 Task: Research Airbnb accommodation in Kamachumu, Tanzania from 5th December, 2023 to 16th December, 2023 for 2 adults. Place can be entire room with 1  bedroom having 1 bed and 1 bathroom. Property type can be hotel.
Action: Mouse moved to (511, 377)
Screenshot: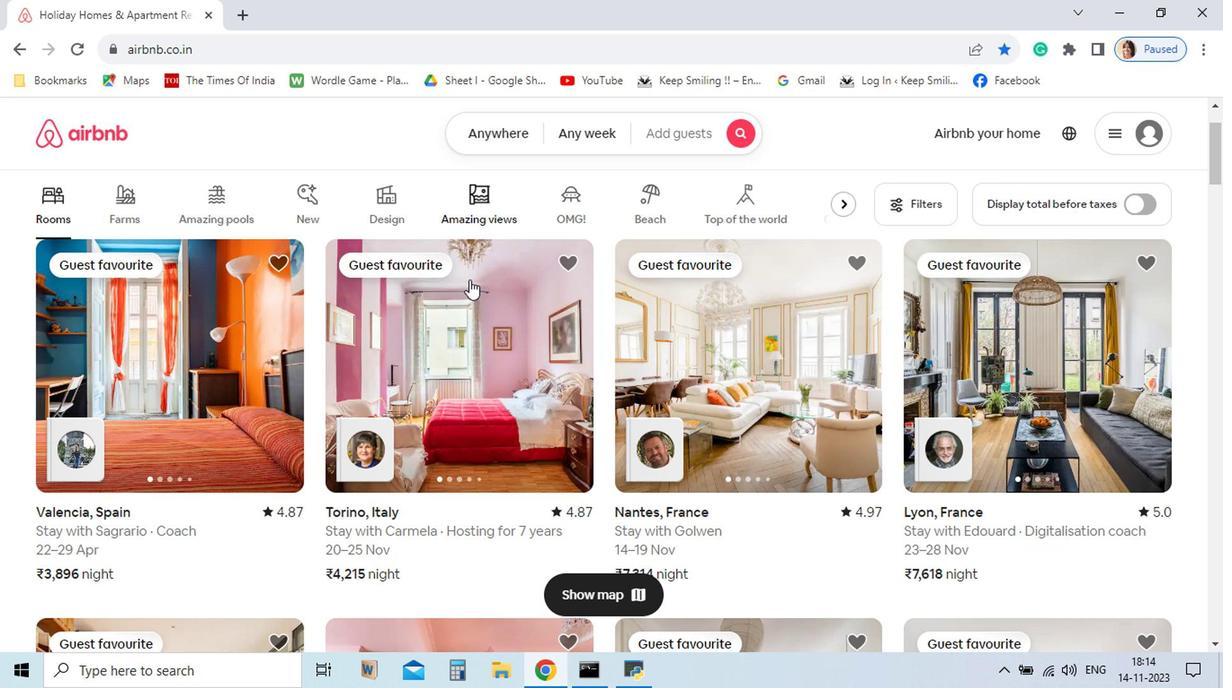 
Action: Mouse scrolled (511, 376) with delta (0, 0)
Screenshot: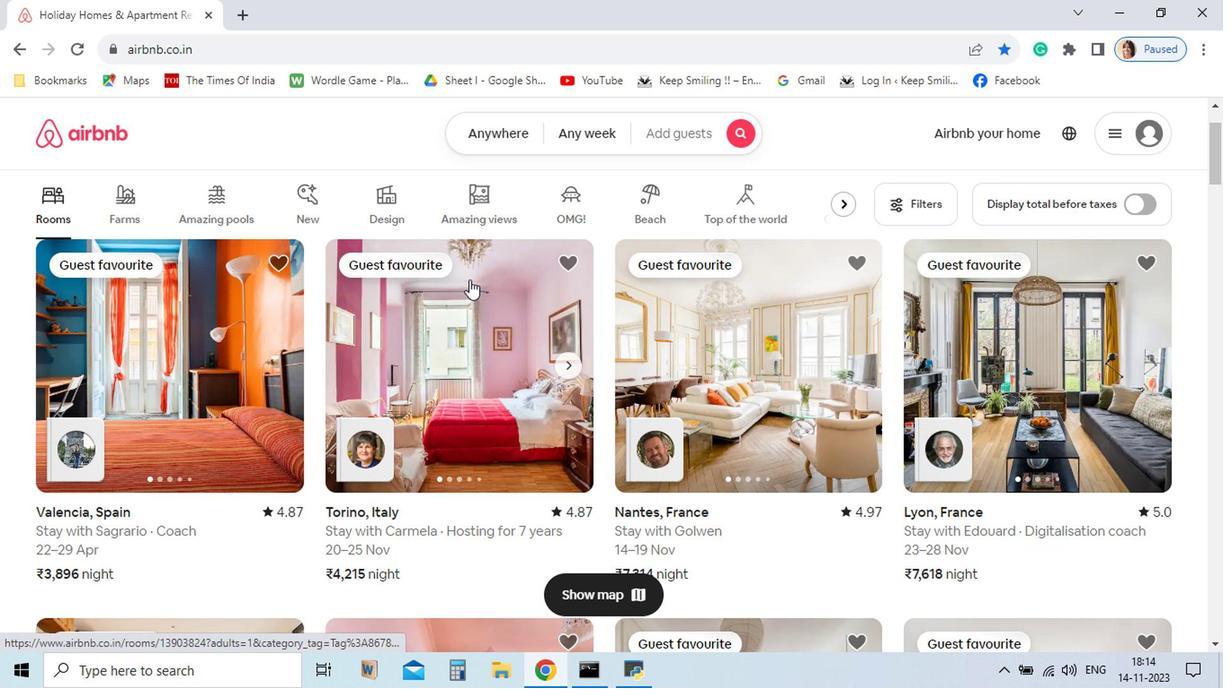 
Action: Mouse moved to (520, 274)
Screenshot: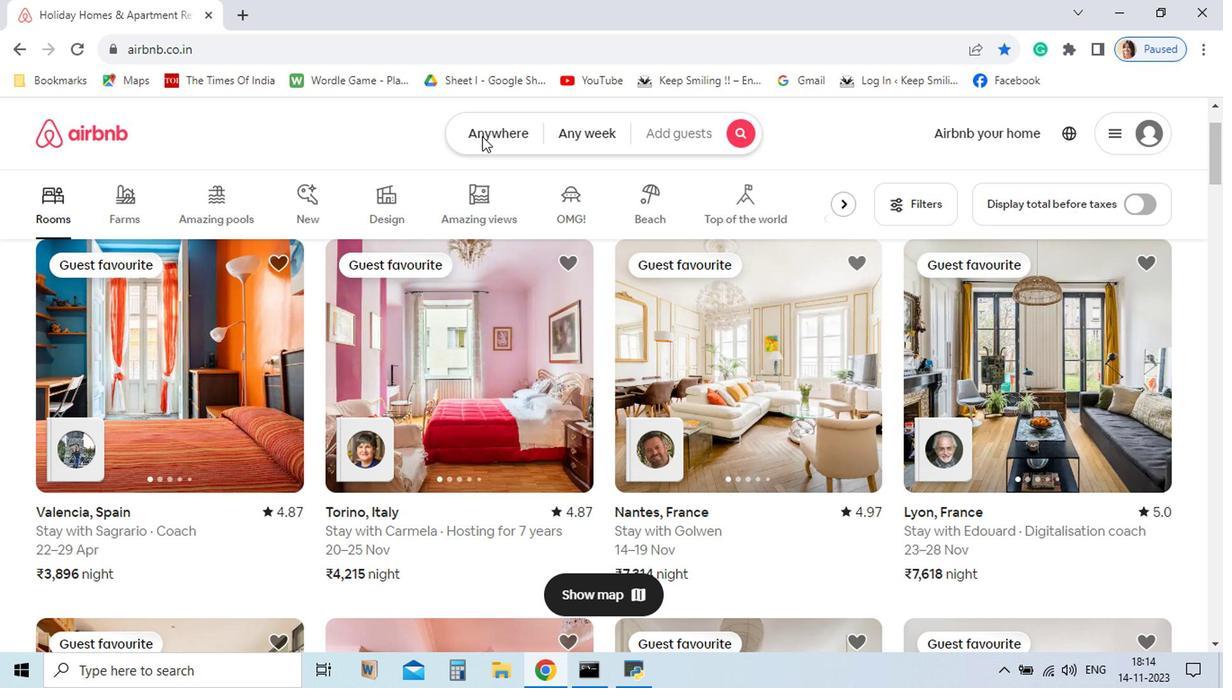 
Action: Mouse pressed left at (520, 274)
Screenshot: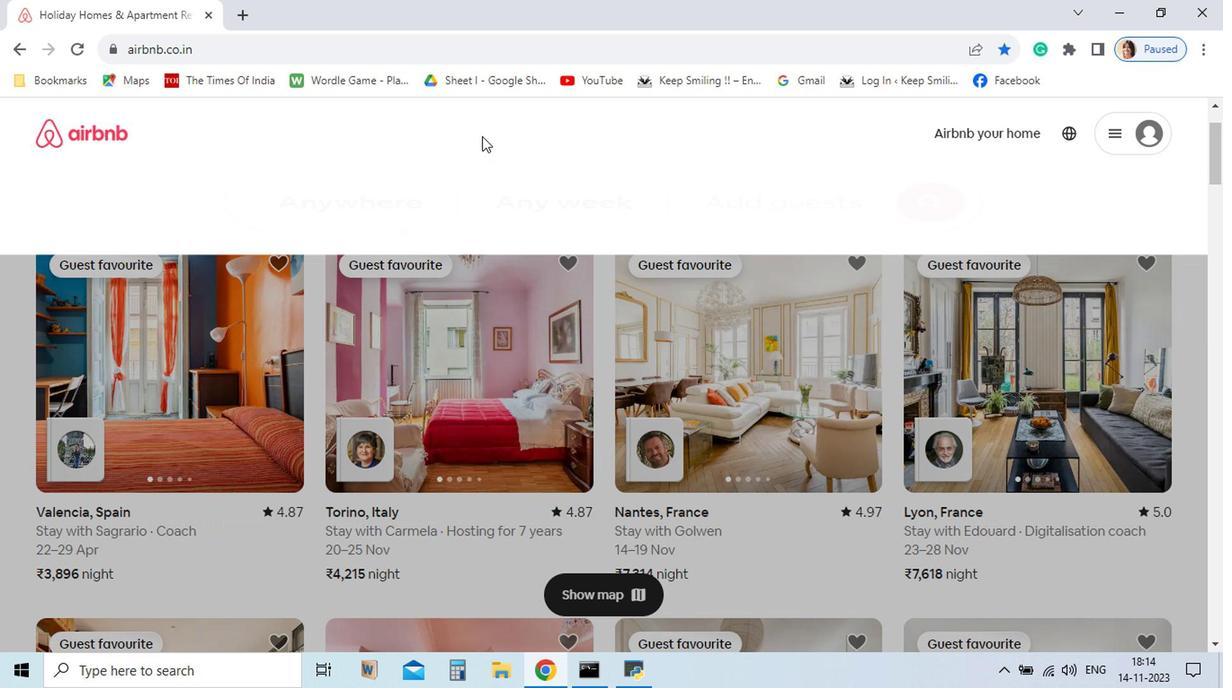 
Action: Mouse moved to (520, 275)
Screenshot: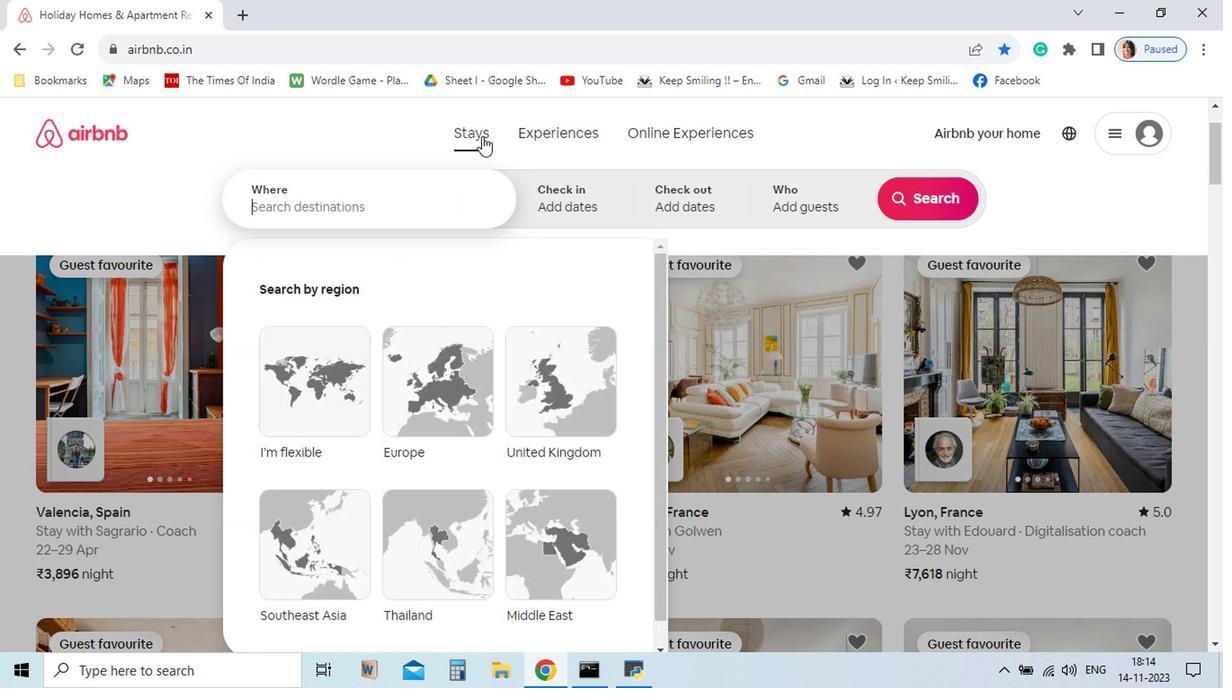 
Action: Key pressed kkkkkkkkkkkkkkkkkkkkkkka<Key.backspace><Key.backspace><Key.backspace><Key.backspace><Key.backspace><Key.backspace><Key.backspace><Key.backspace><Key.backspace><Key.backspace><Key.backspace><Key.backspace><Key.backspace><Key.backspace><Key.backspace><Key.backspace><Key.backspace><Key.backspace><Key.backspace><Key.backspace><Key.backspace><Key.backspace><Key.backspace>amachumu
Screenshot: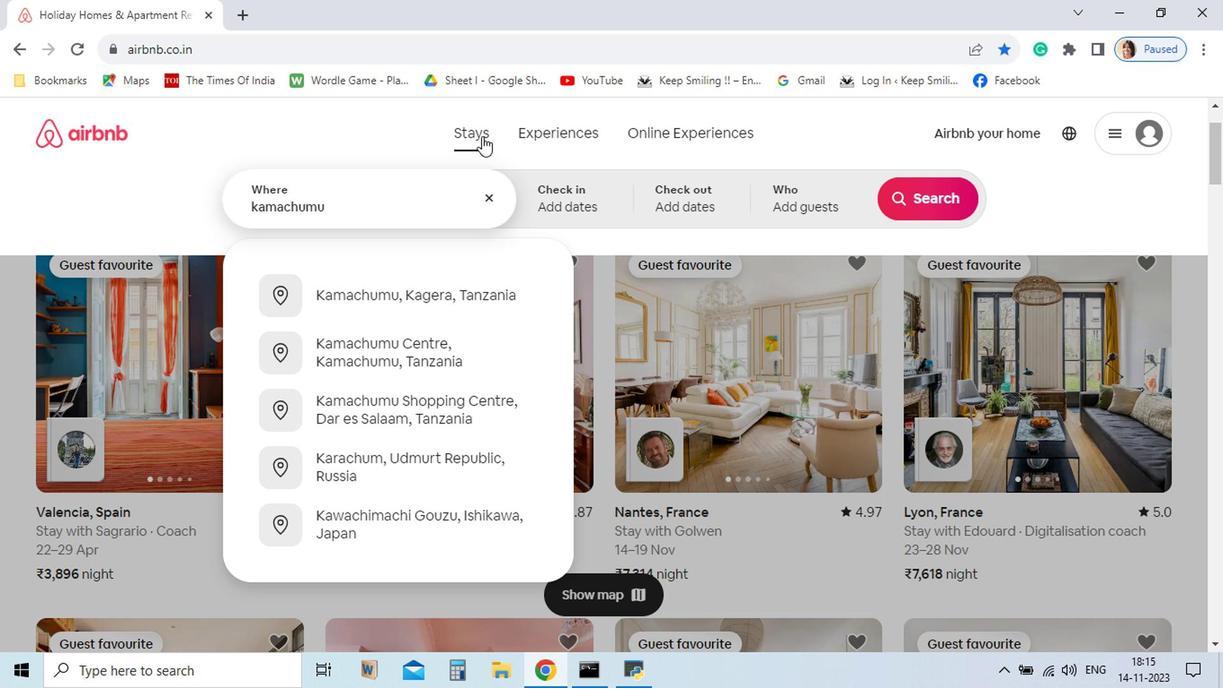 
Action: Mouse moved to (462, 390)
Screenshot: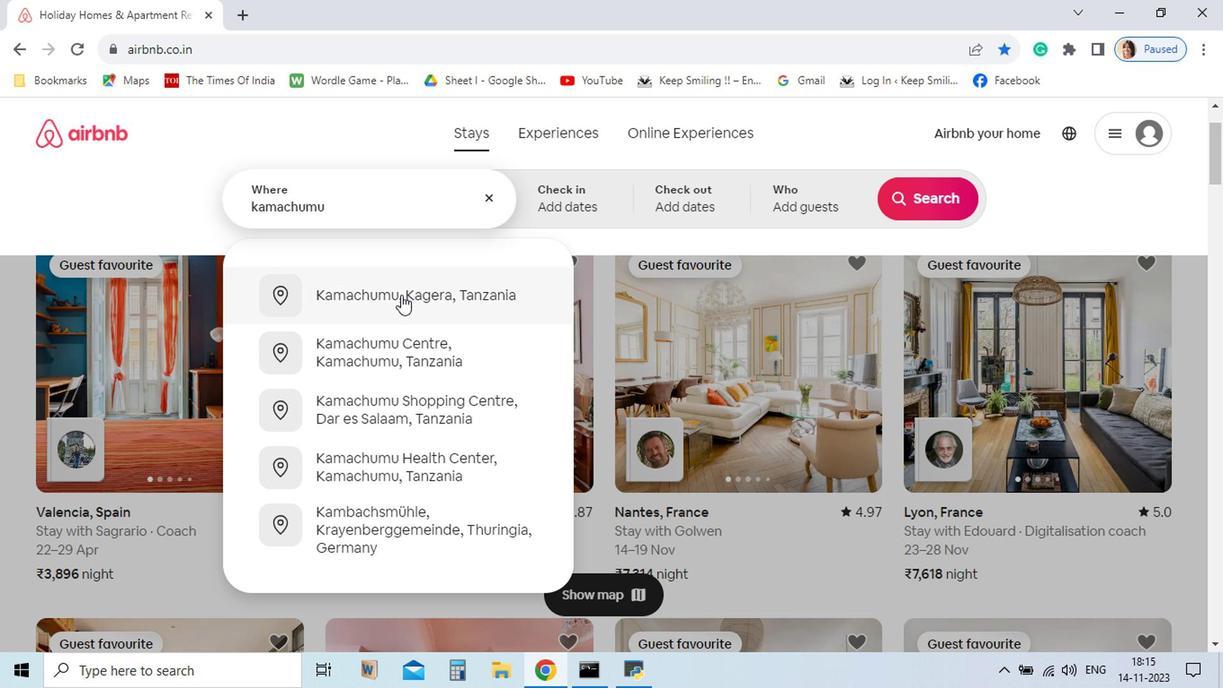 
Action: Mouse pressed left at (462, 390)
Screenshot: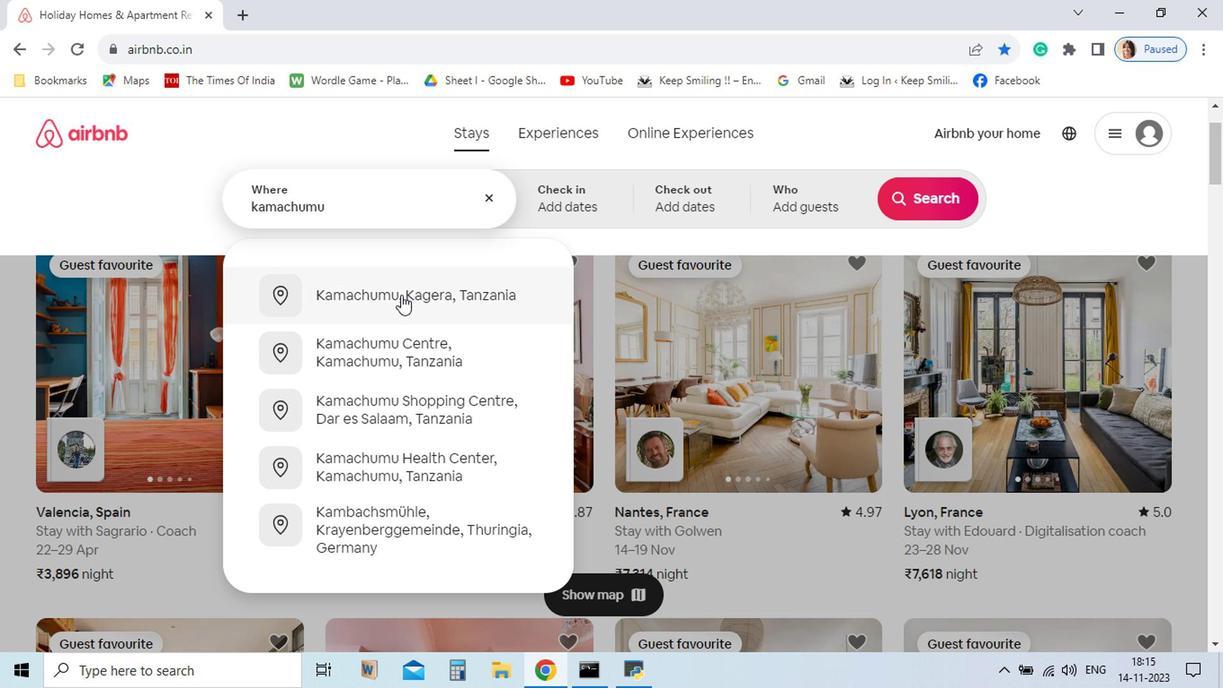 
Action: Mouse moved to (445, 326)
Screenshot: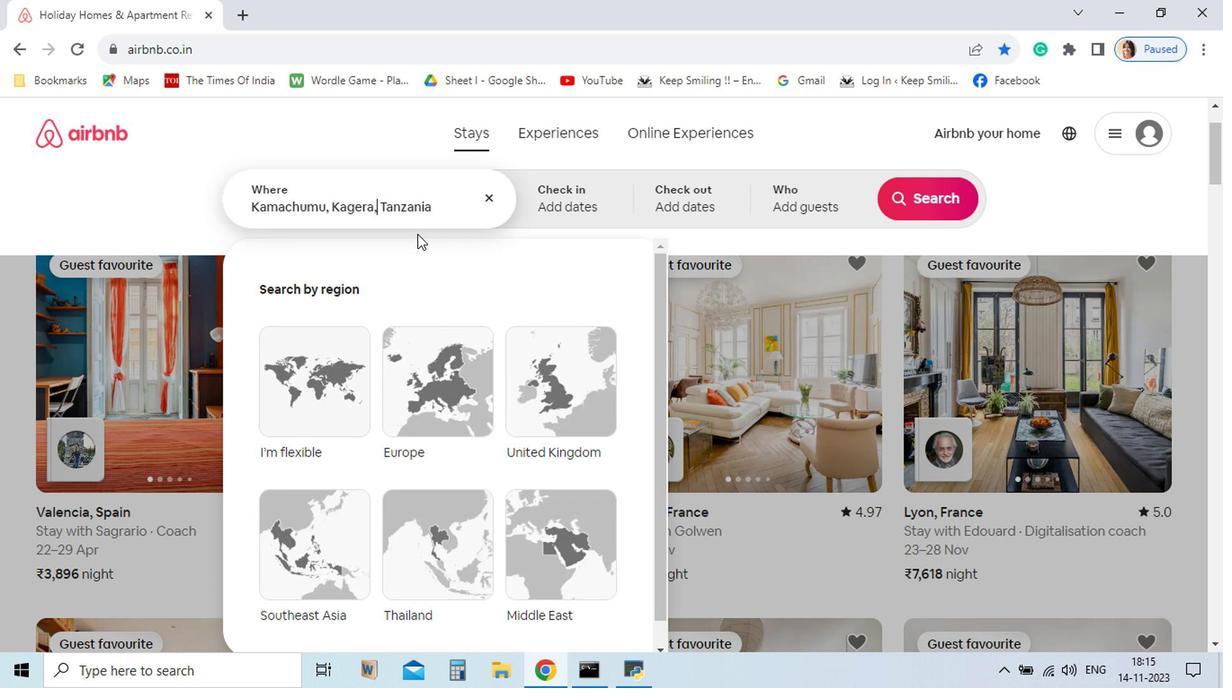 
Action: Mouse pressed left at (445, 326)
Screenshot: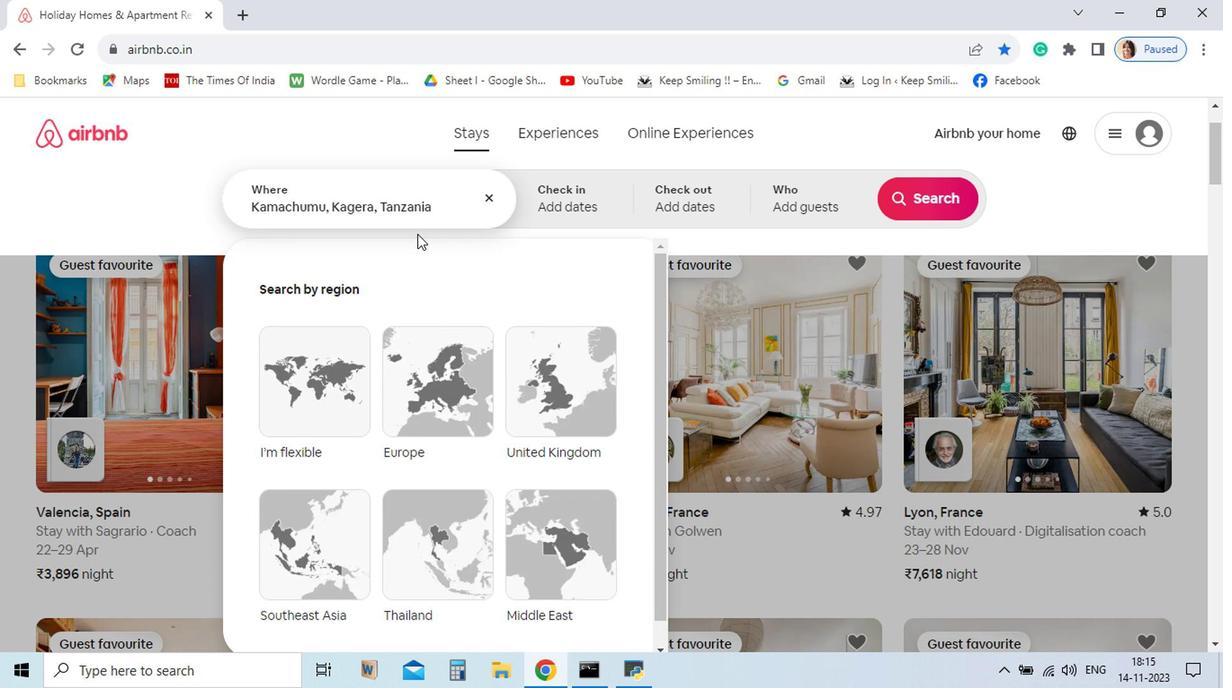 
Action: Mouse moved to (474, 344)
Screenshot: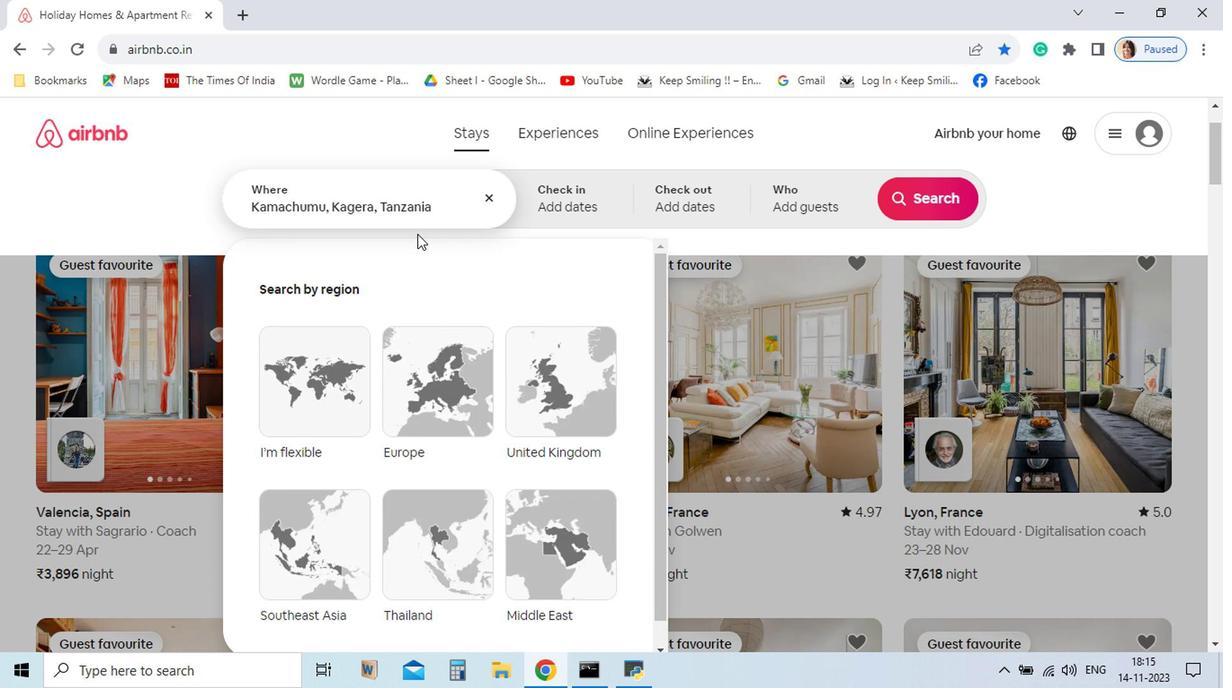 
Action: Key pressed <Key.backspace><Key.backspace><Key.backspace><Key.backspace><Key.backspace><Key.backspace><Key.backspace><Key.delete>
Screenshot: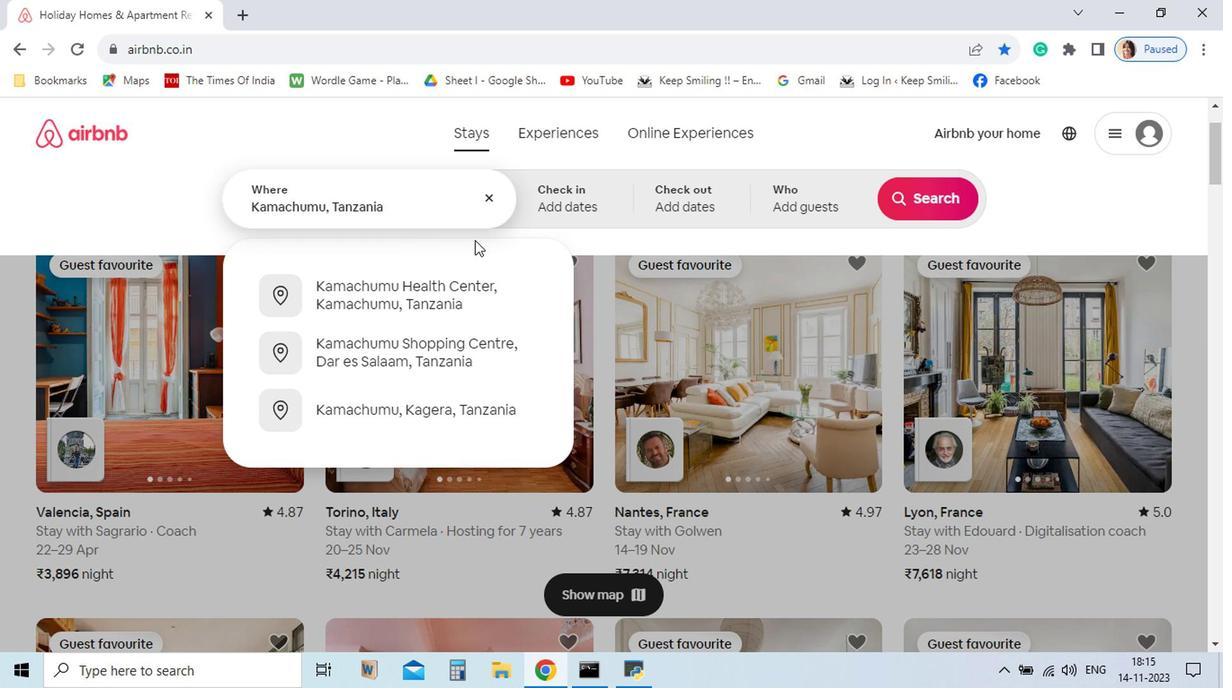 
Action: Mouse moved to (467, 328)
Screenshot: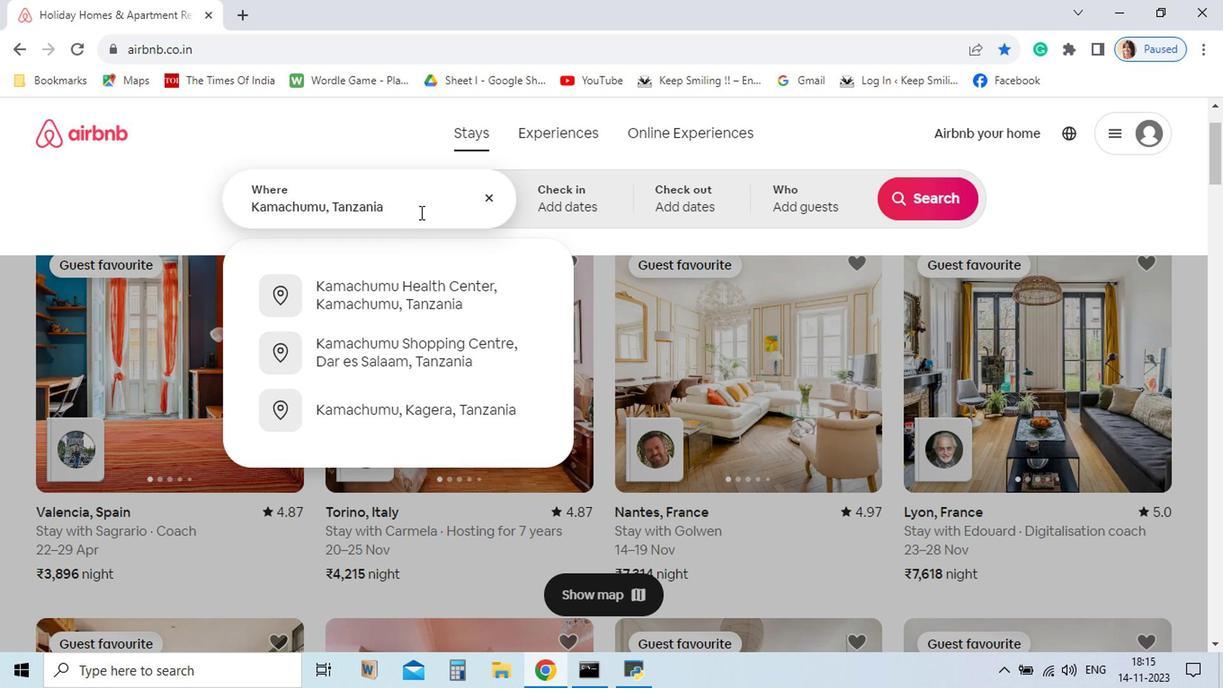 
Action: Mouse pressed left at (467, 328)
Screenshot: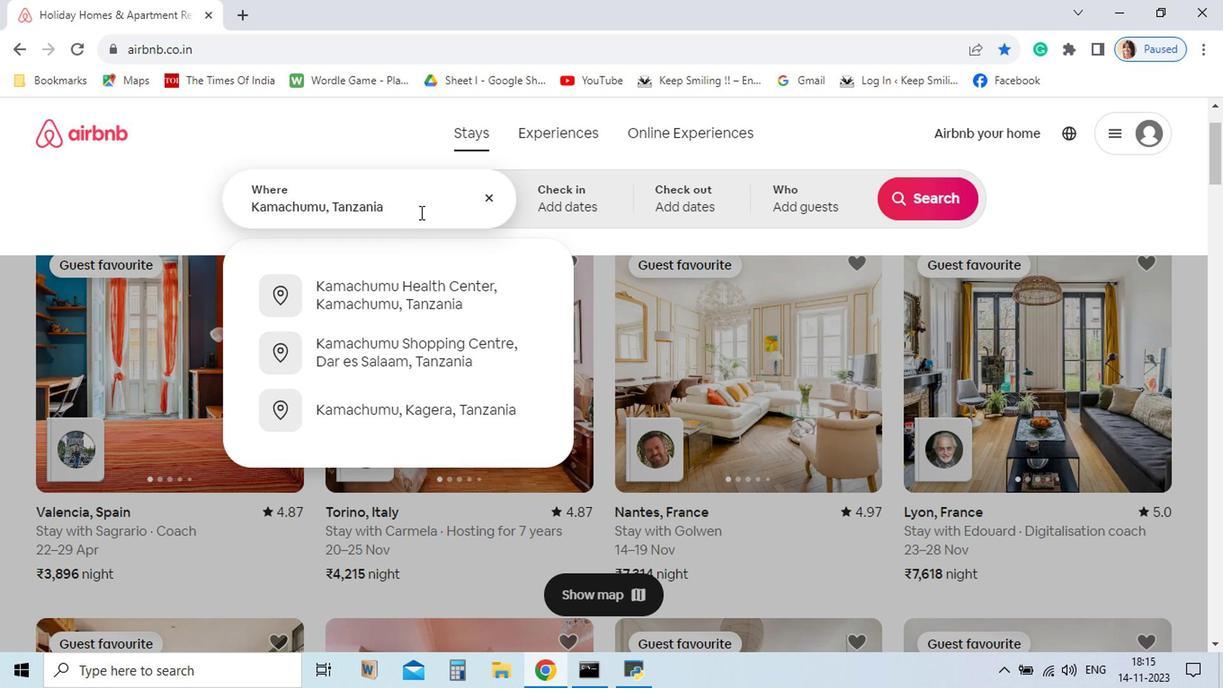 
Action: Mouse moved to (476, 329)
Screenshot: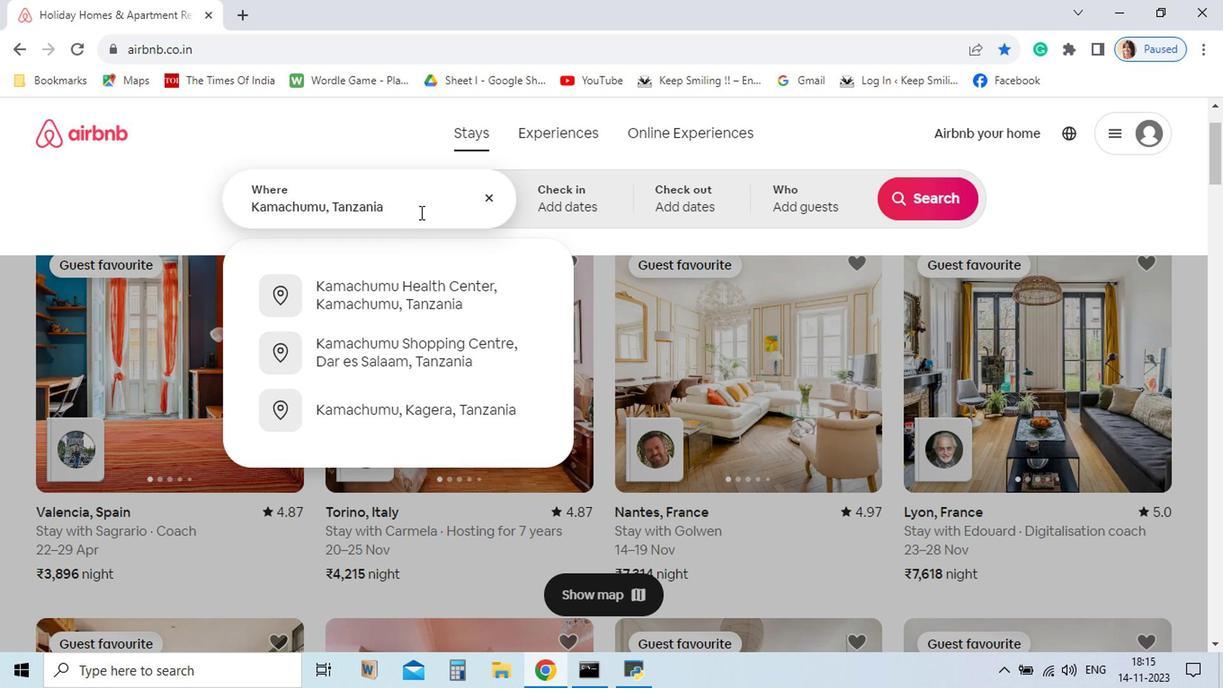 
Action: Key pressed <Key.enter>
Screenshot: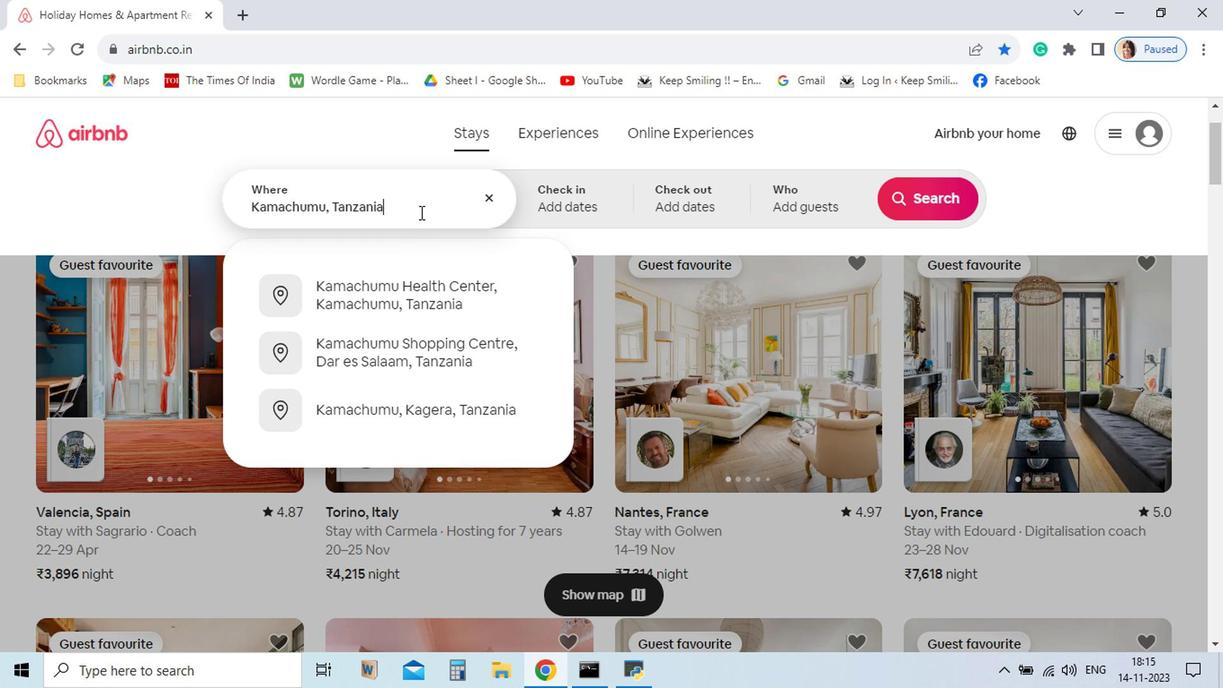 
Action: Mouse moved to (686, 511)
Screenshot: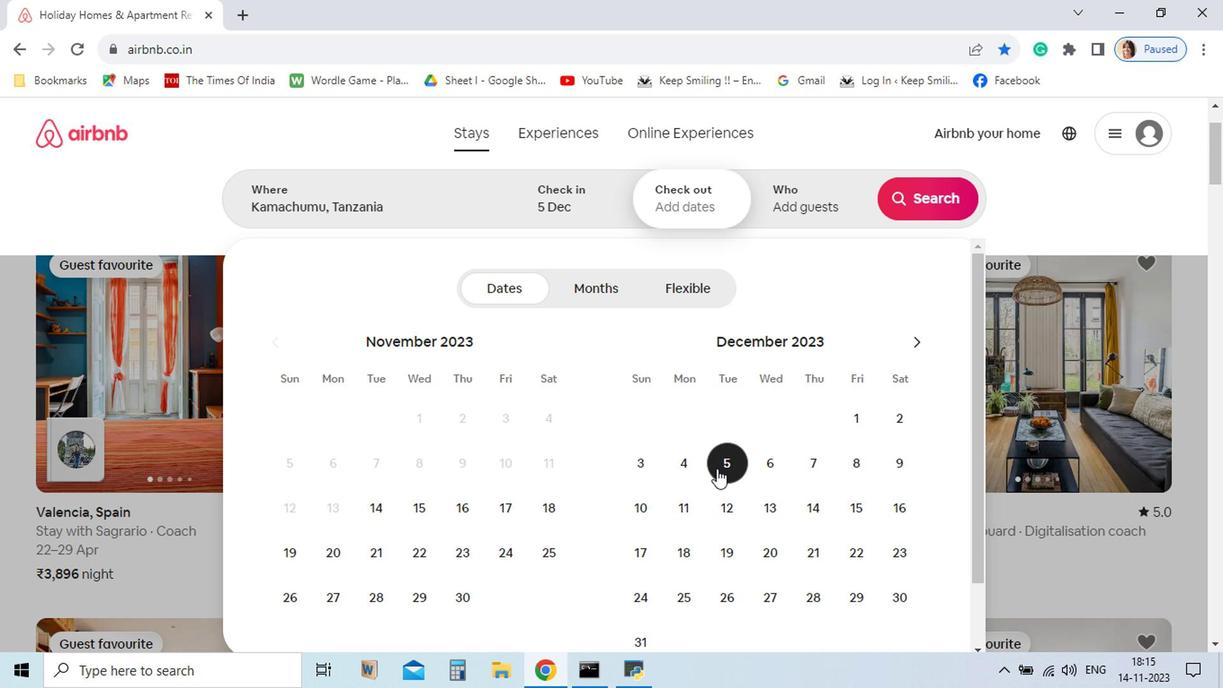 
Action: Mouse pressed left at (686, 511)
Screenshot: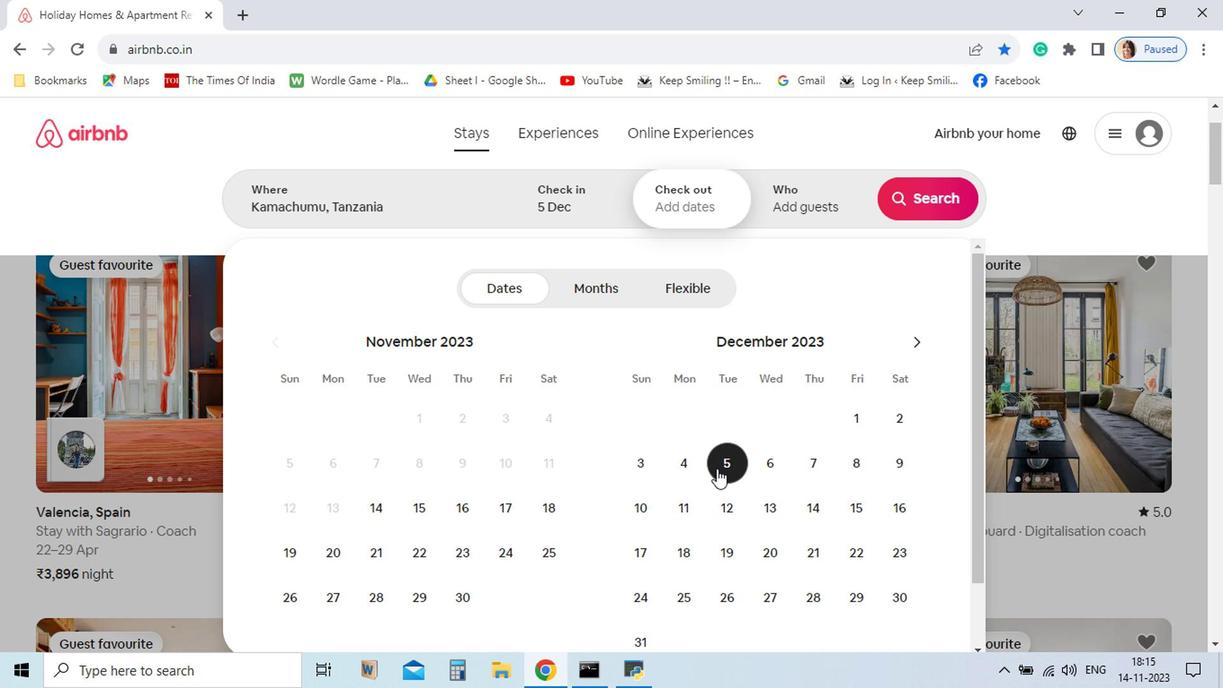 
Action: Mouse moved to (818, 537)
Screenshot: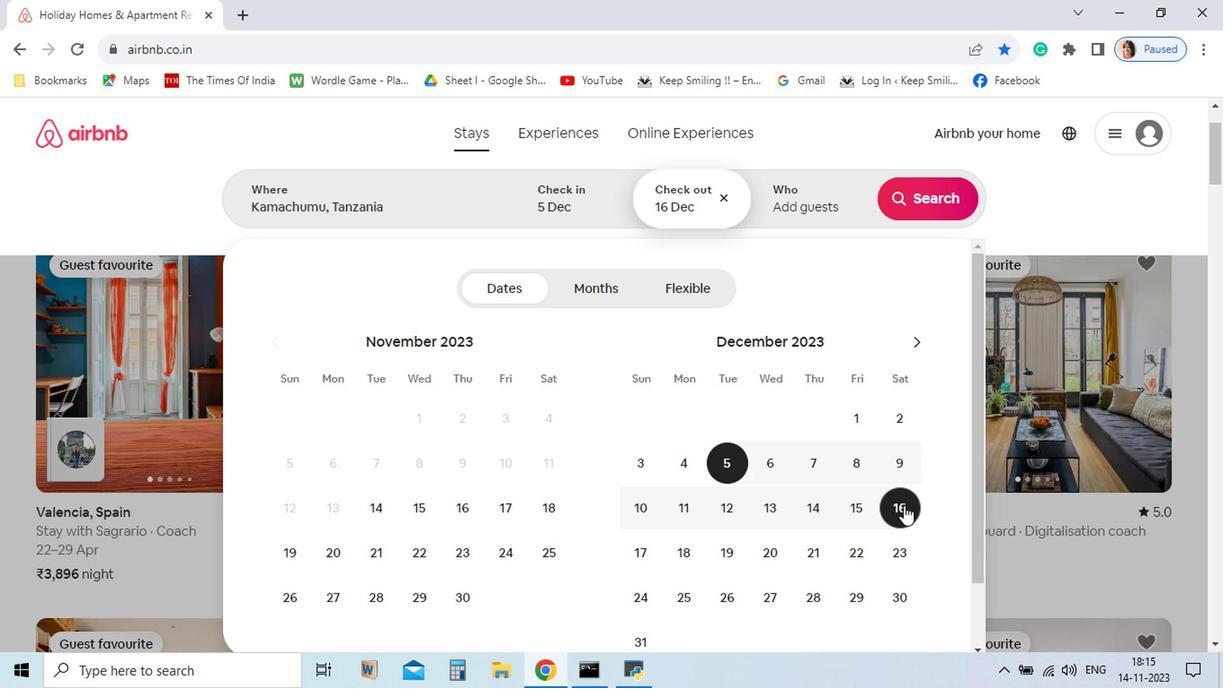 
Action: Mouse pressed left at (818, 537)
Screenshot: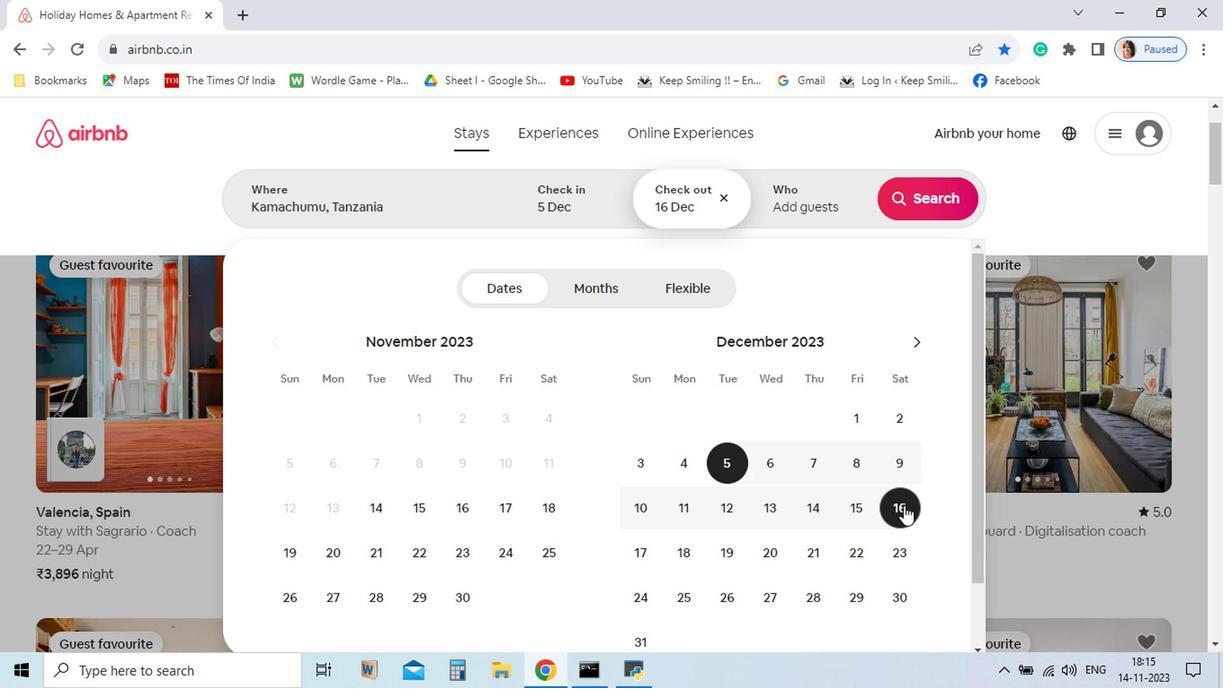 
Action: Mouse moved to (761, 323)
Screenshot: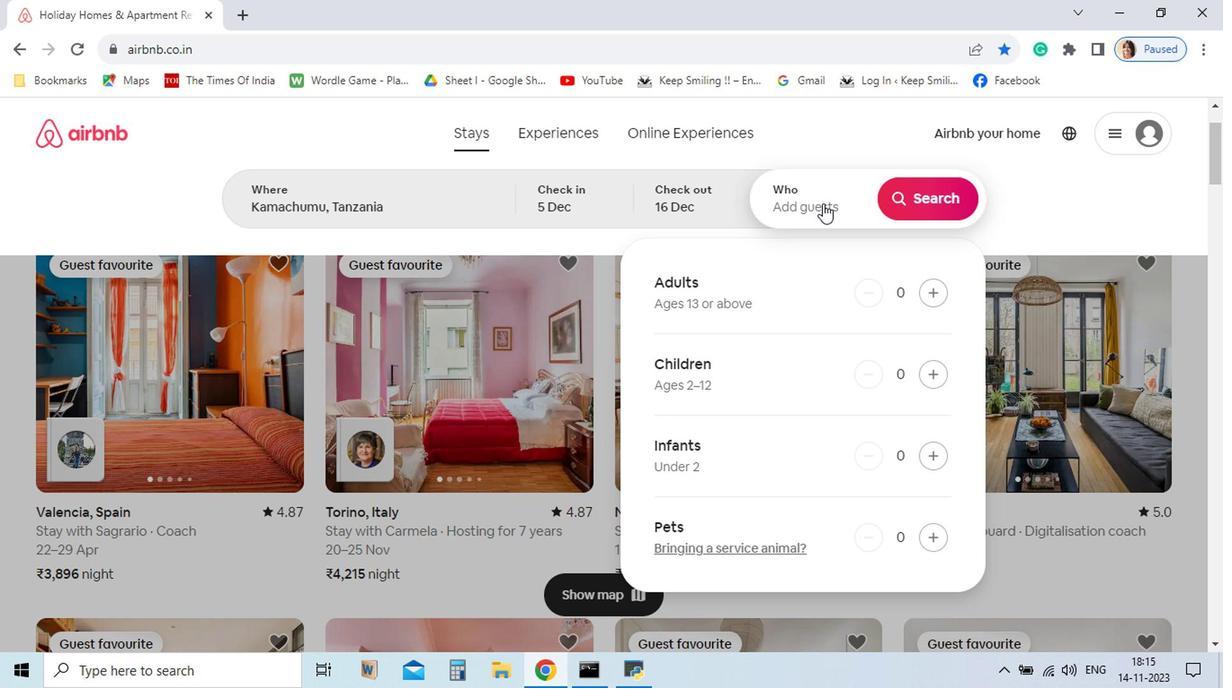 
Action: Mouse pressed left at (761, 323)
Screenshot: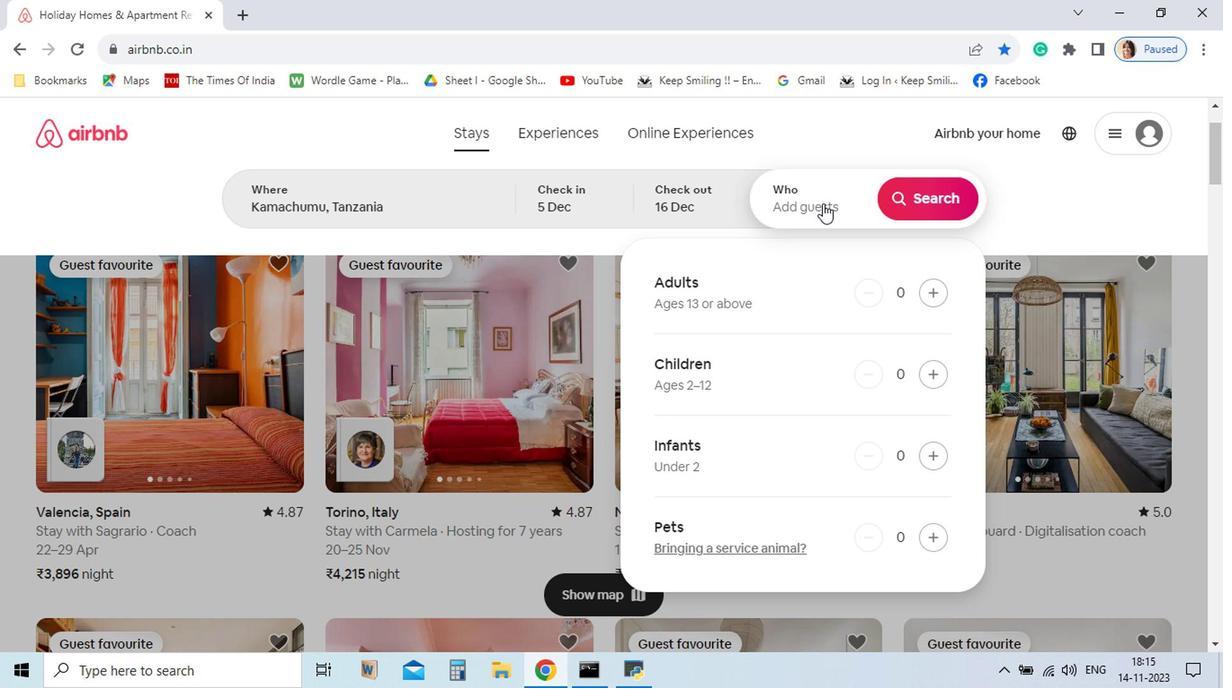 
Action: Mouse moved to (832, 388)
Screenshot: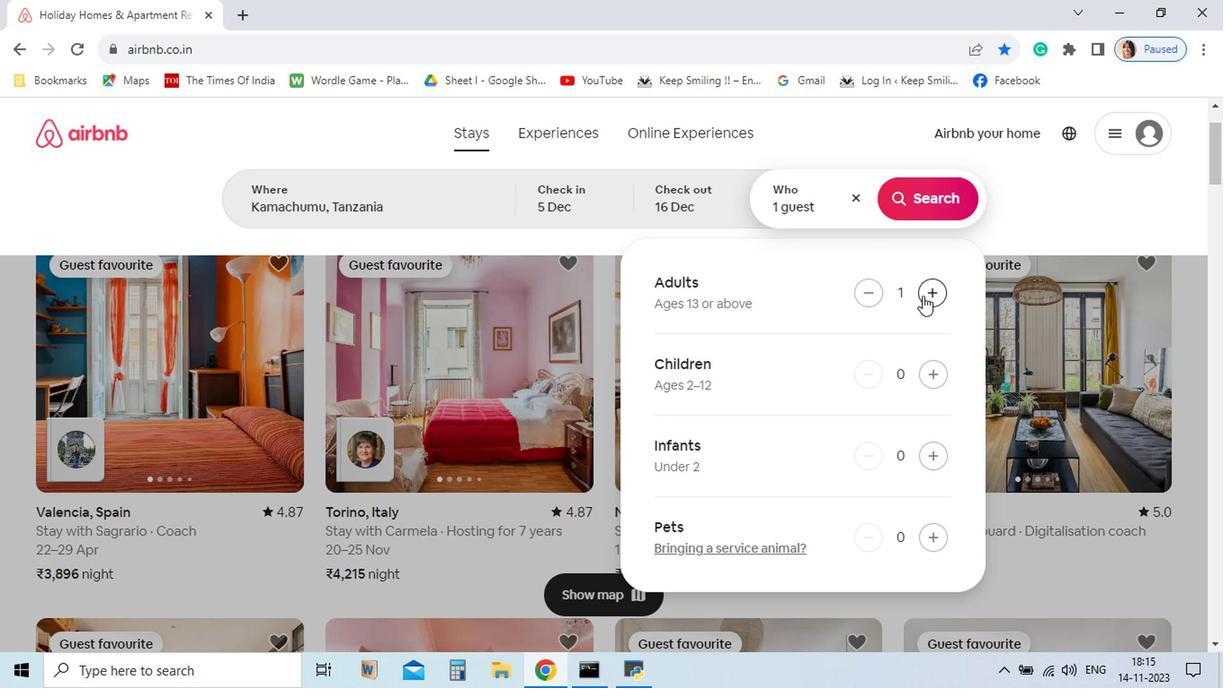
Action: Mouse pressed left at (832, 388)
Screenshot: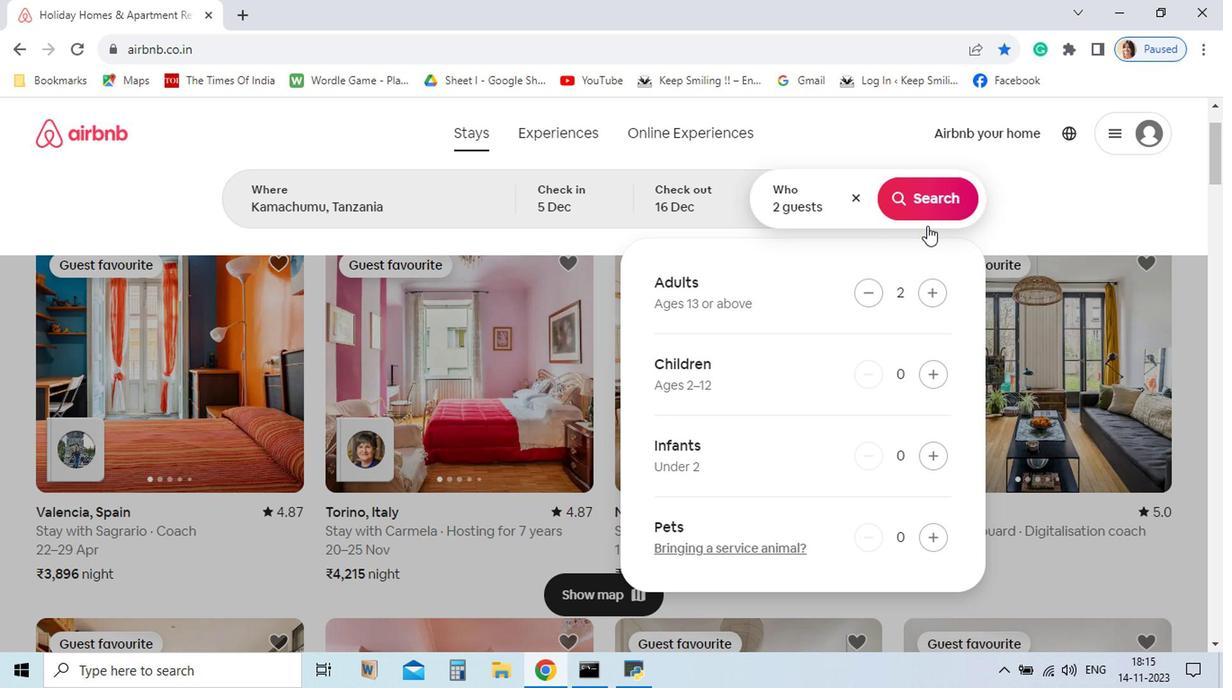 
Action: Mouse pressed left at (832, 388)
Screenshot: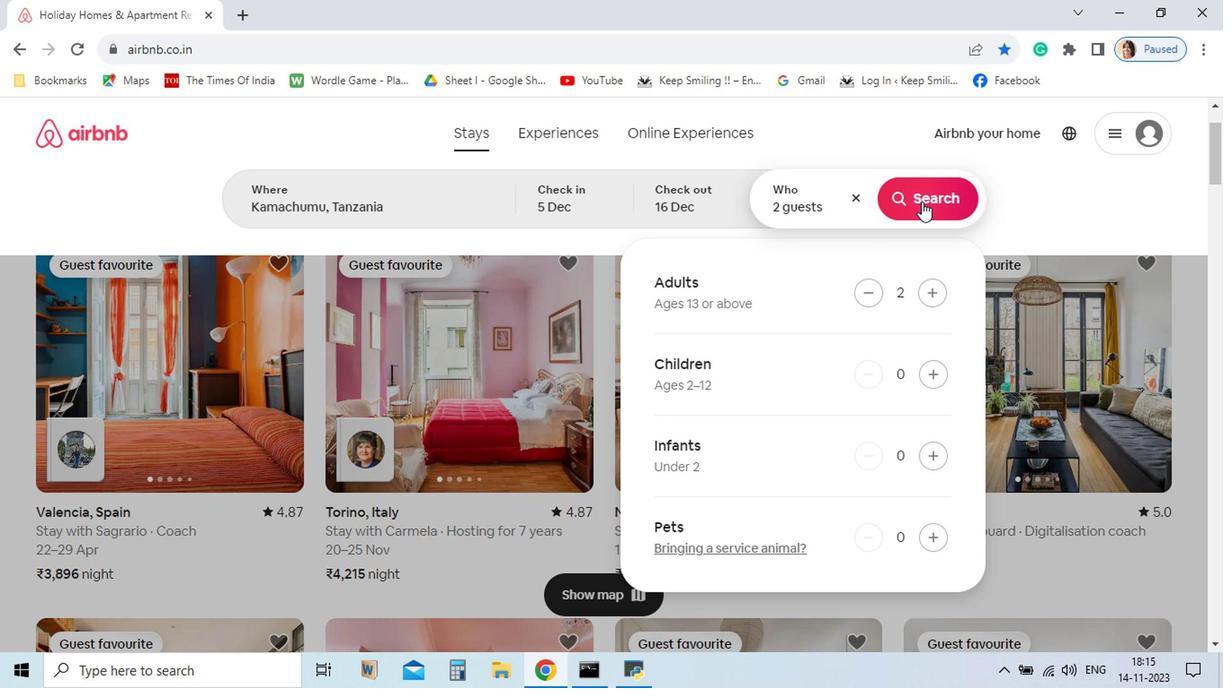 
Action: Mouse moved to (831, 321)
Screenshot: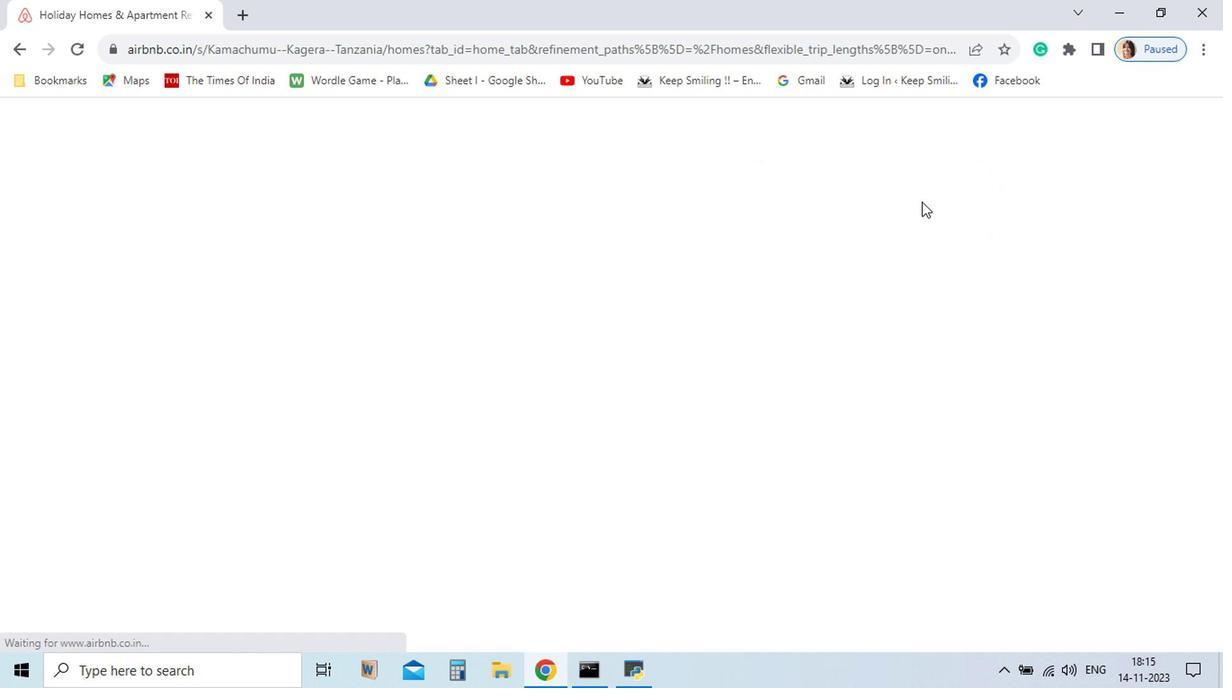 
Action: Mouse pressed left at (831, 321)
Screenshot: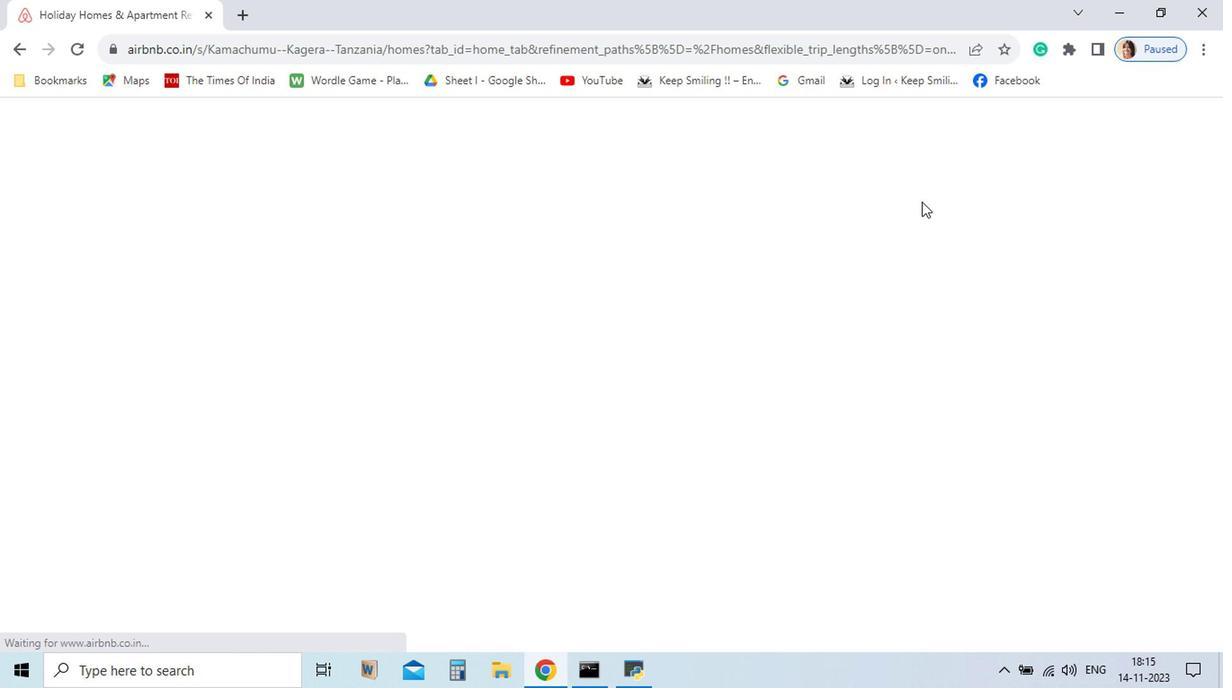 
Action: Mouse moved to (822, 339)
Screenshot: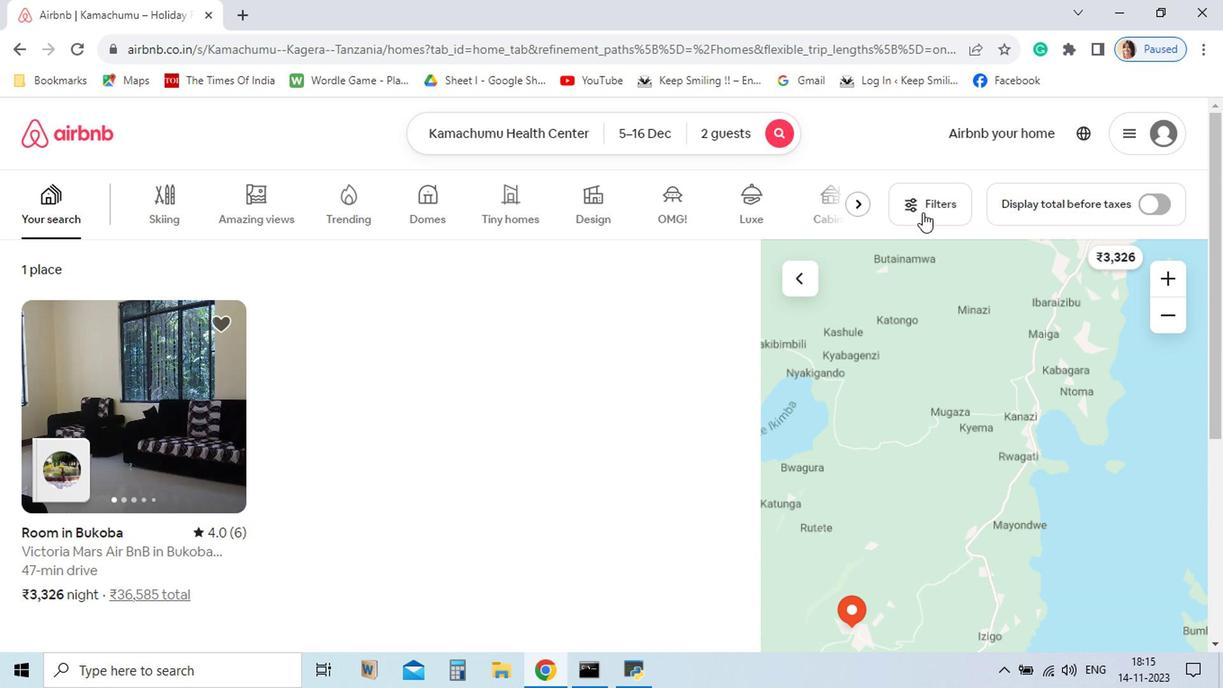 
Action: Mouse pressed left at (822, 339)
Screenshot: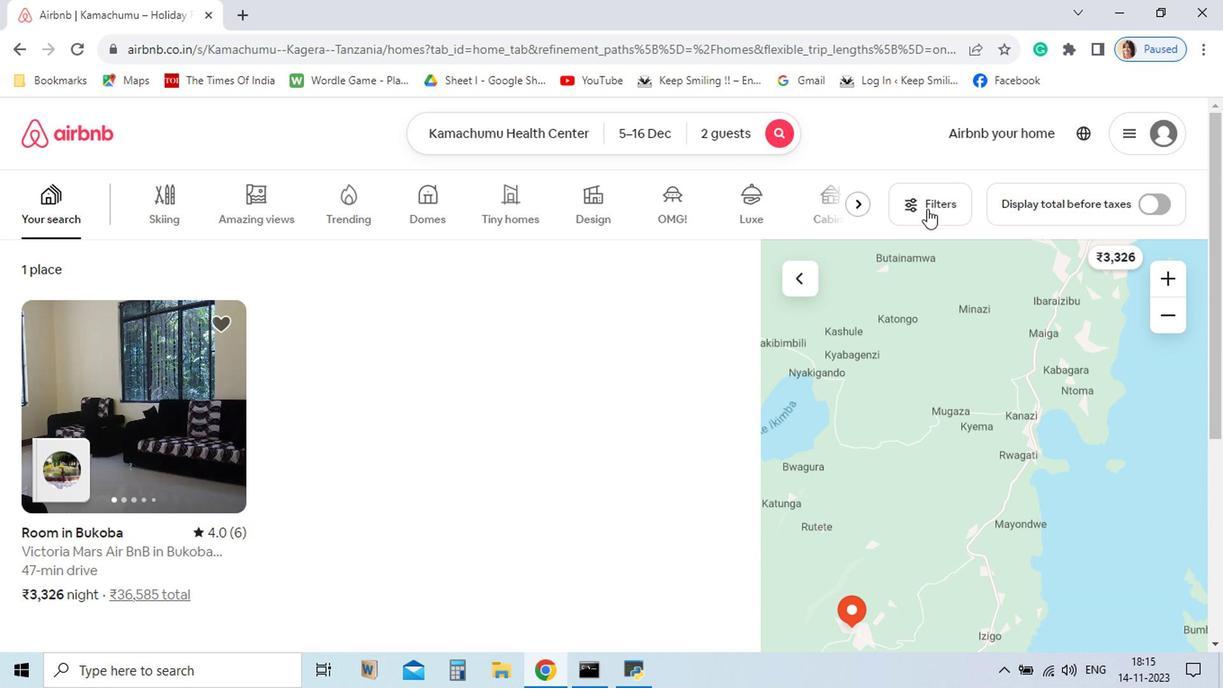 
Action: Mouse moved to (835, 326)
Screenshot: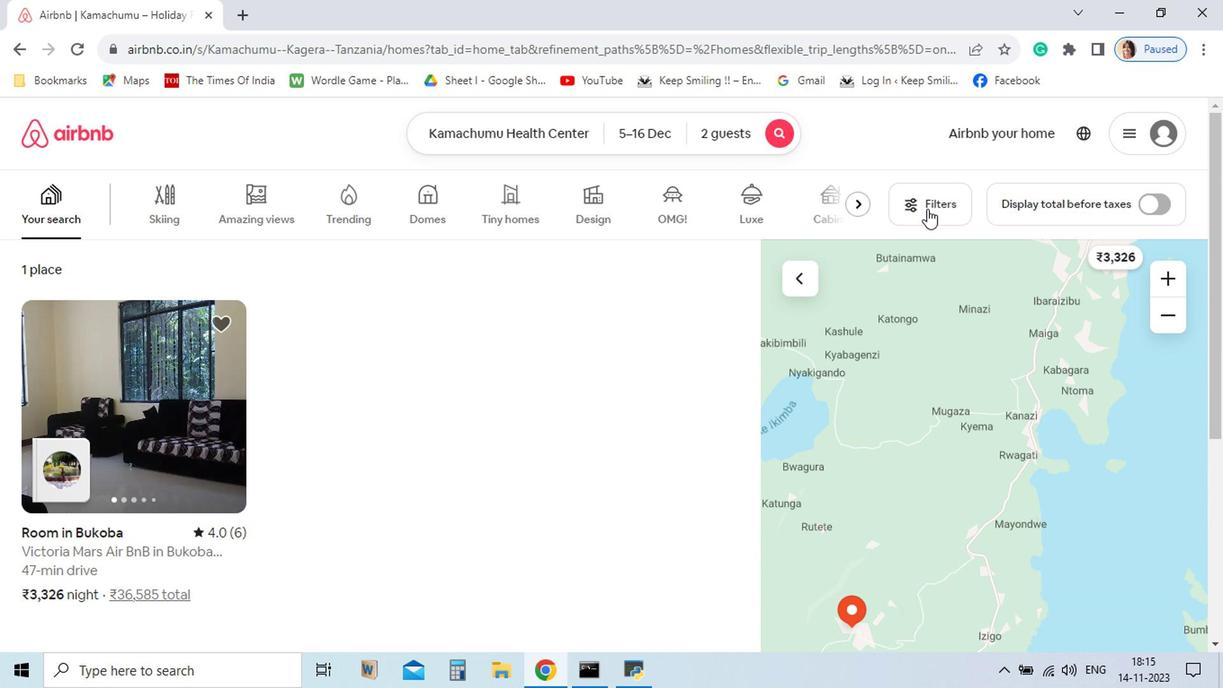 
Action: Mouse pressed left at (835, 326)
Screenshot: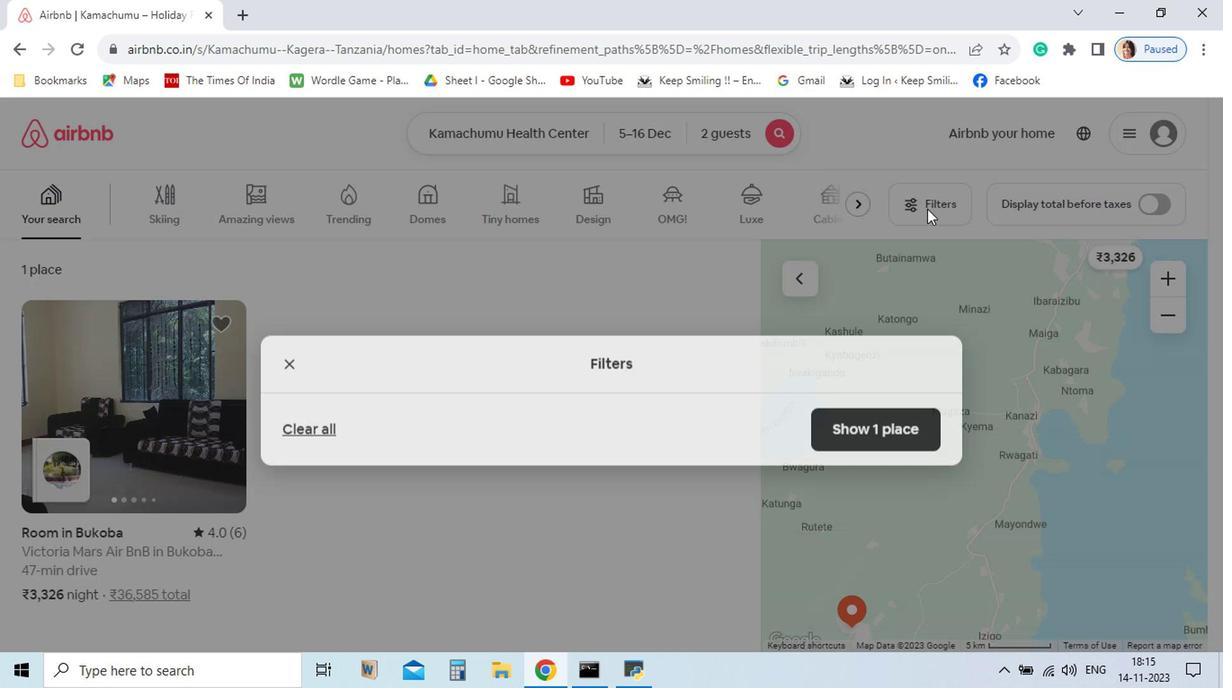 
Action: Mouse moved to (850, 558)
Screenshot: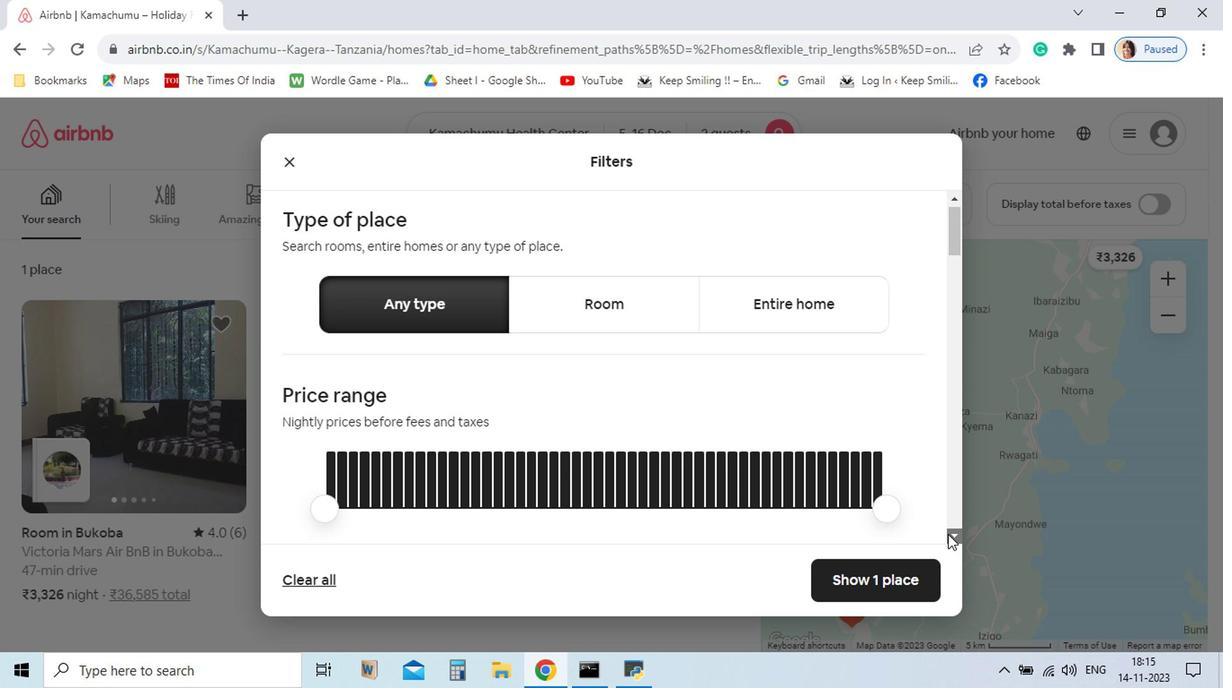 
Action: Mouse pressed left at (850, 558)
Screenshot: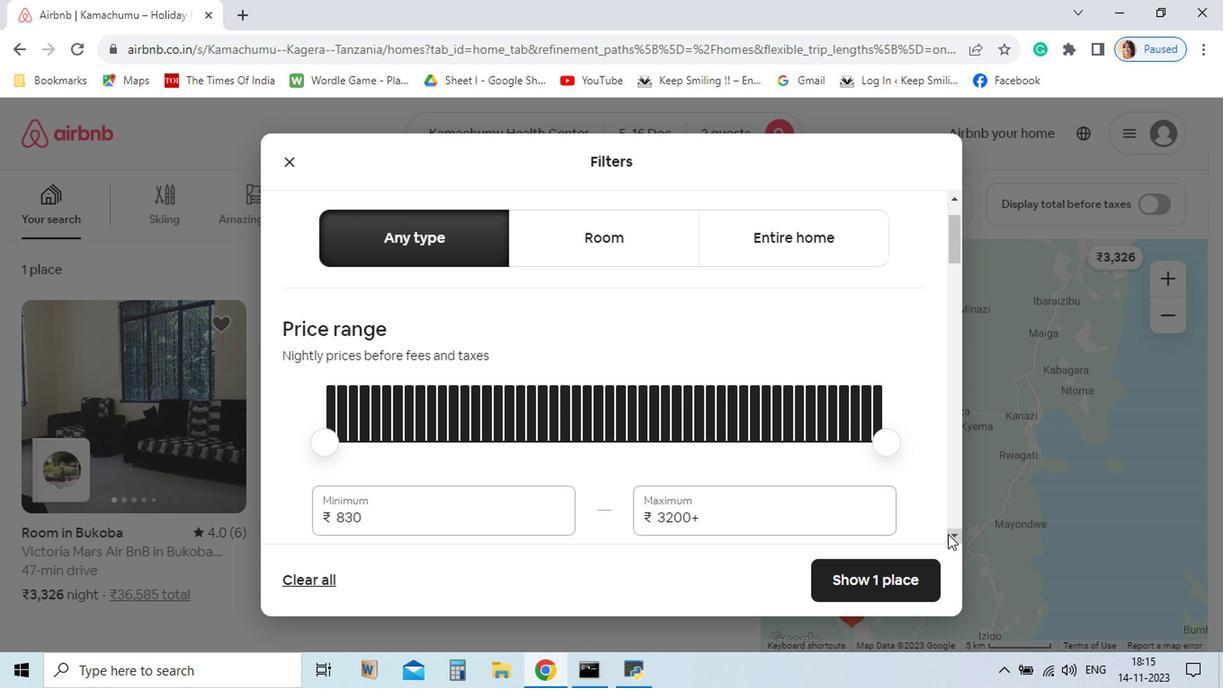 
Action: Mouse pressed left at (850, 558)
Screenshot: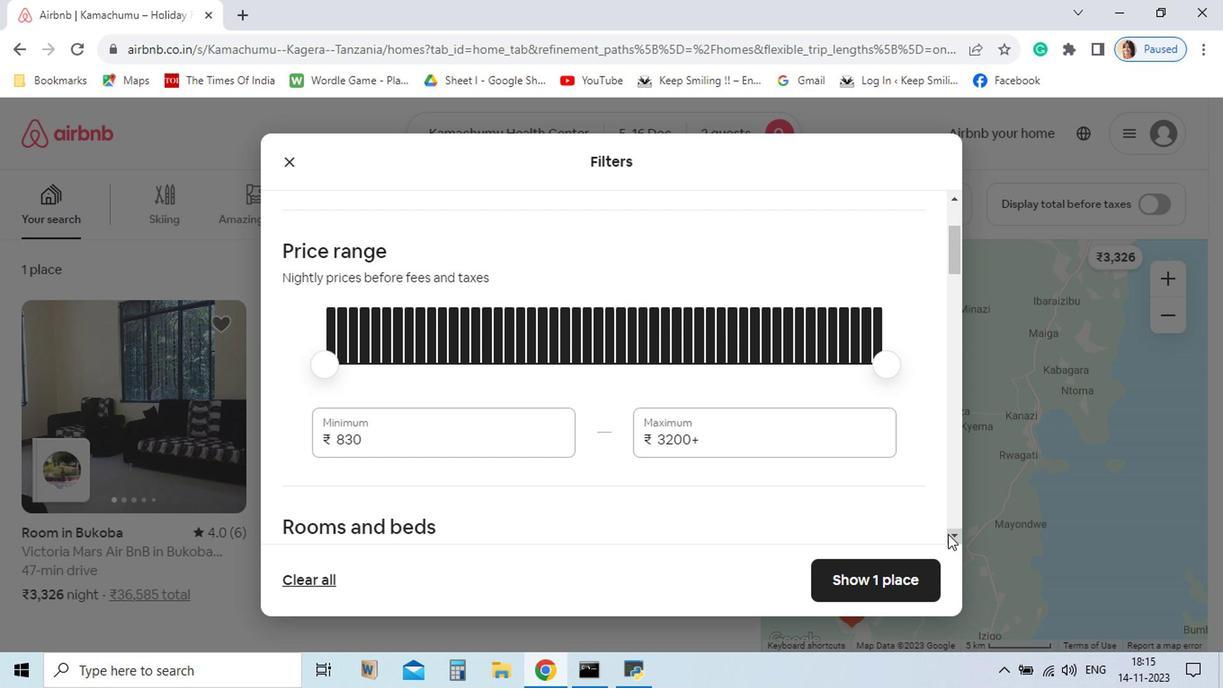 
Action: Mouse pressed left at (850, 558)
Screenshot: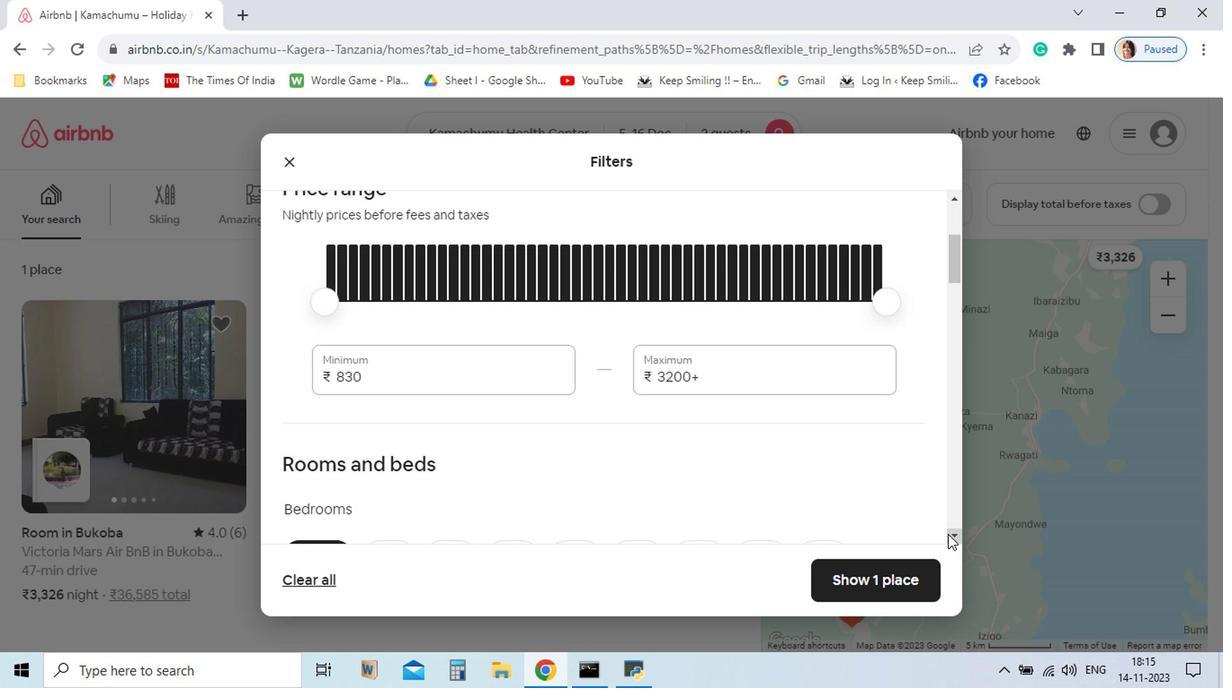 
Action: Mouse pressed left at (850, 558)
Screenshot: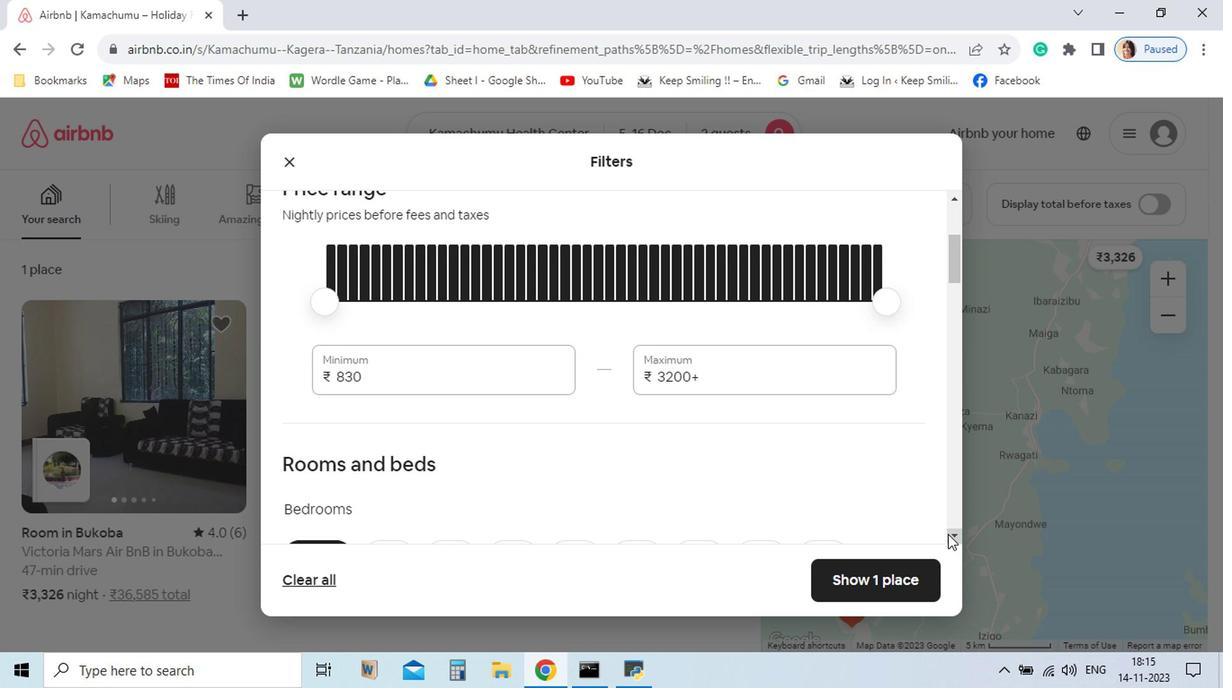 
Action: Mouse pressed left at (850, 558)
Screenshot: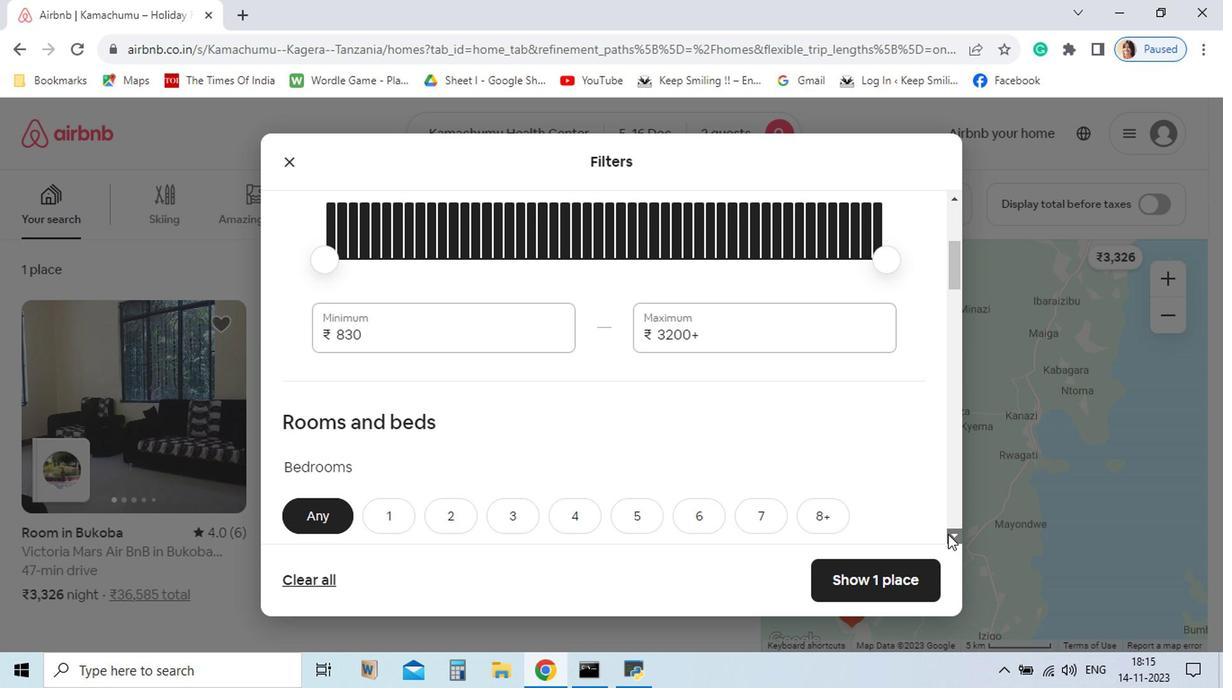 
Action: Mouse pressed left at (850, 558)
Screenshot: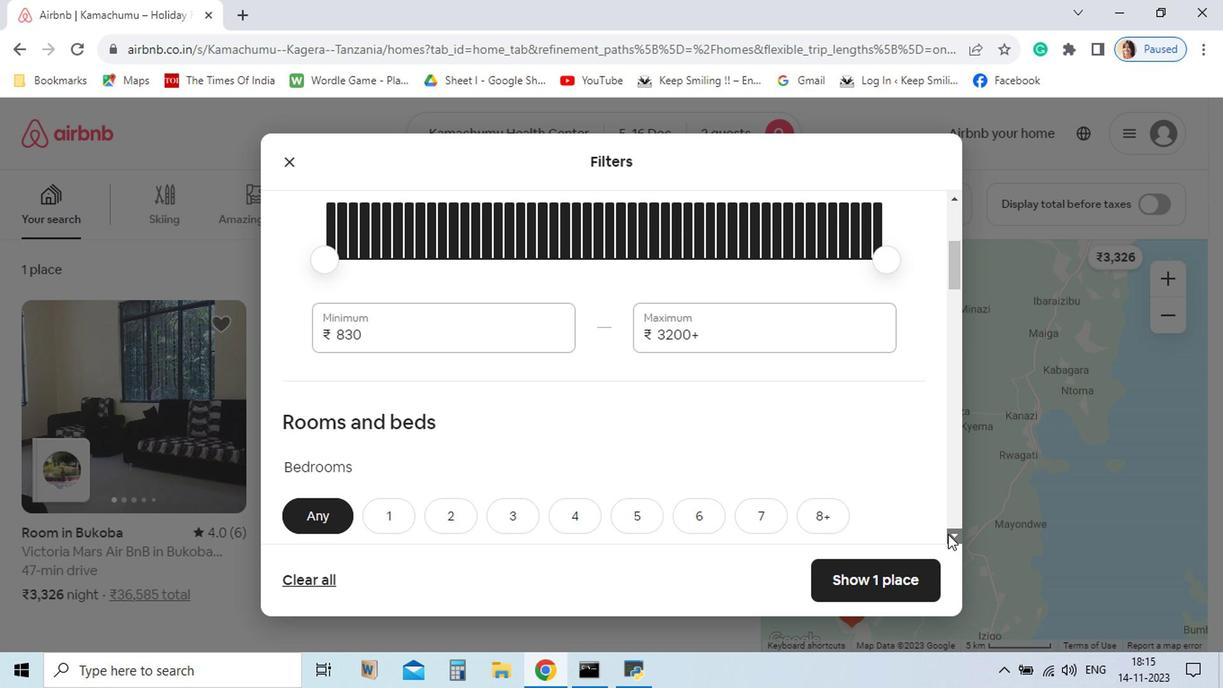 
Action: Mouse pressed left at (850, 558)
Screenshot: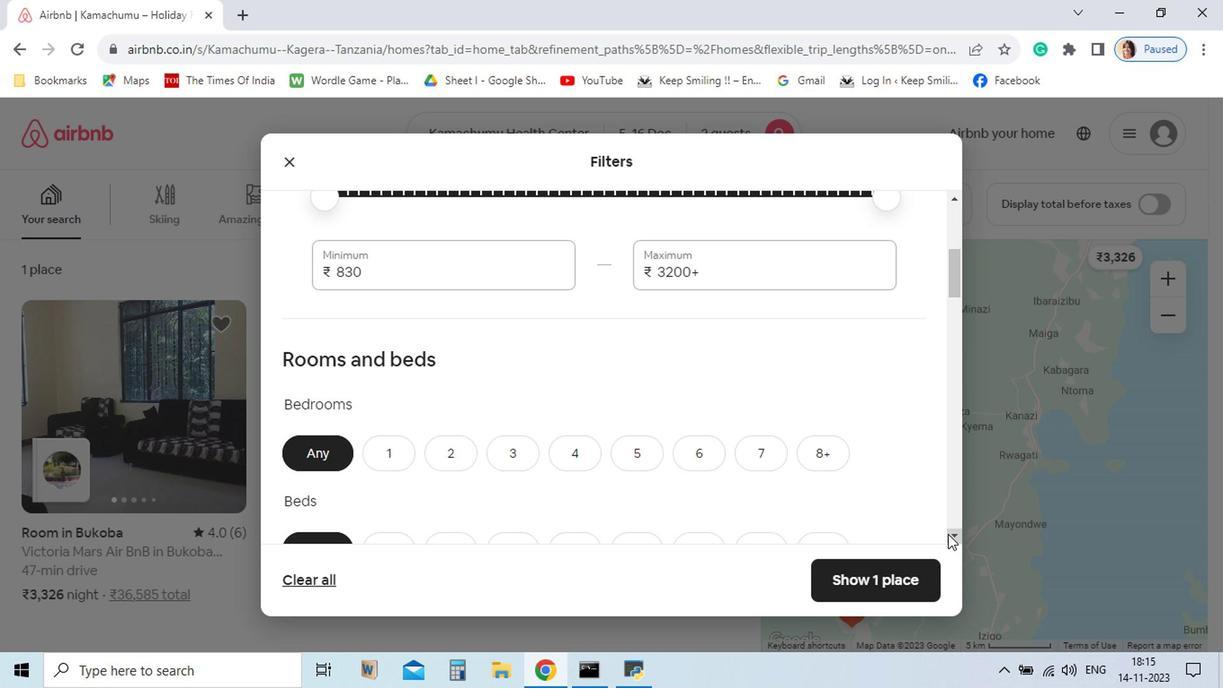 
Action: Mouse pressed left at (850, 558)
Screenshot: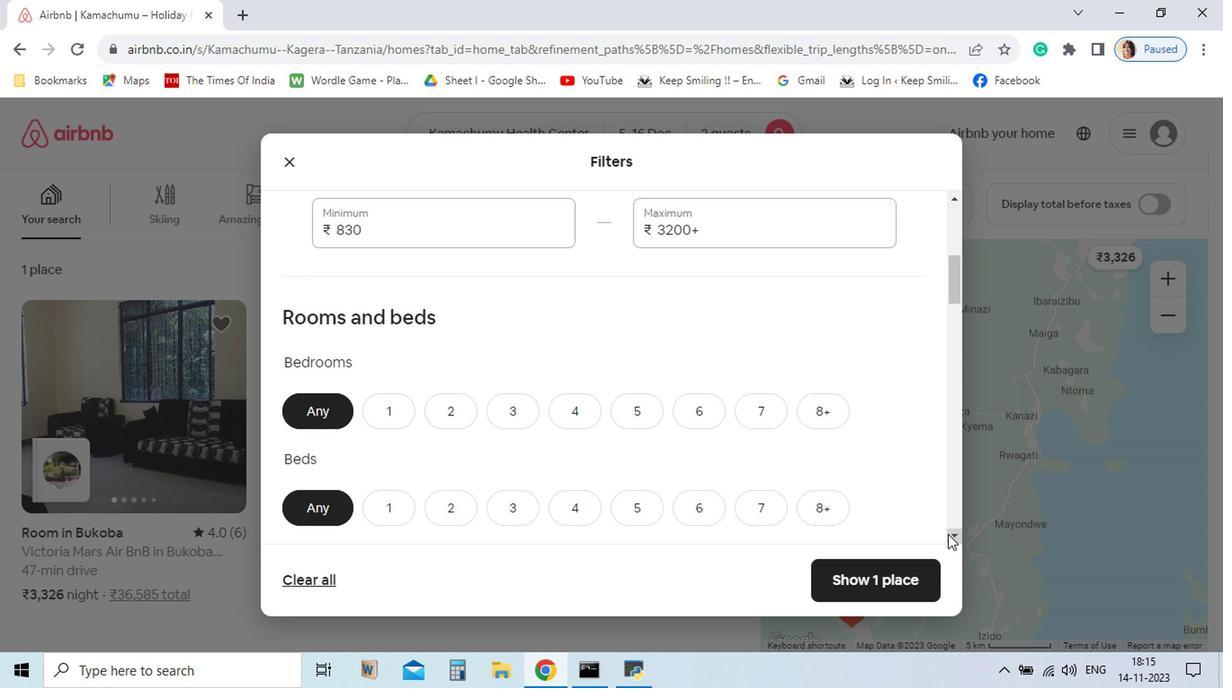 
Action: Mouse pressed left at (850, 558)
Screenshot: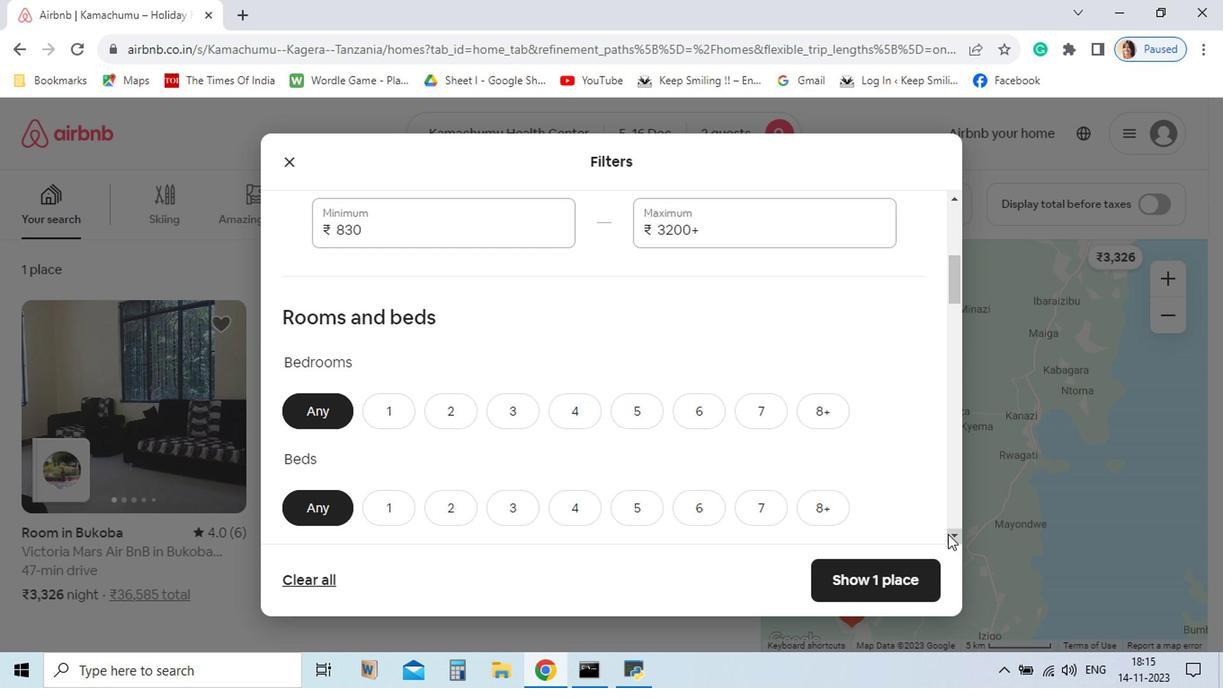 
Action: Mouse pressed left at (850, 558)
Screenshot: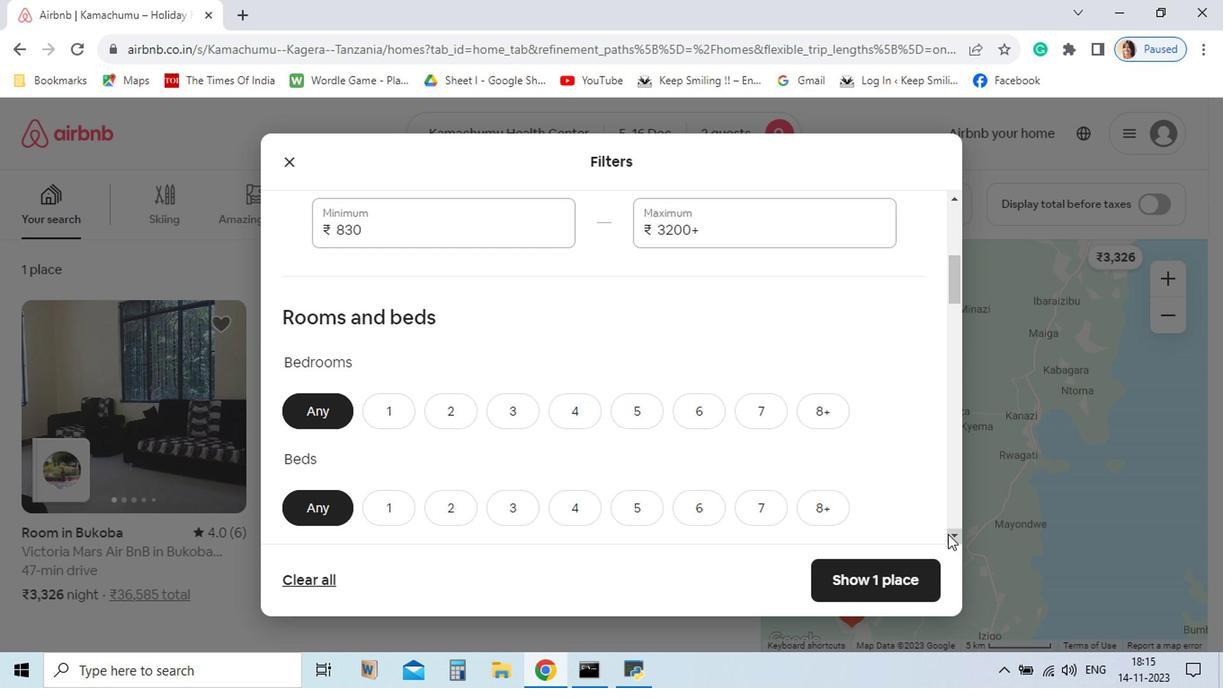 
Action: Mouse pressed left at (850, 558)
Screenshot: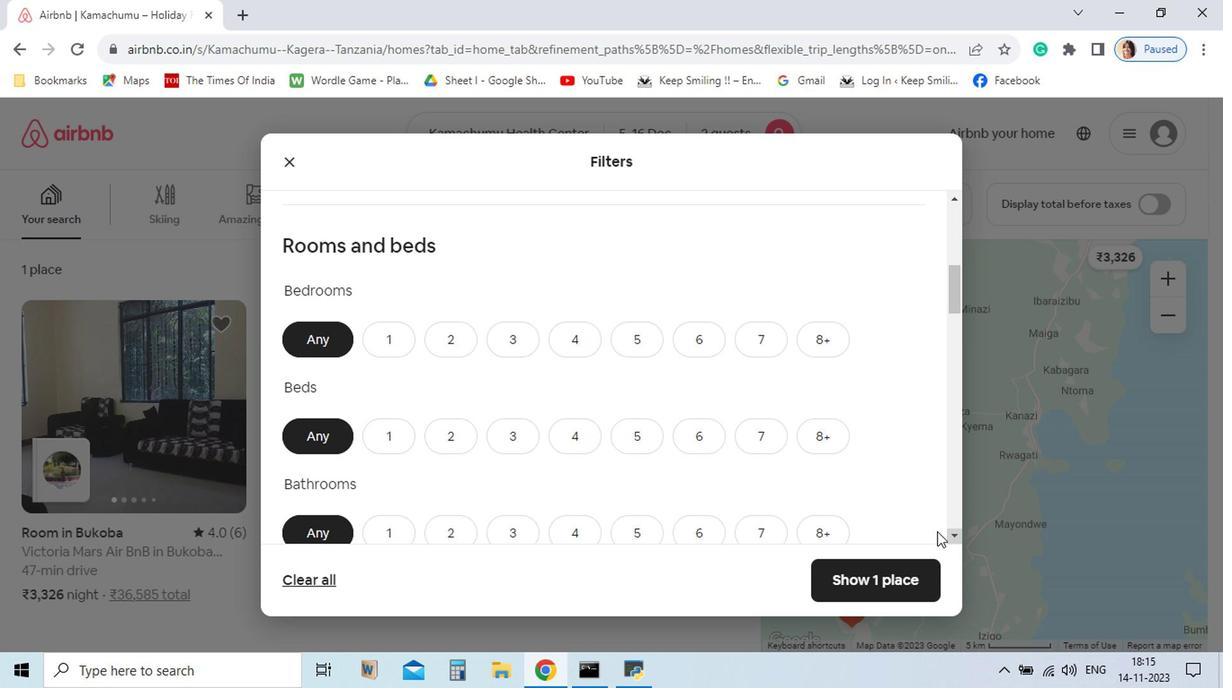 
Action: Mouse pressed left at (850, 558)
Screenshot: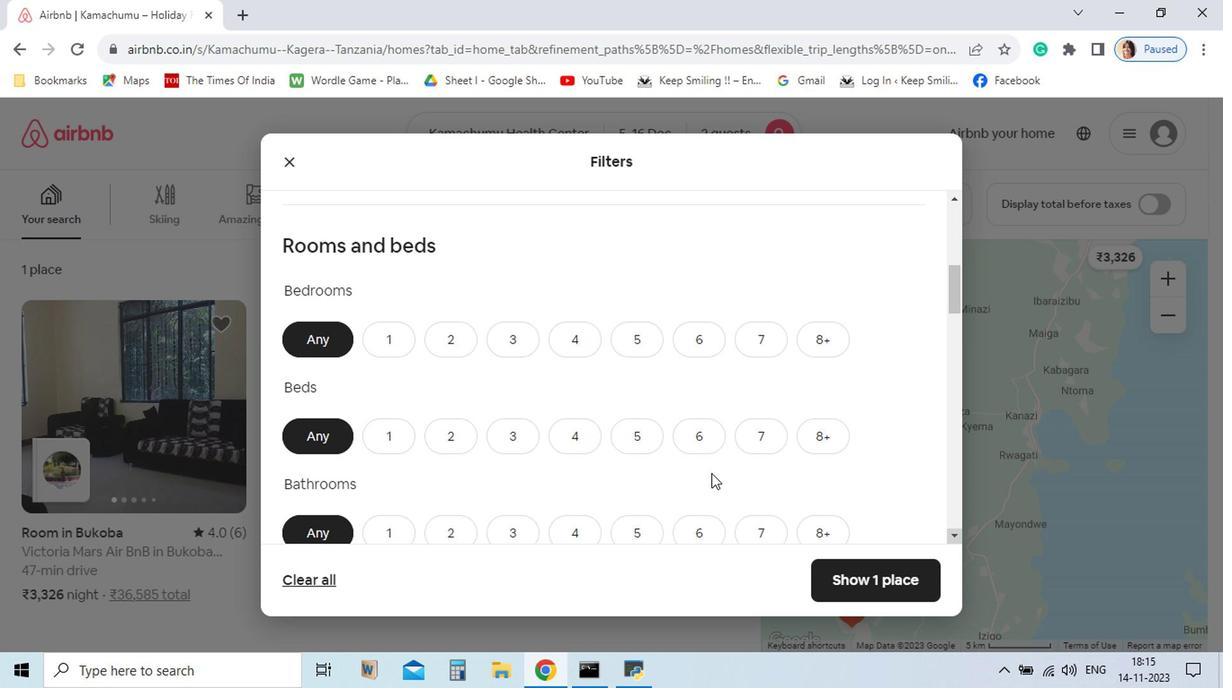 
Action: Mouse moved to (451, 418)
Screenshot: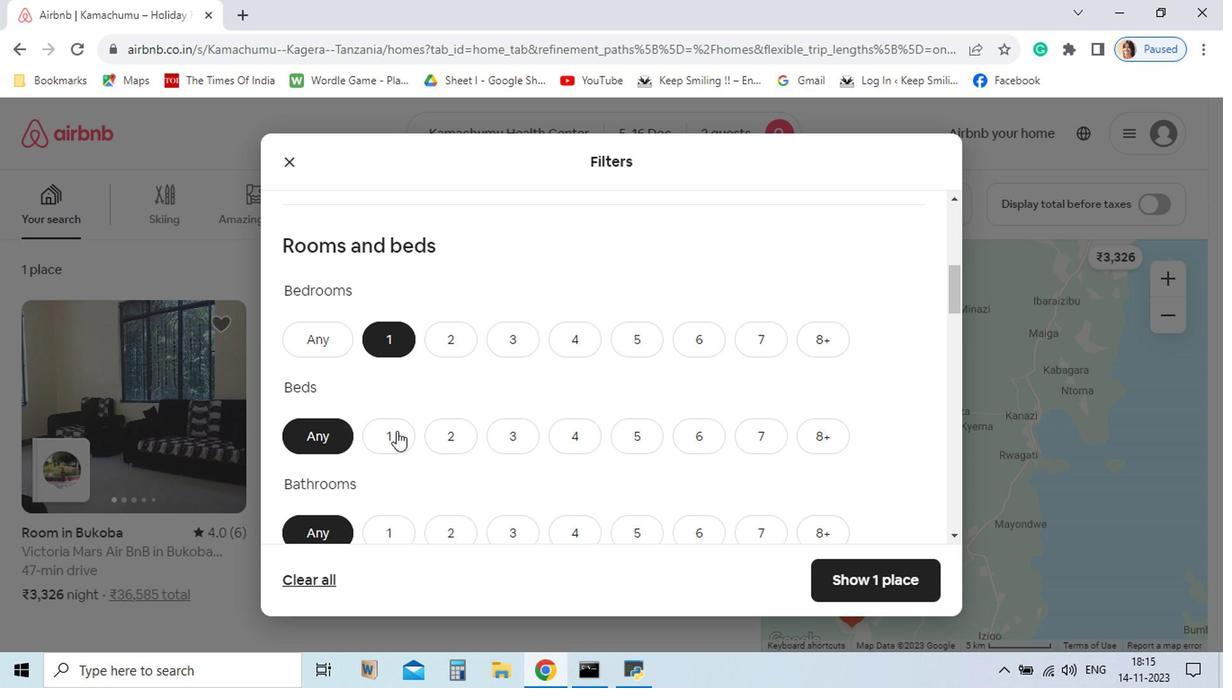 
Action: Mouse pressed left at (451, 418)
Screenshot: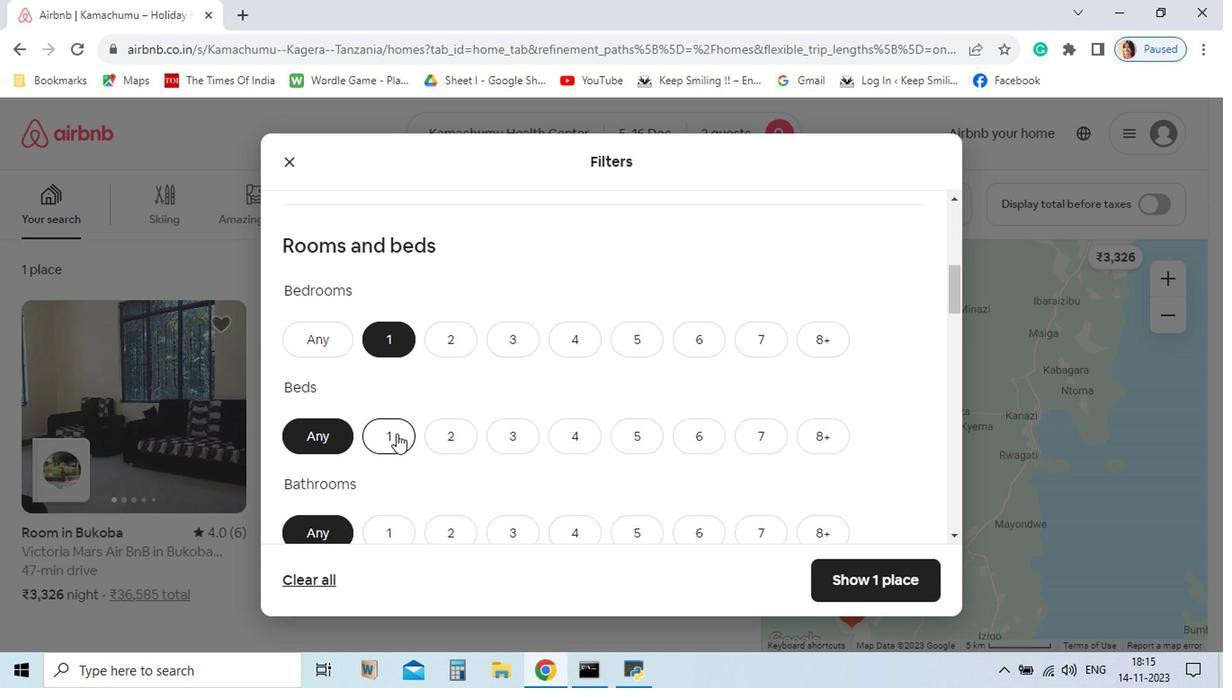 
Action: Mouse moved to (459, 486)
Screenshot: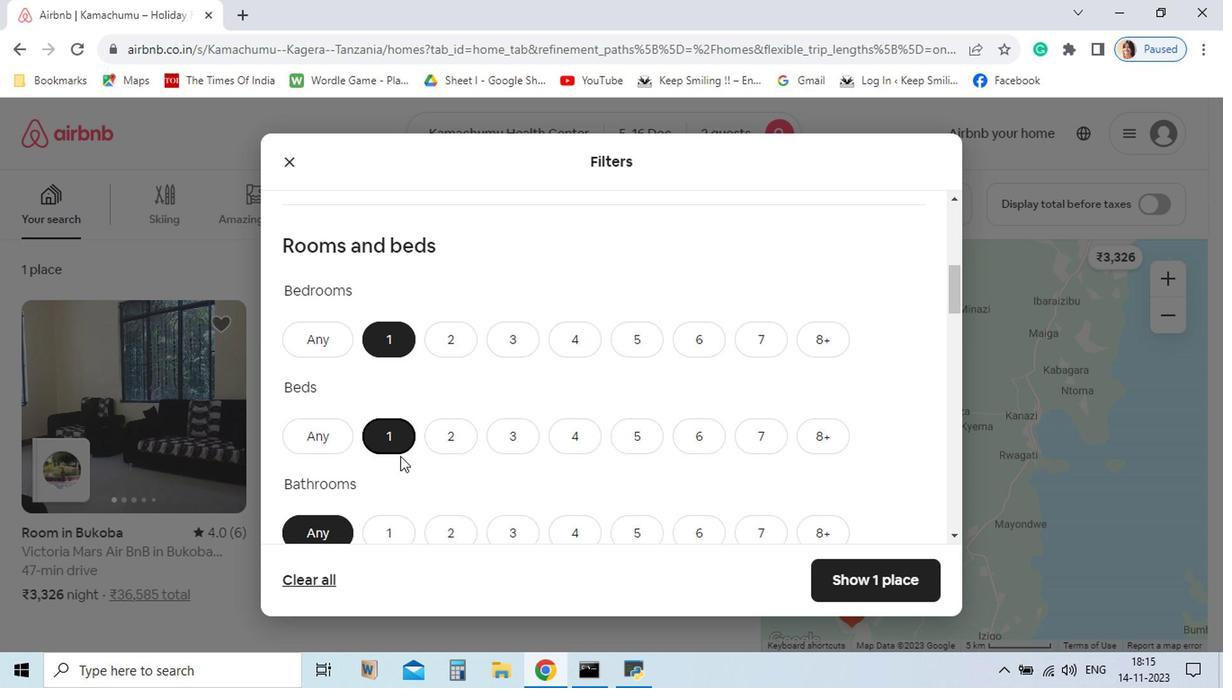 
Action: Mouse pressed left at (459, 486)
Screenshot: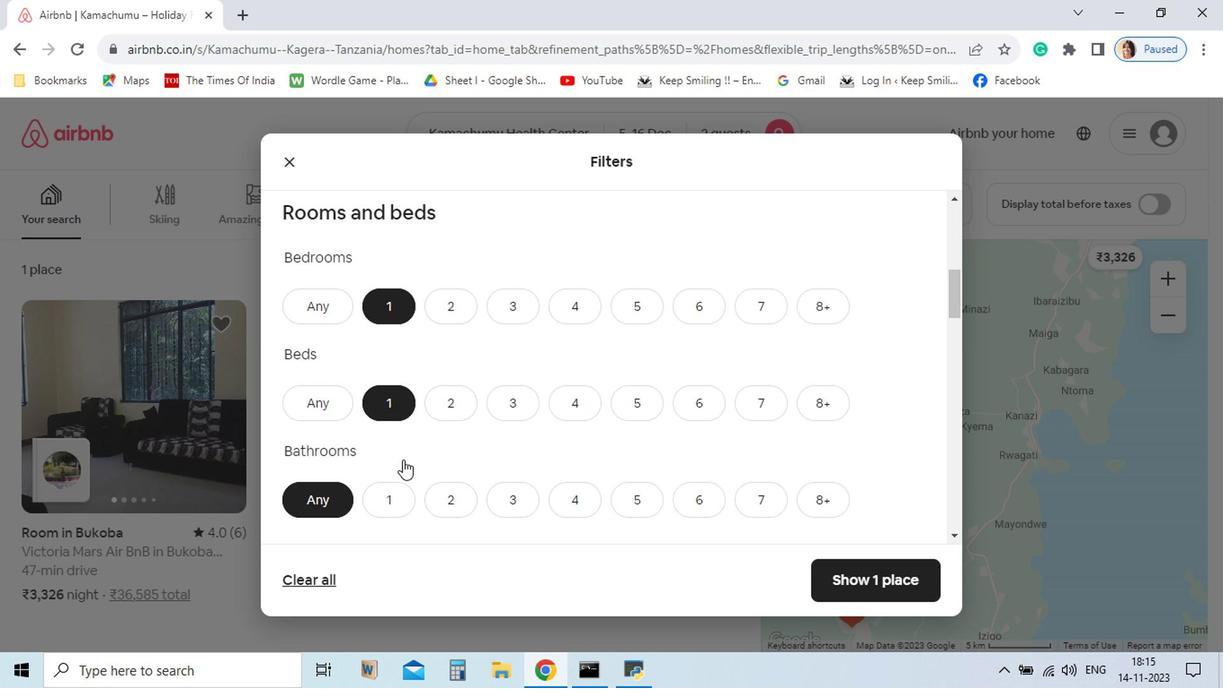 
Action: Mouse moved to (463, 505)
Screenshot: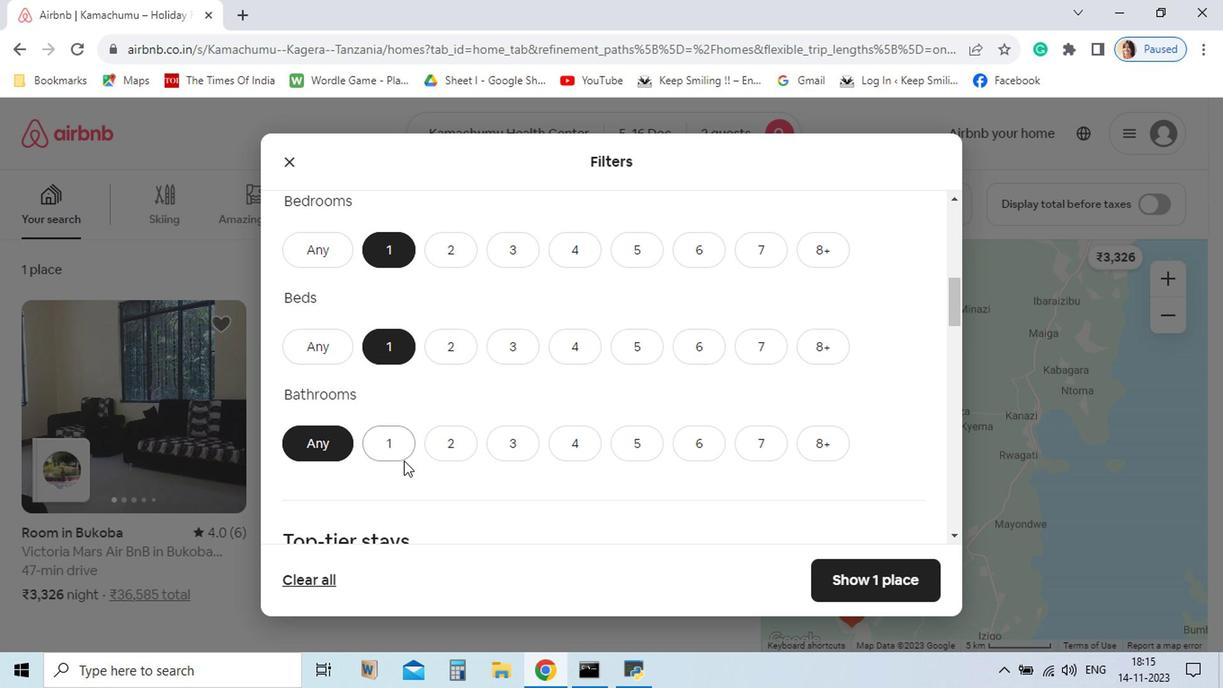 
Action: Mouse scrolled (463, 504) with delta (0, 0)
Screenshot: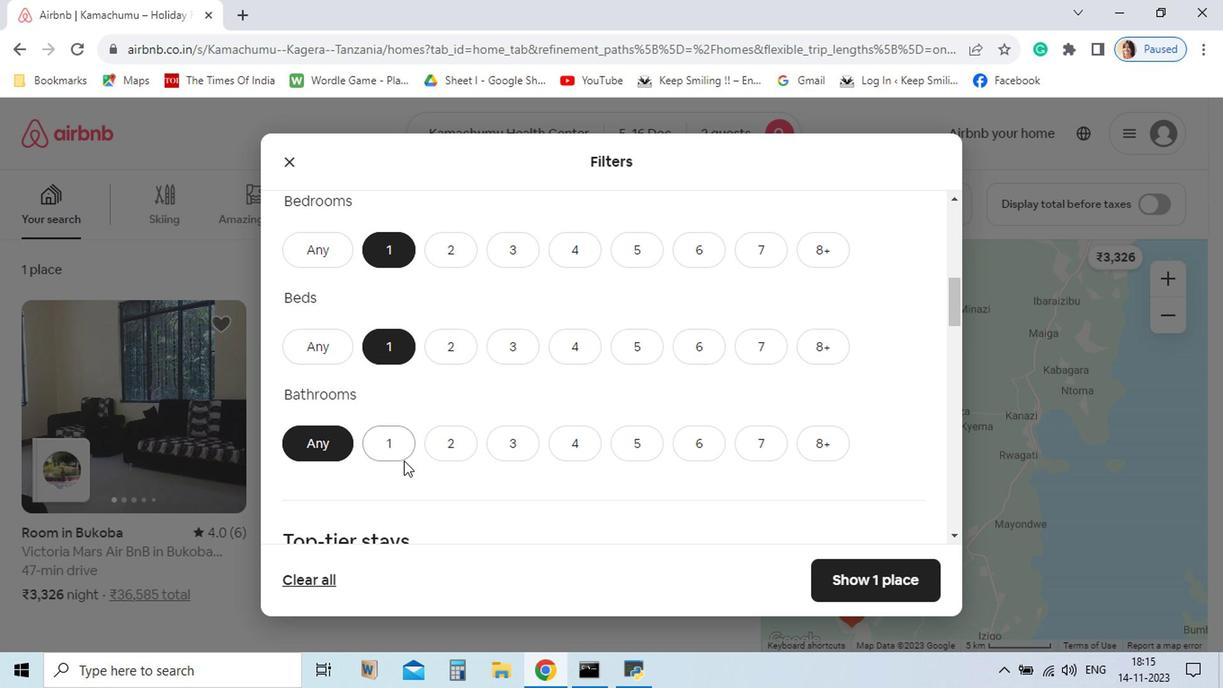 
Action: Mouse moved to (463, 483)
Screenshot: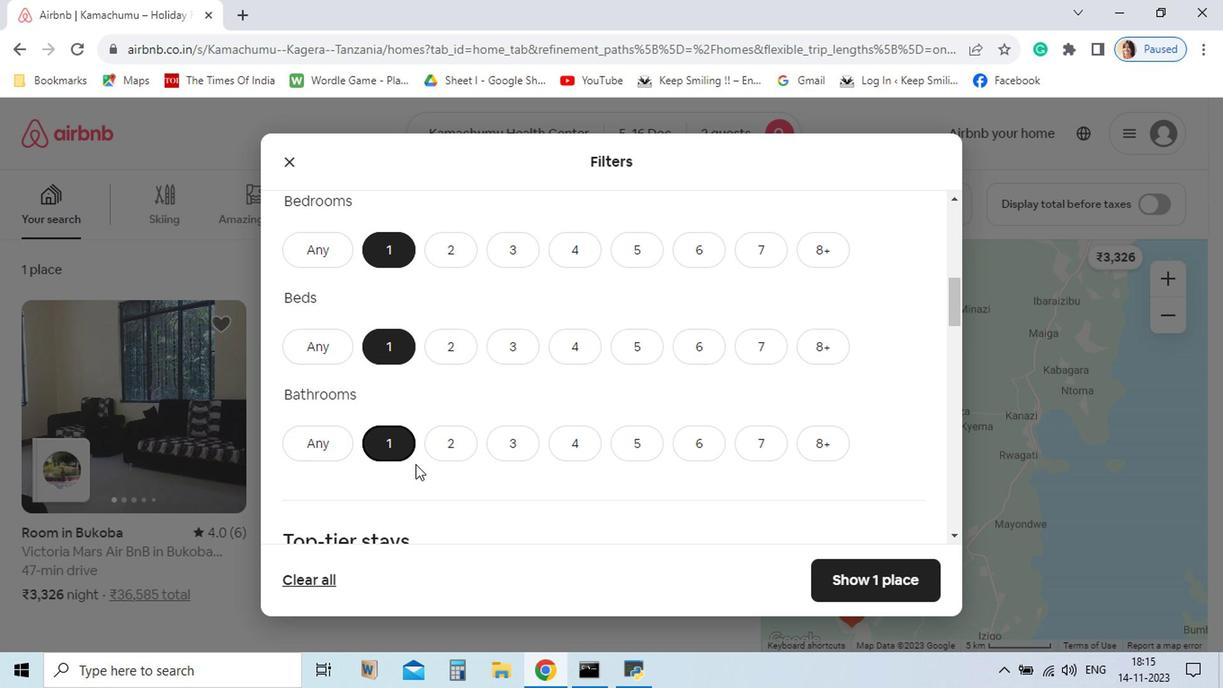 
Action: Mouse pressed left at (463, 483)
Screenshot: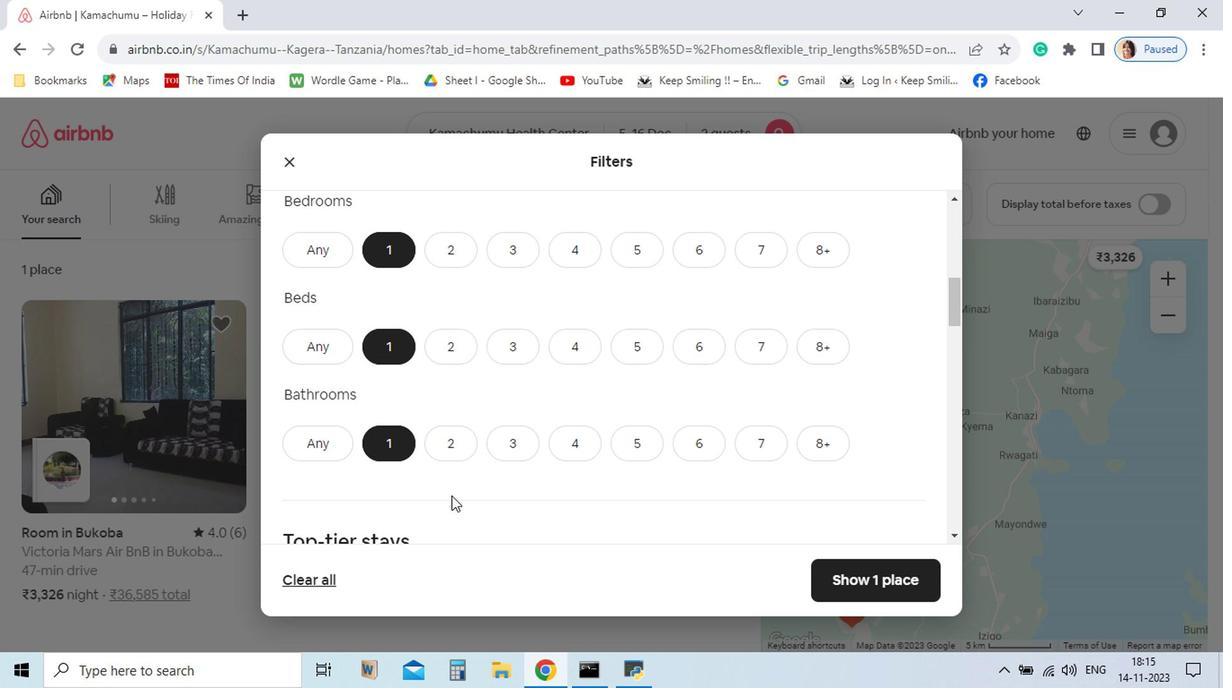 
Action: Mouse moved to (545, 525)
Screenshot: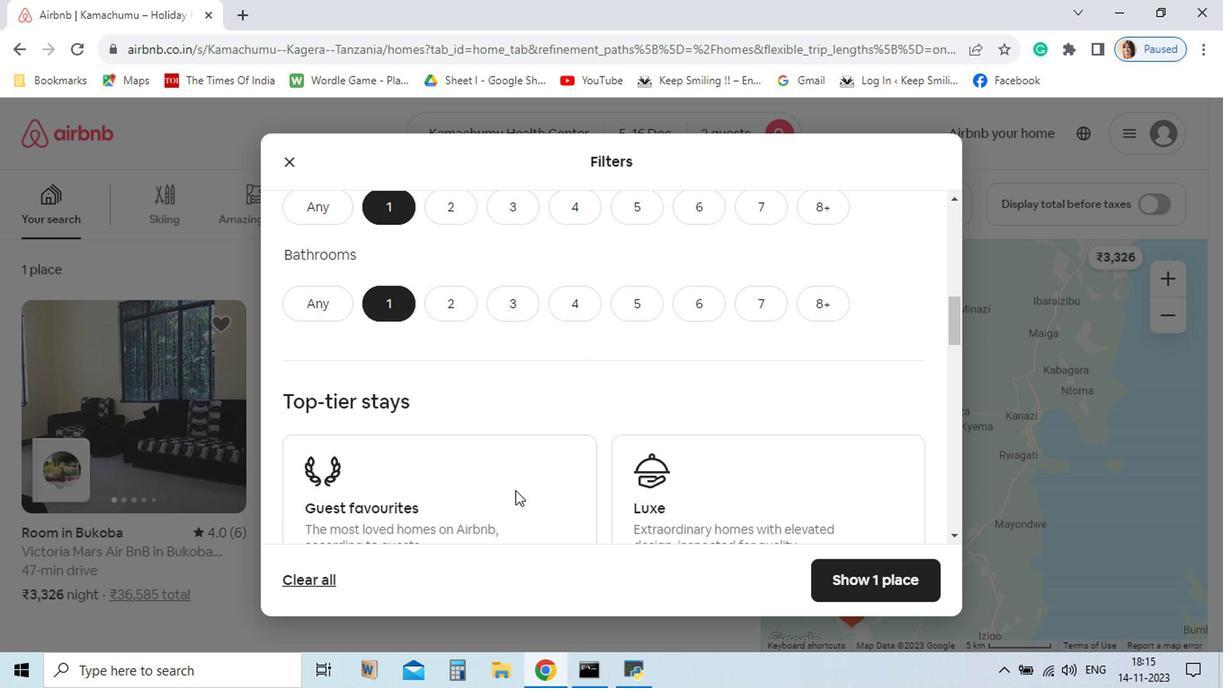 
Action: Mouse scrolled (545, 524) with delta (0, 0)
Screenshot: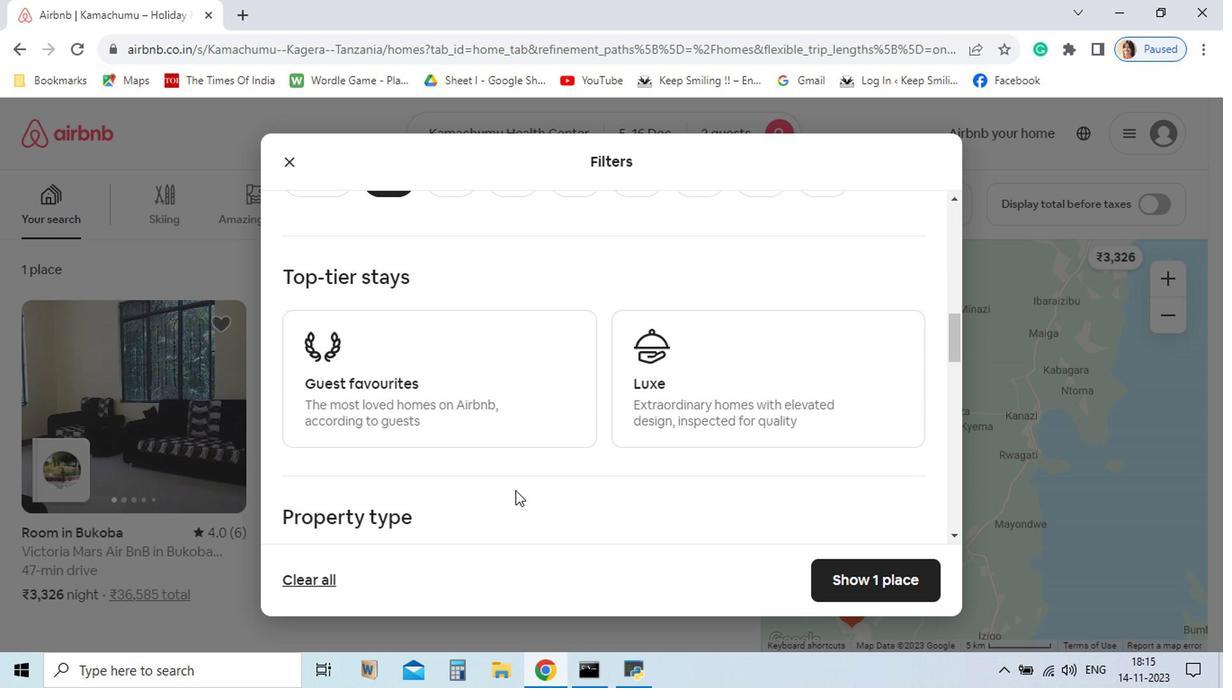
Action: Mouse moved to (543, 527)
Screenshot: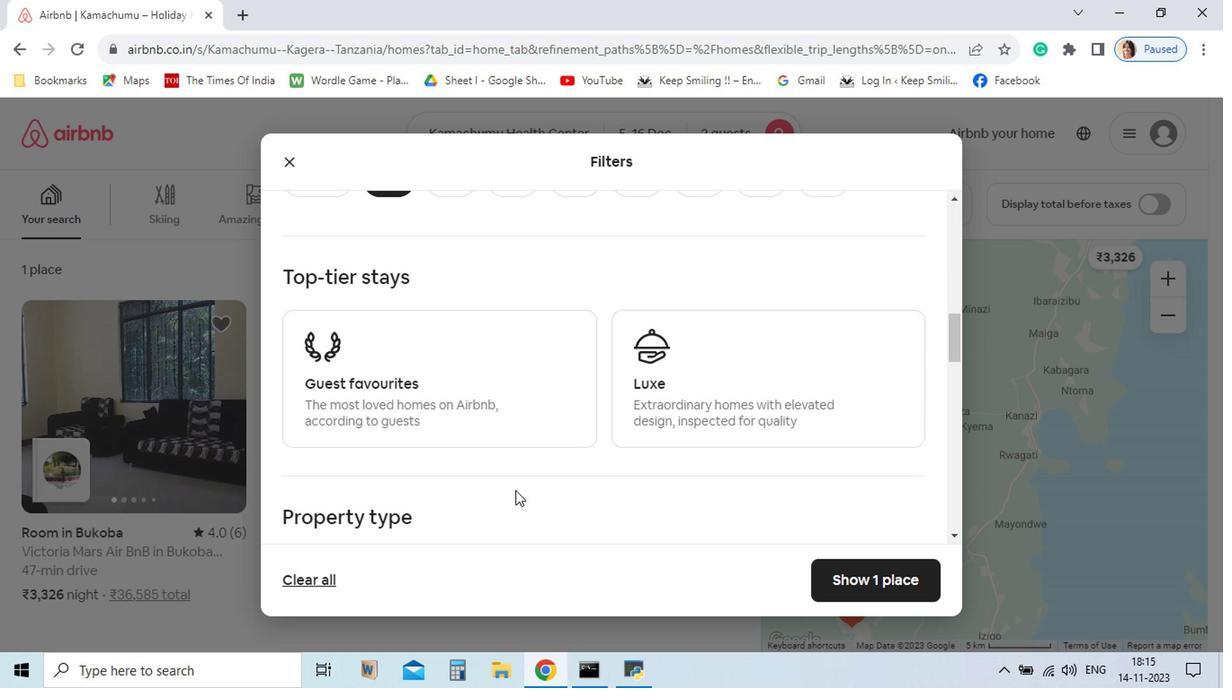 
Action: Mouse scrolled (543, 526) with delta (0, 0)
Screenshot: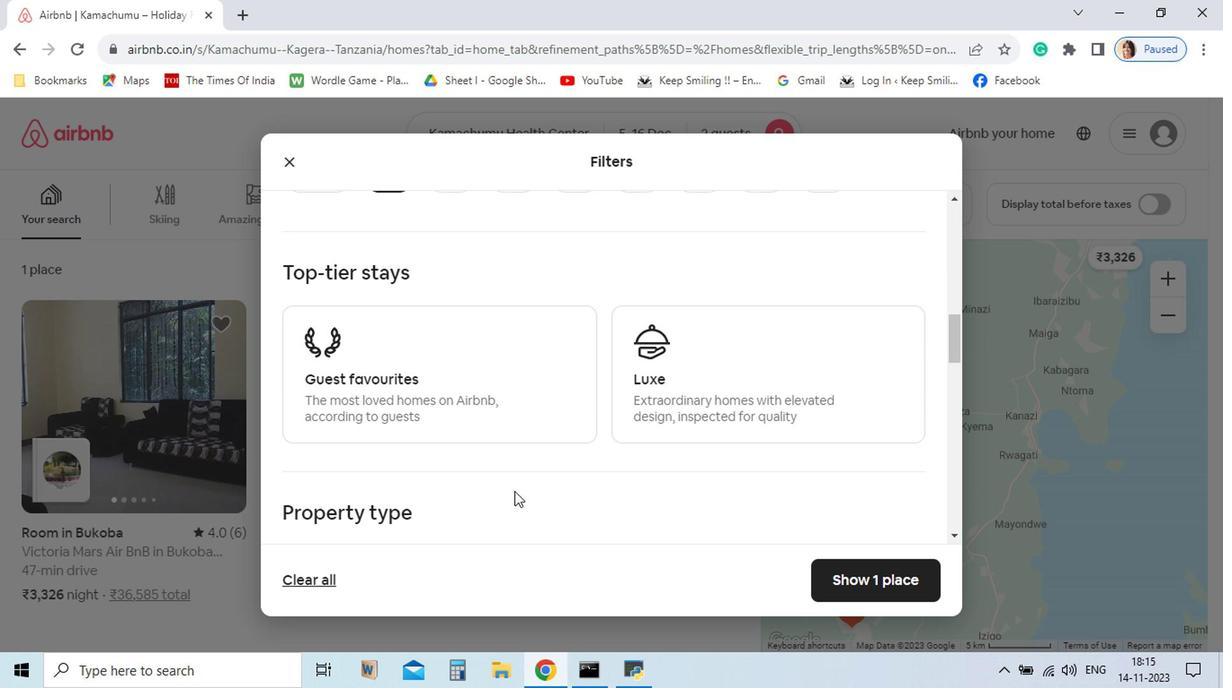 
Action: Mouse scrolled (543, 526) with delta (0, 0)
Screenshot: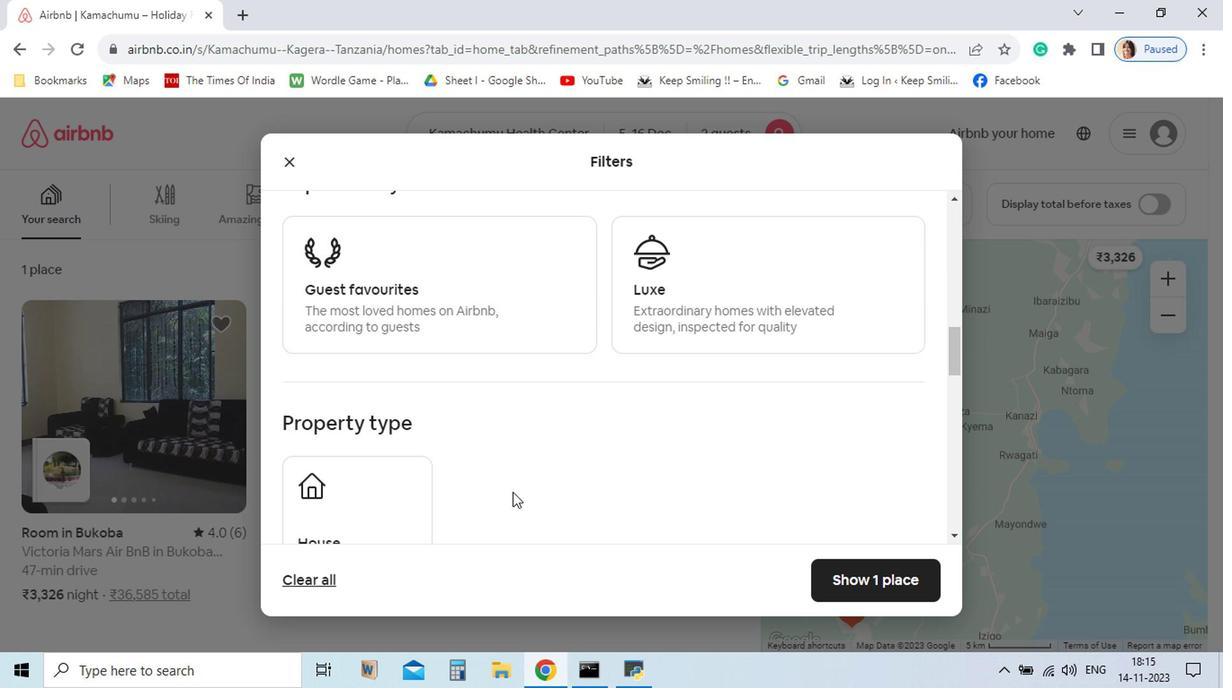 
Action: Mouse moved to (542, 527)
Screenshot: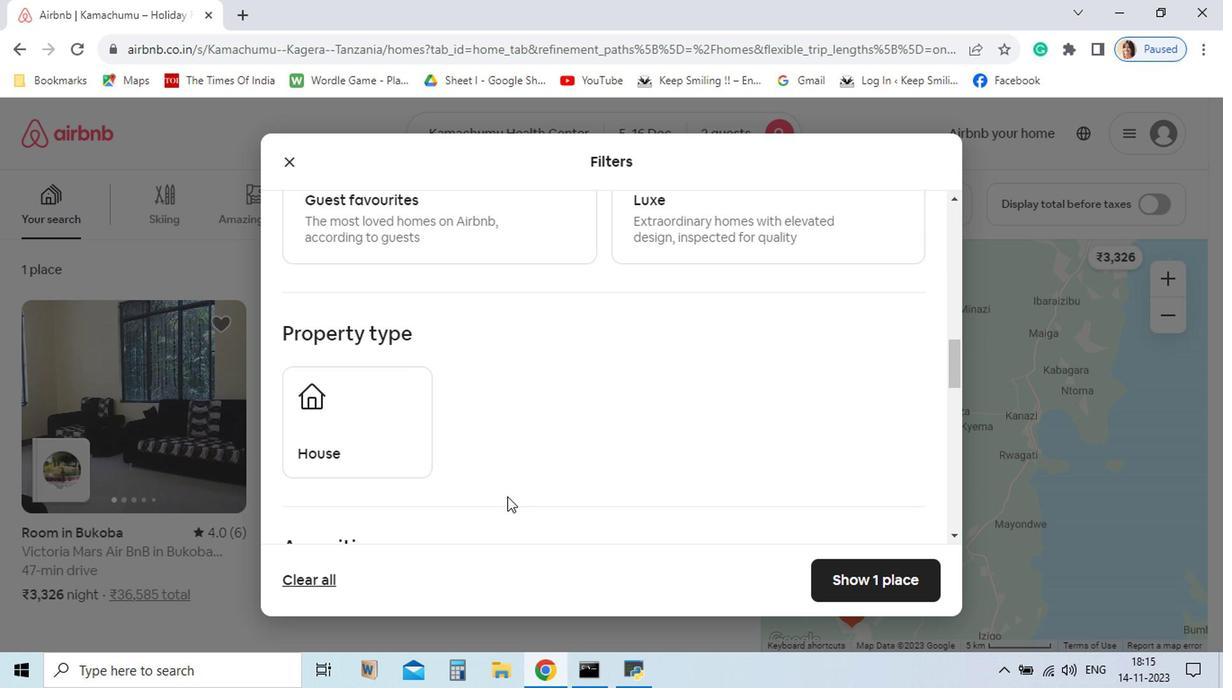 
Action: Mouse scrolled (542, 527) with delta (0, 0)
Screenshot: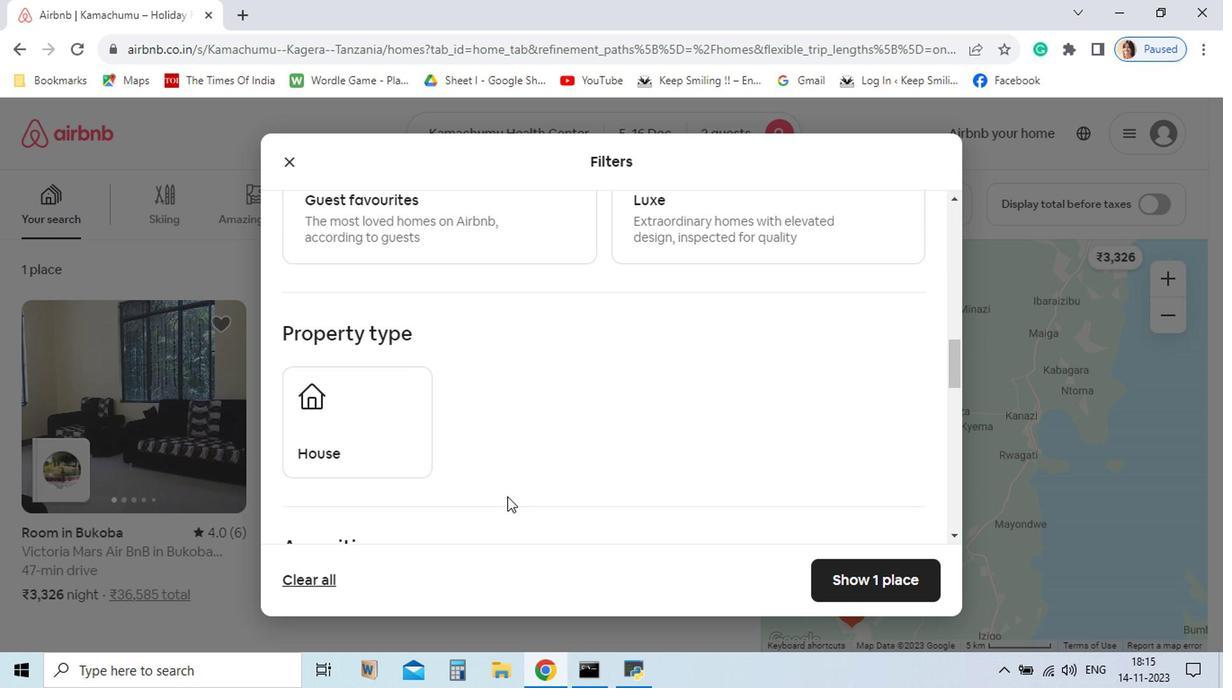 
Action: Mouse moved to (541, 528)
Screenshot: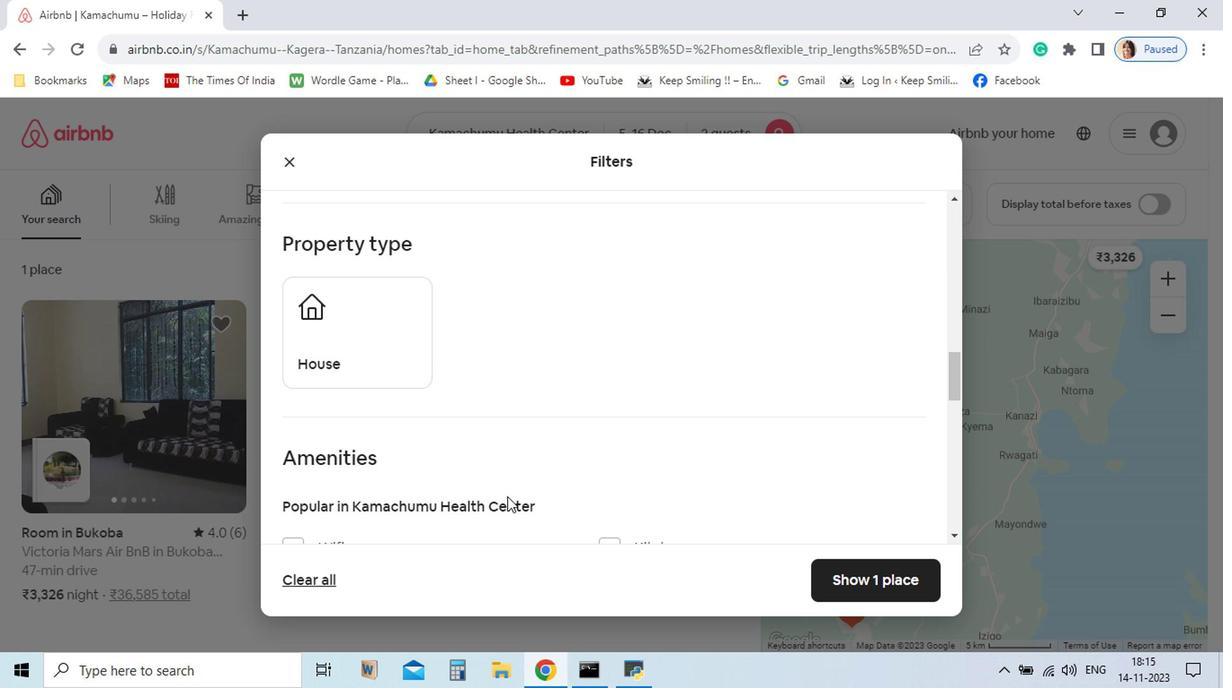 
Action: Mouse scrolled (541, 527) with delta (0, 0)
Screenshot: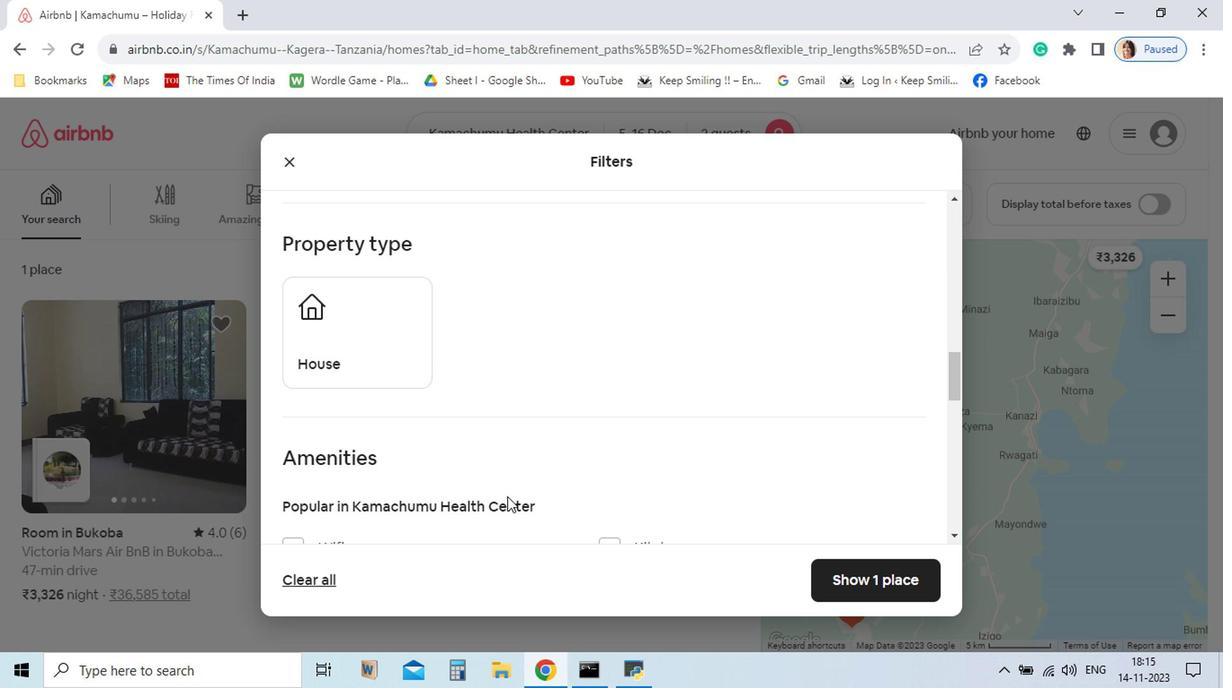 
Action: Mouse moved to (537, 531)
Screenshot: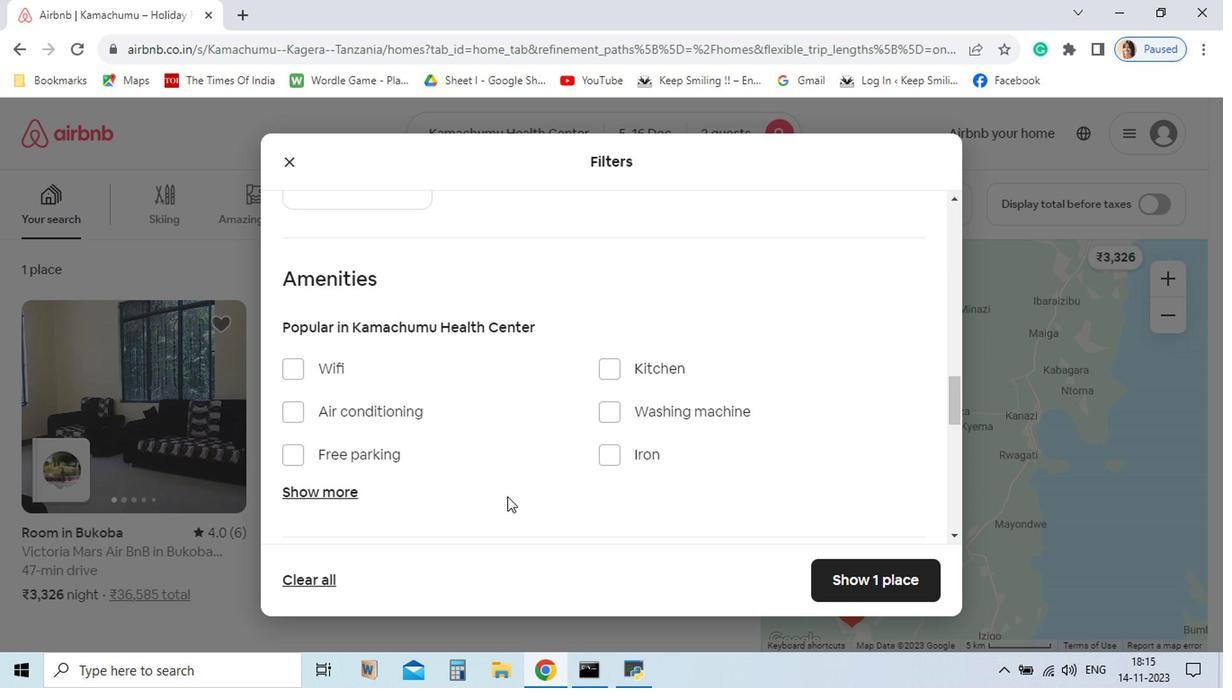 
Action: Mouse scrolled (537, 530) with delta (0, 0)
Screenshot: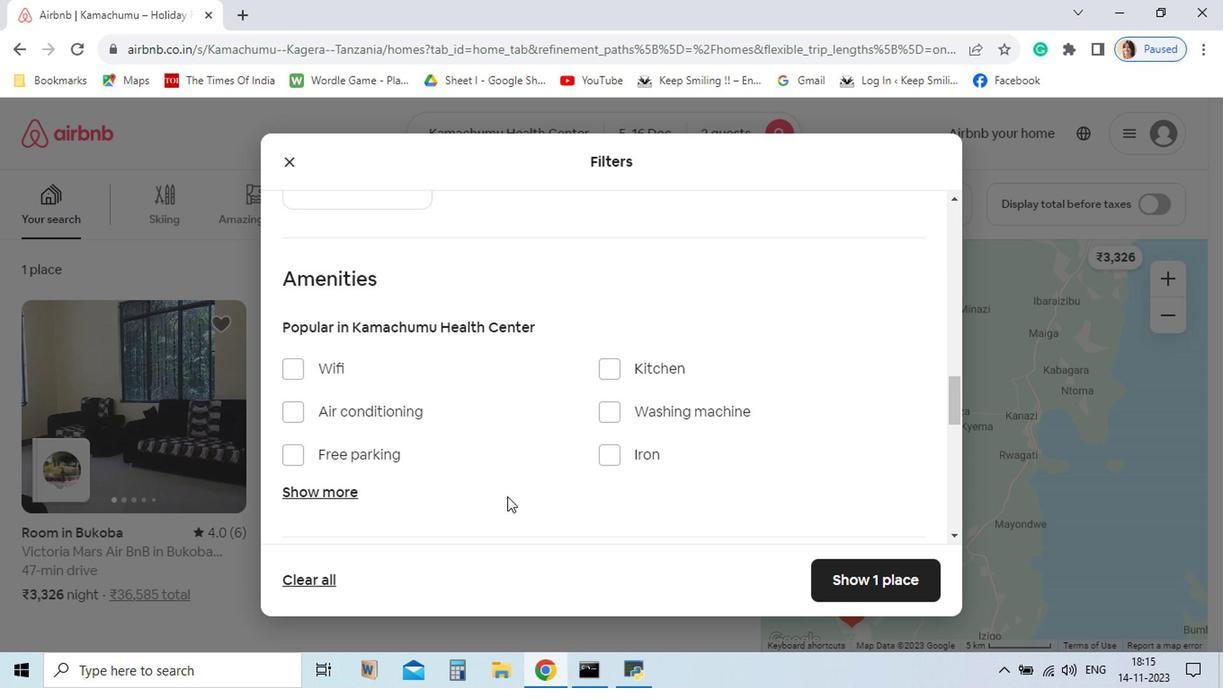 
Action: Mouse scrolled (537, 530) with delta (0, 0)
Screenshot: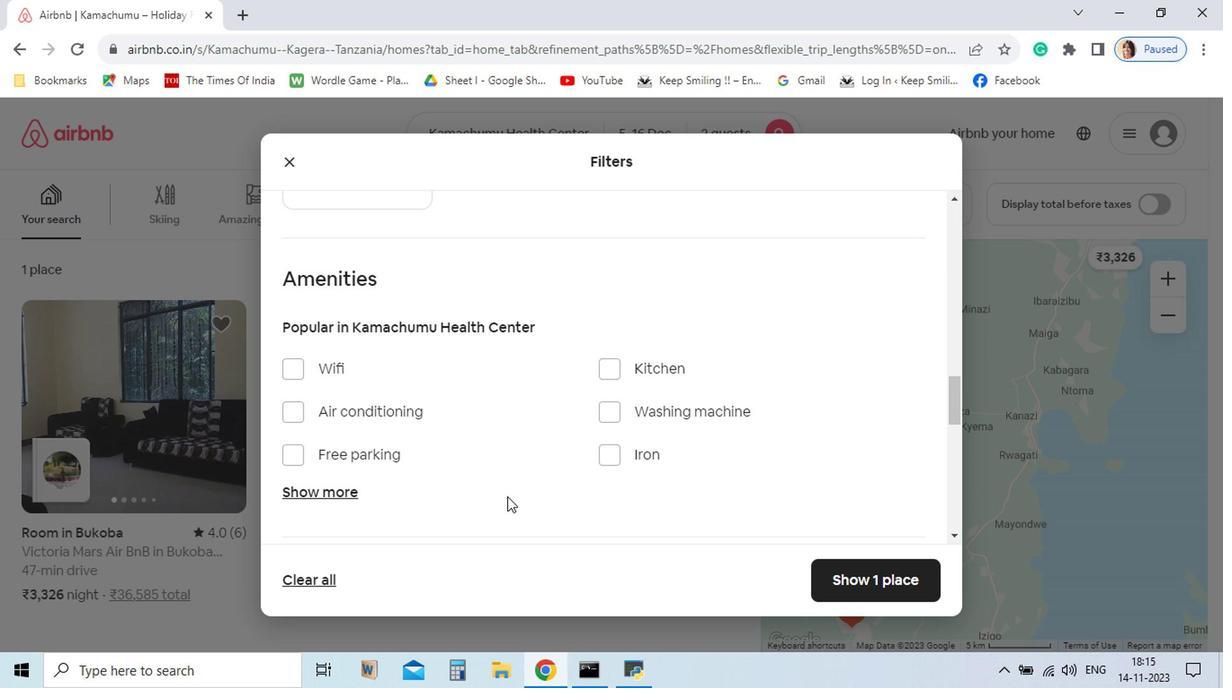 
Action: Mouse scrolled (537, 530) with delta (0, 0)
Screenshot: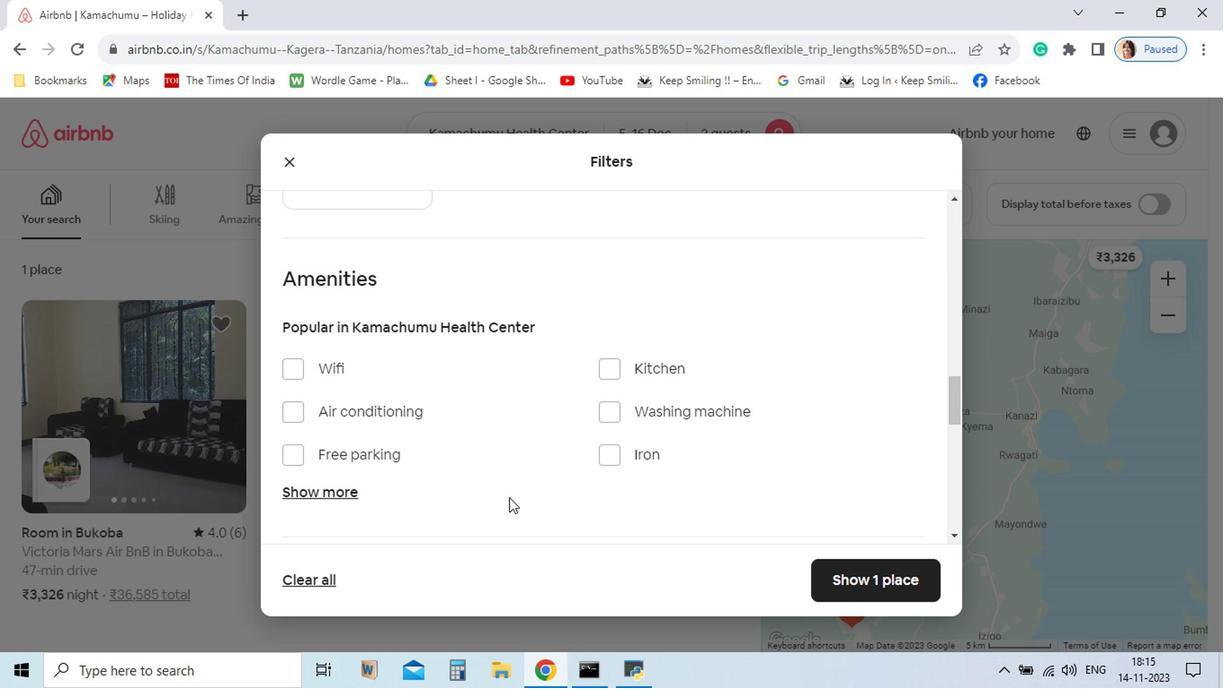 
Action: Mouse moved to (787, 589)
Screenshot: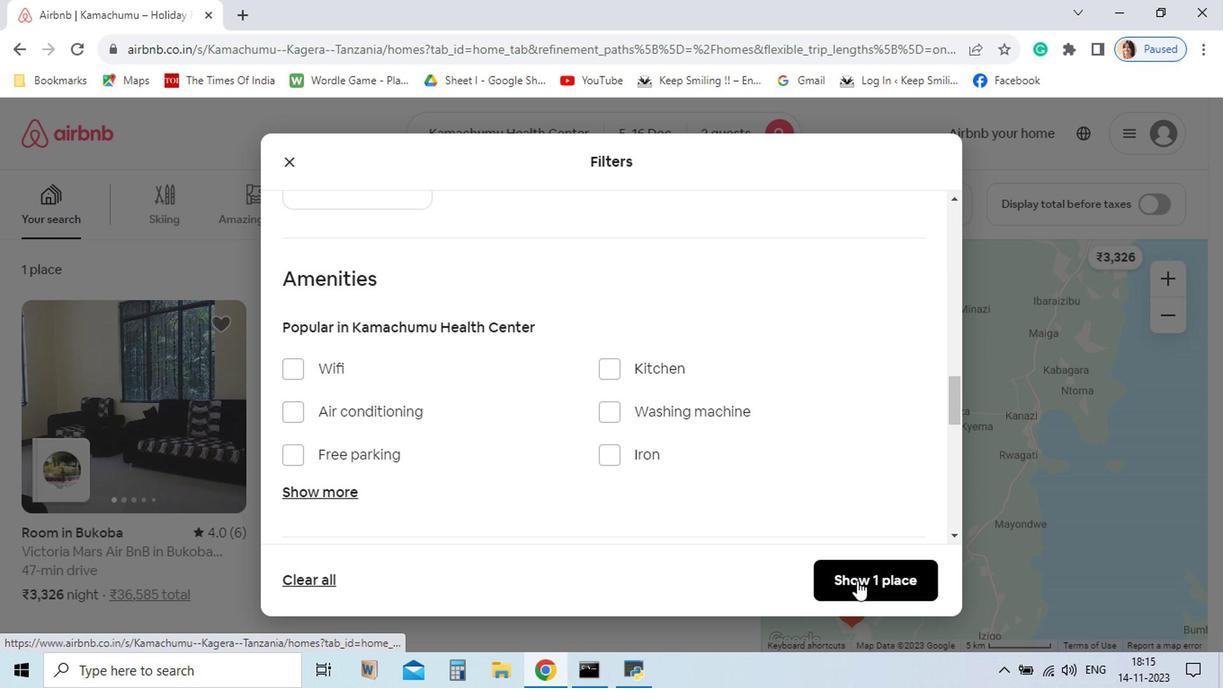 
Action: Mouse pressed left at (787, 589)
Screenshot: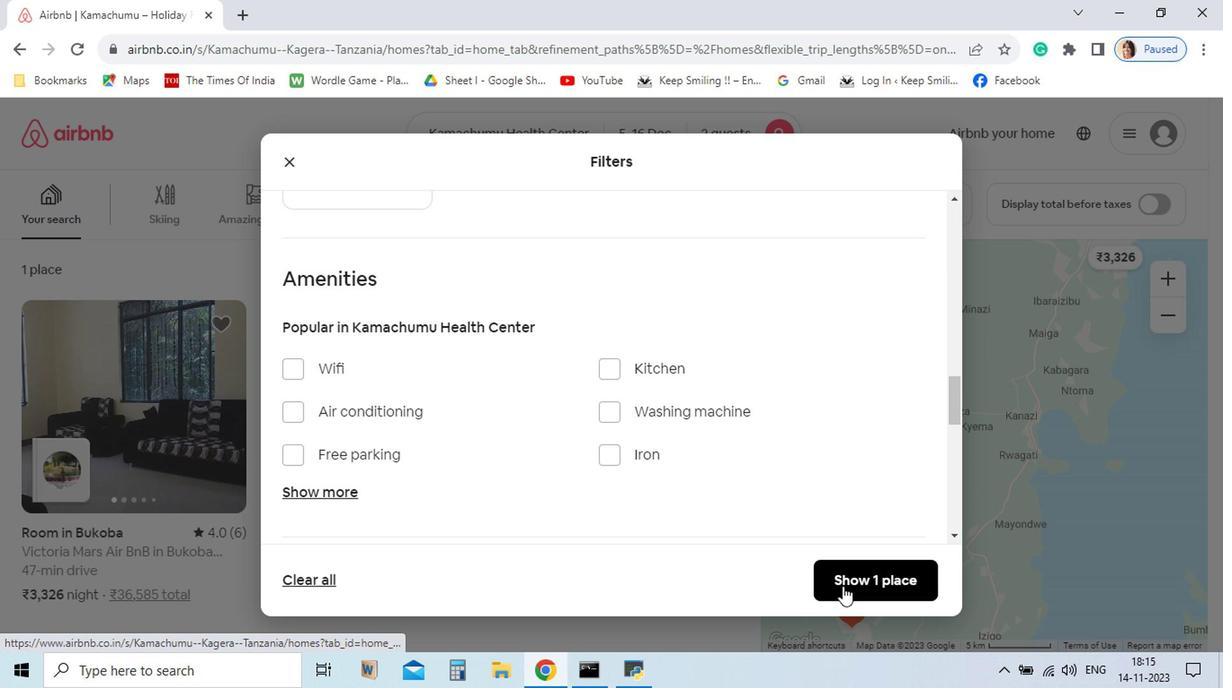 
Action: Mouse moved to (205, 550)
Screenshot: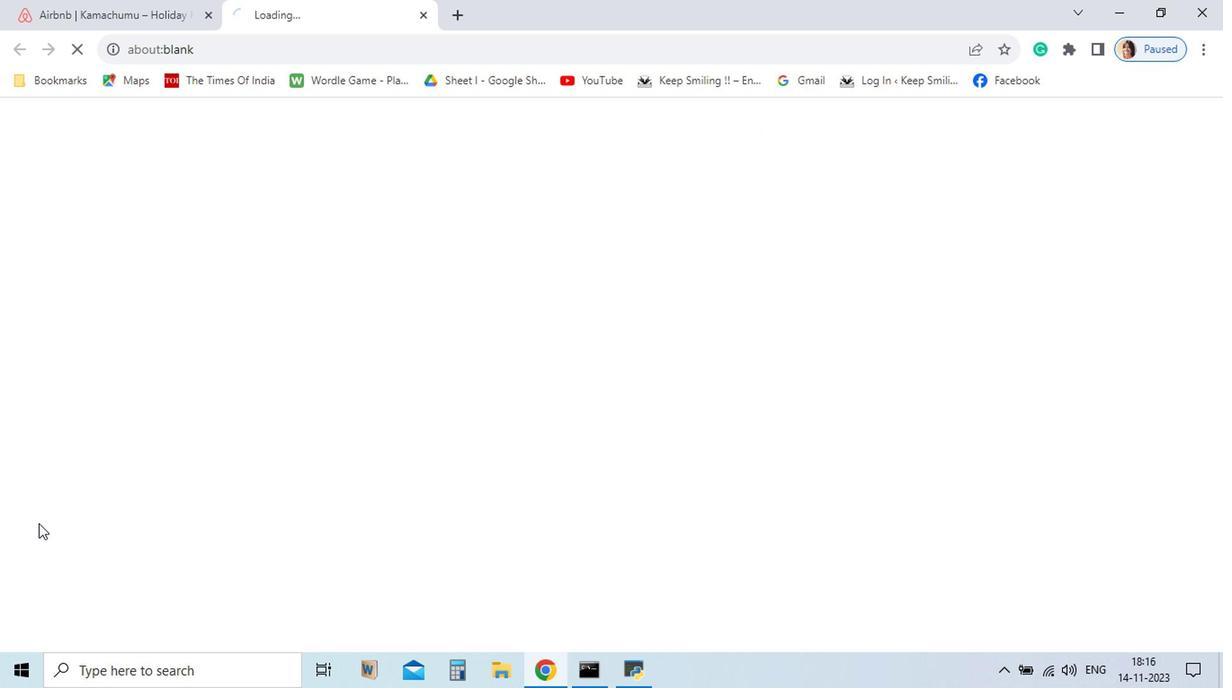 
Action: Mouse pressed left at (205, 550)
Screenshot: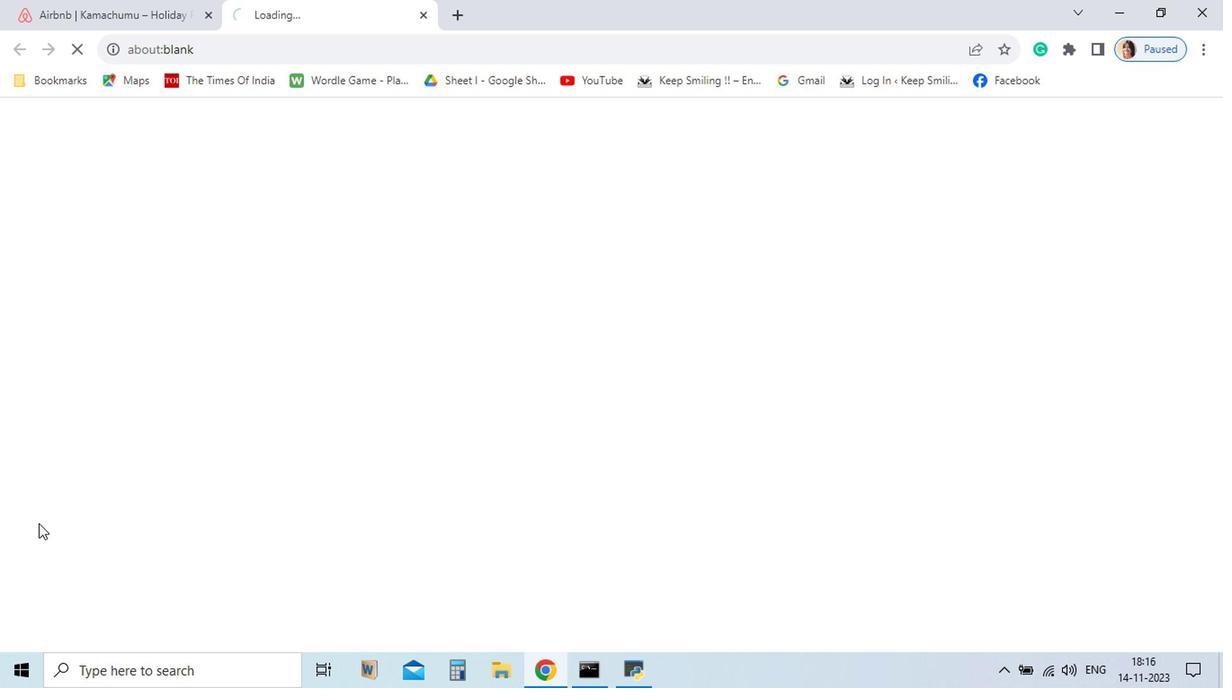 
Action: Mouse moved to (905, 500)
Screenshot: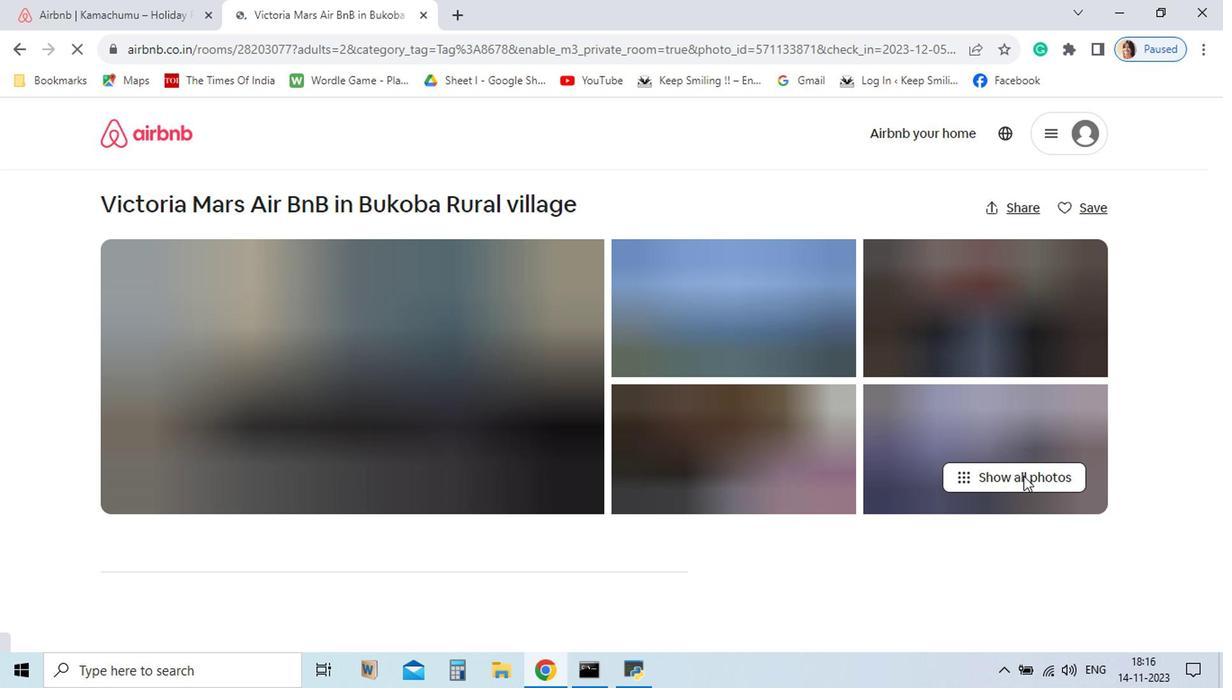 
Action: Mouse pressed left at (905, 500)
Screenshot: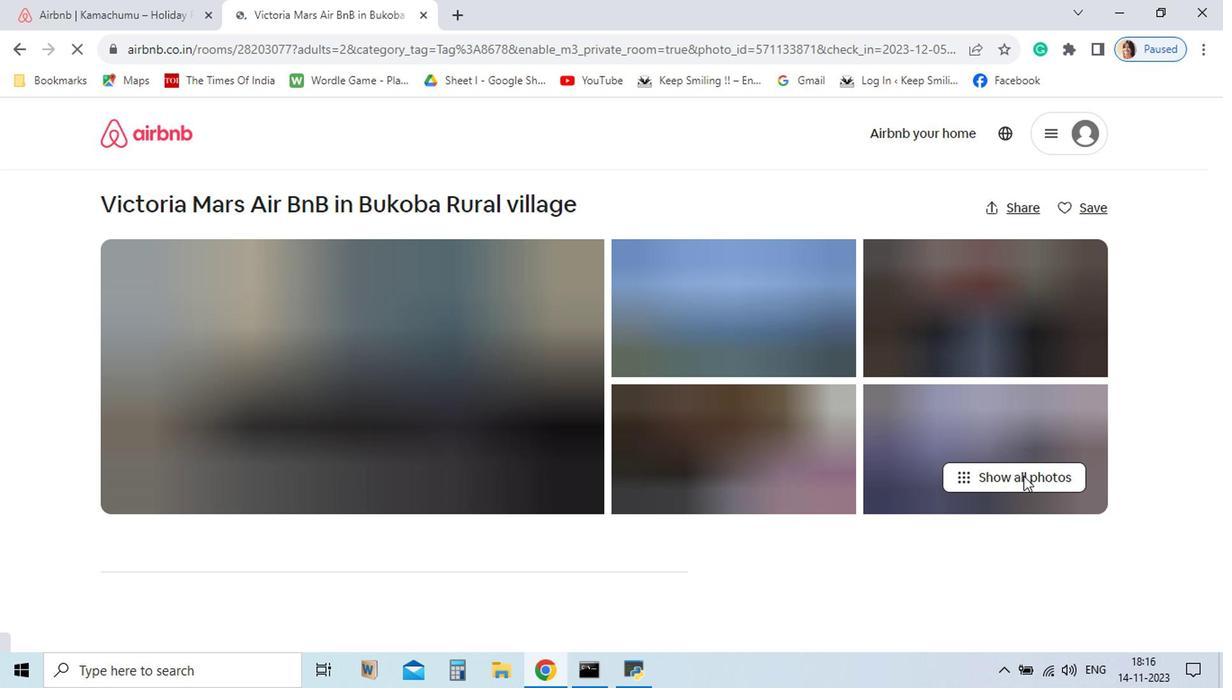 
Action: Mouse moved to (903, 516)
Screenshot: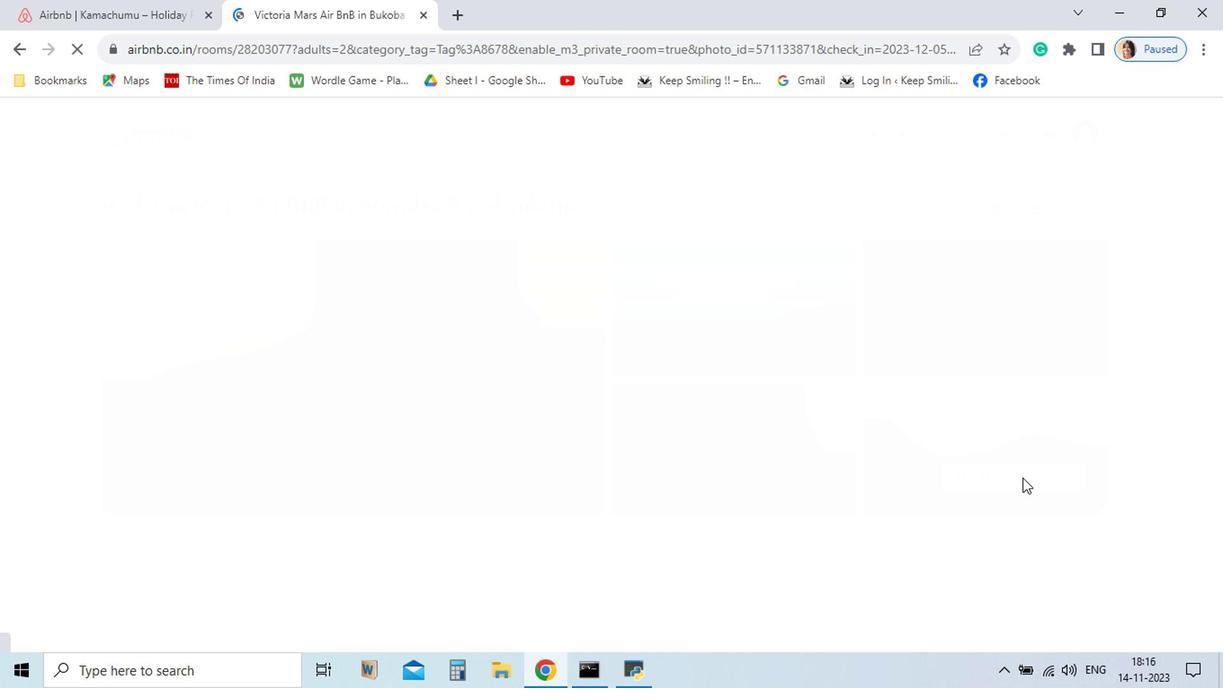 
Action: Mouse pressed left at (903, 516)
Screenshot: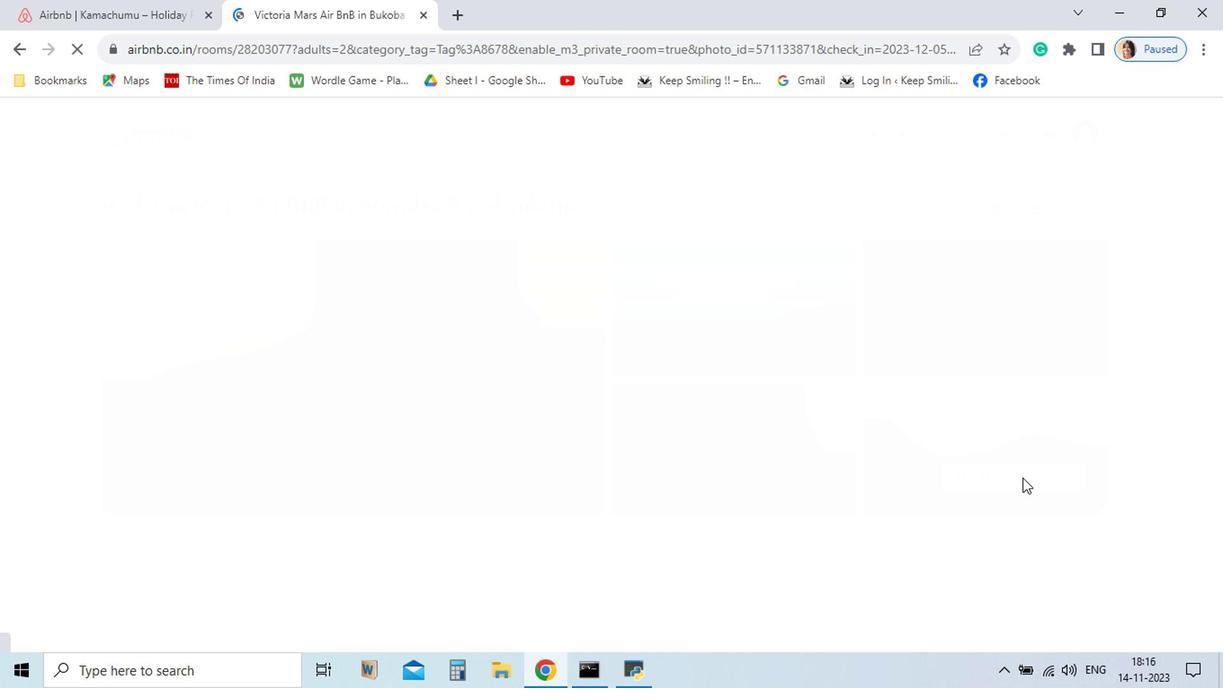 
Action: Mouse moved to (718, 595)
Screenshot: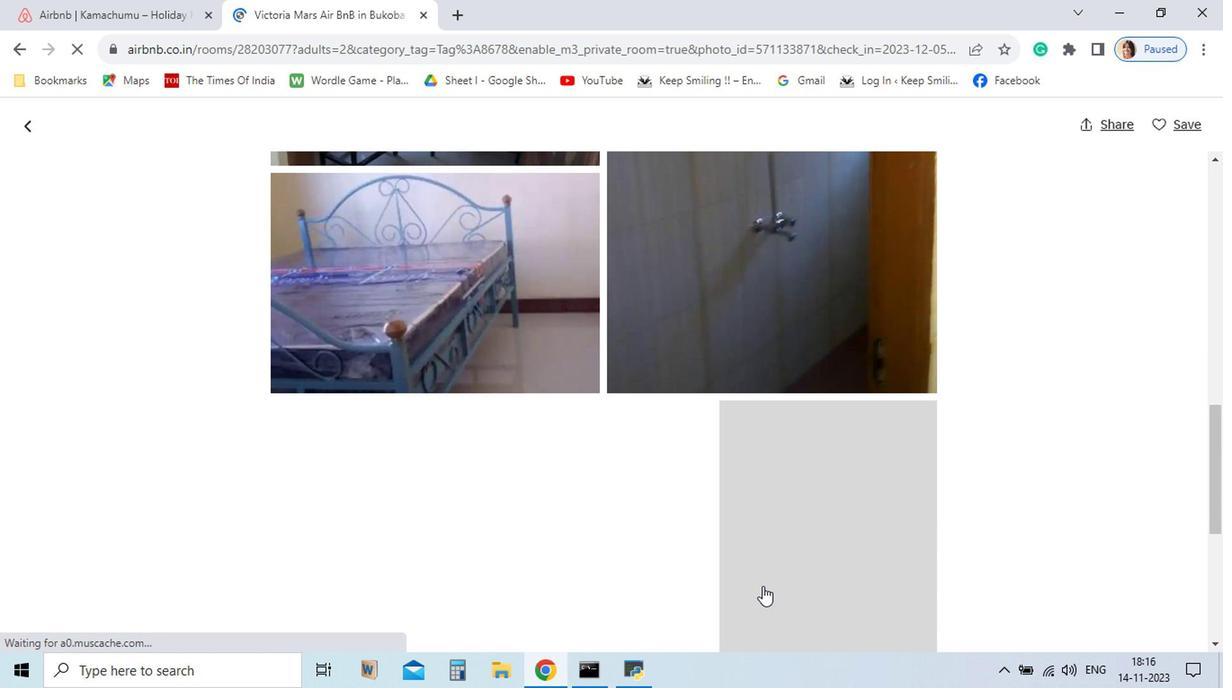 
Action: Mouse scrolled (718, 595) with delta (0, 0)
Screenshot: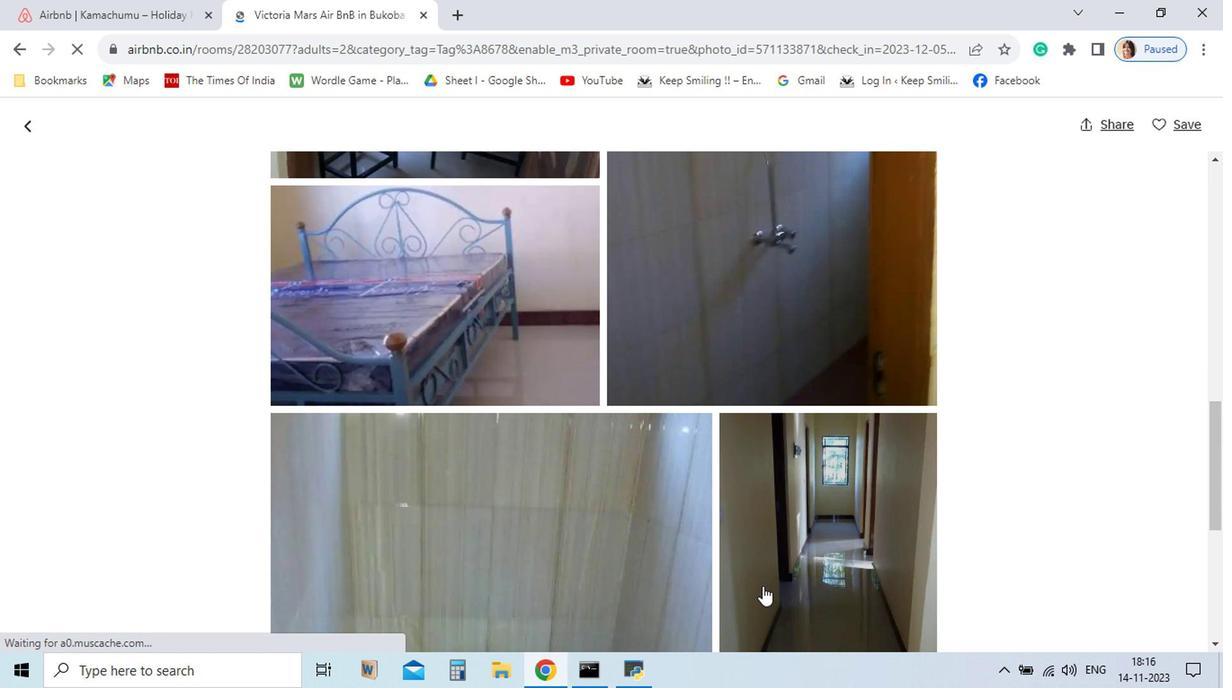 
Action: Mouse scrolled (718, 595) with delta (0, 0)
Screenshot: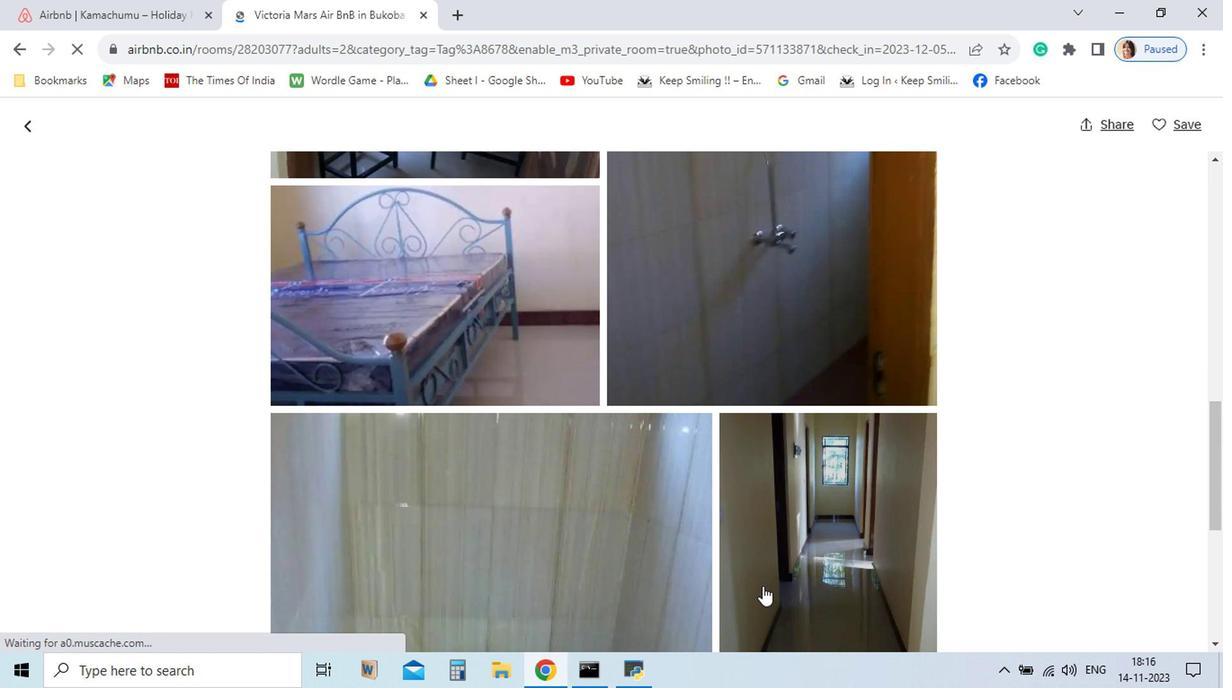 
Action: Mouse scrolled (718, 595) with delta (0, 0)
Screenshot: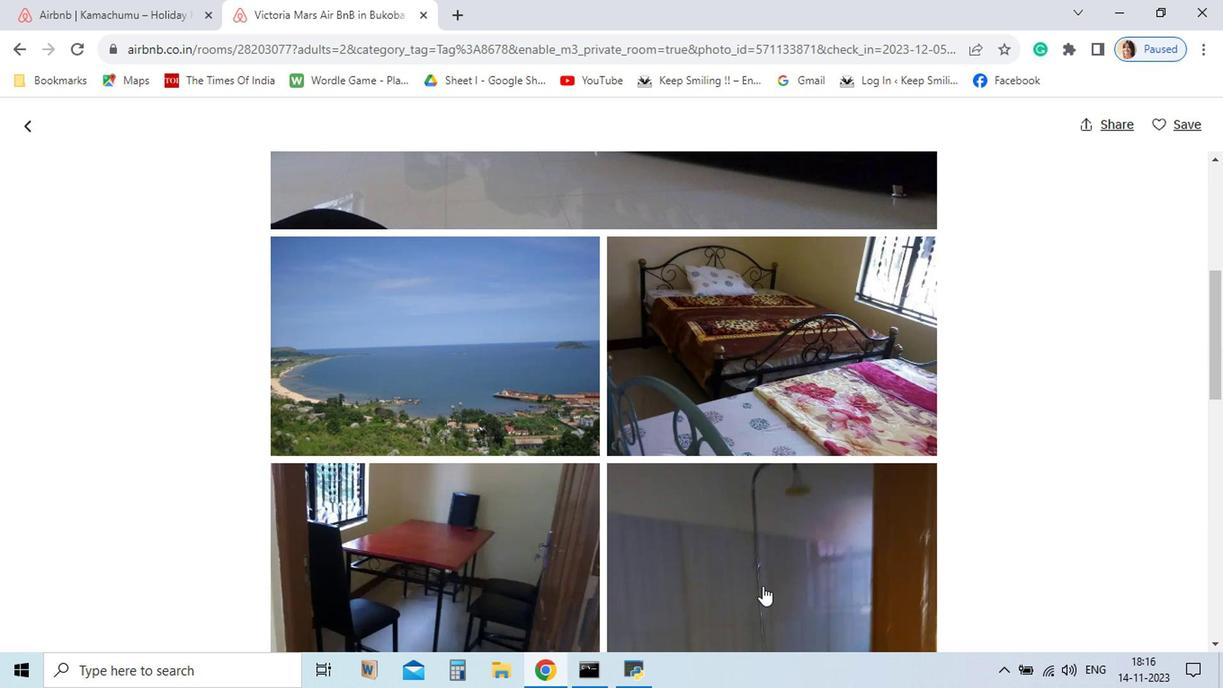
Action: Mouse scrolled (718, 595) with delta (0, 0)
Screenshot: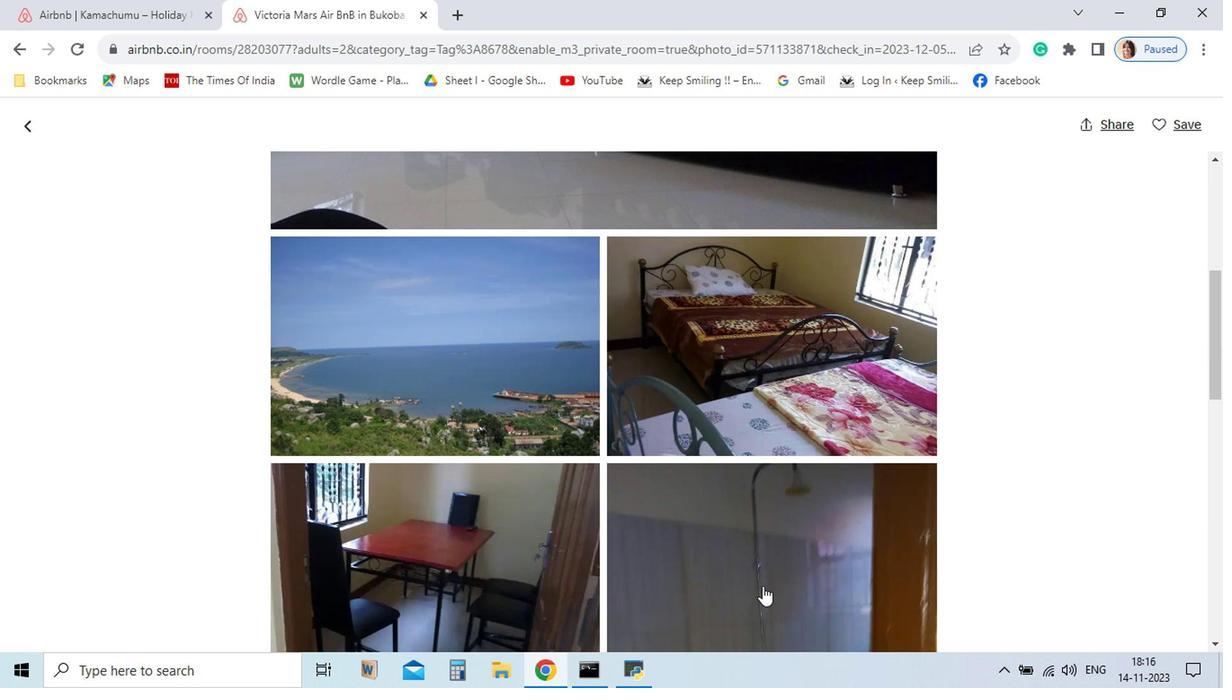 
Action: Mouse scrolled (718, 595) with delta (0, 0)
Screenshot: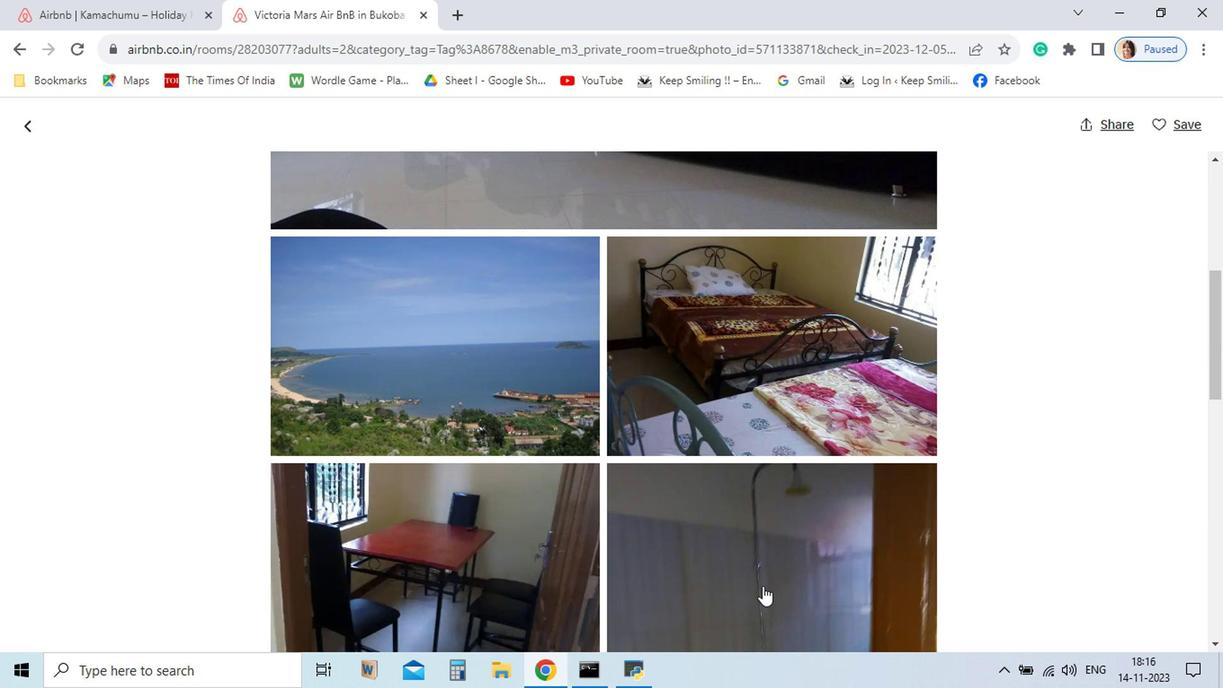 
Action: Mouse scrolled (718, 595) with delta (0, 0)
Screenshot: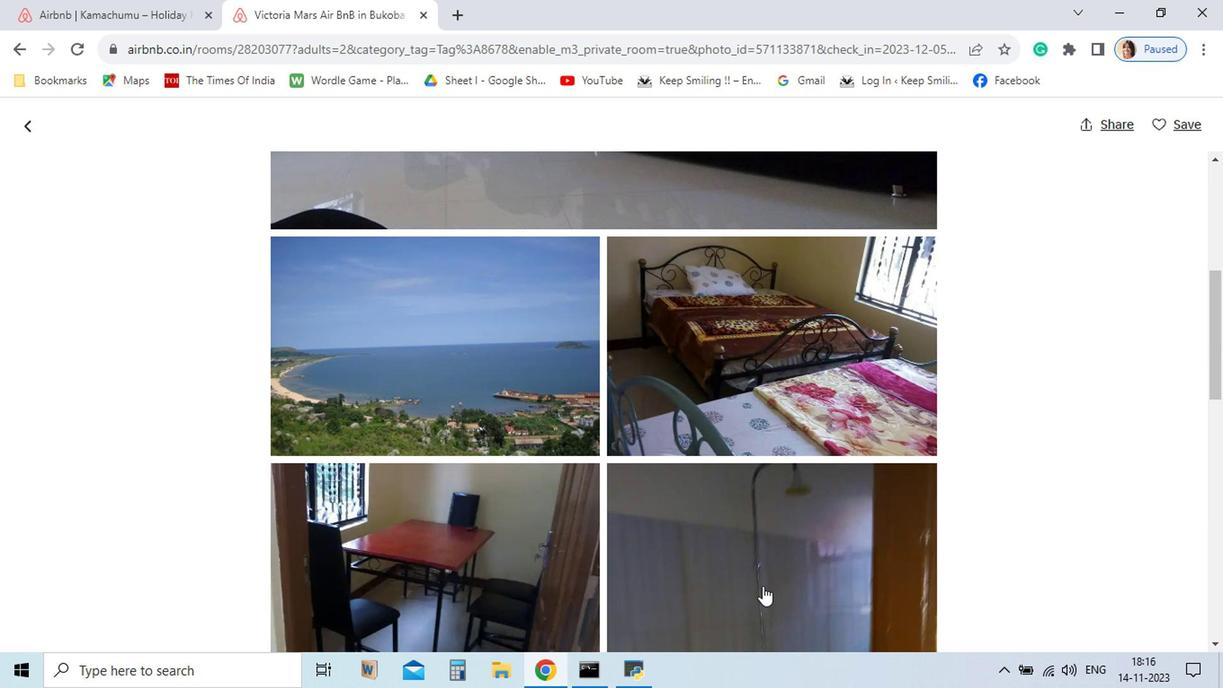
Action: Mouse scrolled (718, 595) with delta (0, 0)
Screenshot: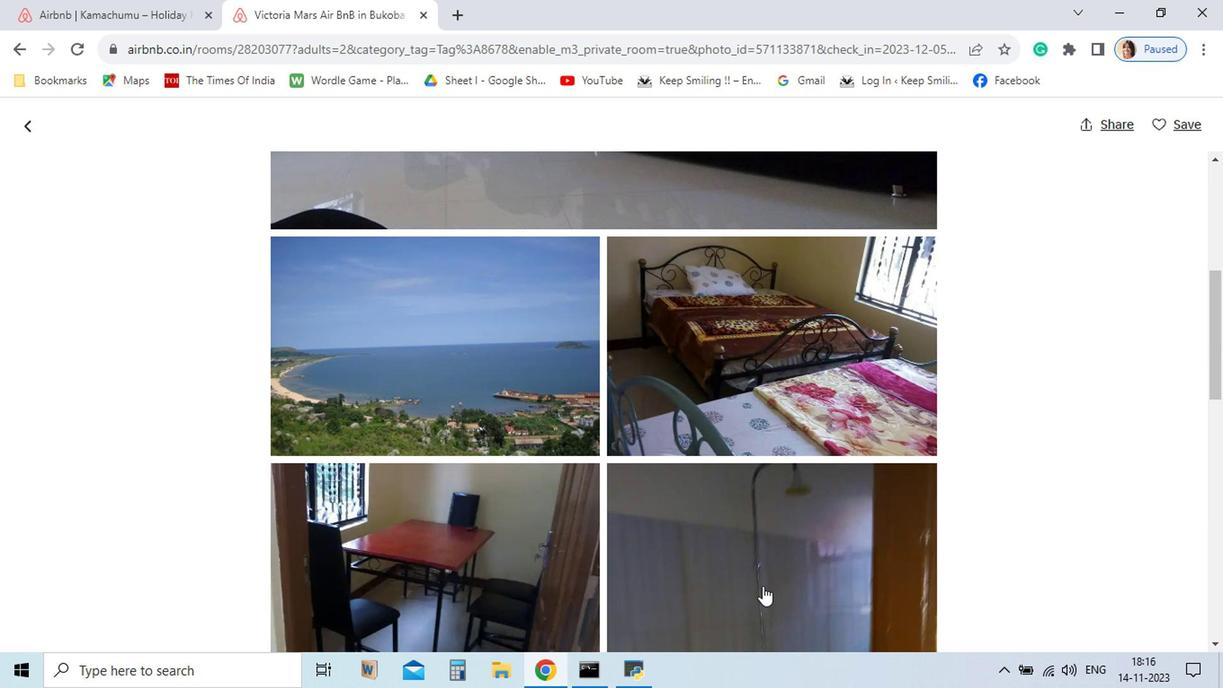 
Action: Mouse scrolled (718, 595) with delta (0, 0)
Screenshot: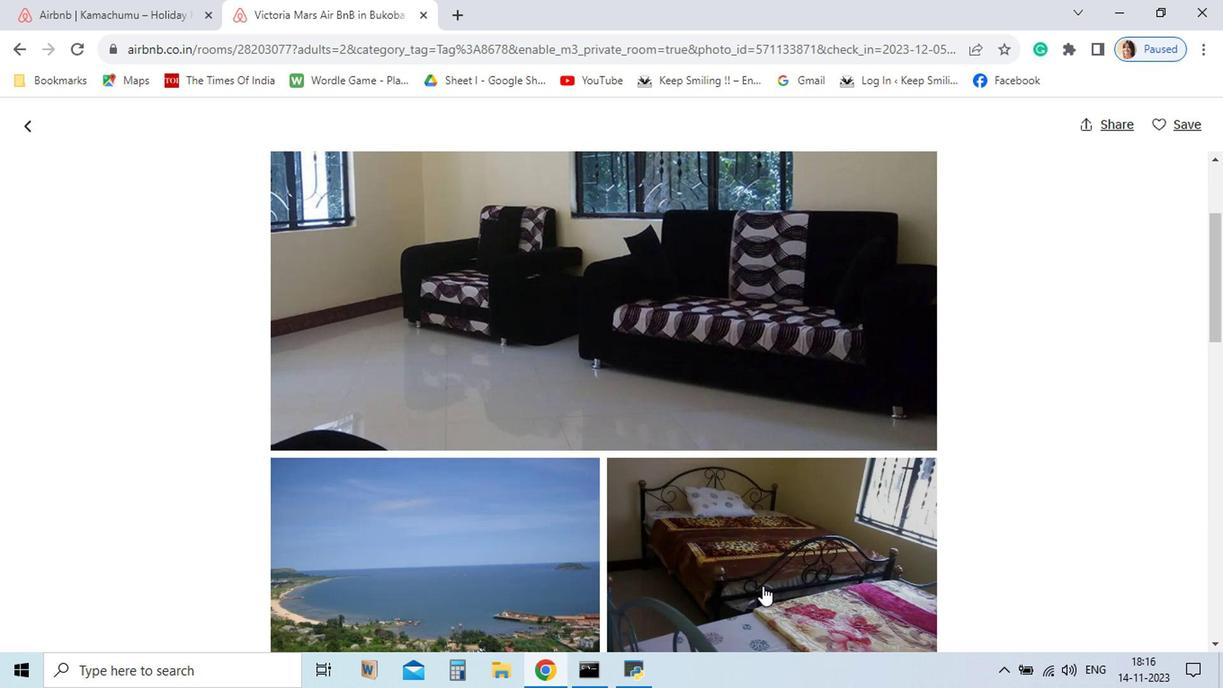 
Action: Mouse scrolled (718, 595) with delta (0, 0)
Screenshot: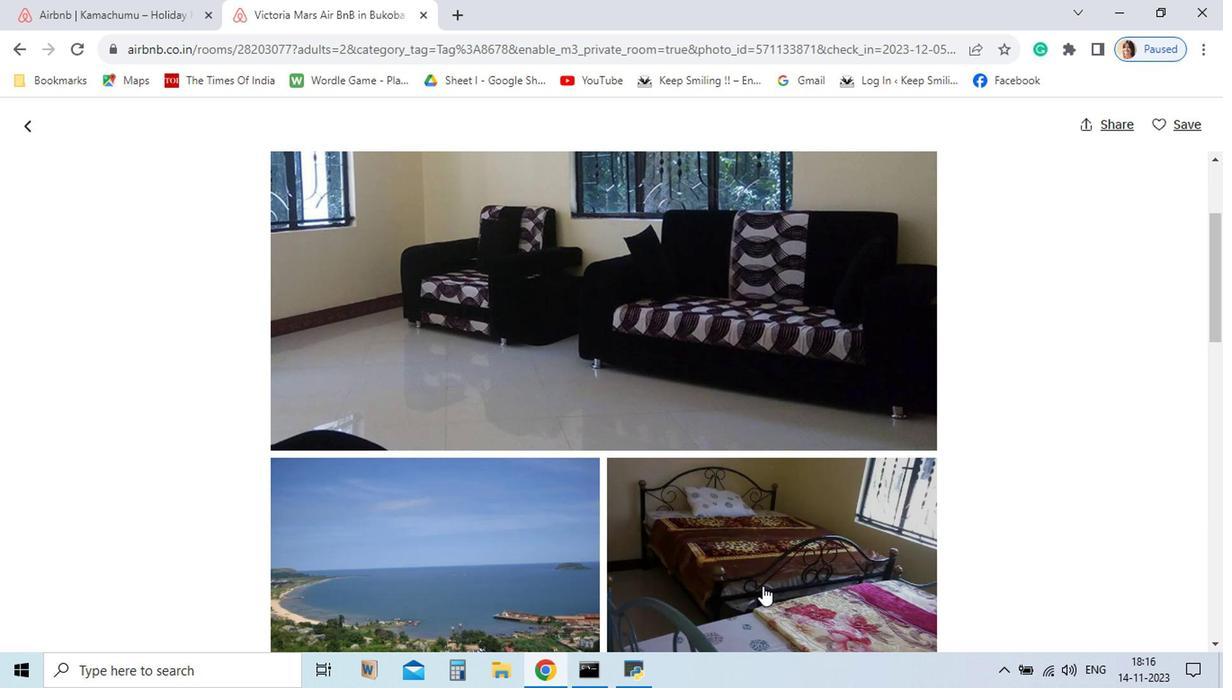 
Action: Mouse moved to (718, 594)
Screenshot: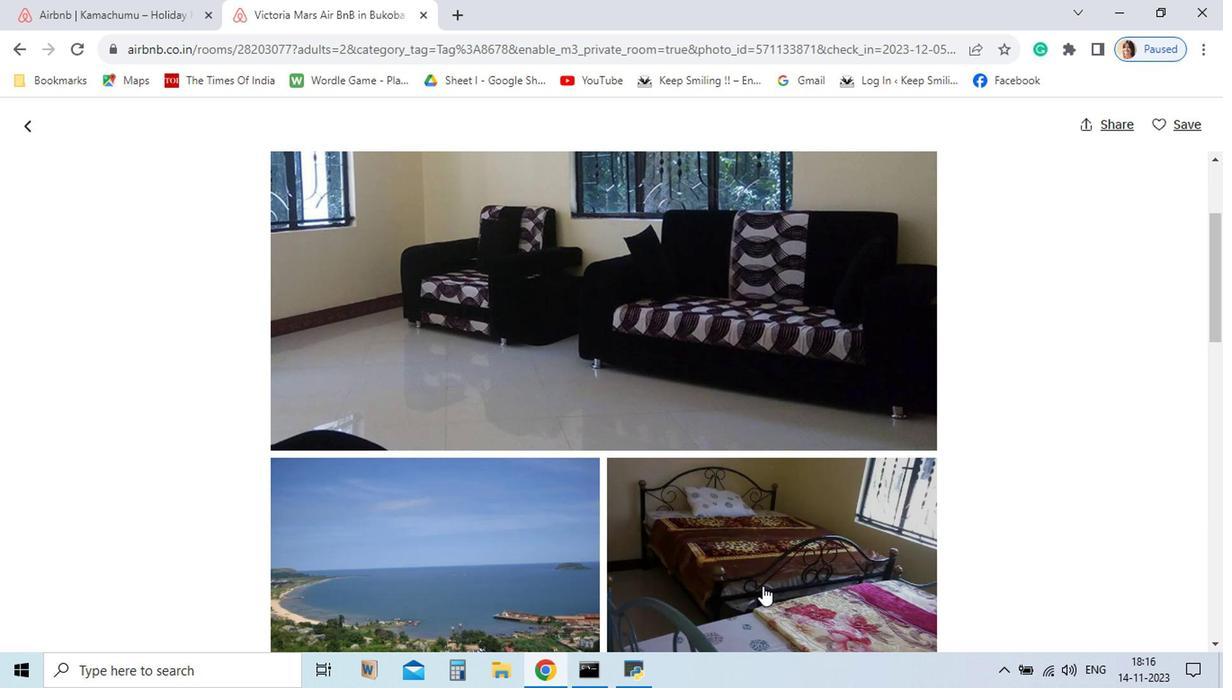 
Action: Mouse scrolled (718, 595) with delta (0, 0)
Screenshot: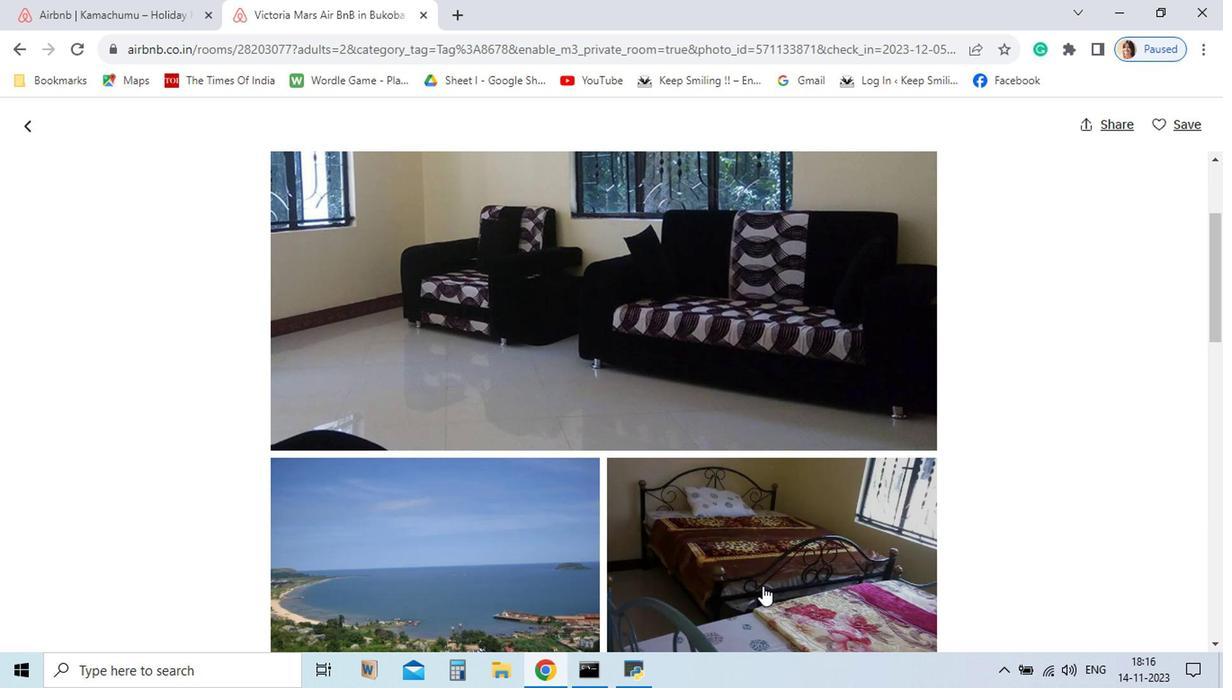 
Action: Mouse moved to (717, 593)
Screenshot: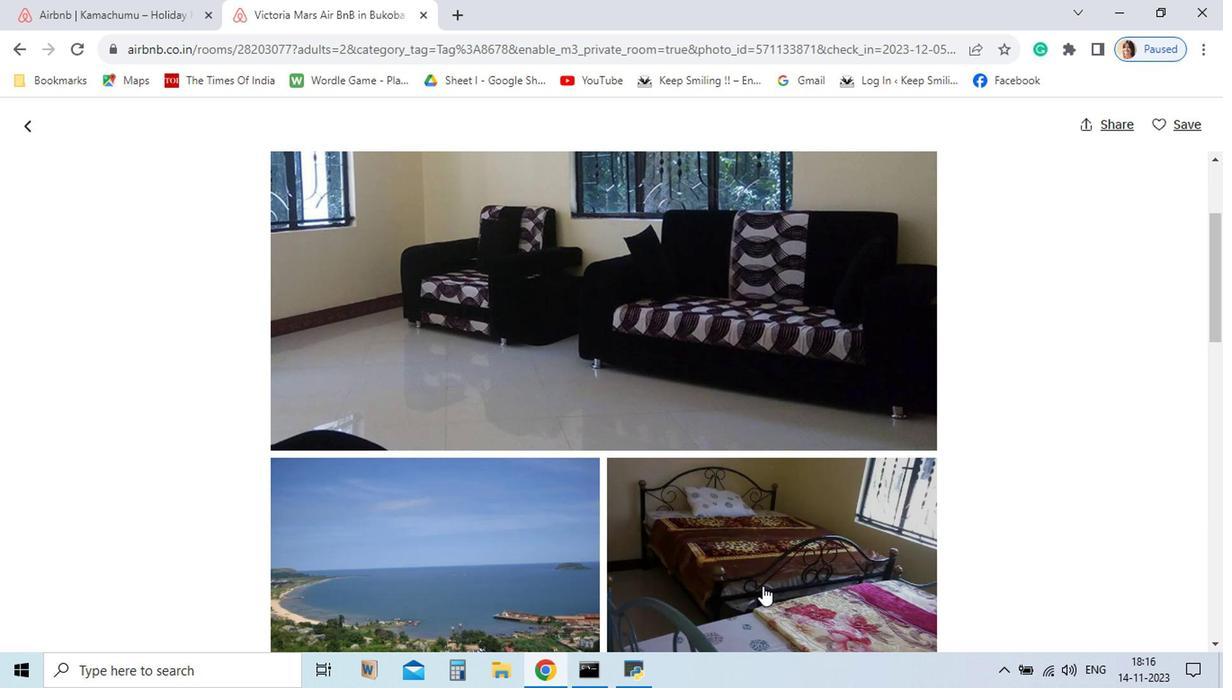 
Action: Mouse scrolled (718, 595) with delta (0, 0)
Screenshot: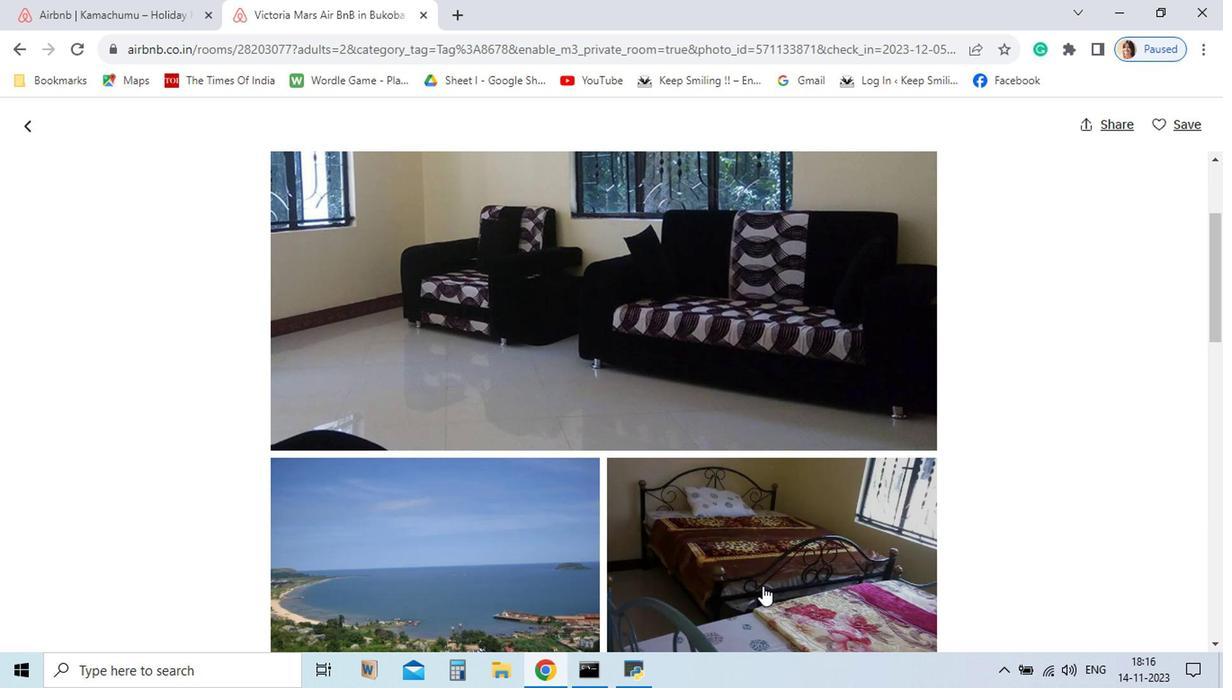 
Action: Mouse scrolled (718, 595) with delta (0, 0)
Screenshot: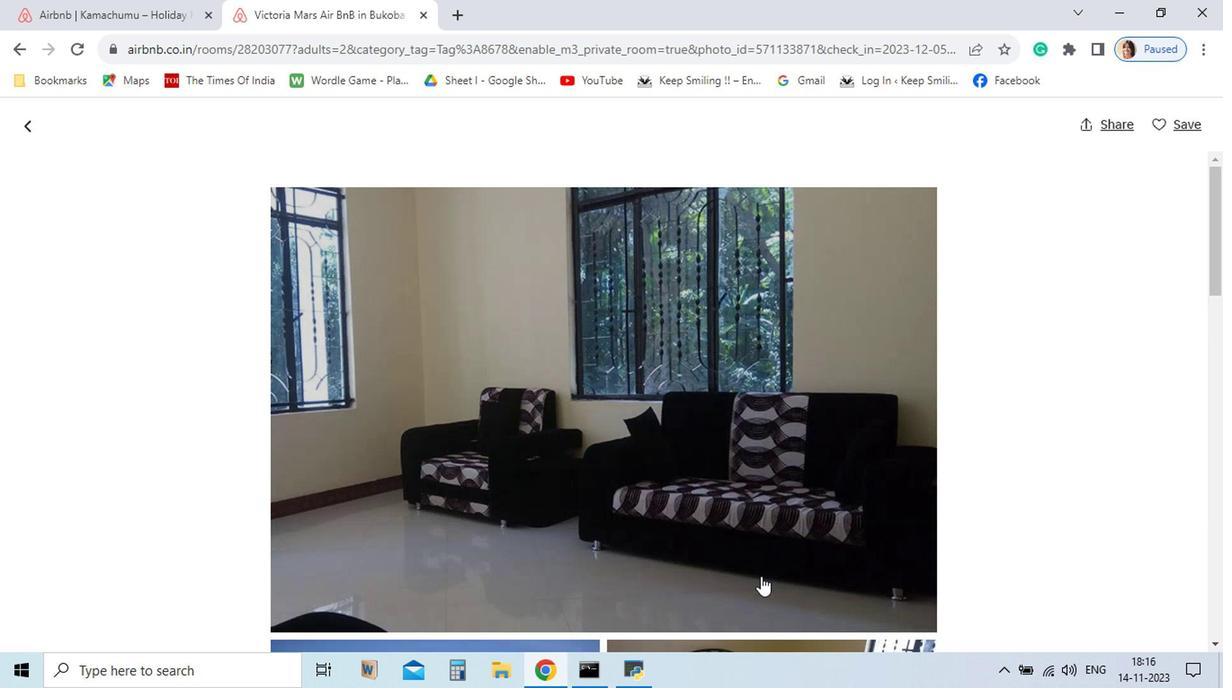
Action: Mouse moved to (717, 589)
Screenshot: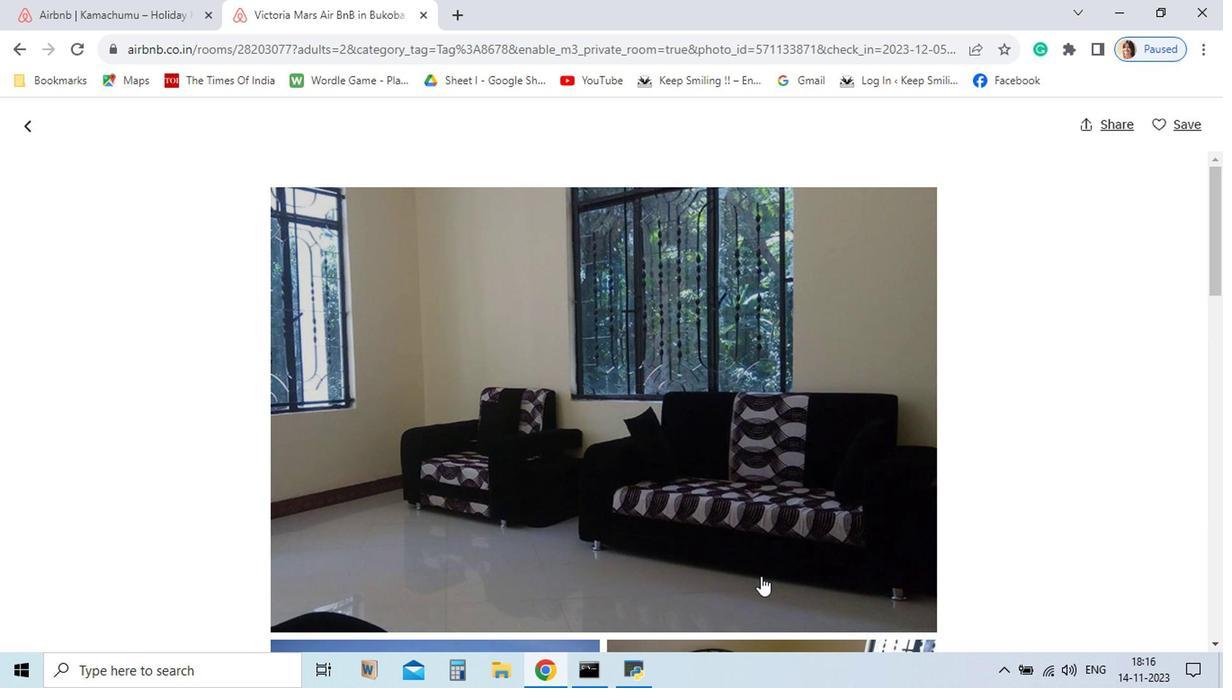 
Action: Mouse scrolled (718, 595) with delta (0, 0)
Screenshot: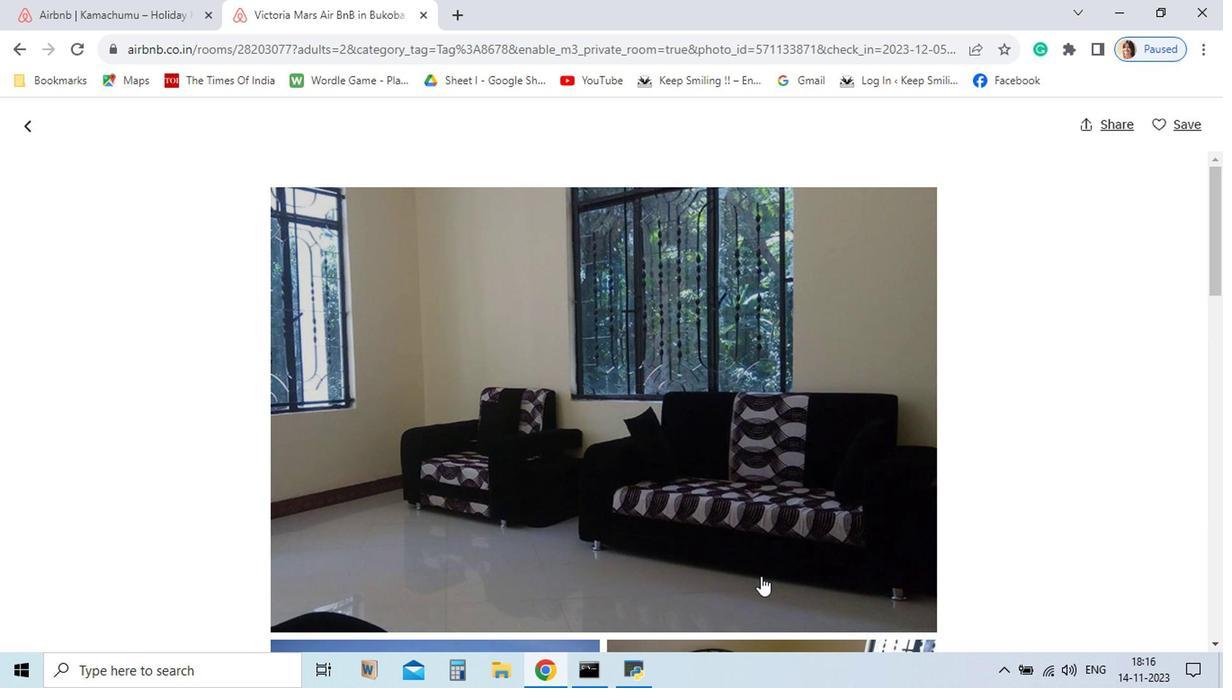 
Action: Mouse scrolled (717, 592) with delta (0, 0)
Screenshot: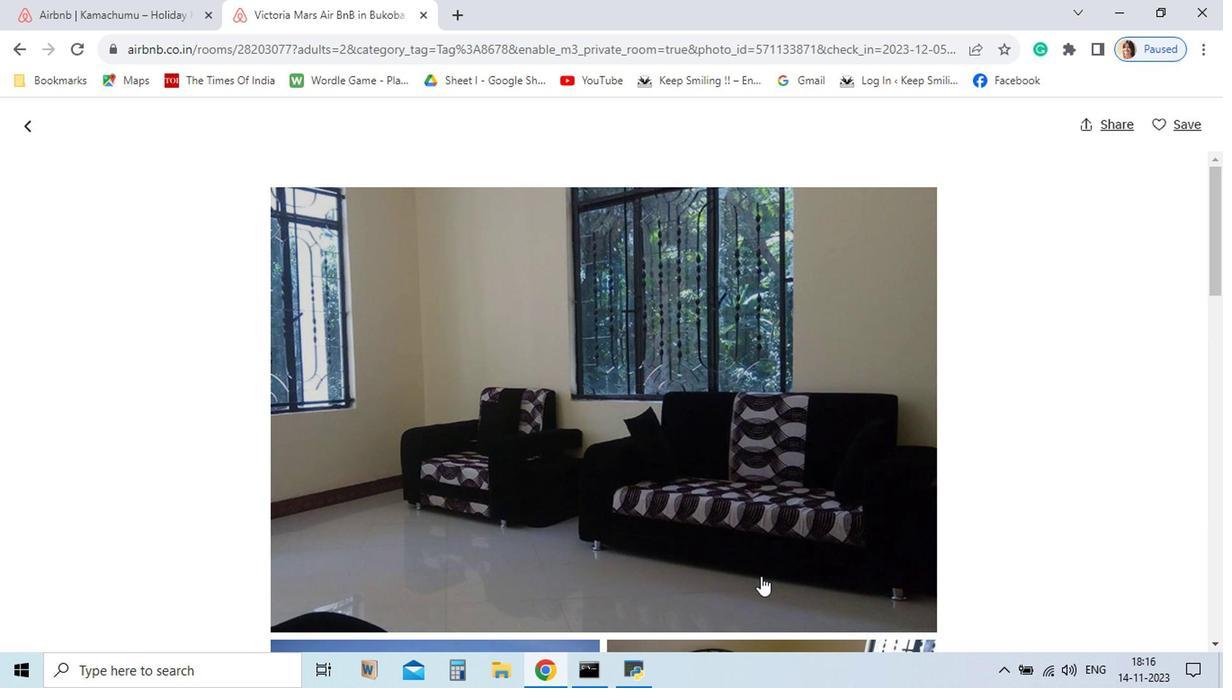 
Action: Mouse scrolled (717, 592) with delta (0, 0)
Screenshot: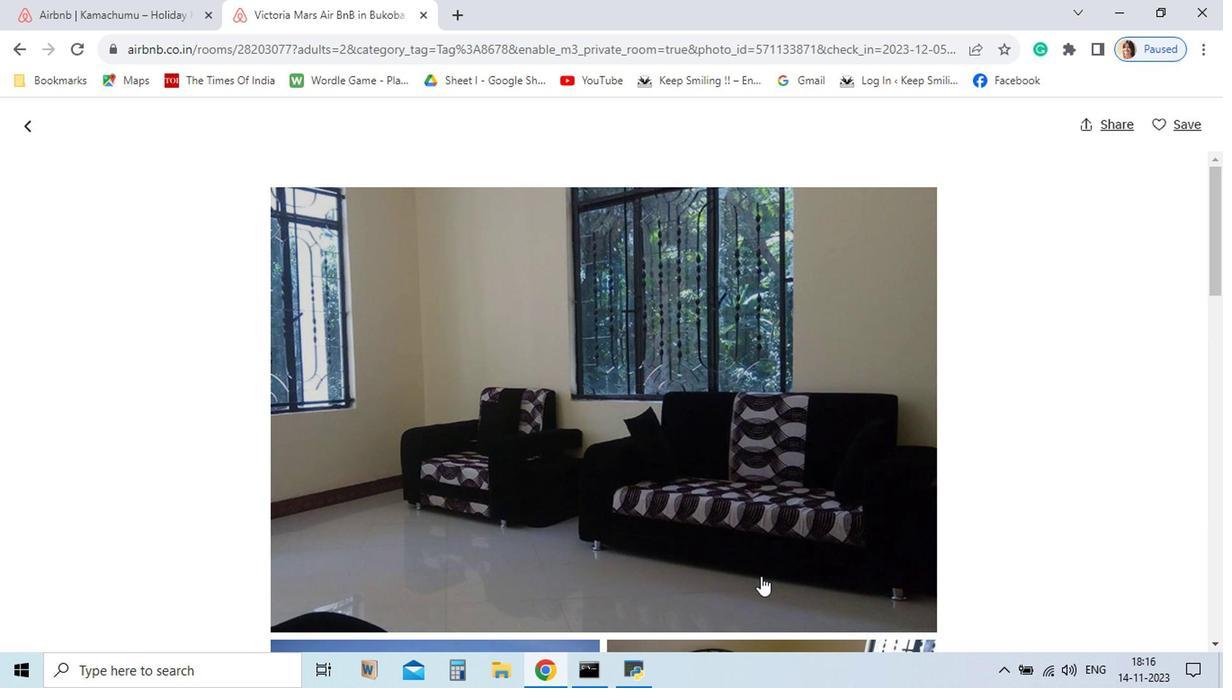 
Action: Mouse scrolled (717, 590) with delta (0, 0)
Screenshot: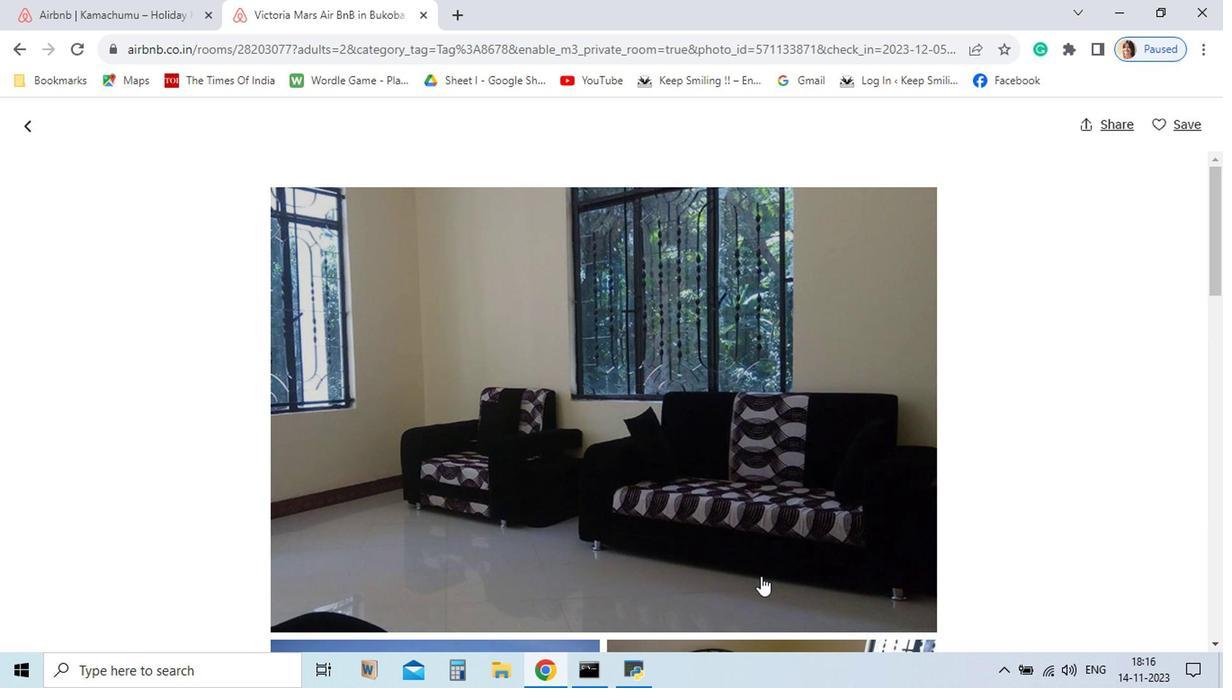 
Action: Mouse scrolled (717, 588) with delta (0, 0)
Screenshot: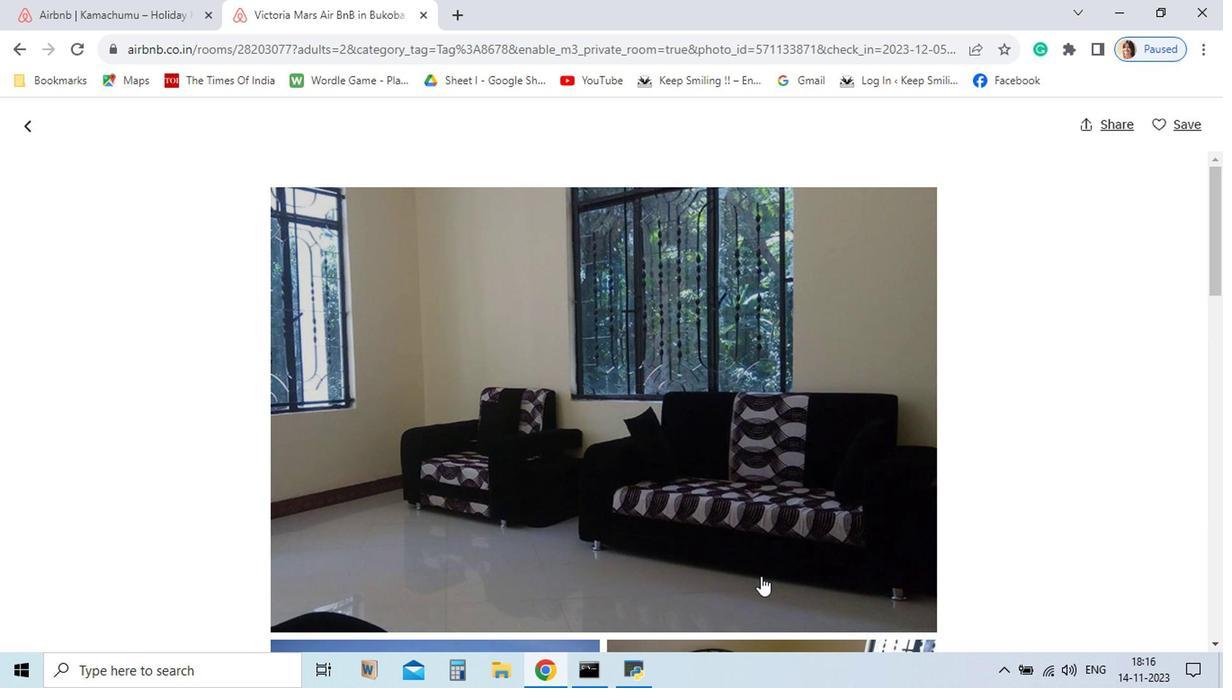 
Action: Mouse scrolled (717, 587) with delta (0, 0)
Screenshot: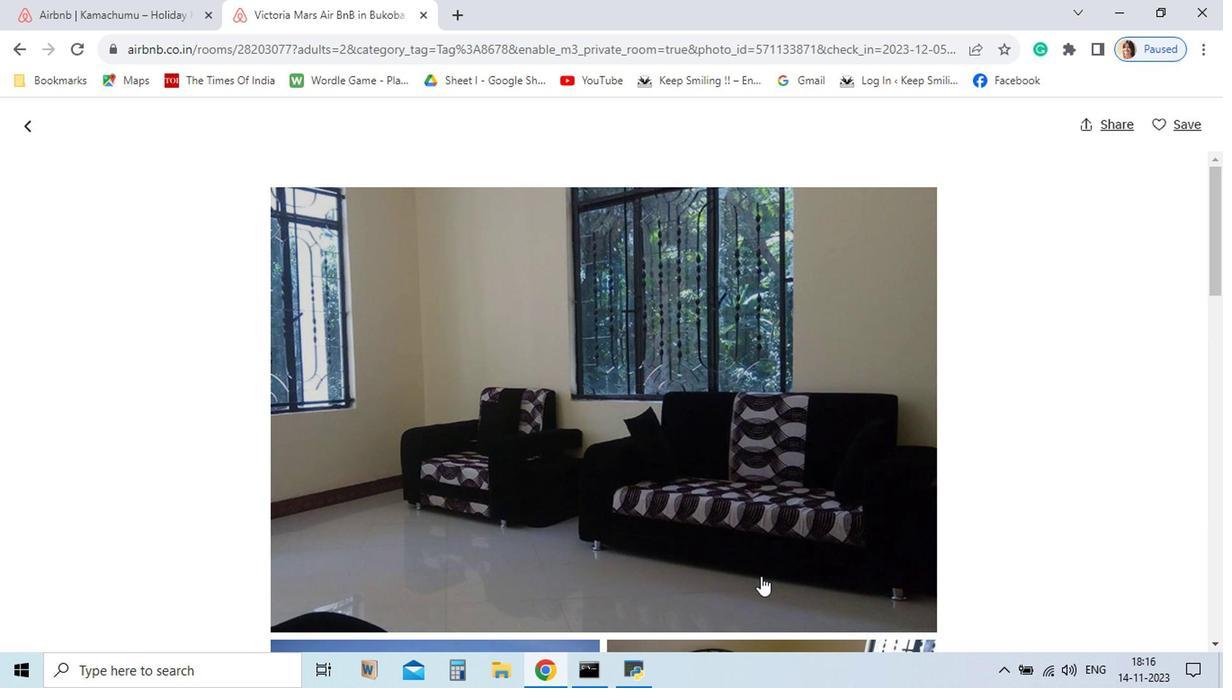 
Action: Mouse scrolled (717, 587) with delta (0, 0)
Screenshot: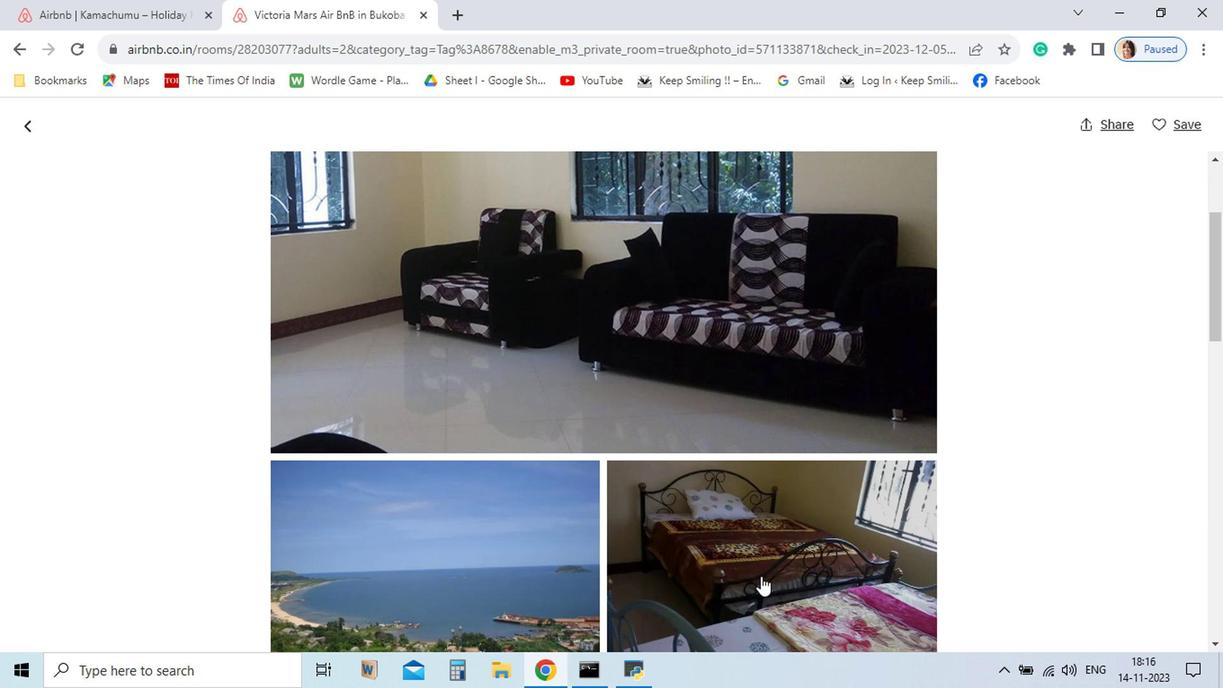 
Action: Mouse scrolled (717, 587) with delta (0, 0)
Screenshot: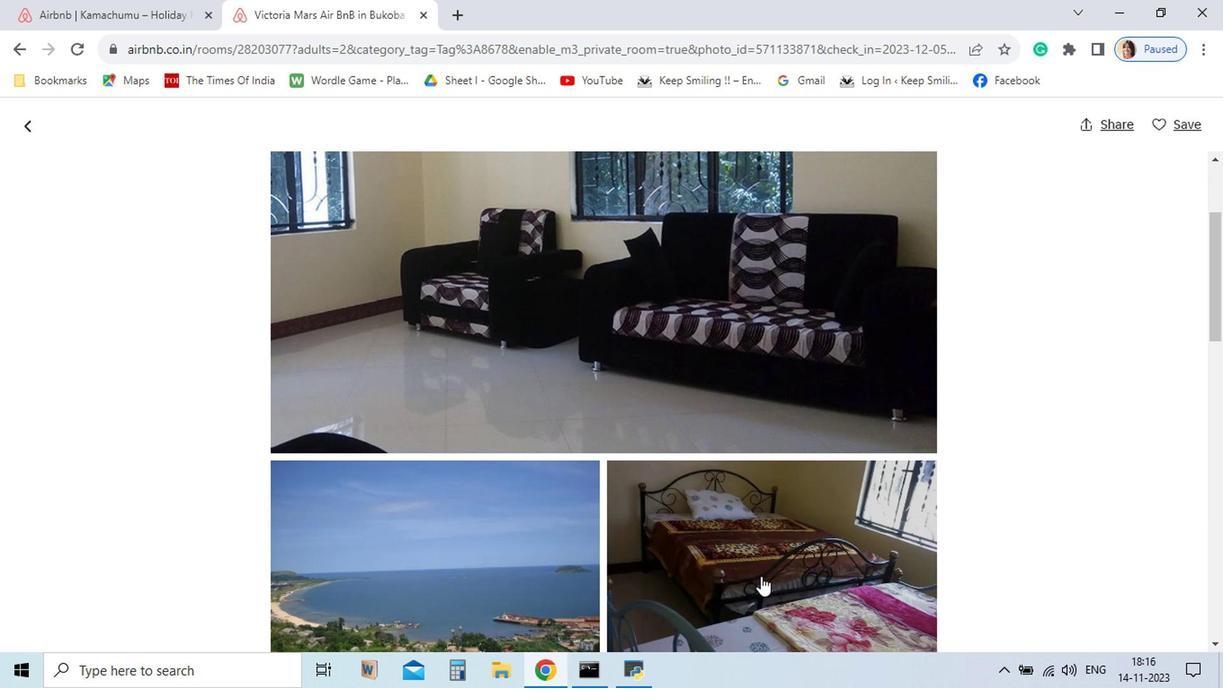 
Action: Mouse moved to (717, 588)
Screenshot: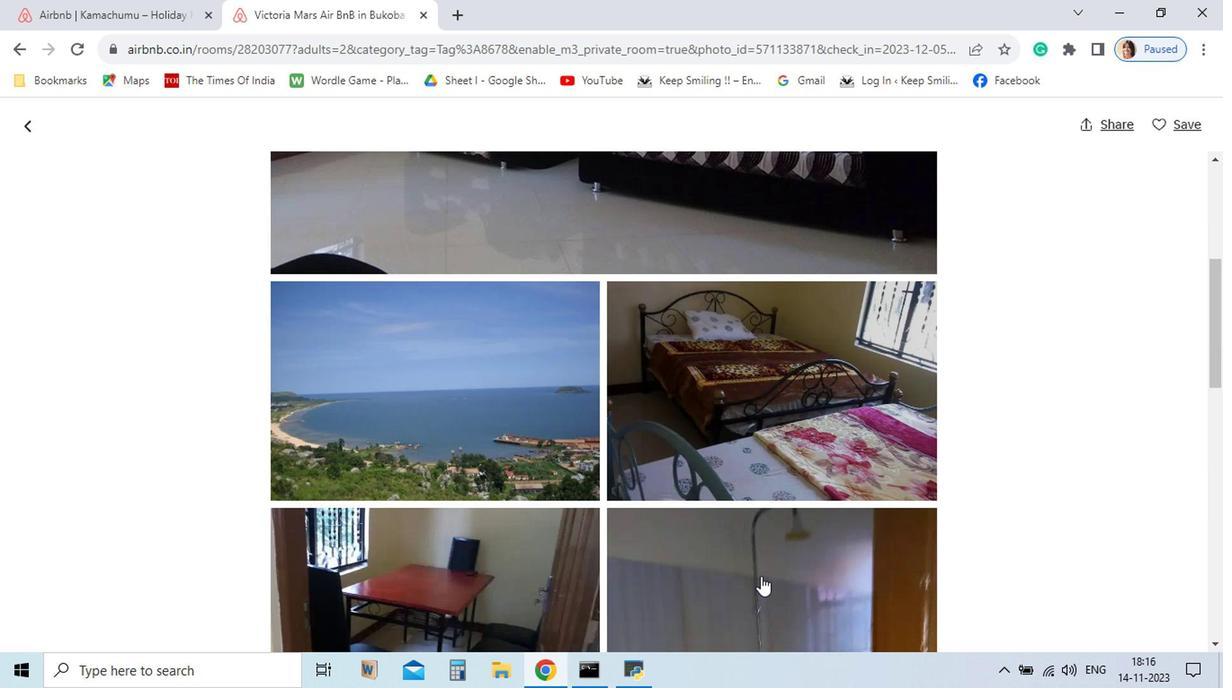 
Action: Mouse scrolled (717, 587) with delta (0, 0)
Screenshot: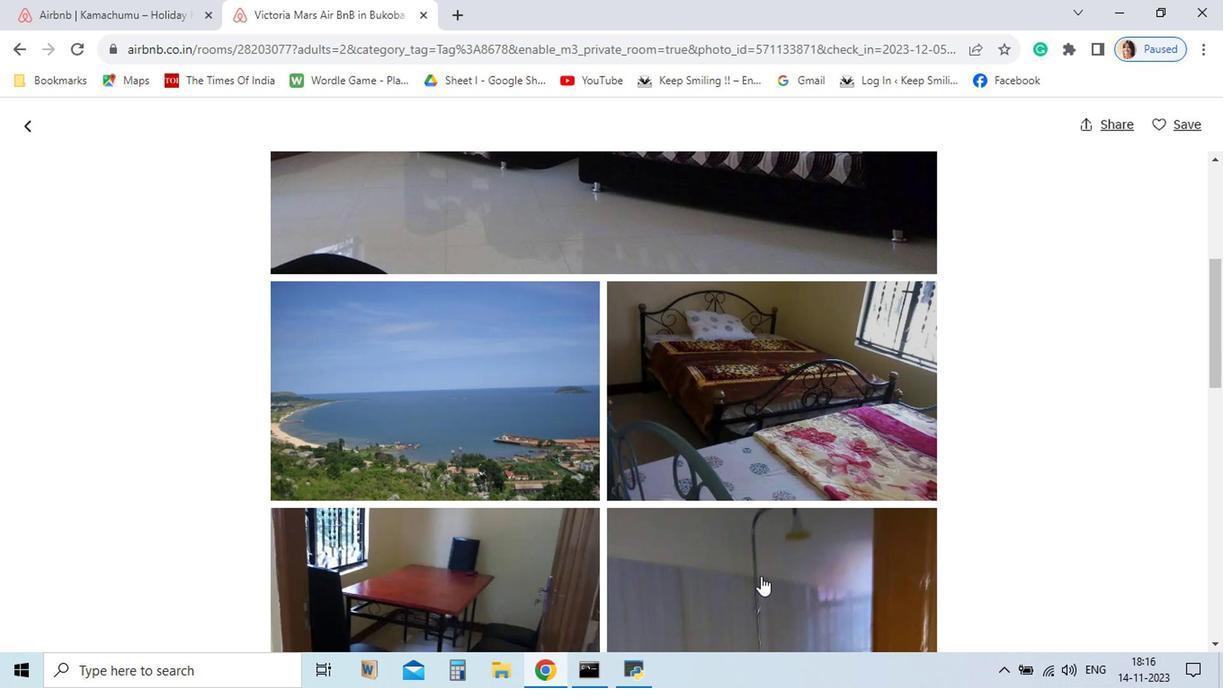 
Action: Mouse scrolled (717, 587) with delta (0, 0)
Screenshot: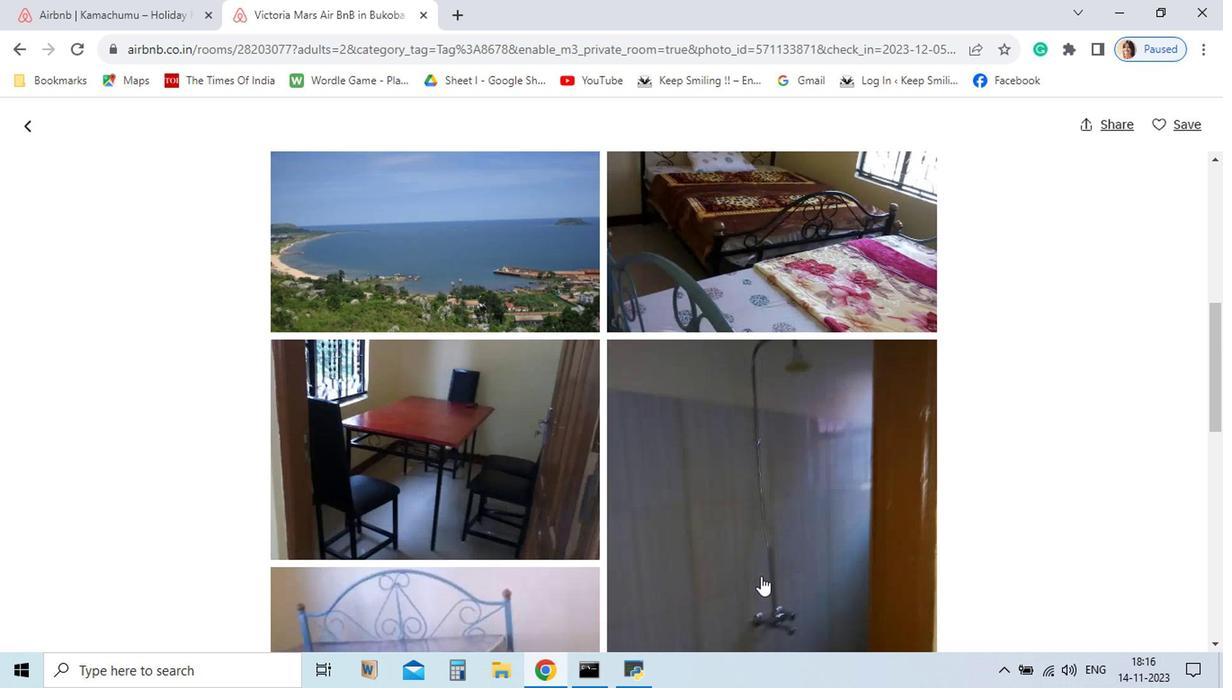 
Action: Mouse scrolled (717, 587) with delta (0, 0)
Screenshot: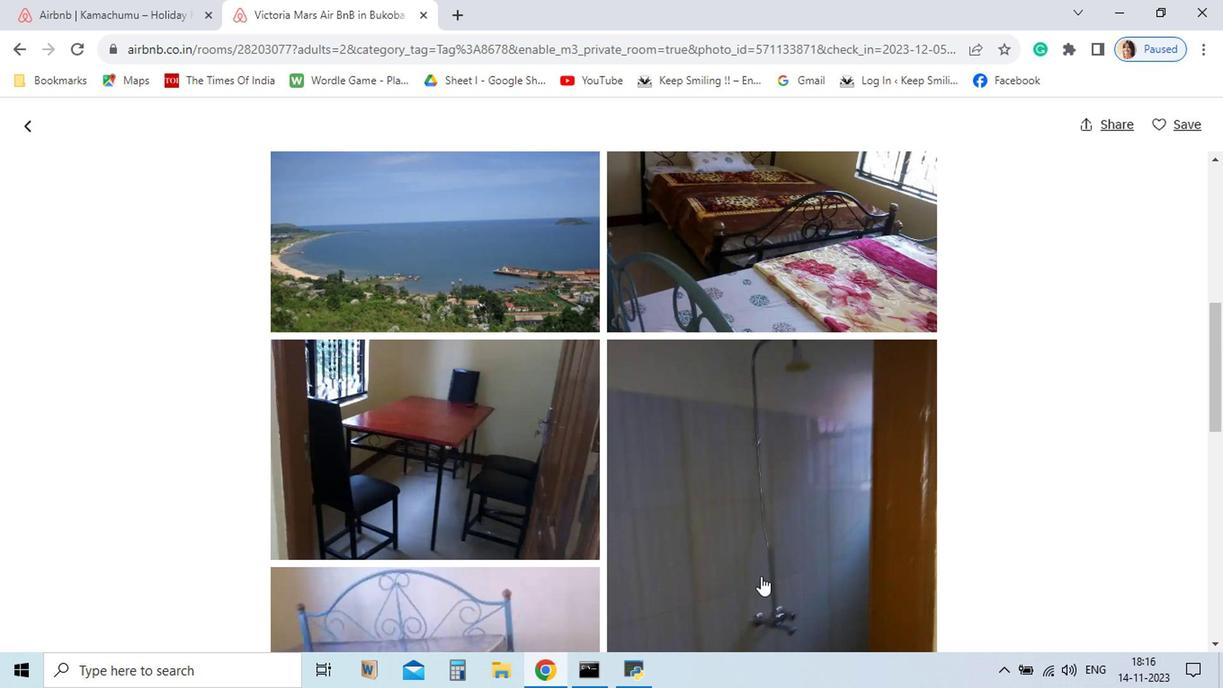 
Action: Mouse scrolled (717, 587) with delta (0, 0)
Screenshot: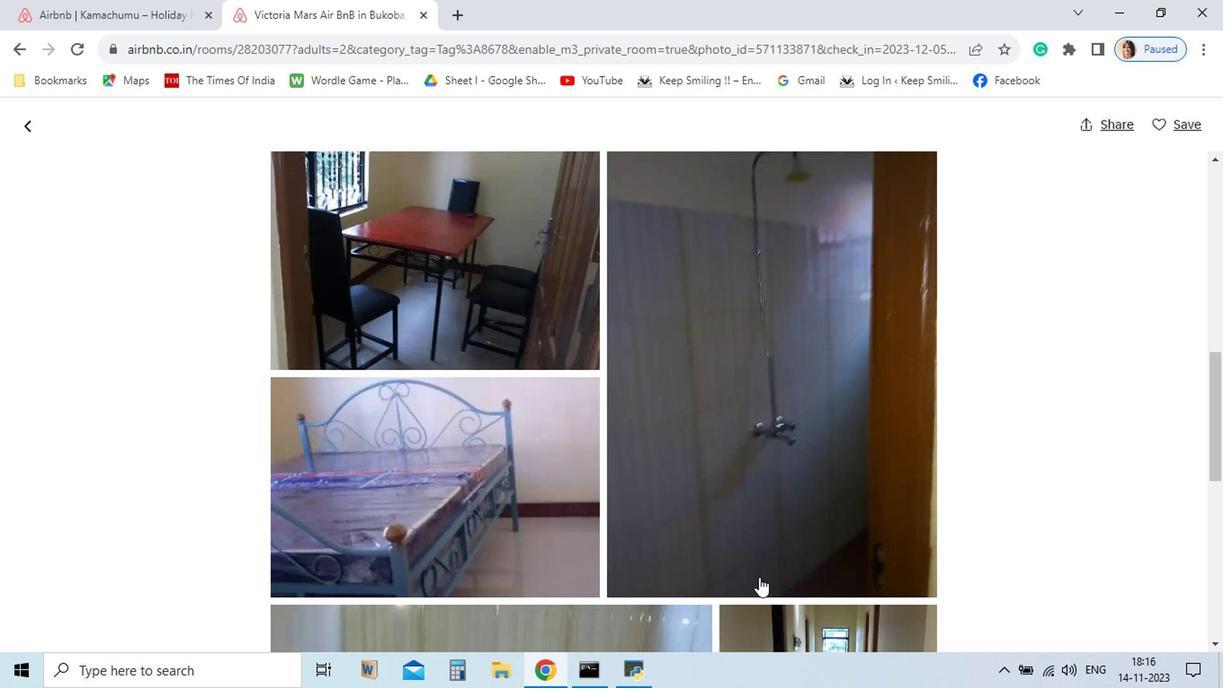 
Action: Mouse moved to (716, 588)
Screenshot: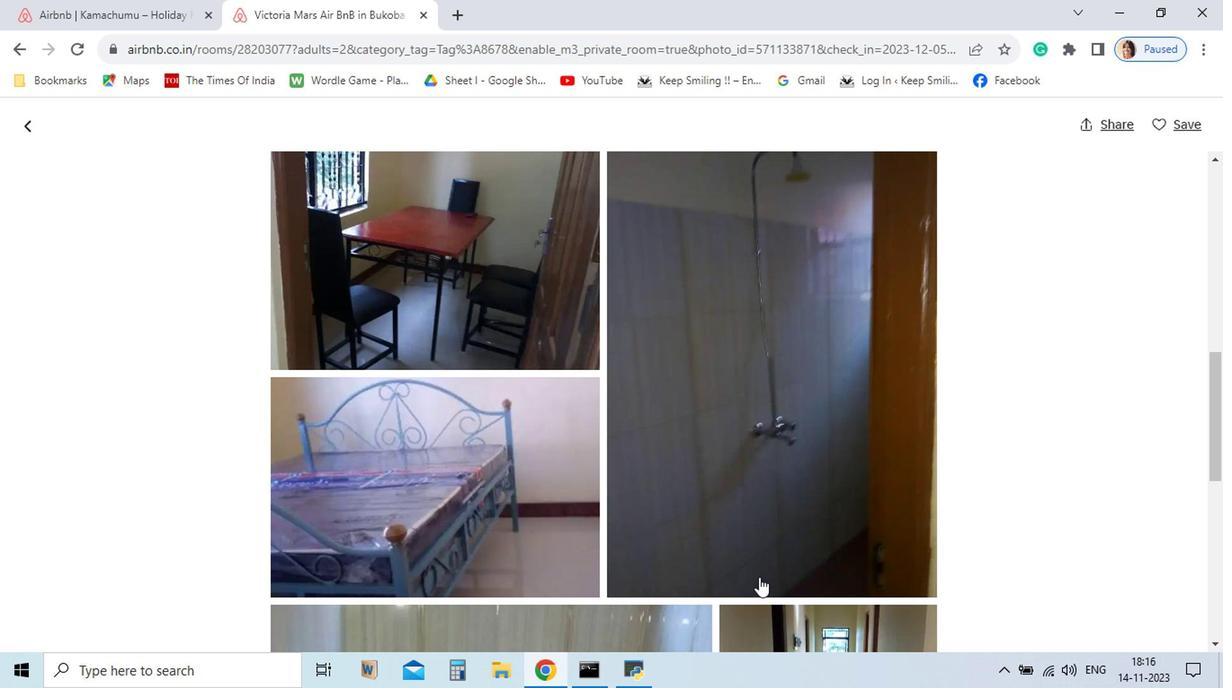 
Action: Mouse scrolled (716, 587) with delta (0, 0)
Screenshot: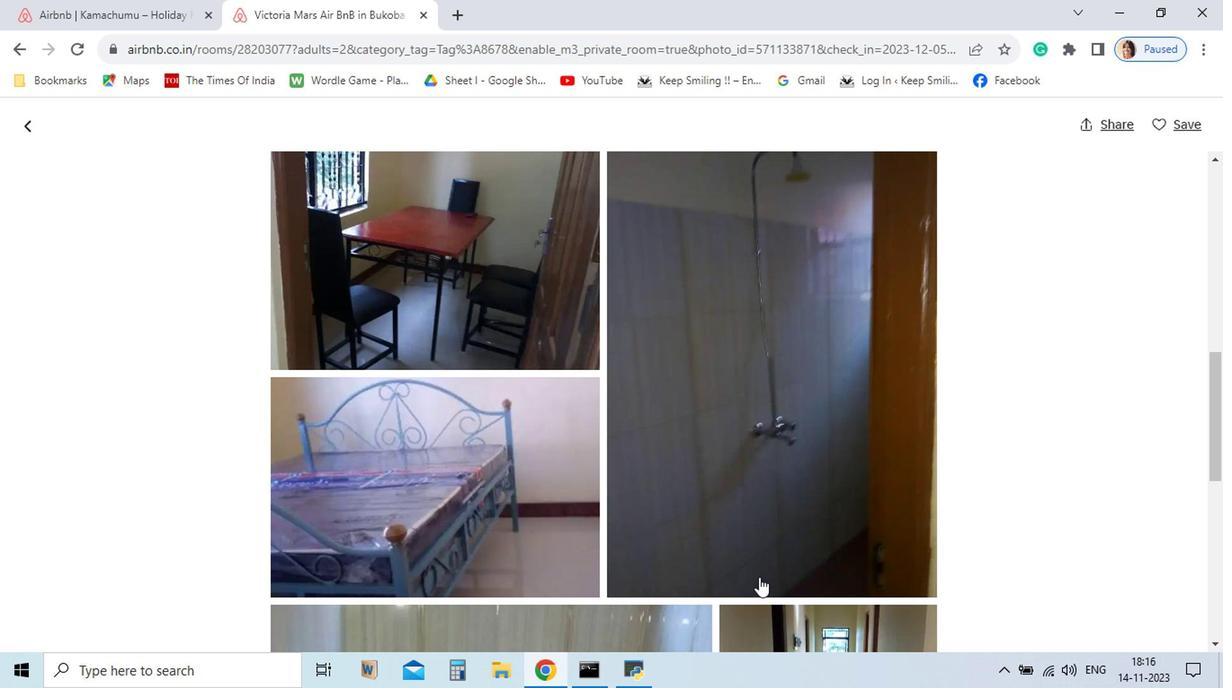 
Action: Mouse moved to (716, 588)
Screenshot: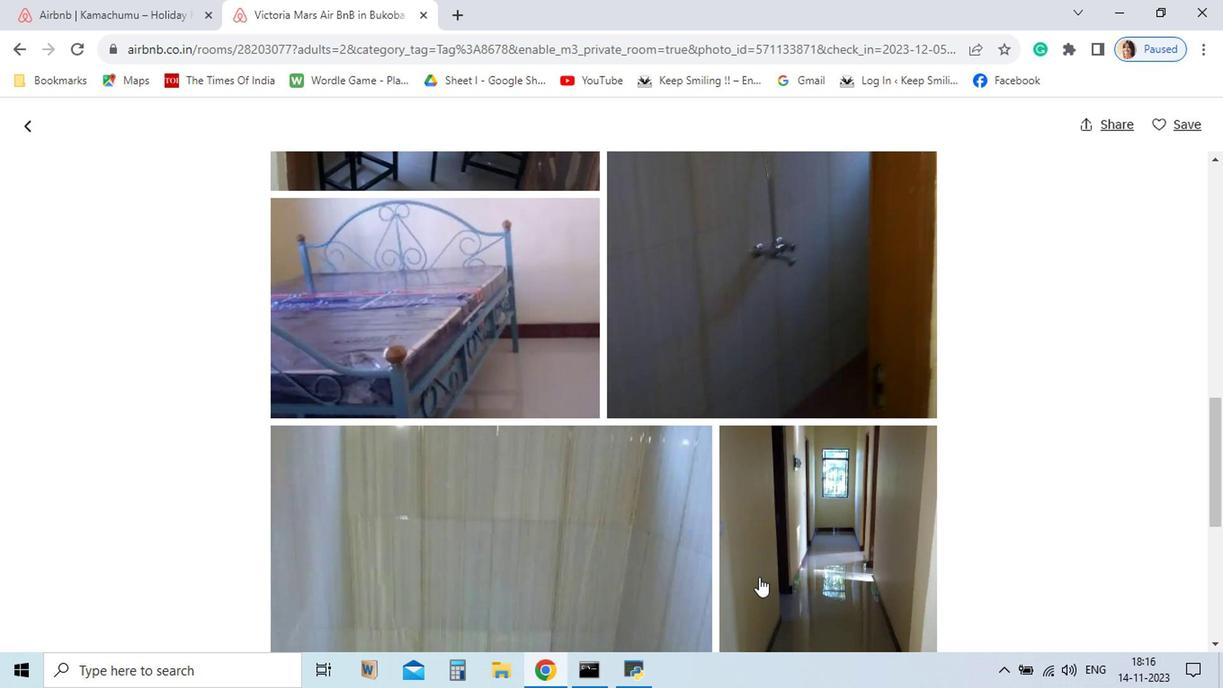 
Action: Mouse scrolled (716, 588) with delta (0, 0)
Screenshot: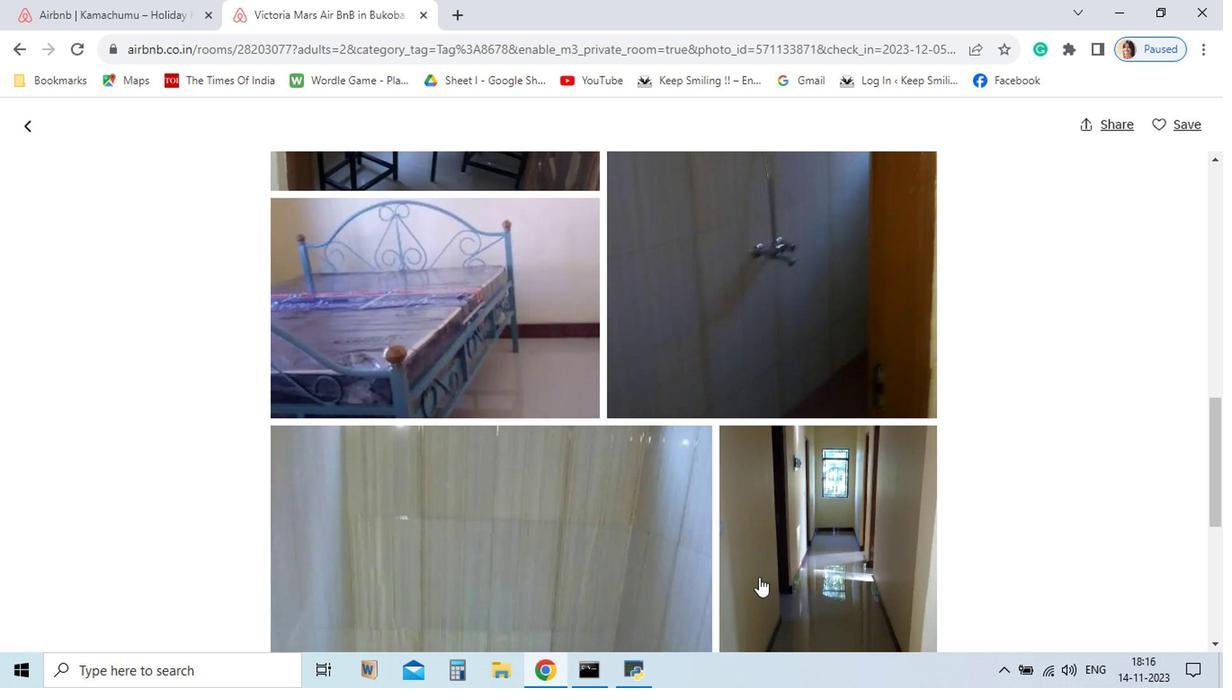 
Action: Mouse scrolled (716, 588) with delta (0, 0)
Screenshot: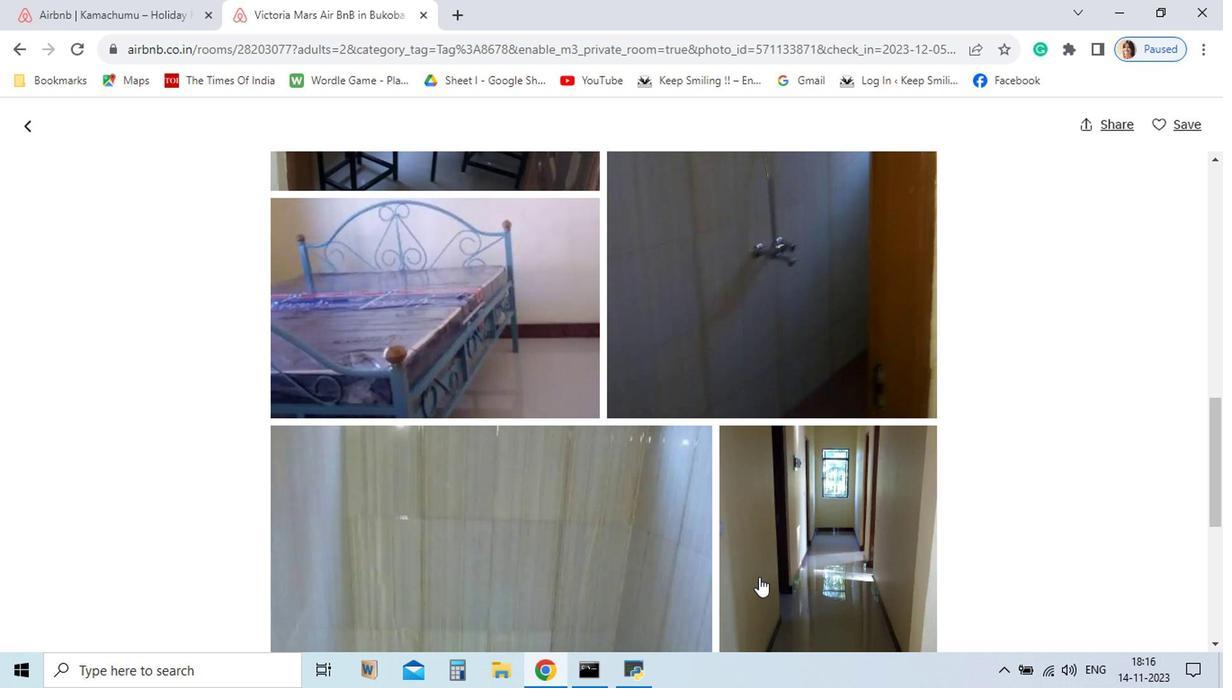 
Action: Mouse scrolled (716, 588) with delta (0, 0)
Screenshot: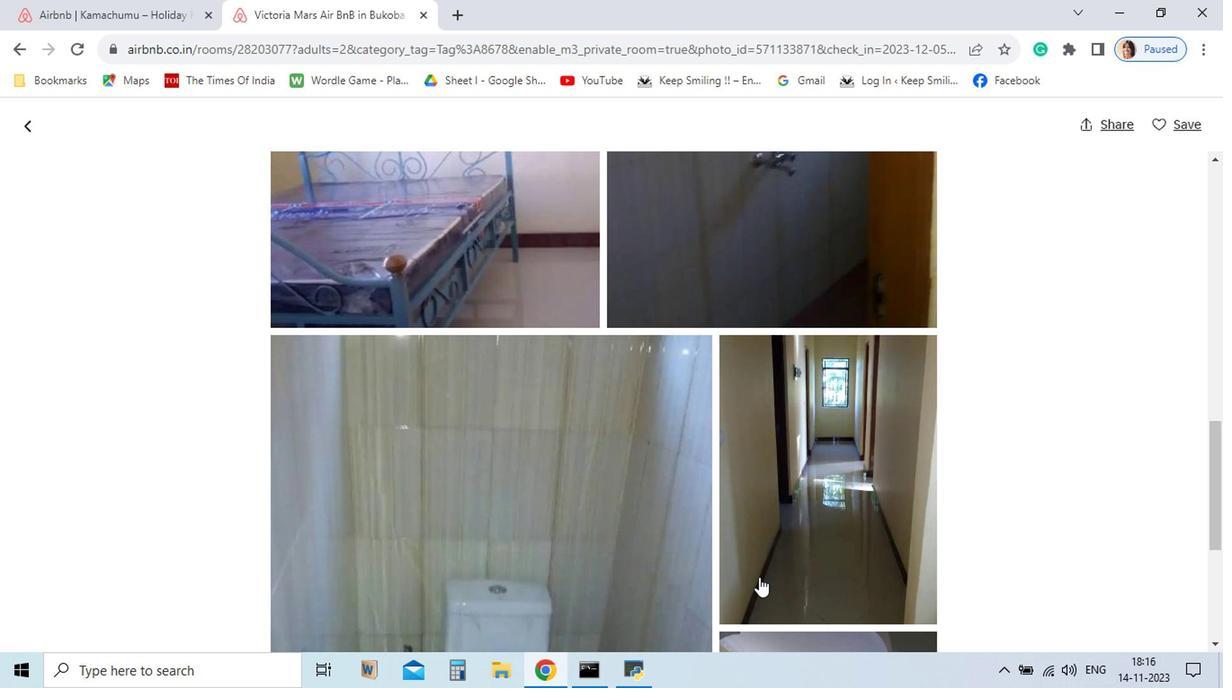 
Action: Mouse scrolled (716, 588) with delta (0, 0)
Screenshot: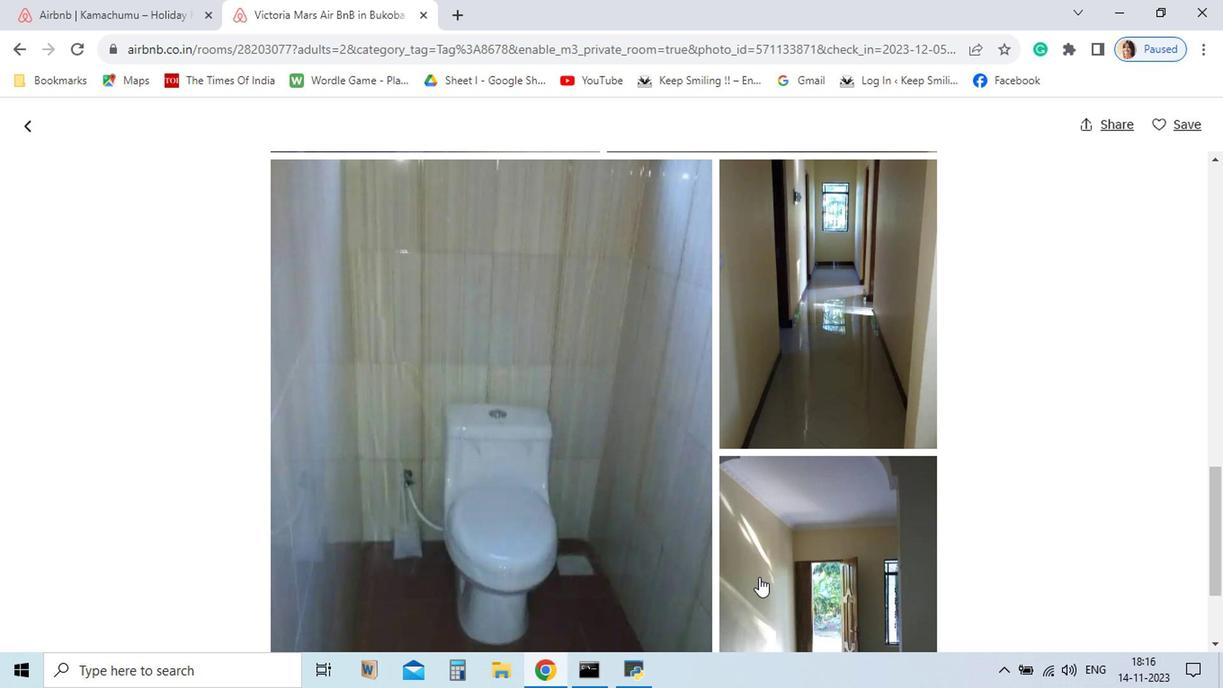 
Action: Mouse scrolled (716, 588) with delta (0, 0)
Screenshot: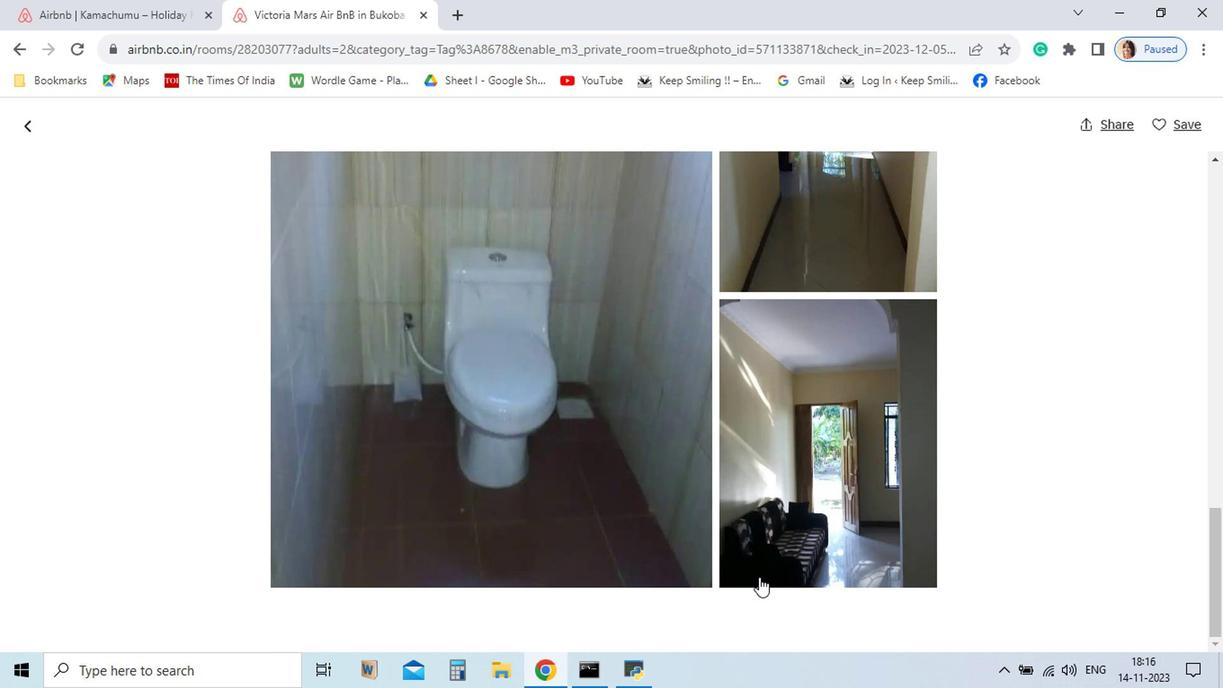 
Action: Mouse scrolled (716, 588) with delta (0, 0)
Screenshot: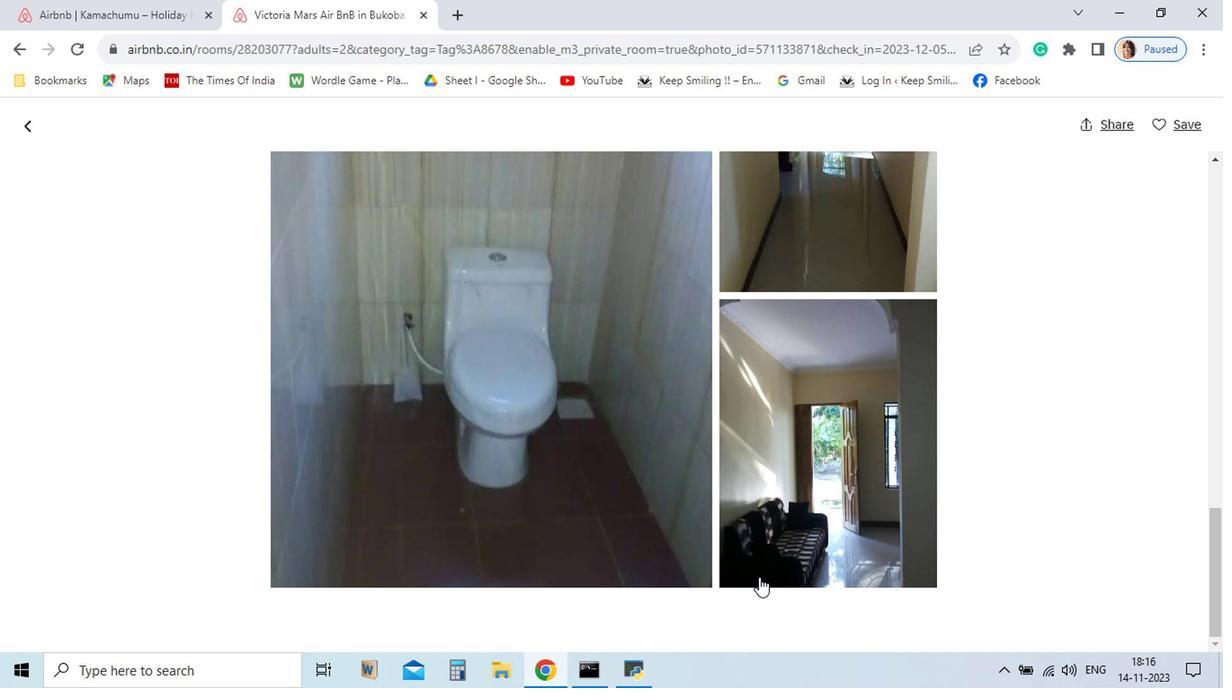 
Action: Mouse scrolled (716, 588) with delta (0, 0)
Screenshot: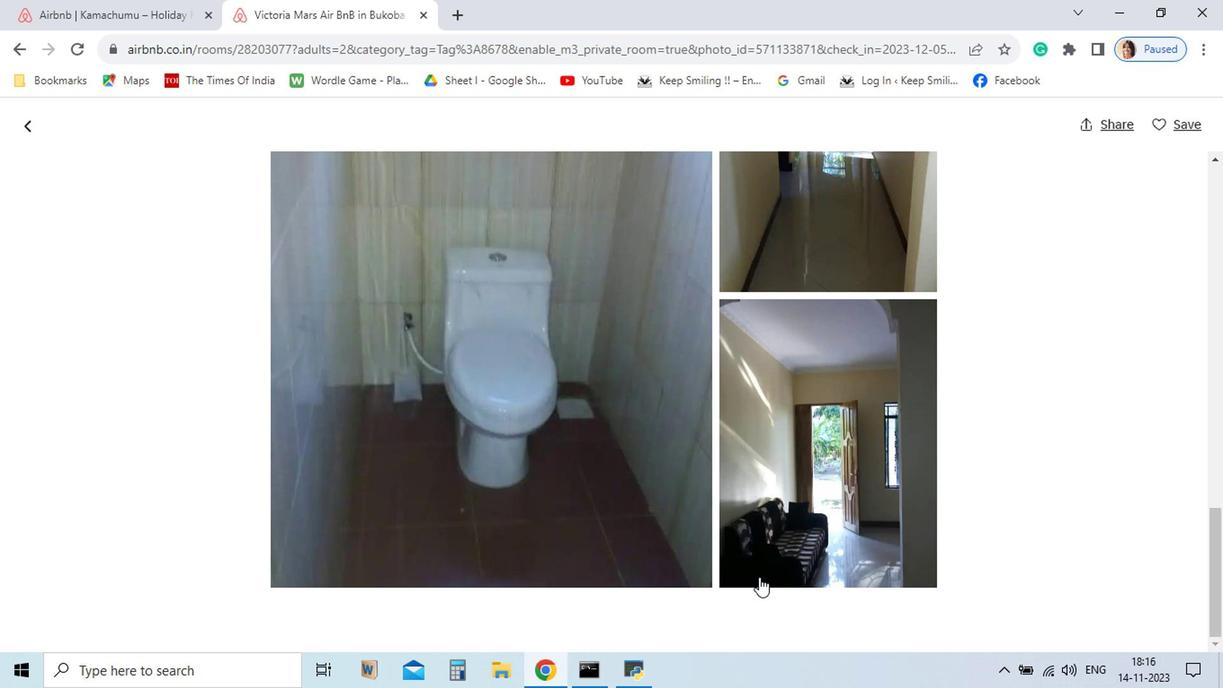 
Action: Mouse scrolled (716, 588) with delta (0, 0)
Screenshot: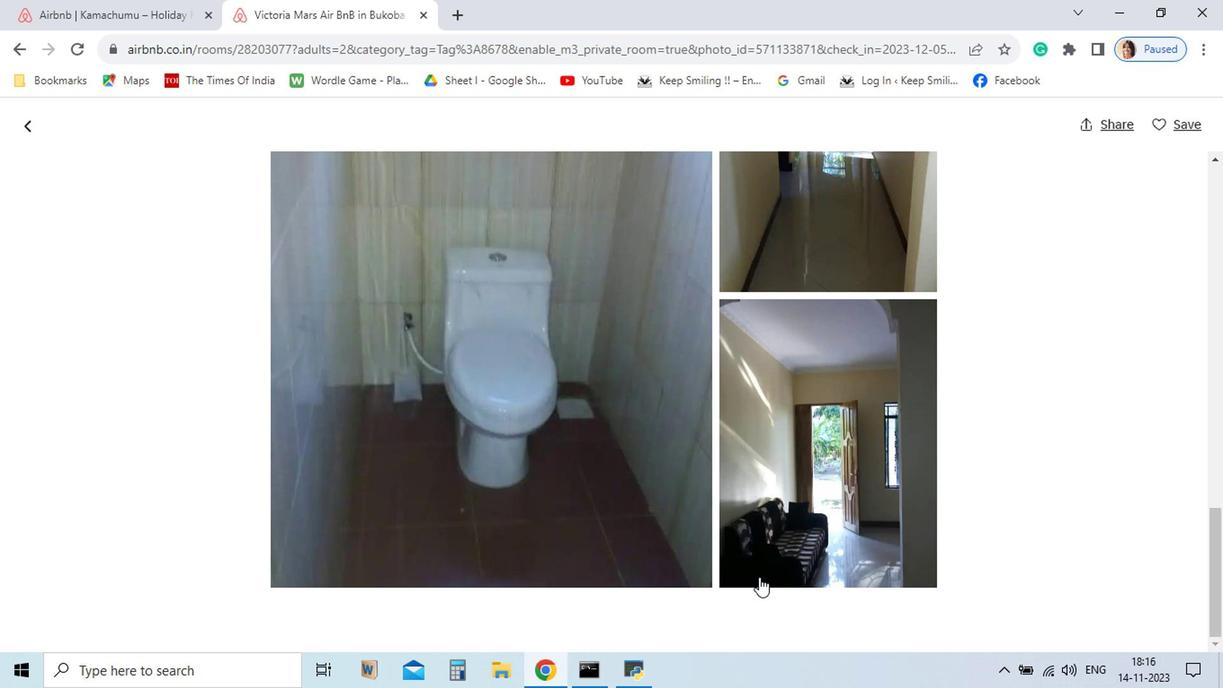 
Action: Mouse scrolled (716, 588) with delta (0, 0)
Screenshot: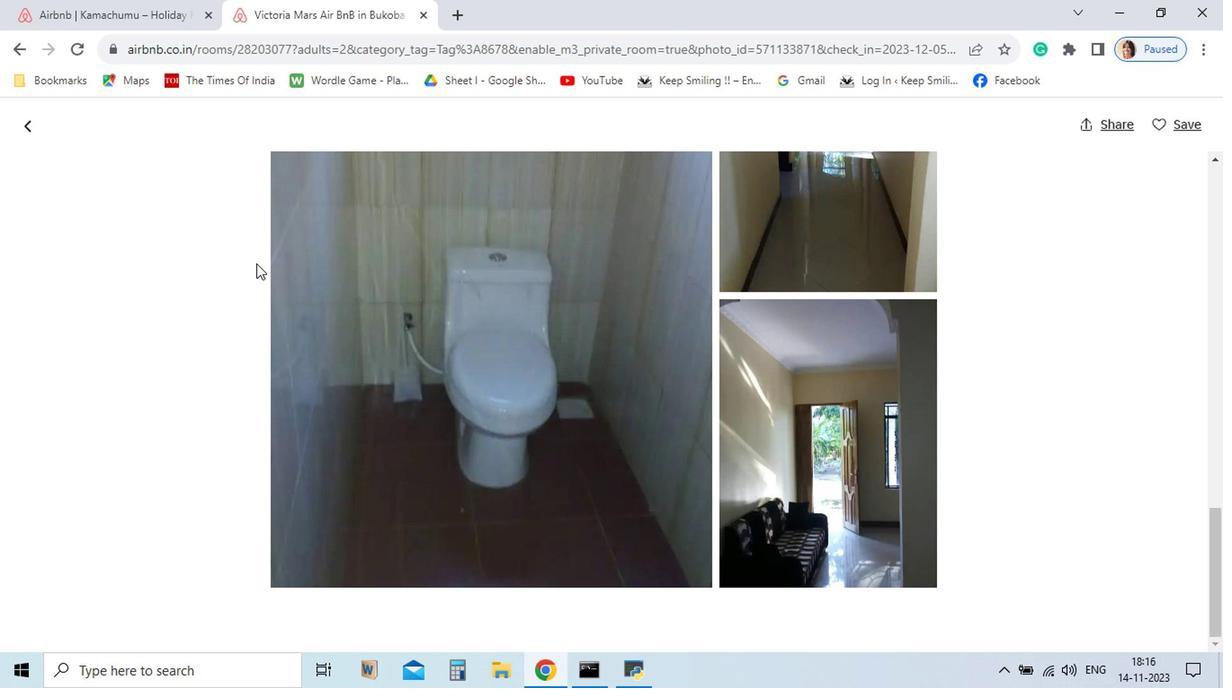 
Action: Mouse scrolled (716, 588) with delta (0, 0)
Screenshot: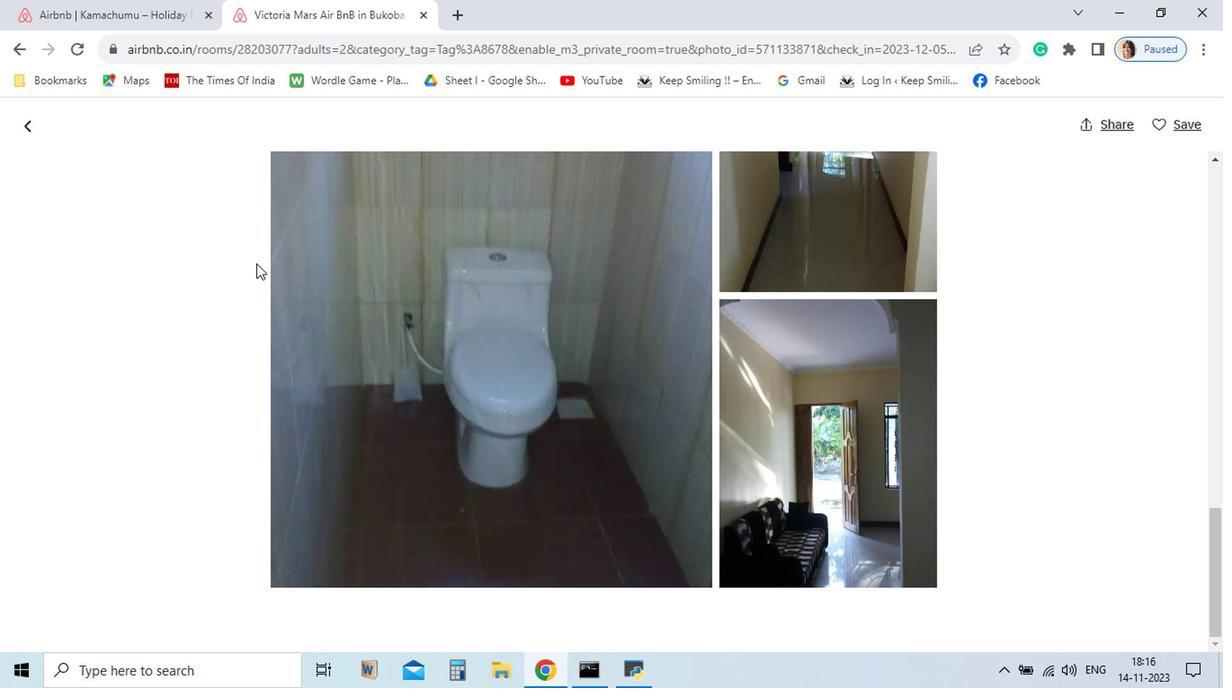 
Action: Mouse moved to (198, 264)
Screenshot: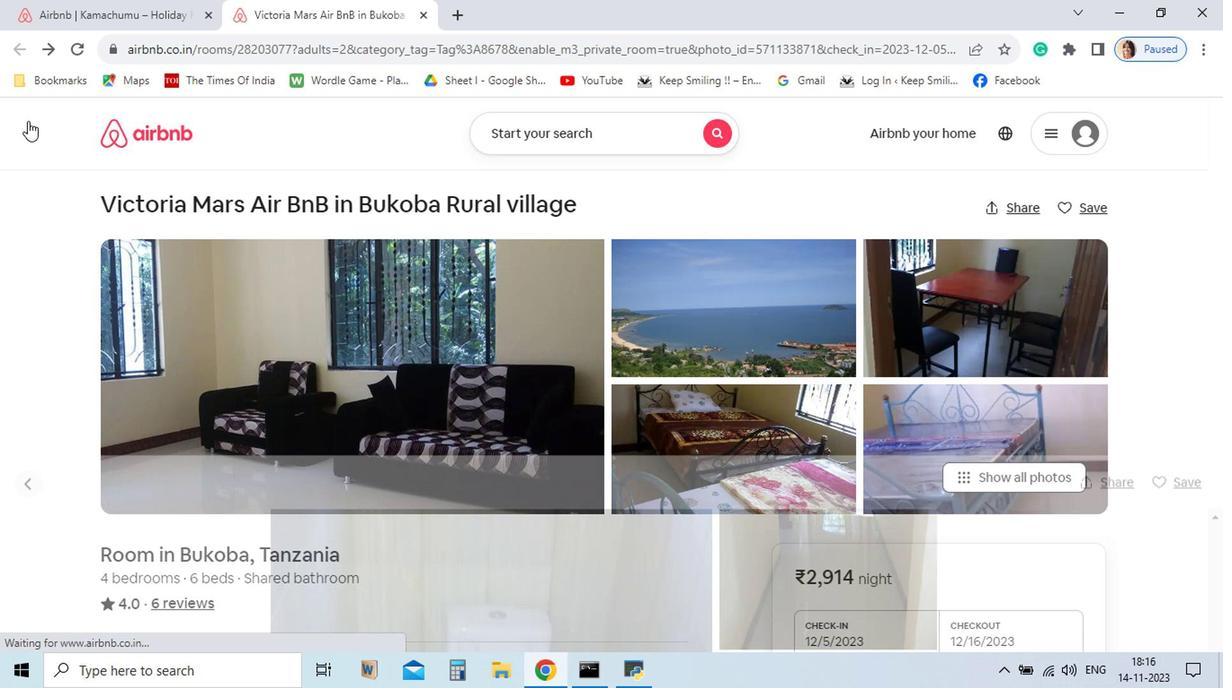 
Action: Mouse pressed left at (198, 264)
Screenshot: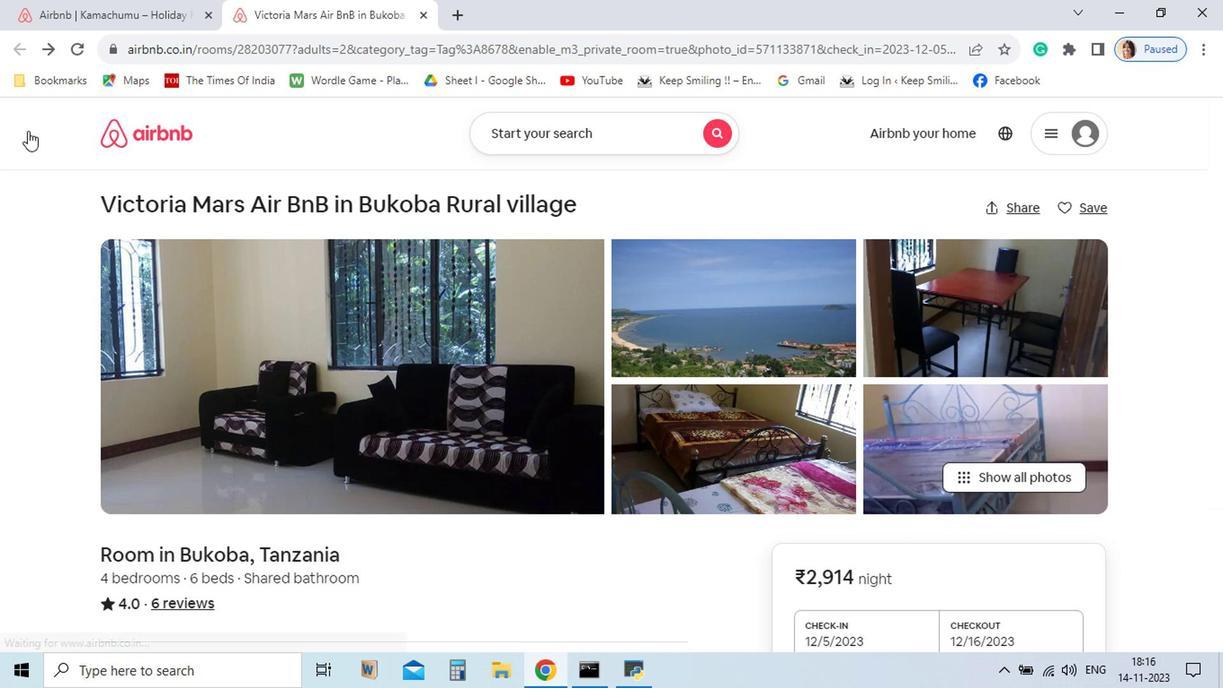 
Action: Mouse moved to (1001, 603)
Screenshot: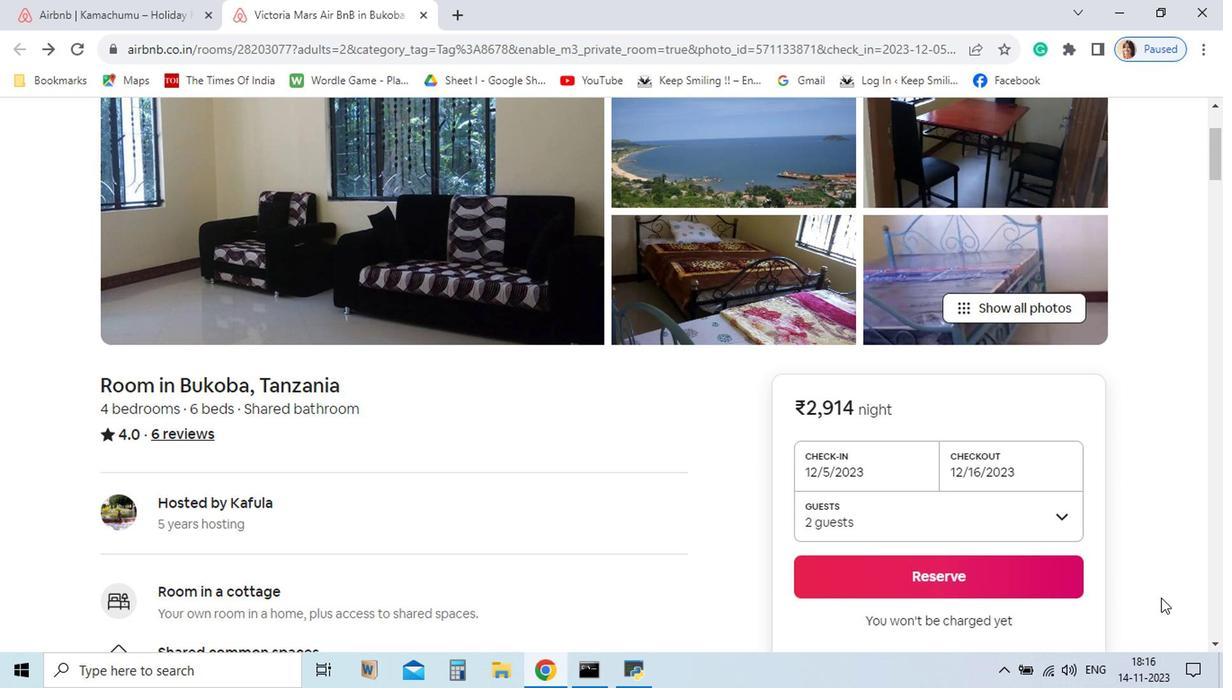 
Action: Mouse scrolled (1001, 602) with delta (0, 0)
Screenshot: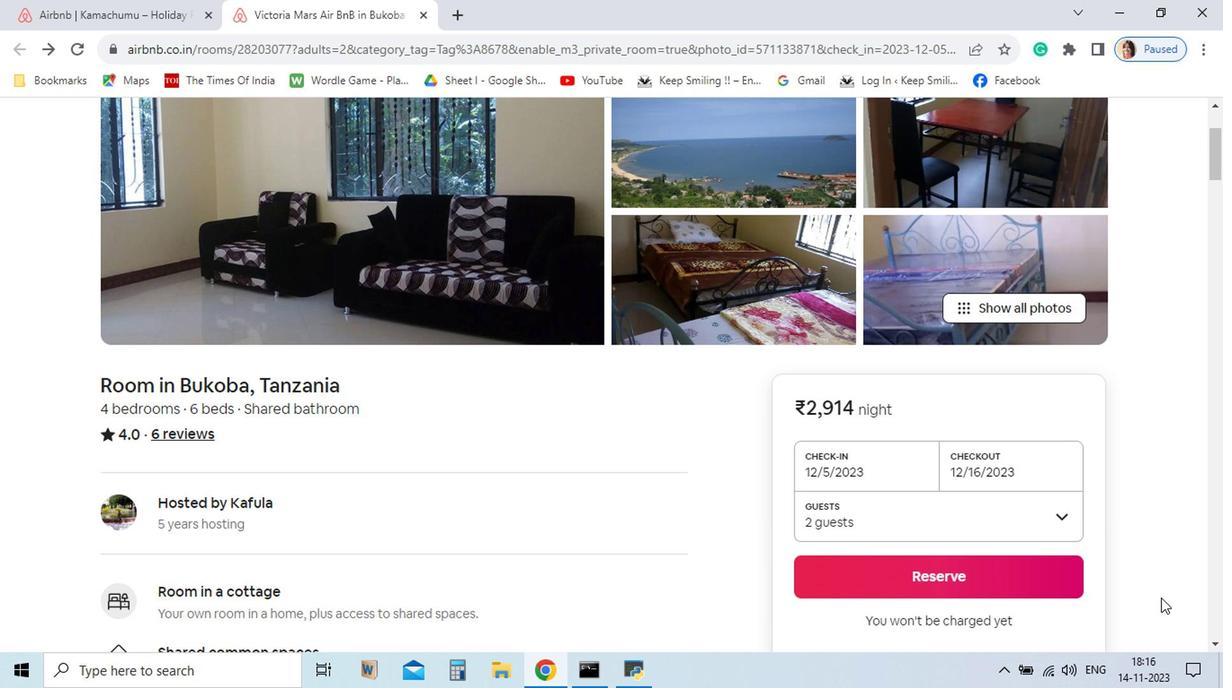 
Action: Mouse scrolled (1001, 602) with delta (0, 0)
Screenshot: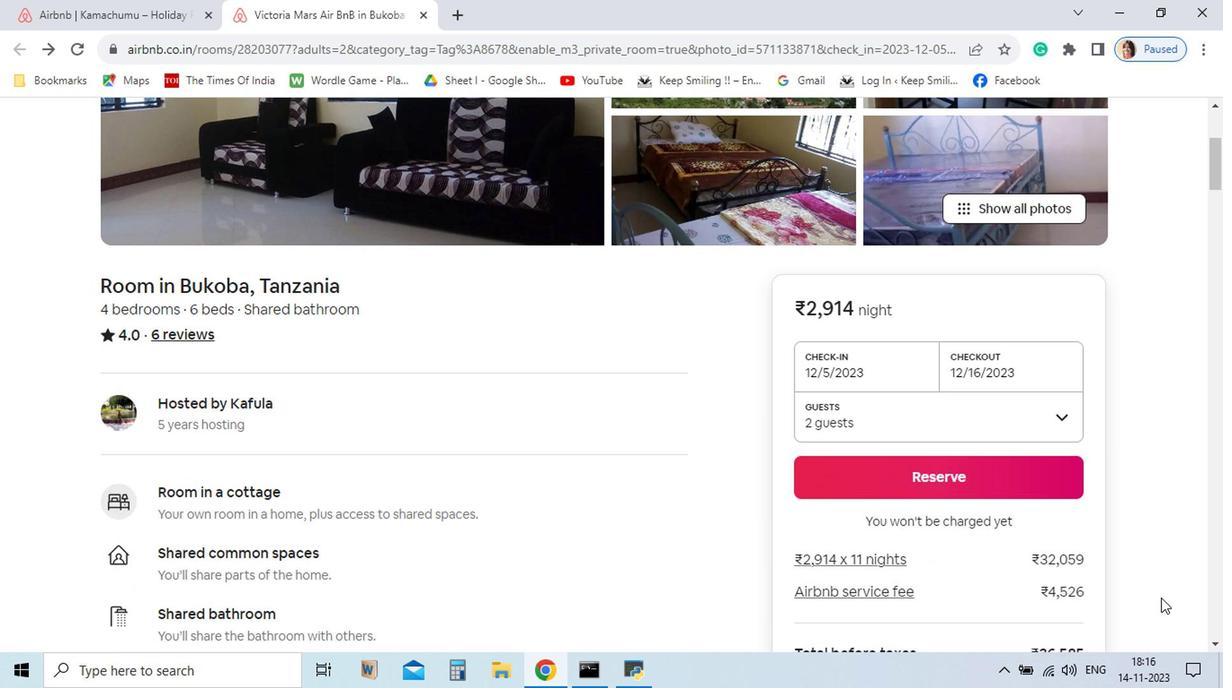 
Action: Mouse scrolled (1001, 602) with delta (0, 0)
Screenshot: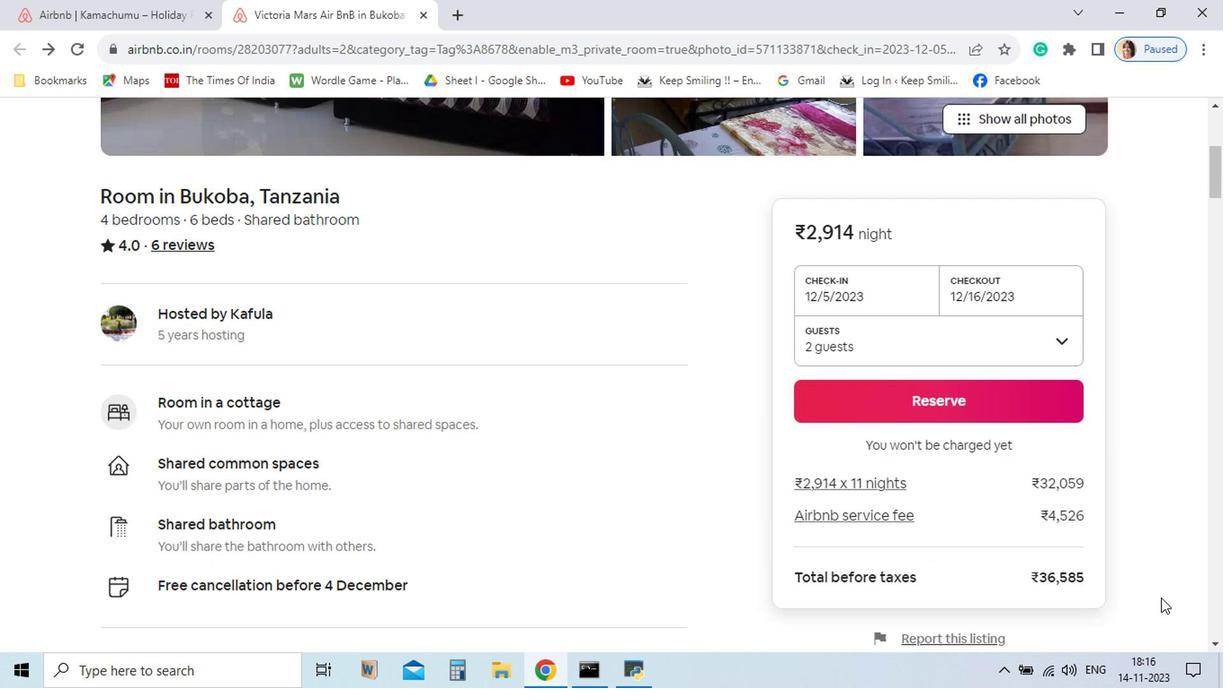 
Action: Mouse scrolled (1001, 602) with delta (0, 0)
Screenshot: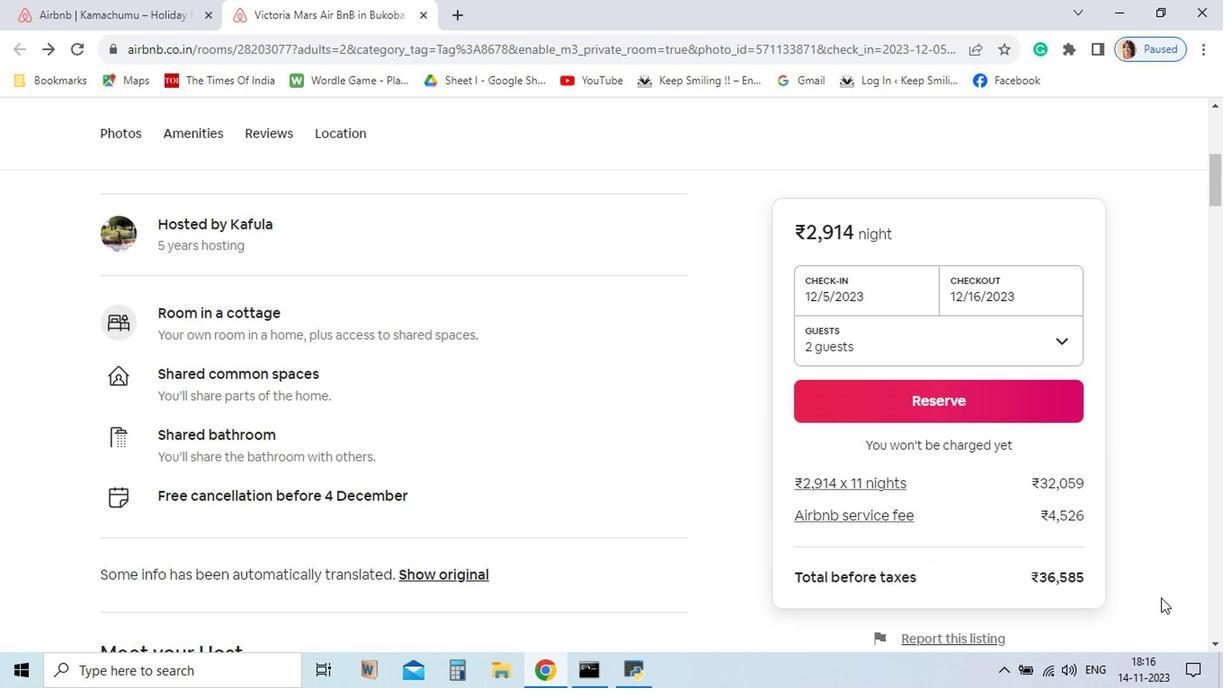 
Action: Mouse scrolled (1001, 602) with delta (0, 0)
Screenshot: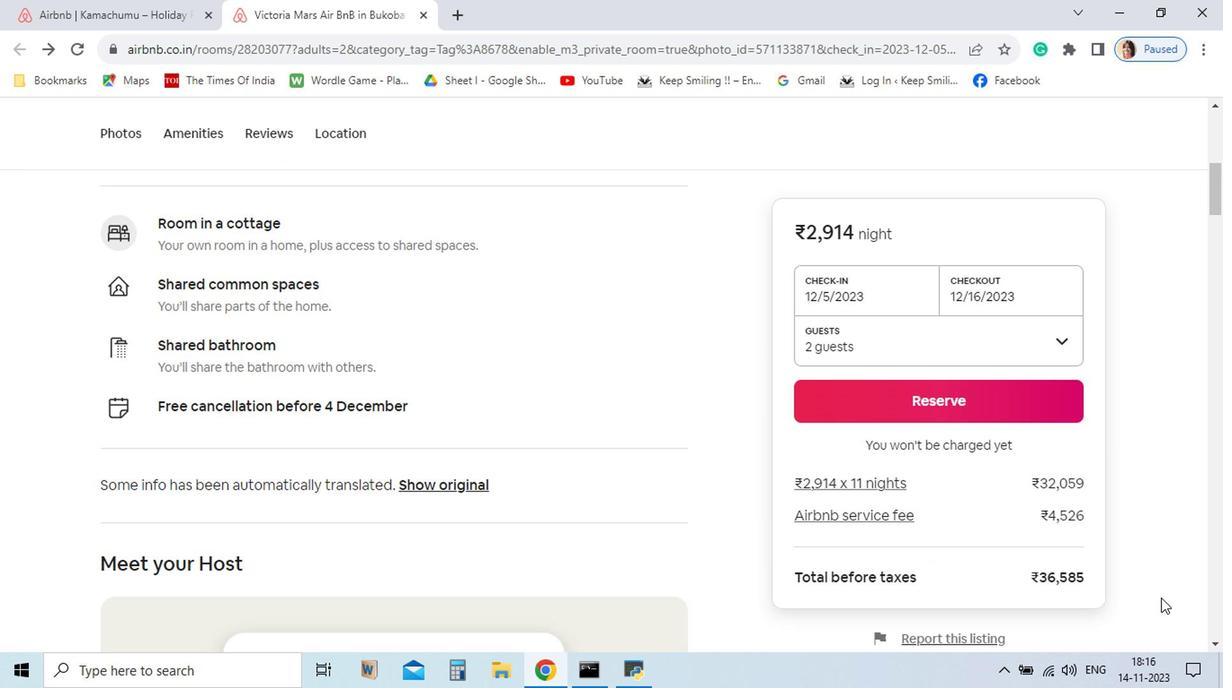 
Action: Mouse scrolled (1001, 602) with delta (0, 0)
Screenshot: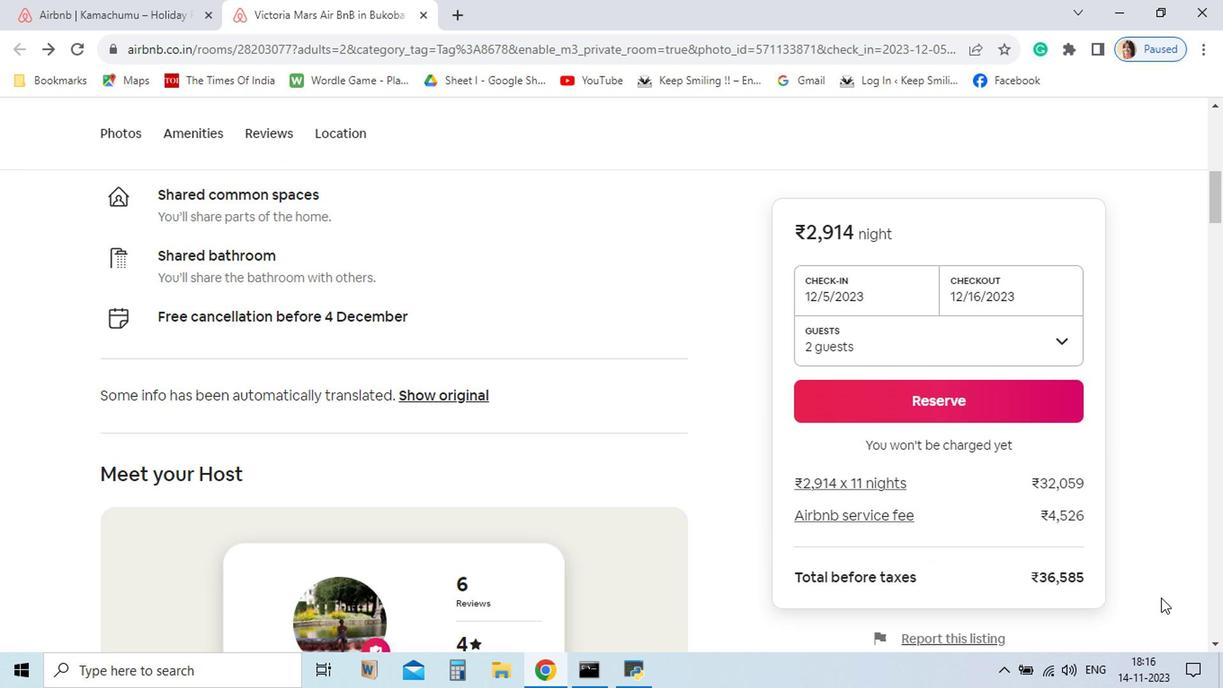 
Action: Mouse scrolled (1001, 602) with delta (0, 0)
Screenshot: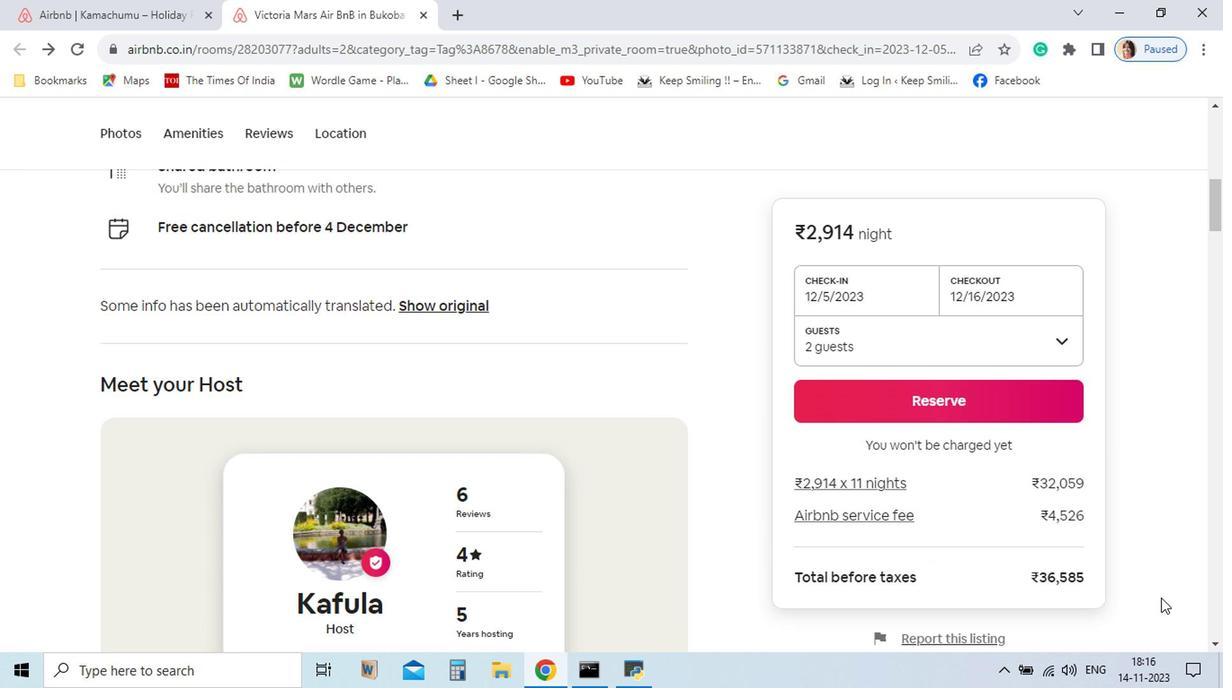 
Action: Mouse scrolled (1001, 602) with delta (0, 0)
Screenshot: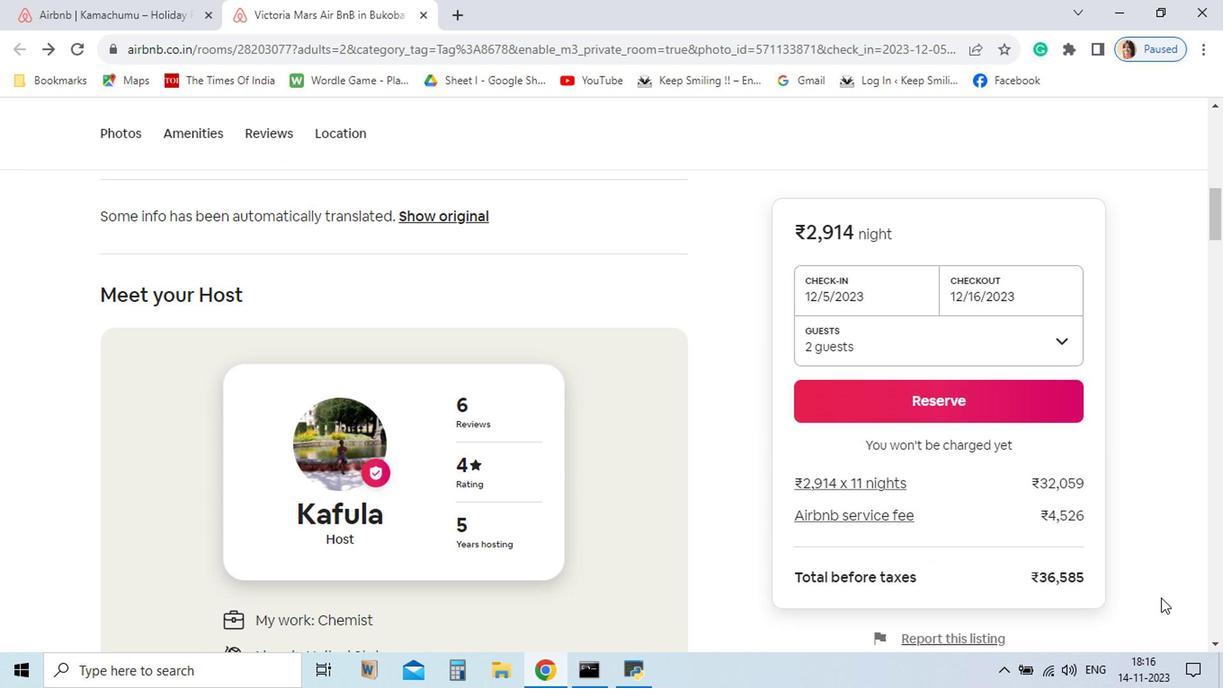 
Action: Mouse scrolled (1001, 602) with delta (0, 0)
Screenshot: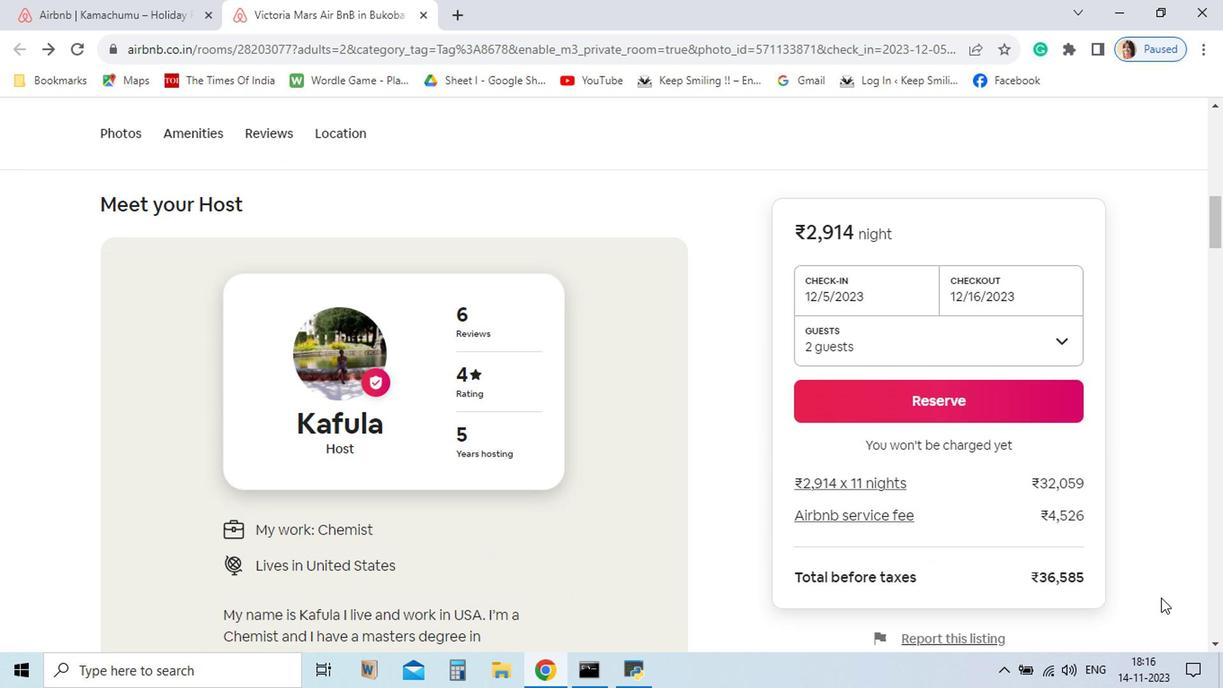 
Action: Mouse scrolled (1001, 602) with delta (0, 0)
Screenshot: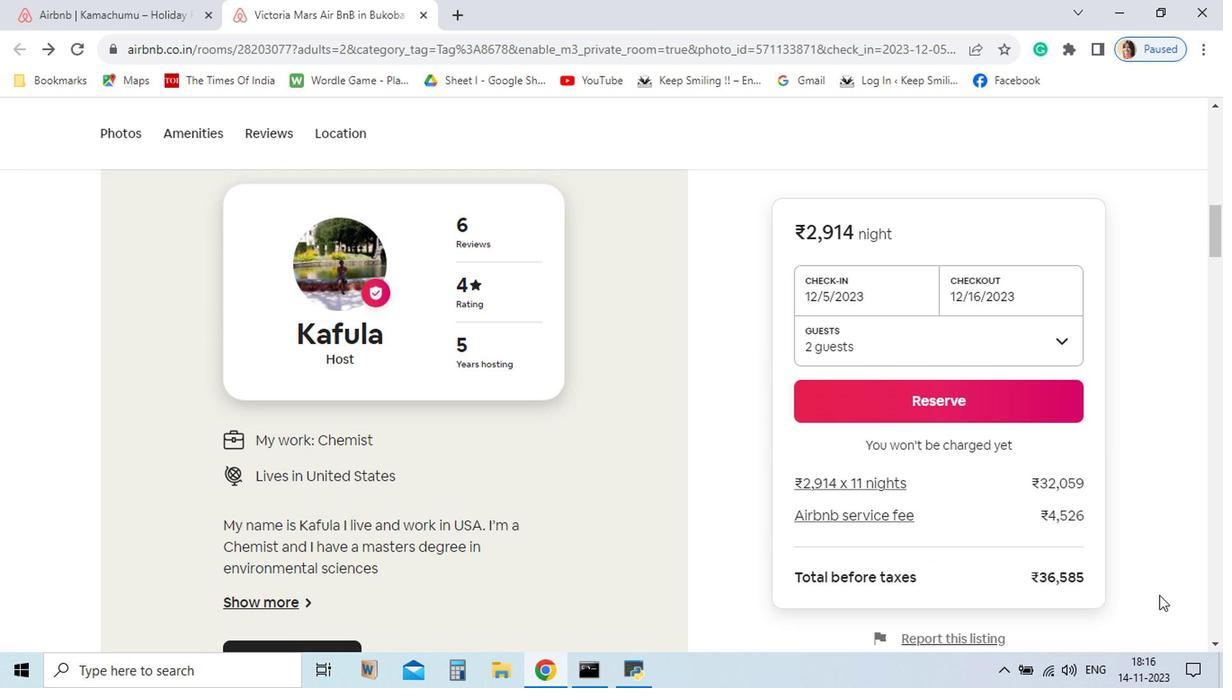 
Action: Mouse scrolled (1001, 602) with delta (0, 0)
Screenshot: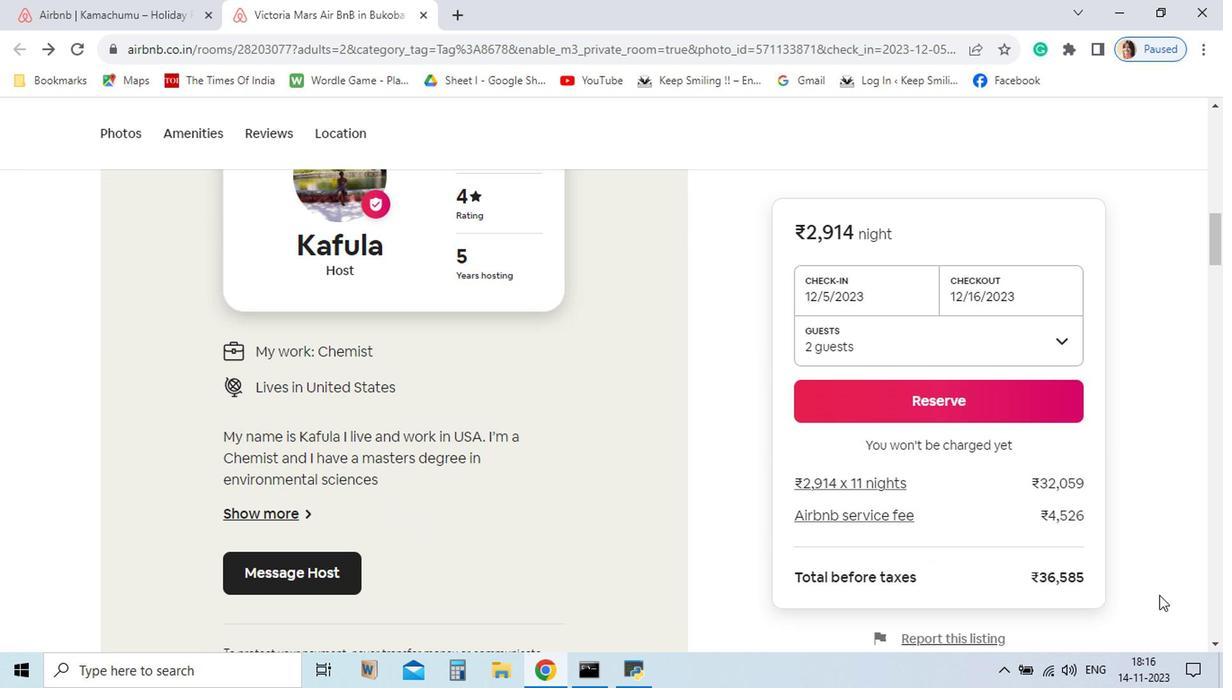 
Action: Mouse moved to (999, 601)
Screenshot: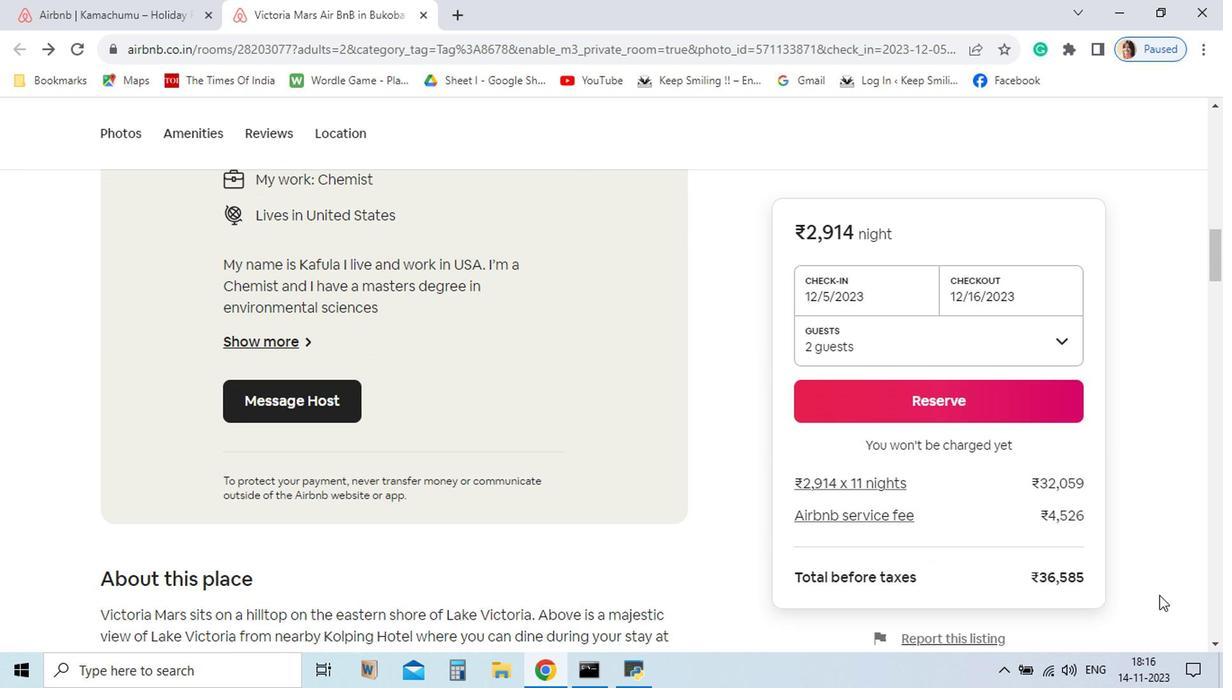 
Action: Mouse scrolled (999, 600) with delta (0, 0)
Screenshot: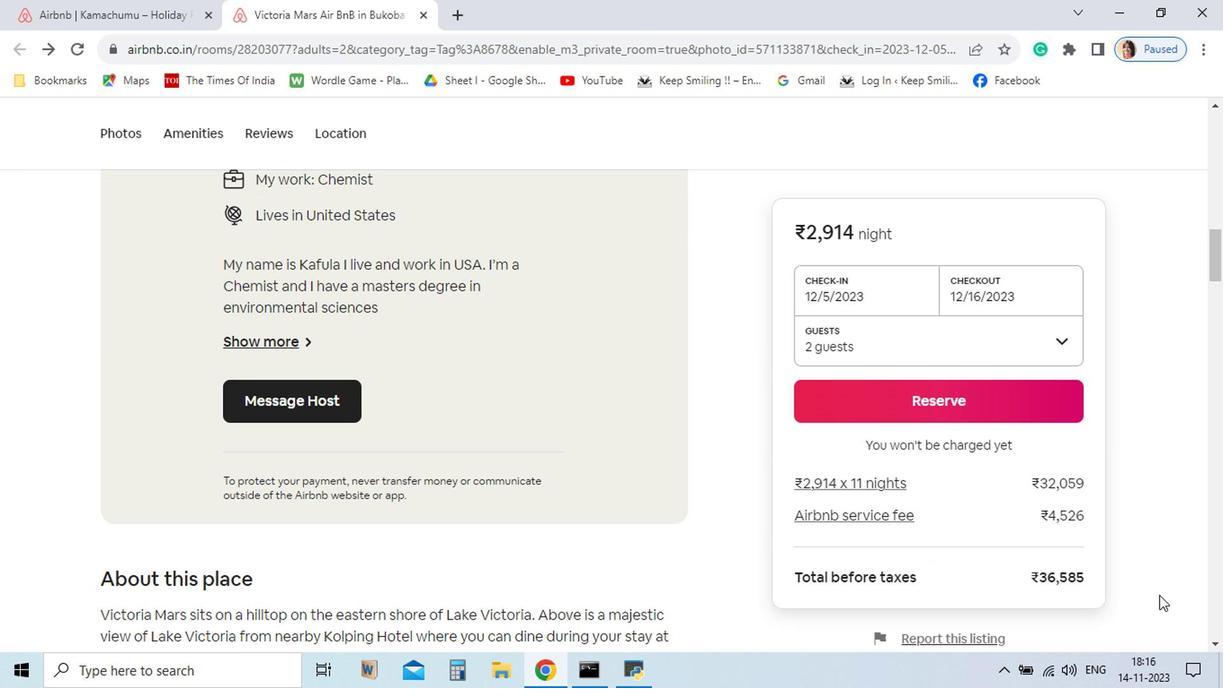 
Action: Mouse scrolled (999, 600) with delta (0, 0)
Screenshot: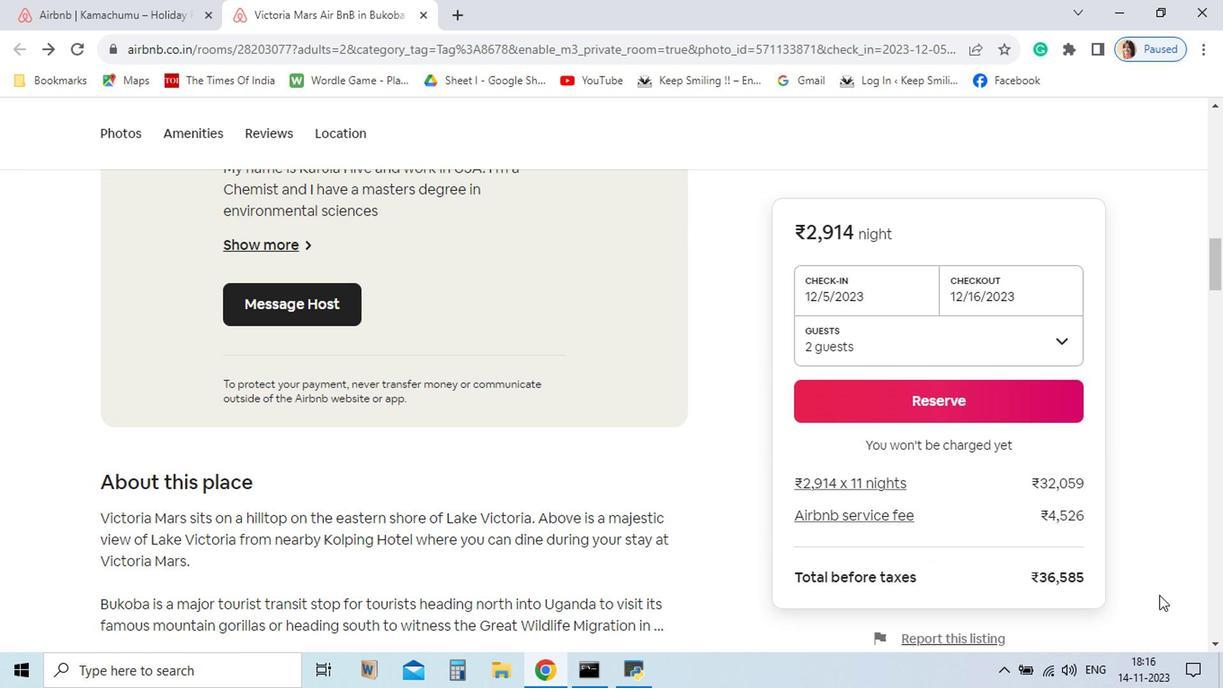
Action: Mouse scrolled (999, 600) with delta (0, 0)
Screenshot: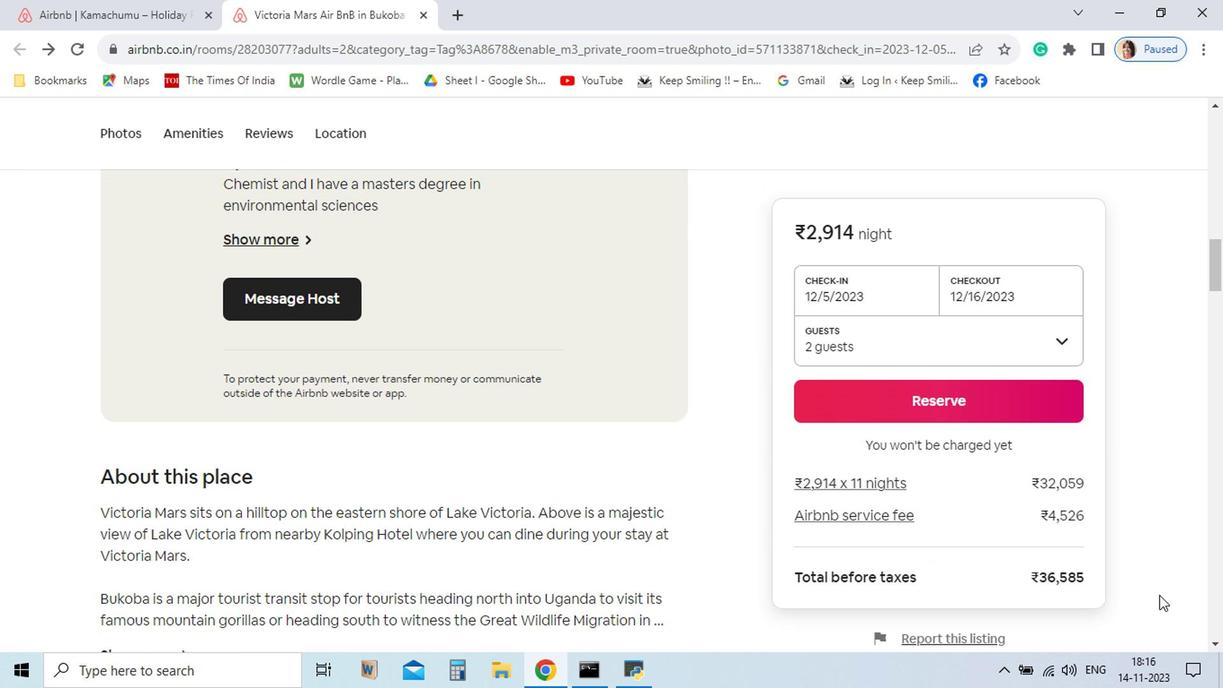 
Action: Mouse scrolled (999, 600) with delta (0, 0)
Screenshot: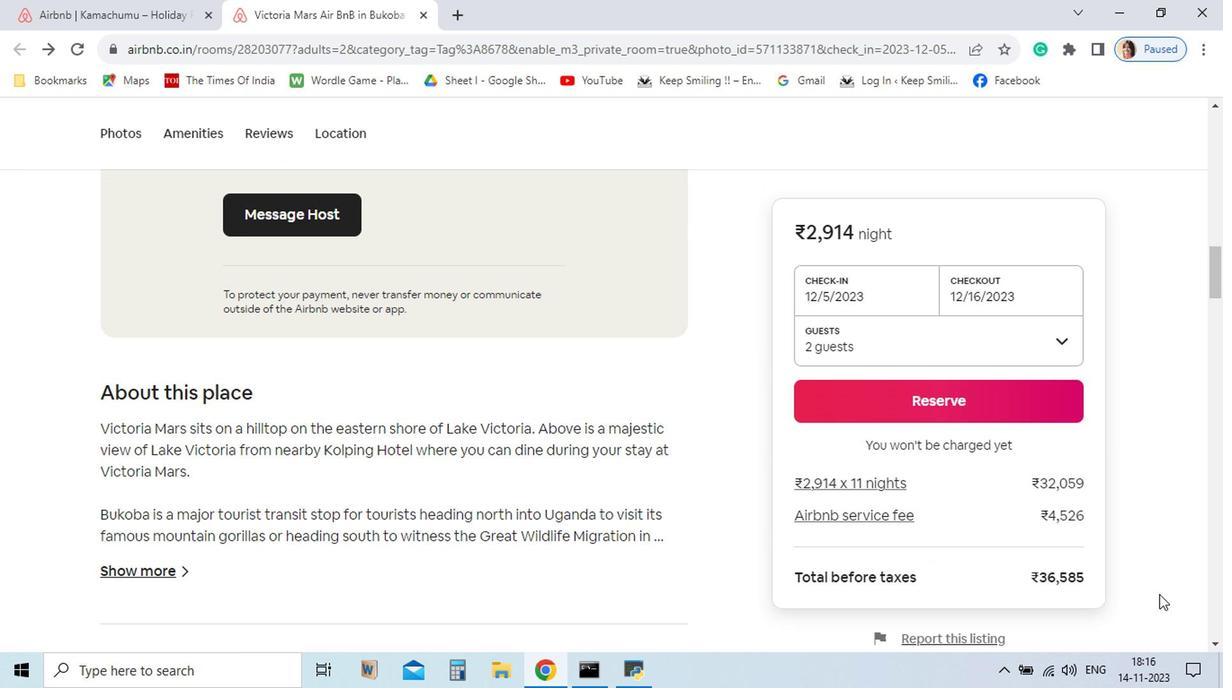 
Action: Mouse scrolled (999, 600) with delta (0, 0)
Screenshot: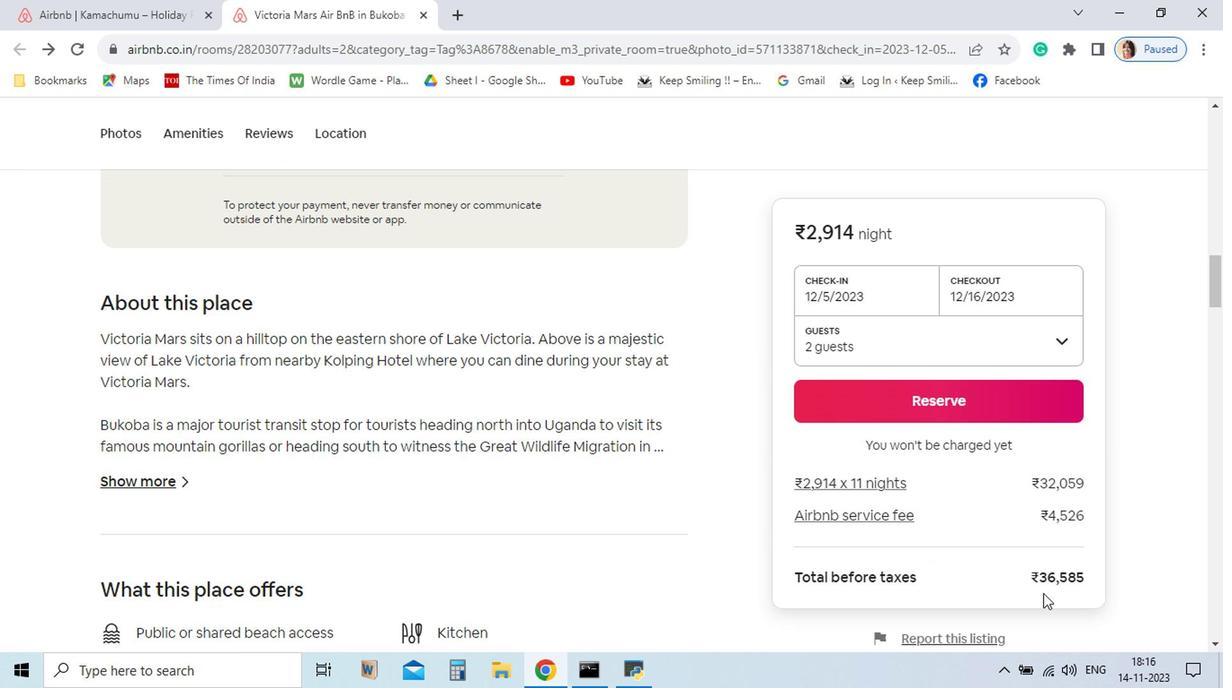 
Action: Mouse moved to (999, 600)
Screenshot: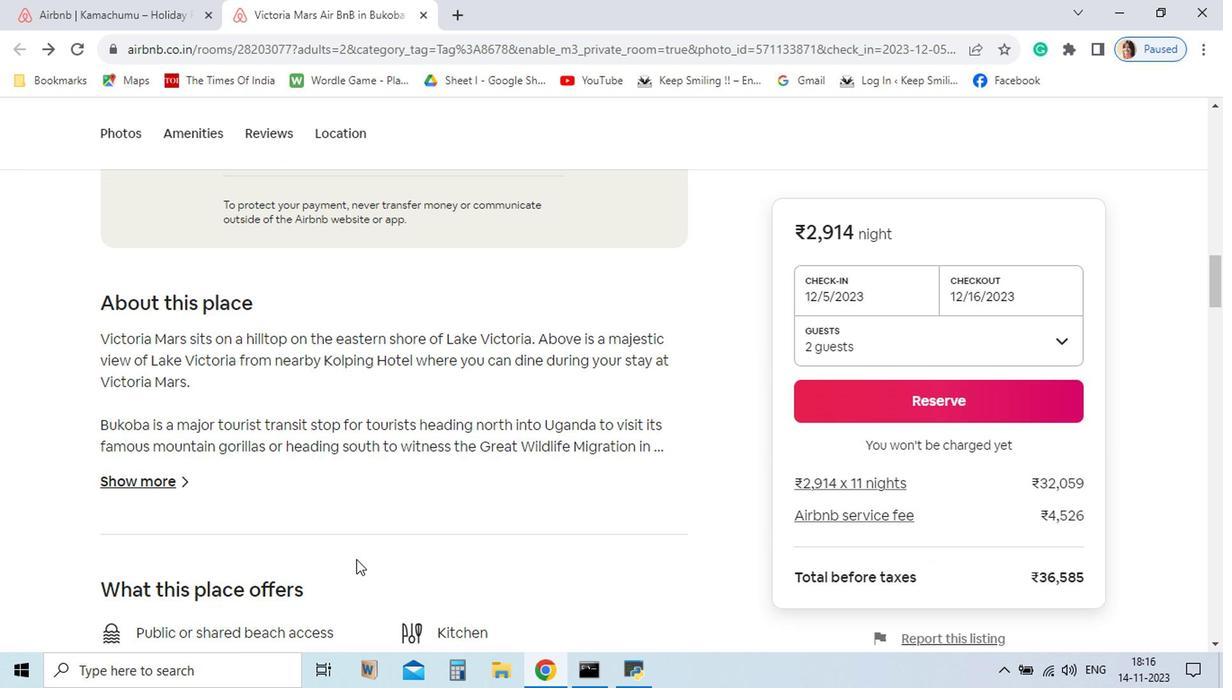 
Action: Mouse scrolled (999, 600) with delta (0, 0)
Screenshot: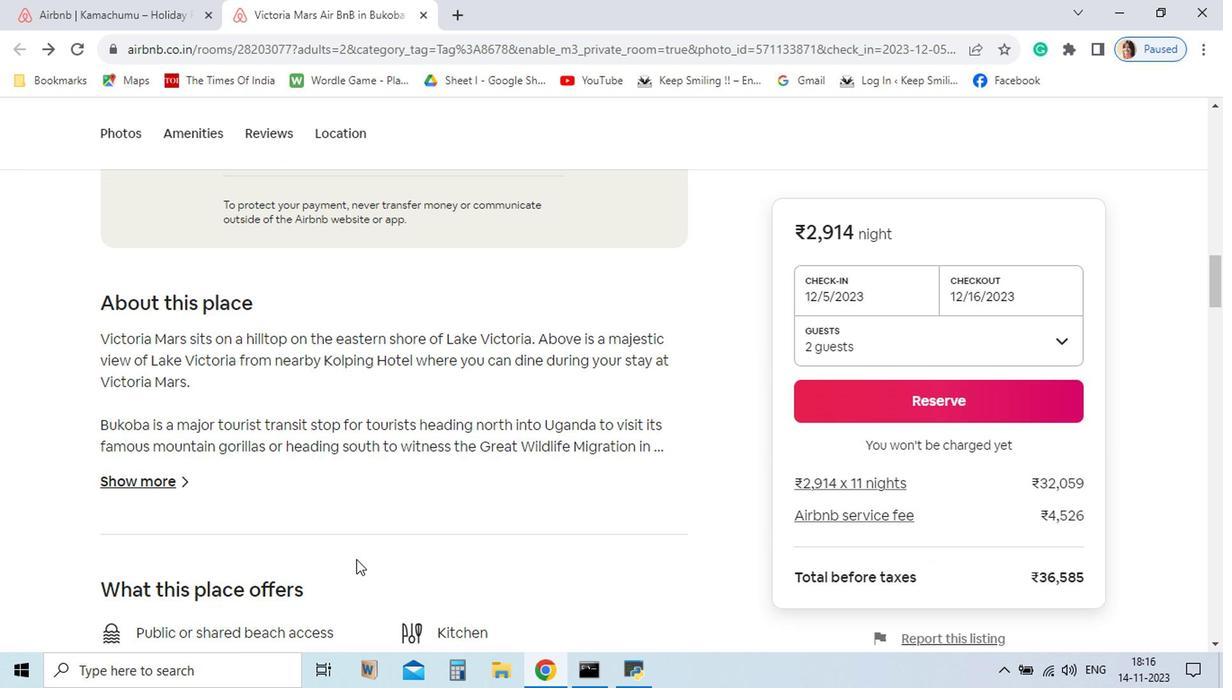 
Action: Mouse moved to (272, 522)
Screenshot: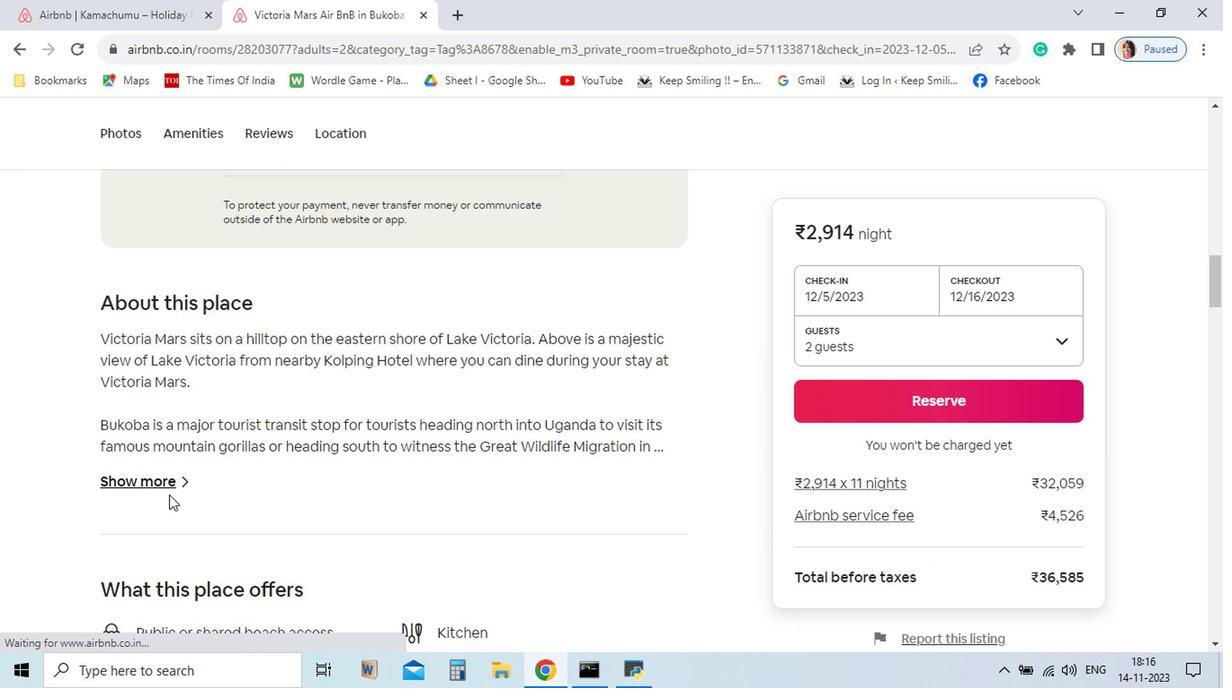 
Action: Mouse pressed left at (272, 522)
Screenshot: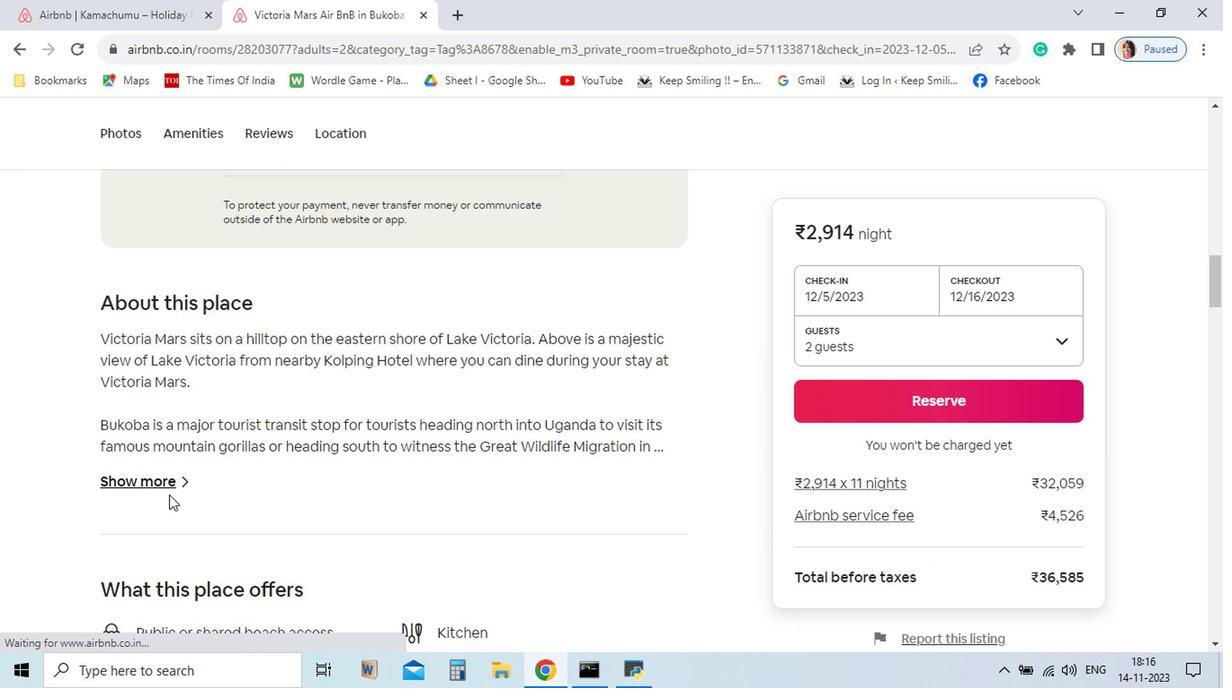 
Action: Mouse moved to (857, 609)
Screenshot: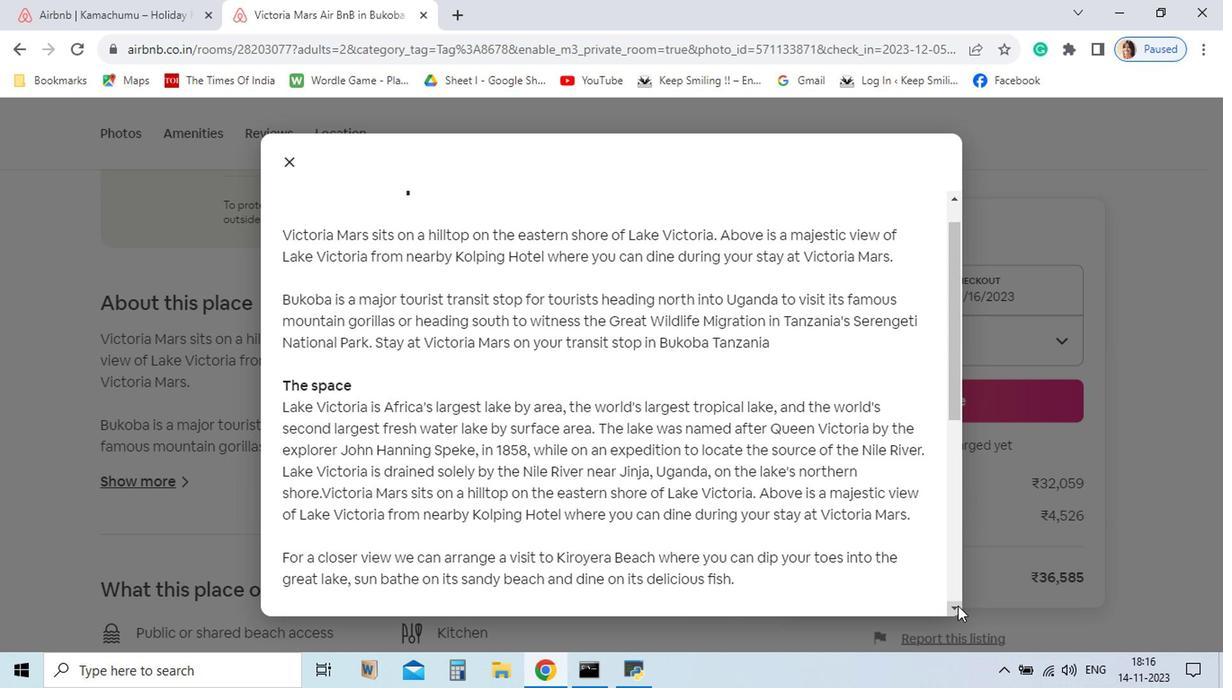 
Action: Mouse pressed left at (857, 609)
Screenshot: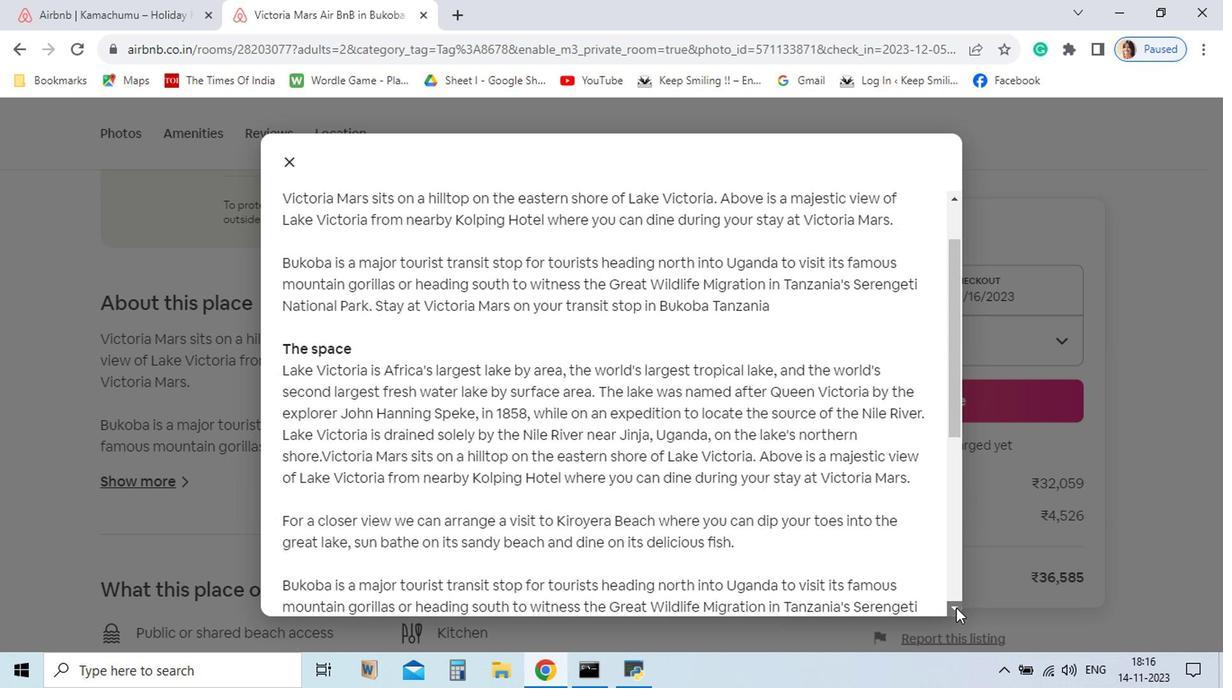
Action: Mouse moved to (855, 610)
Screenshot: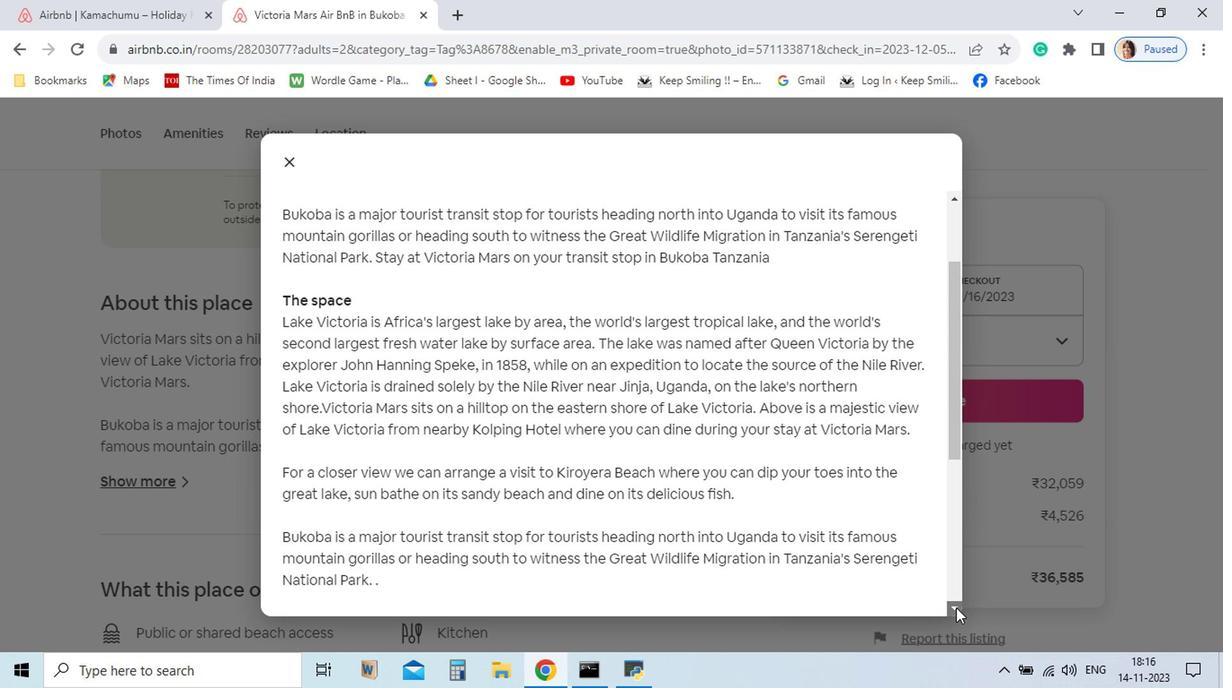 
Action: Mouse pressed left at (855, 610)
Screenshot: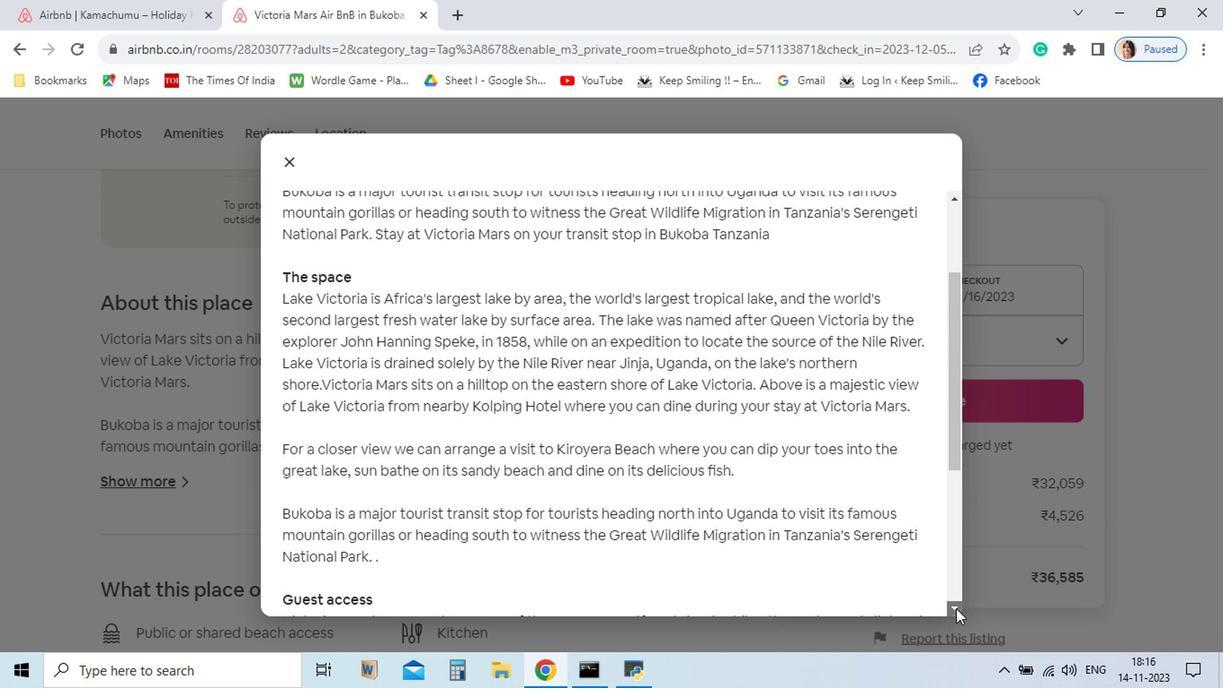 
Action: Mouse pressed left at (855, 610)
Screenshot: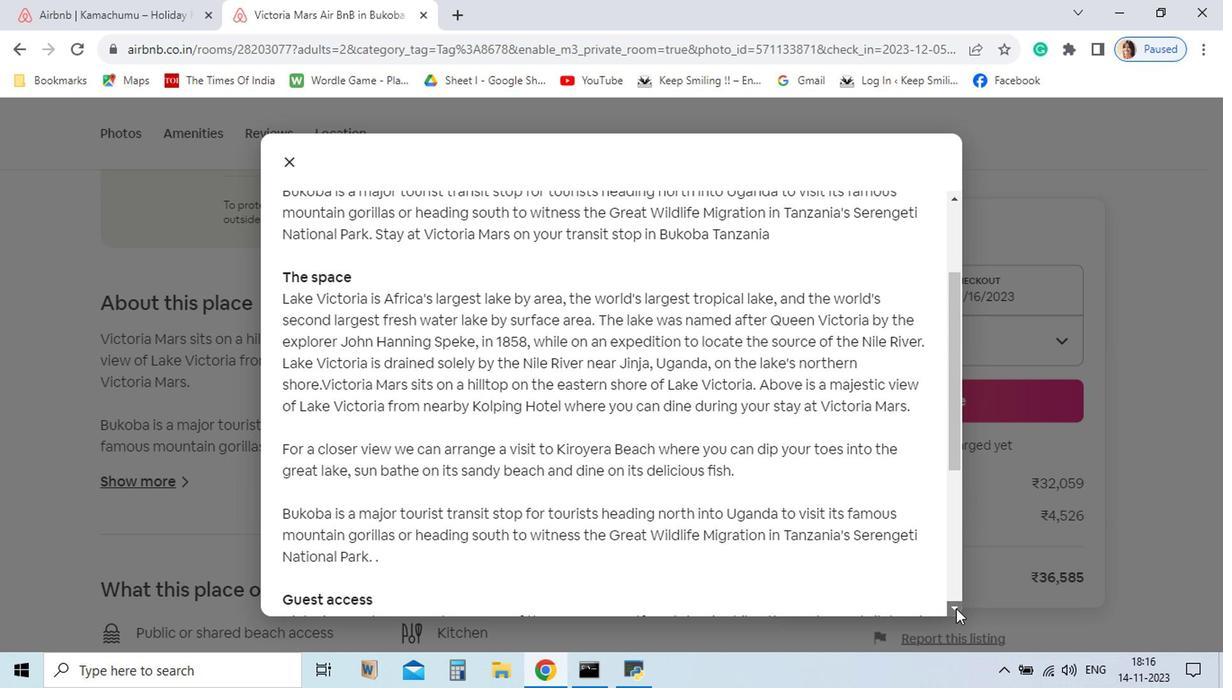 
Action: Mouse pressed left at (855, 610)
Screenshot: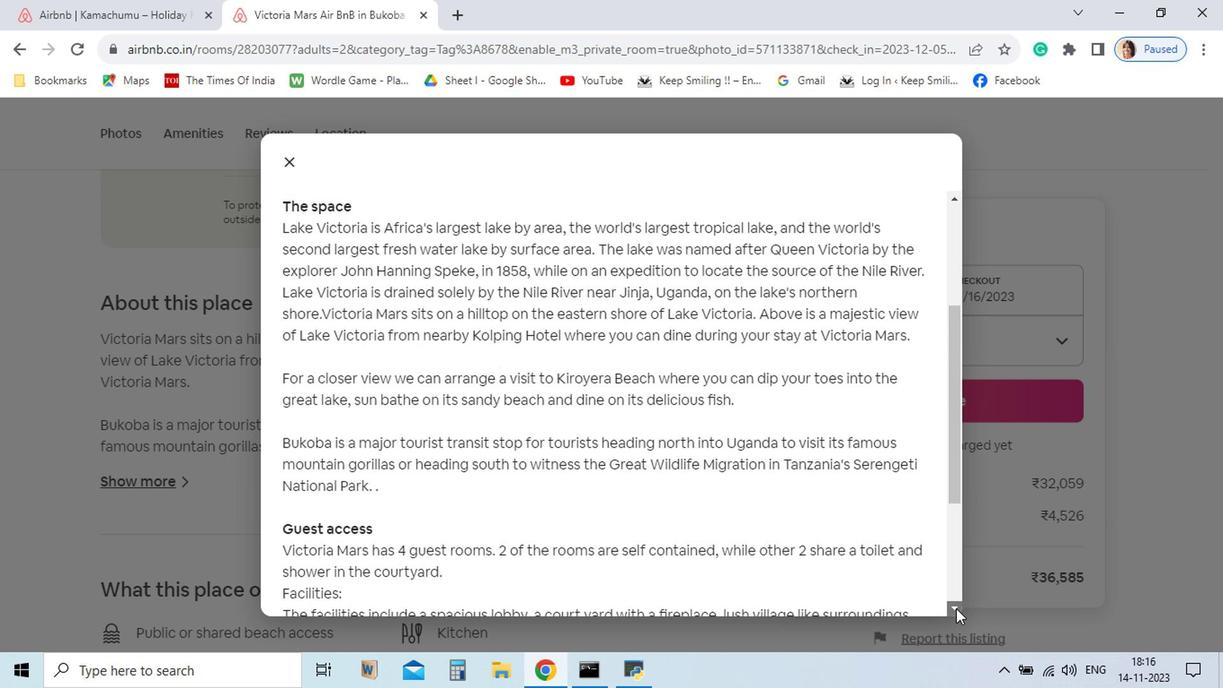 
Action: Mouse moved to (855, 611)
Screenshot: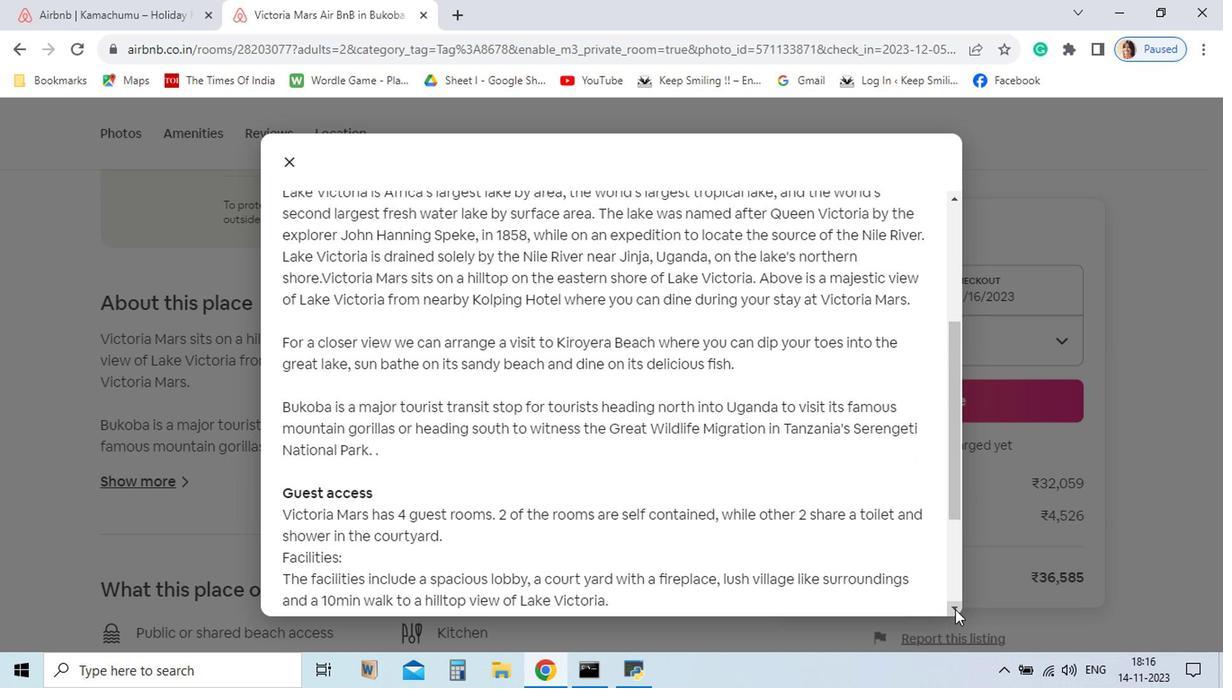 
Action: Mouse pressed left at (855, 611)
Screenshot: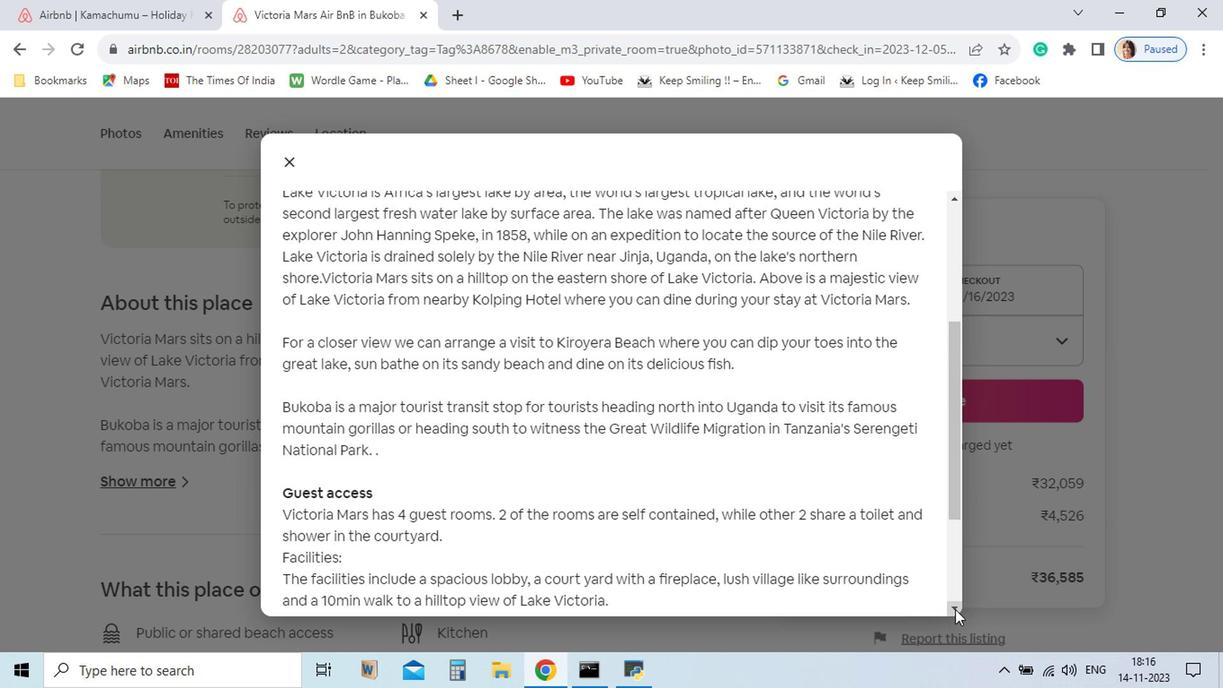 
Action: Mouse pressed left at (855, 611)
Screenshot: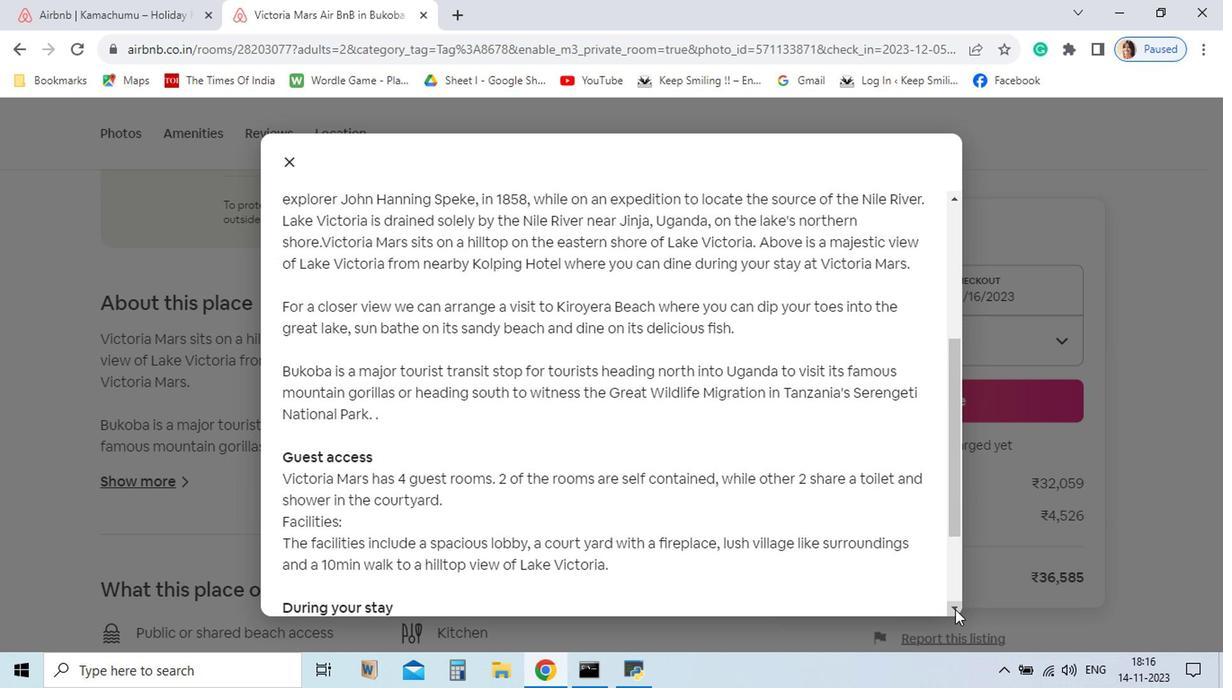 
Action: Mouse pressed left at (855, 611)
Screenshot: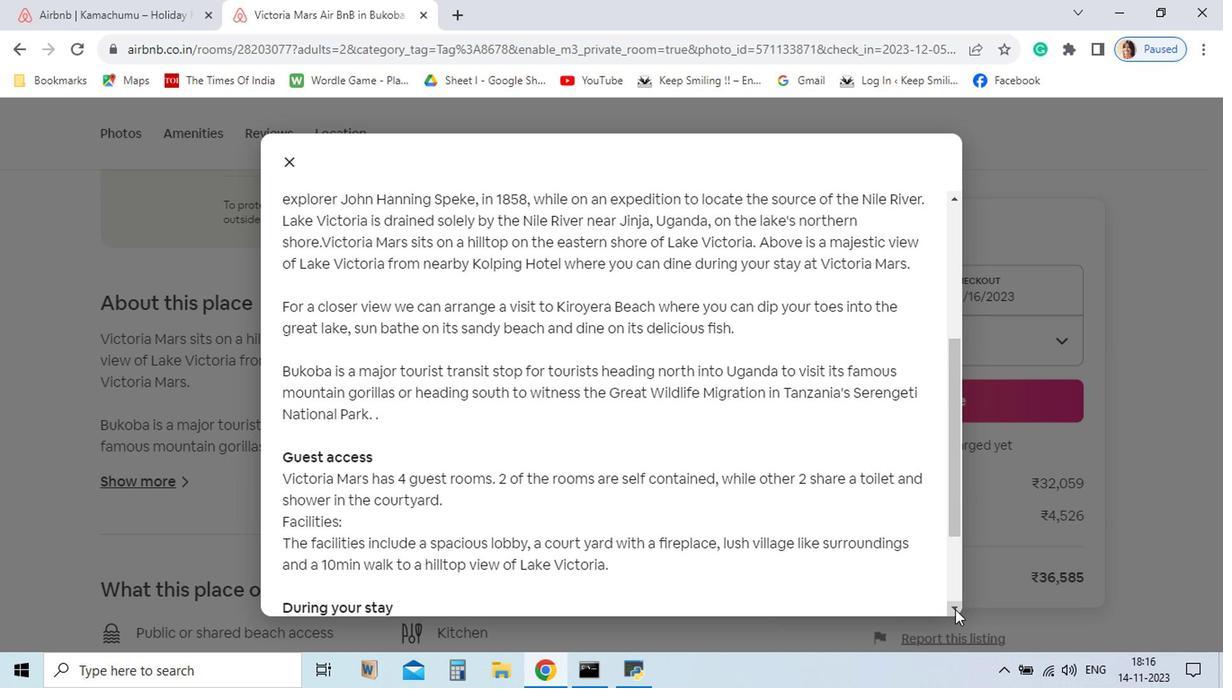 
Action: Mouse moved to (855, 611)
Screenshot: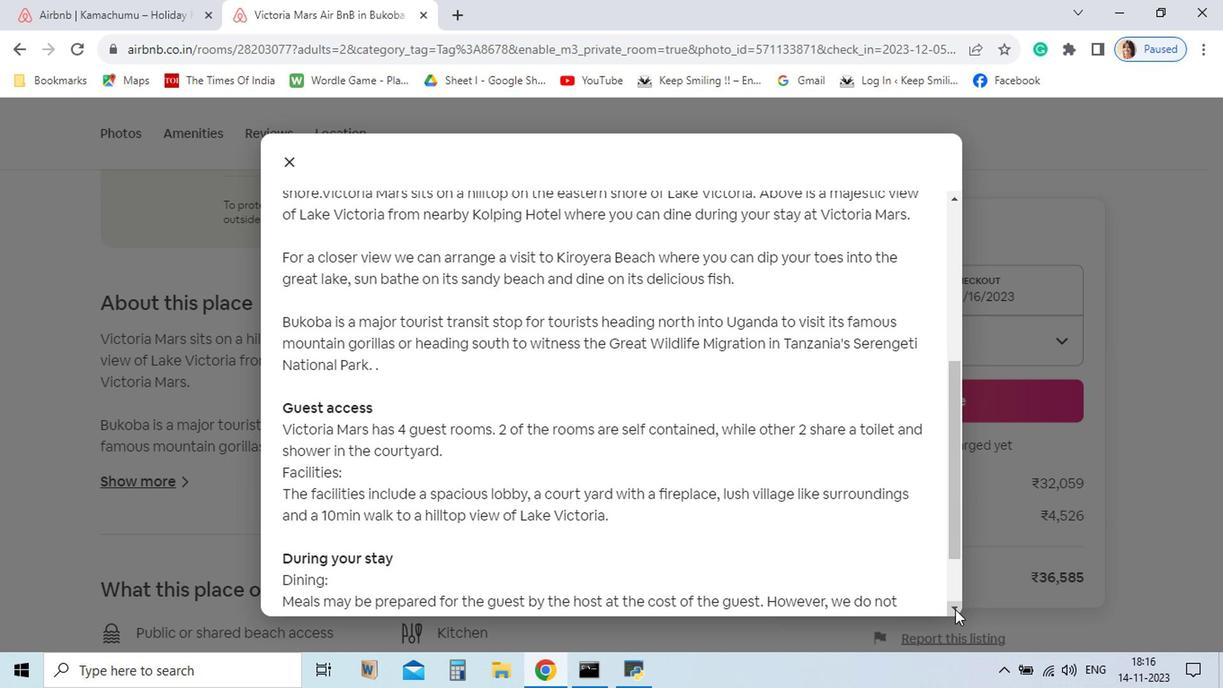 
Action: Mouse pressed left at (855, 611)
Screenshot: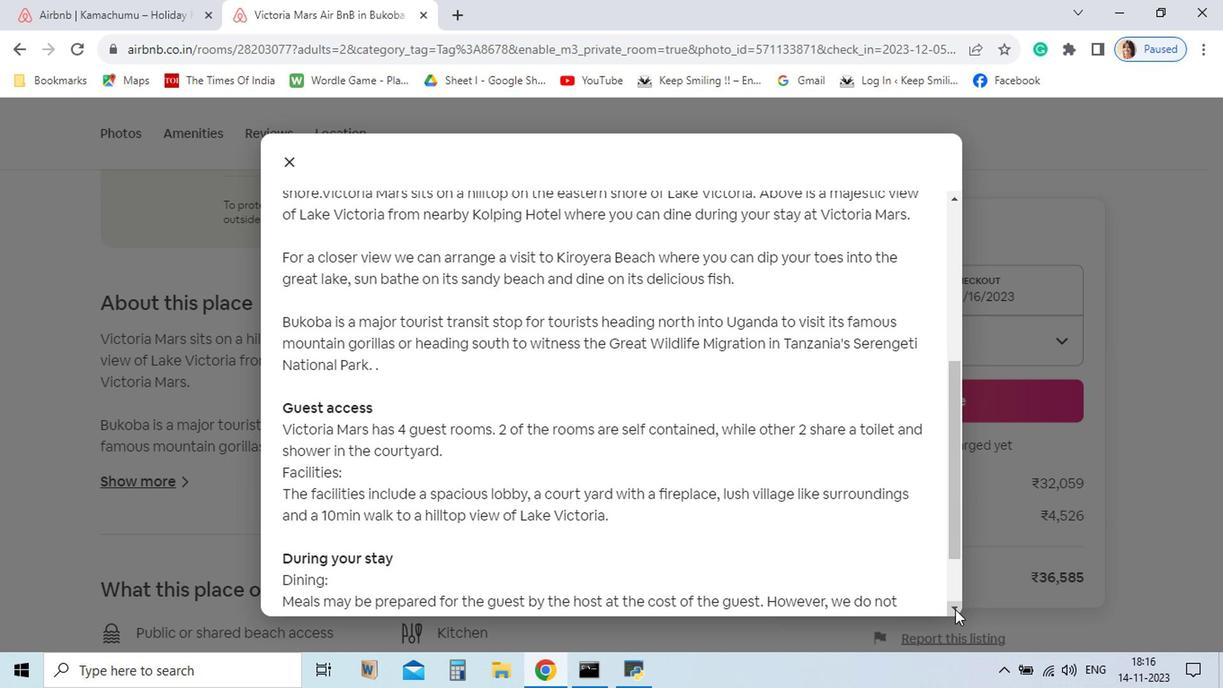 
Action: Mouse pressed left at (855, 611)
Screenshot: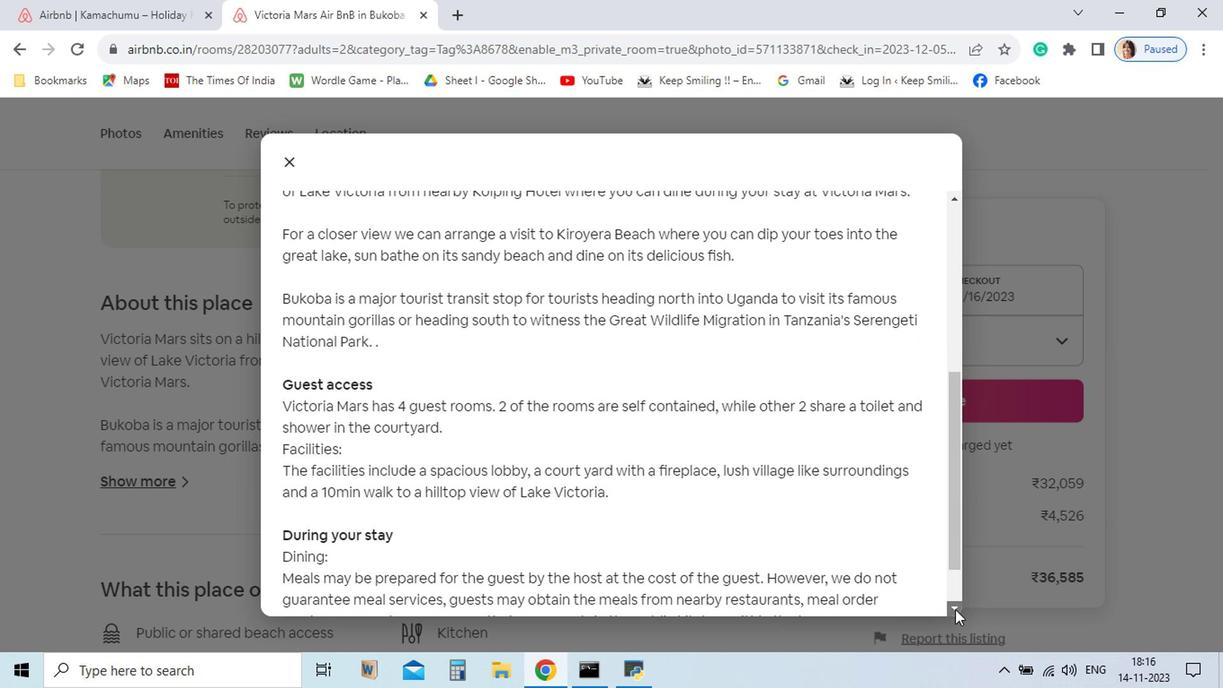 
Action: Mouse pressed left at (855, 611)
Screenshot: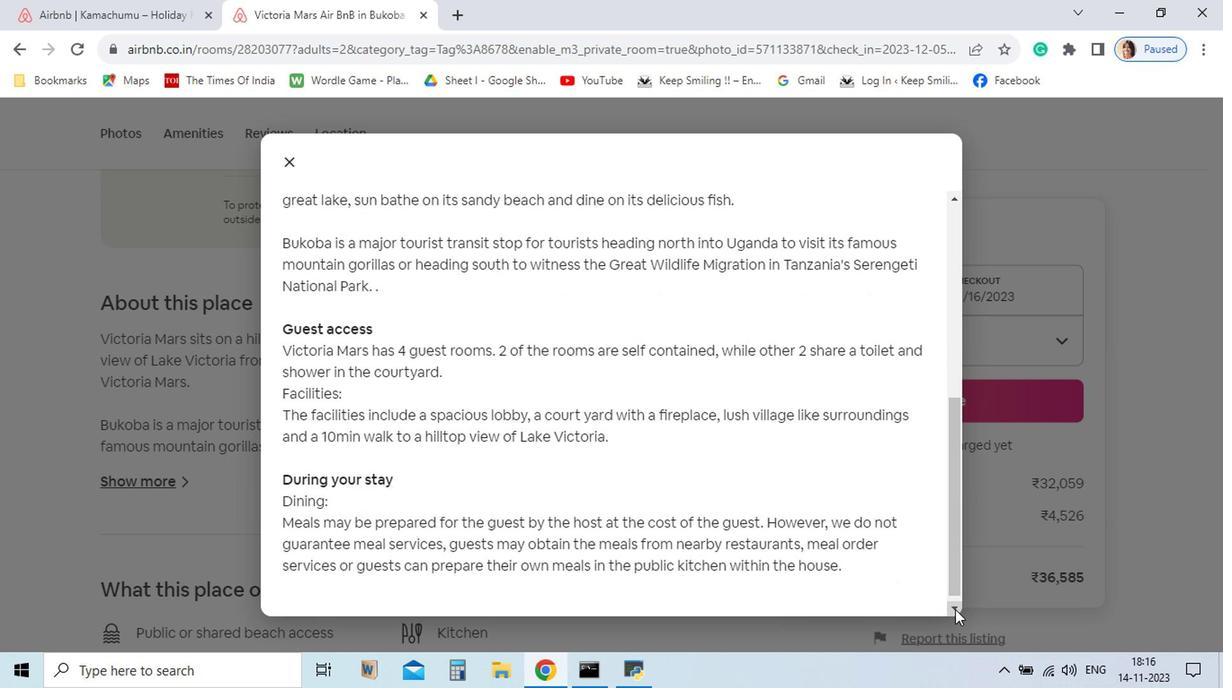 
Action: Mouse pressed left at (855, 611)
Screenshot: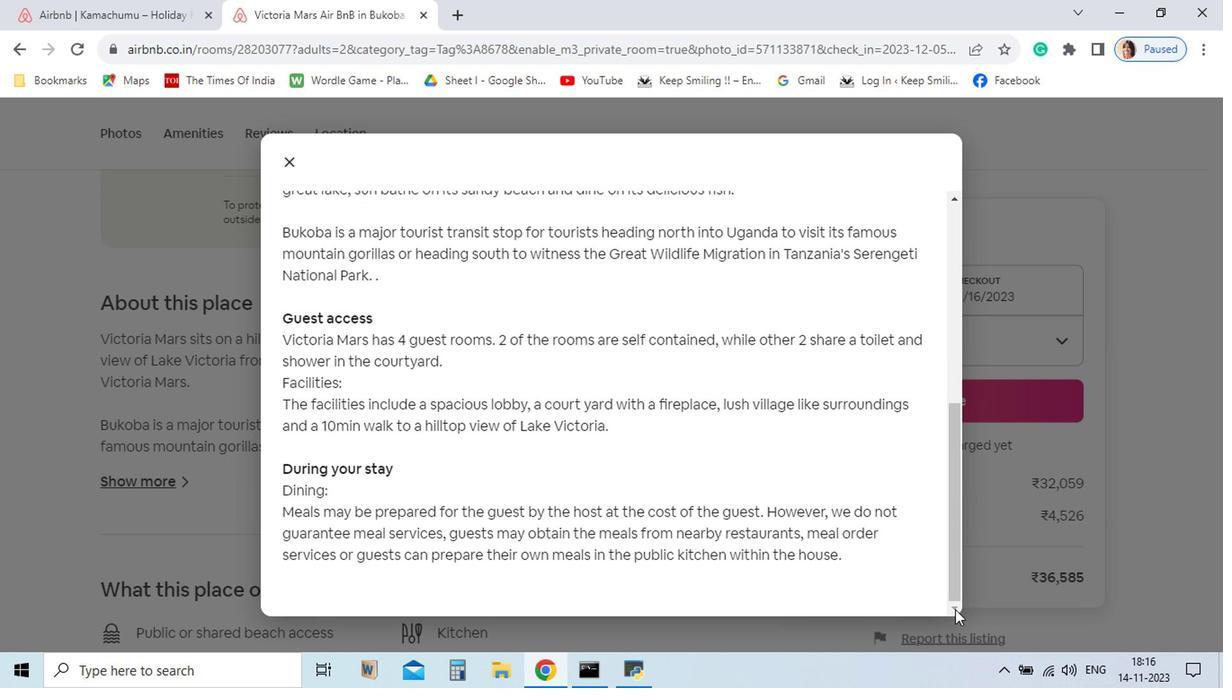 
Action: Mouse pressed left at (855, 611)
Screenshot: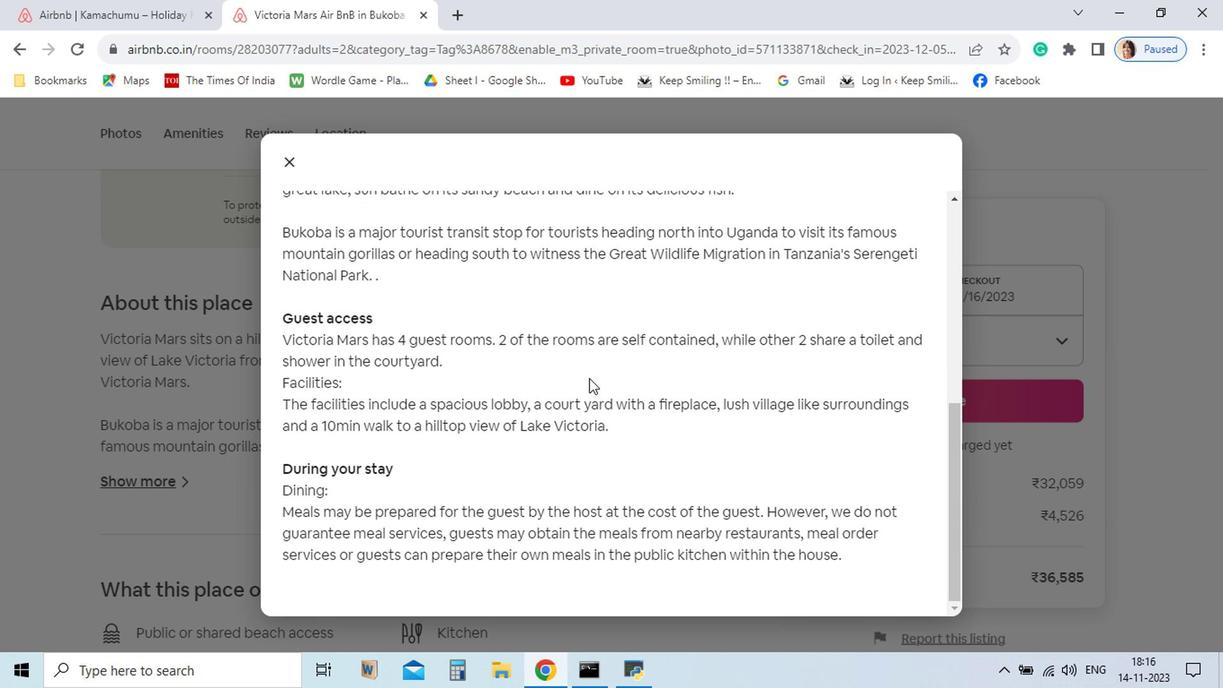 
Action: Mouse pressed left at (855, 611)
Screenshot: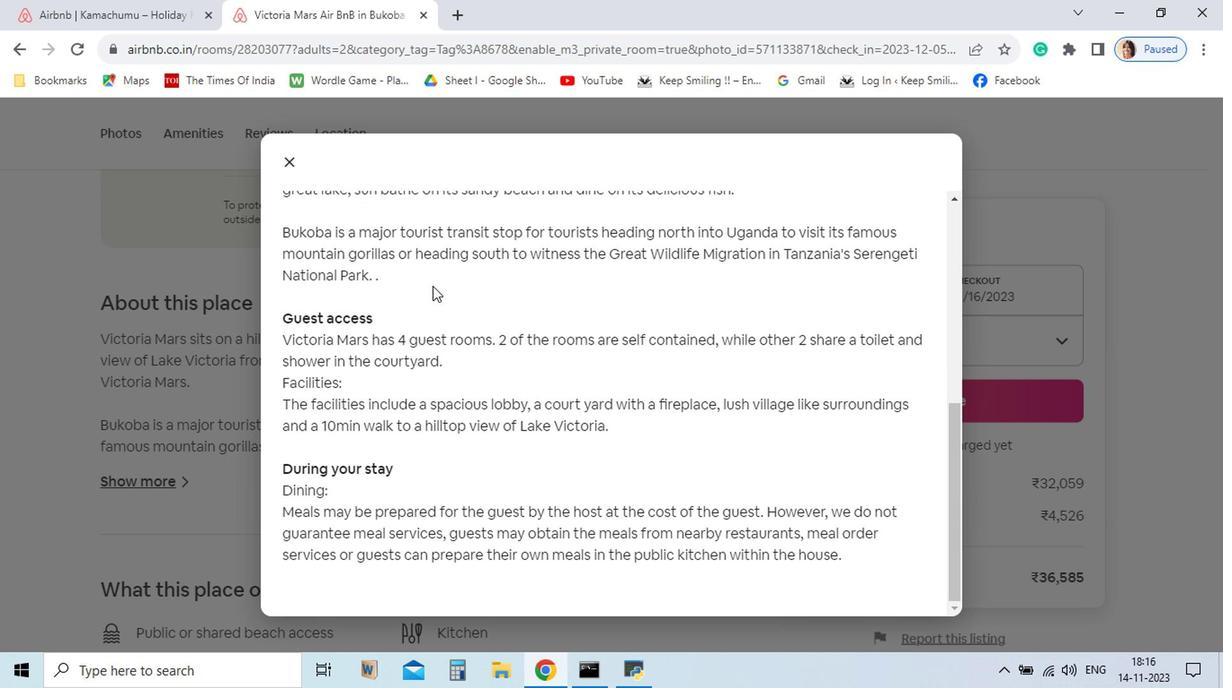 
Action: Mouse moved to (380, 293)
Screenshot: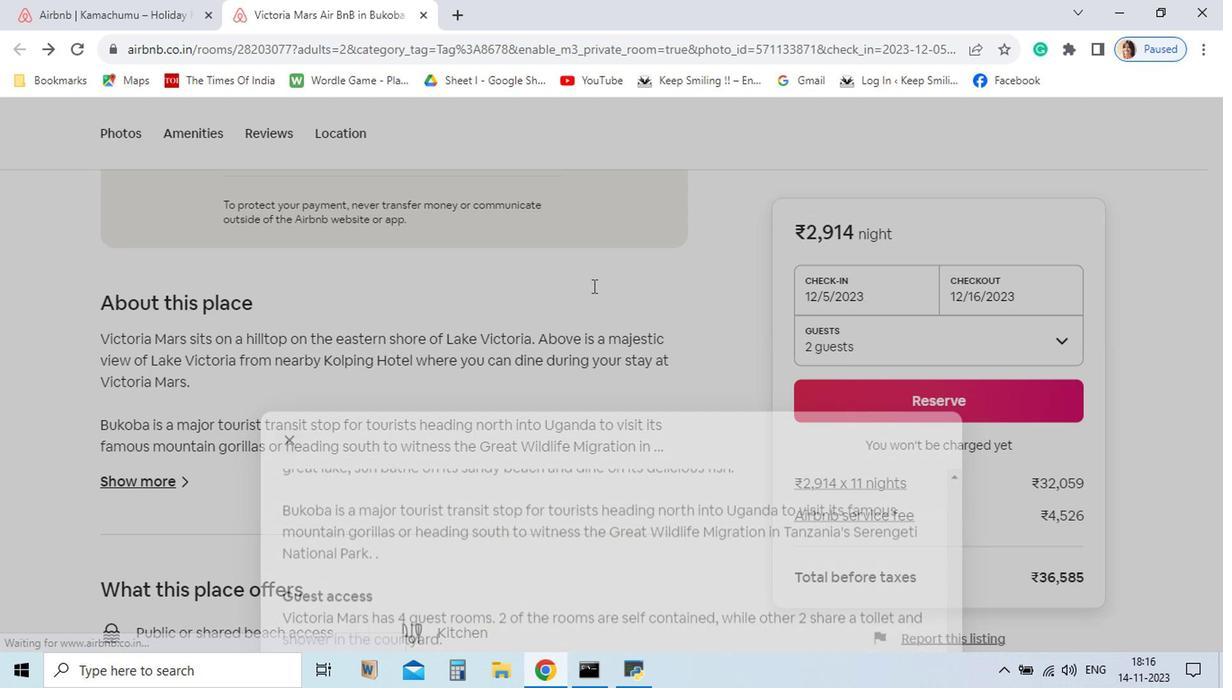 
Action: Mouse pressed left at (380, 293)
Screenshot: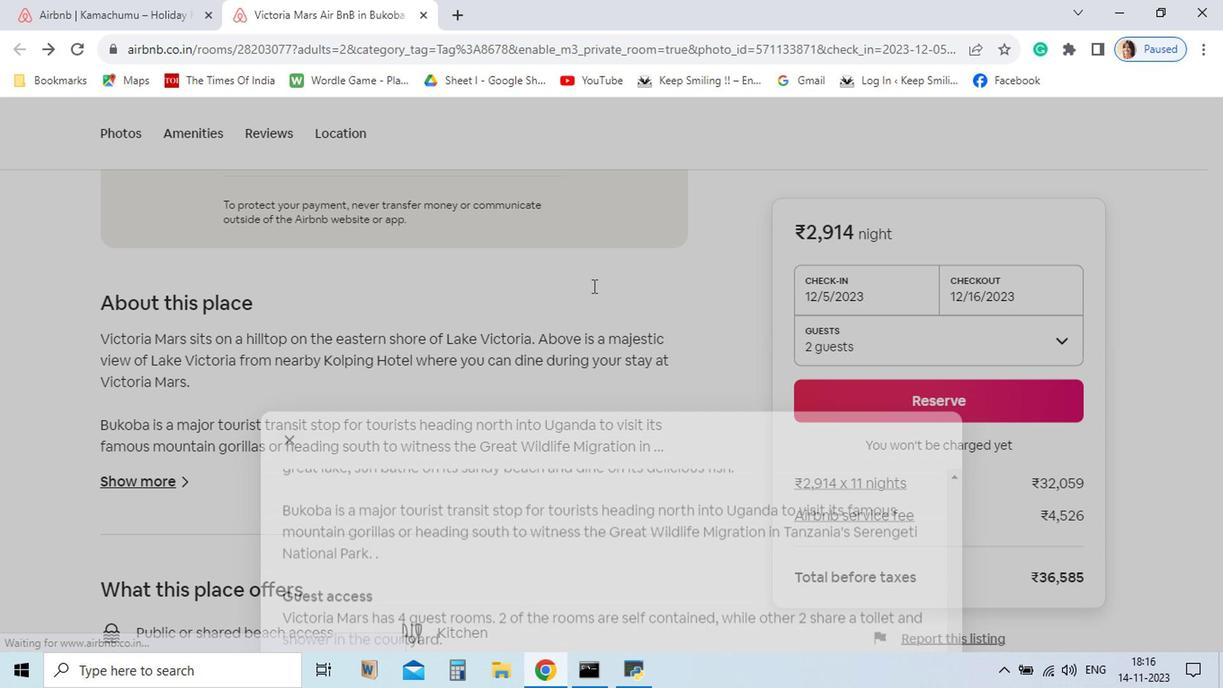 
Action: Mouse moved to (1007, 576)
Screenshot: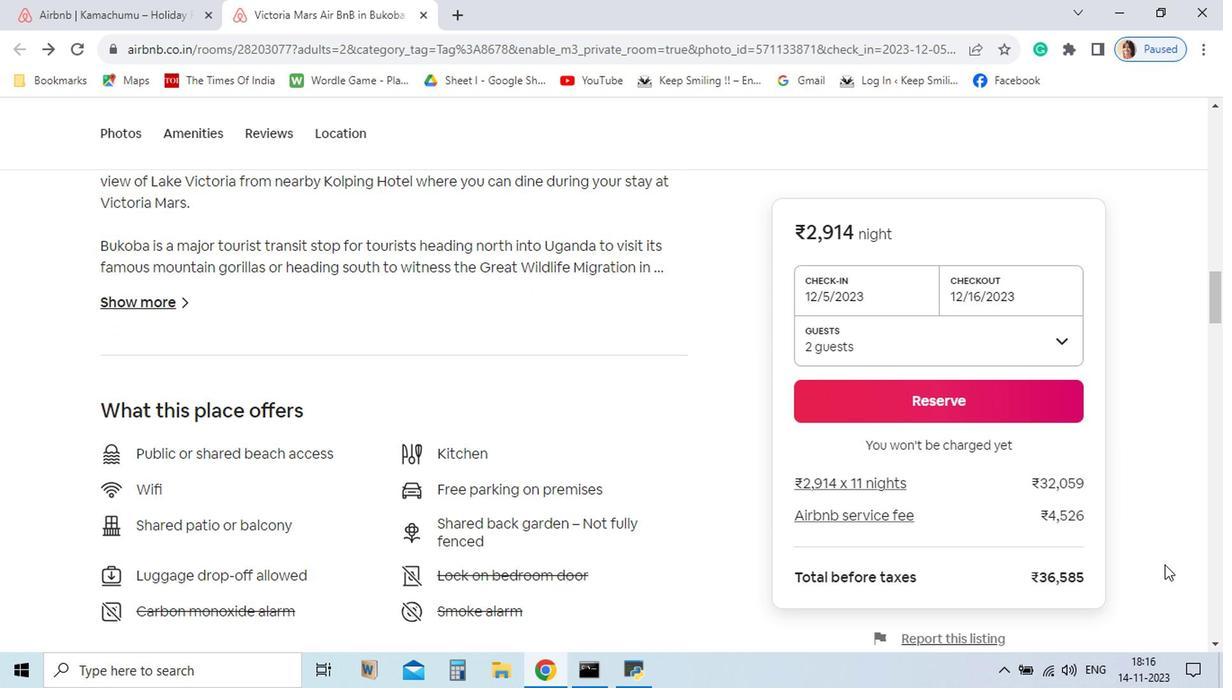 
Action: Mouse scrolled (1007, 575) with delta (0, 0)
Screenshot: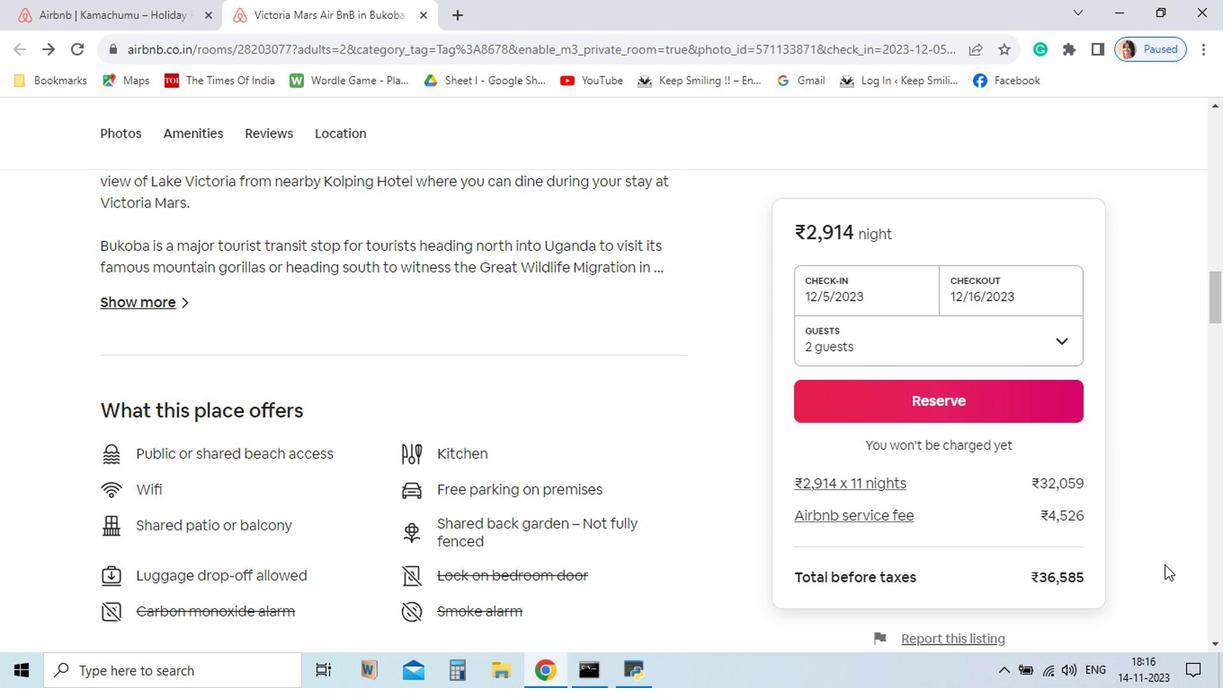 
Action: Mouse moved to (1005, 578)
Screenshot: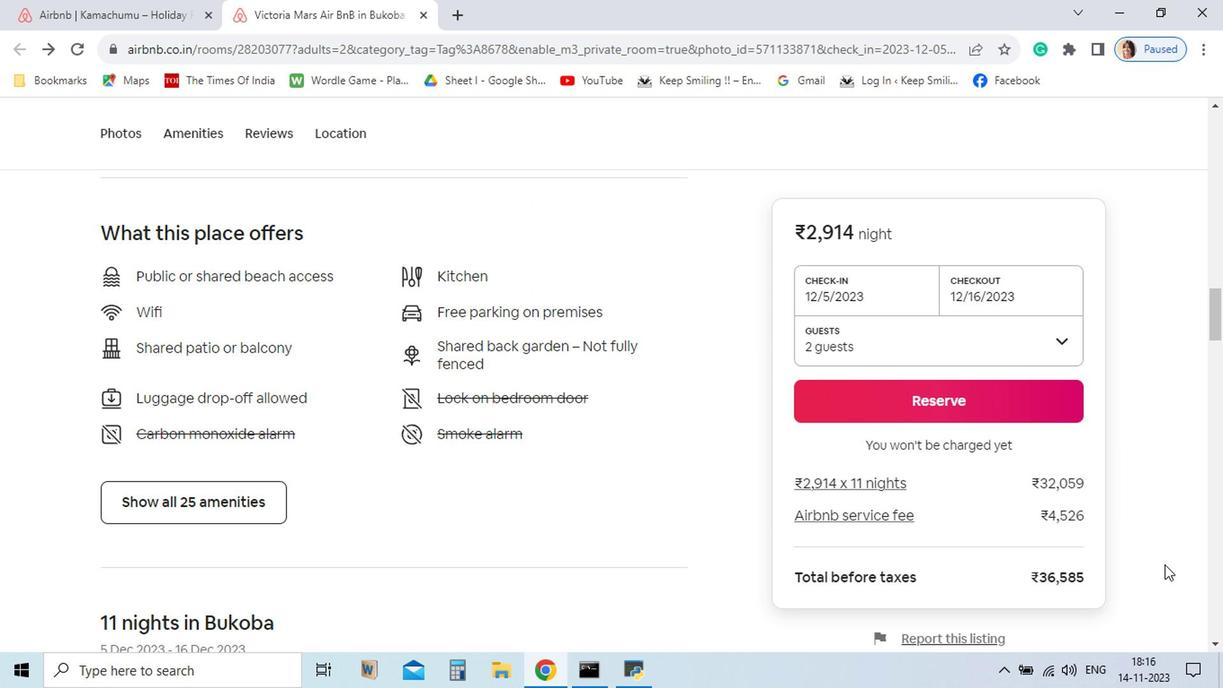 
Action: Mouse scrolled (1005, 578) with delta (0, 0)
Screenshot: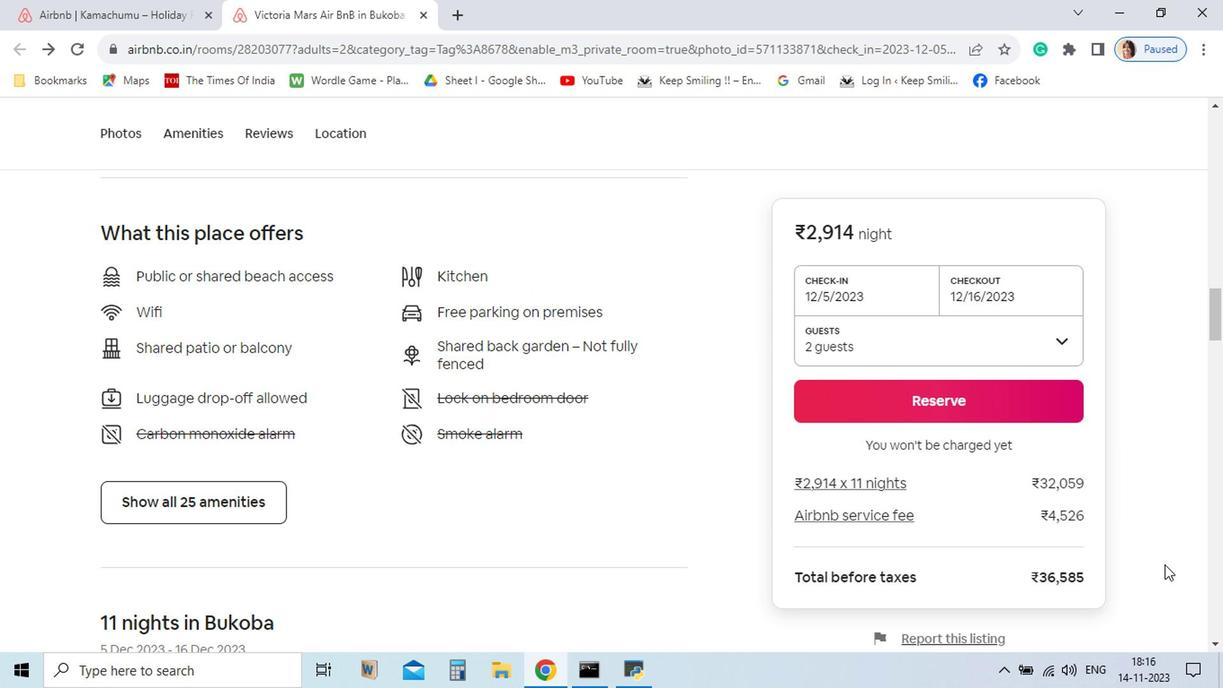 
Action: Mouse moved to (1003, 579)
Screenshot: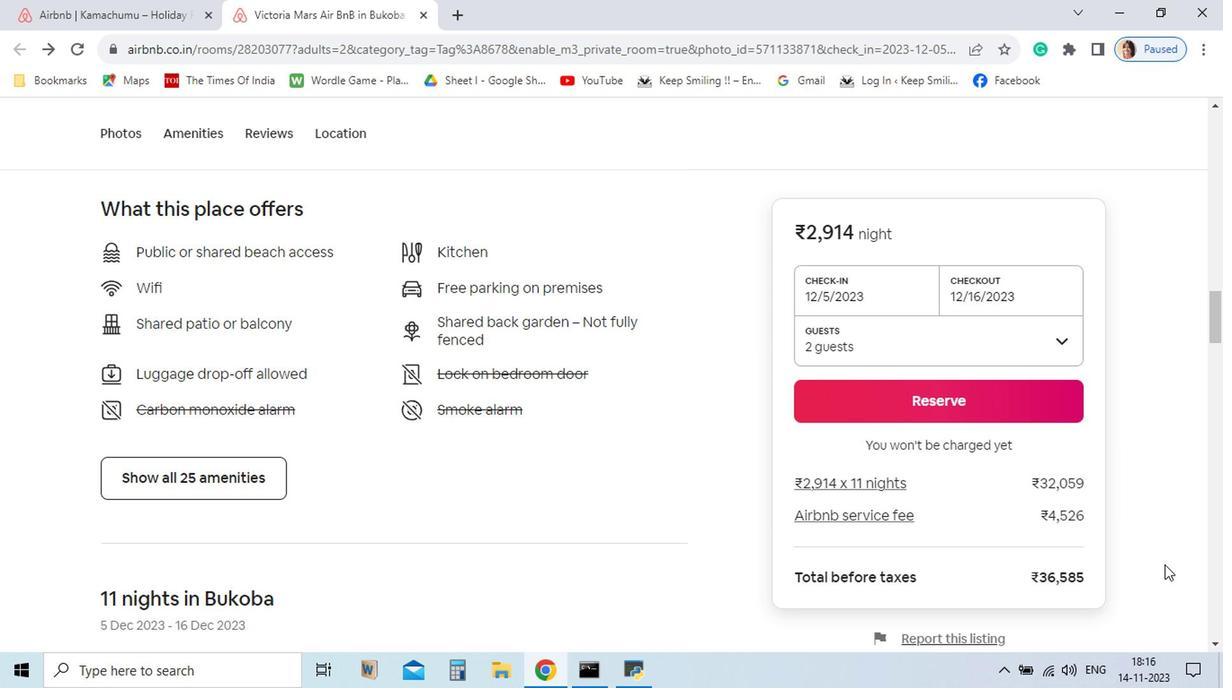
Action: Mouse scrolled (1003, 579) with delta (0, 0)
Screenshot: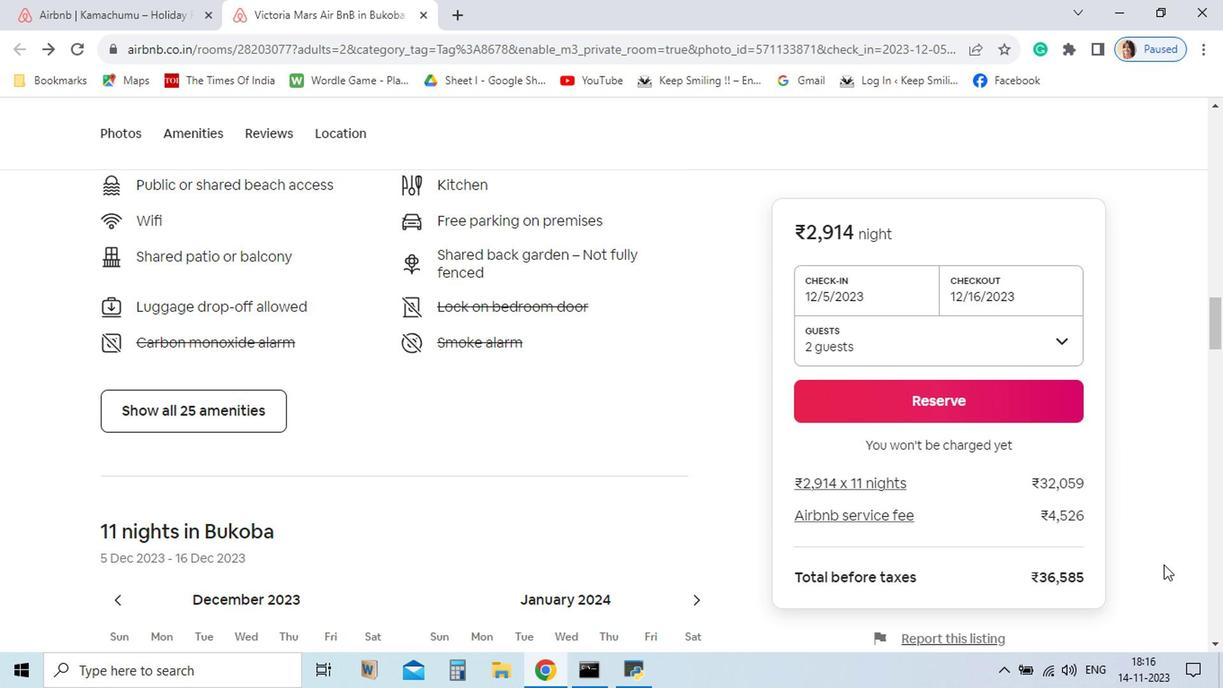
Action: Mouse scrolled (1003, 579) with delta (0, 0)
Screenshot: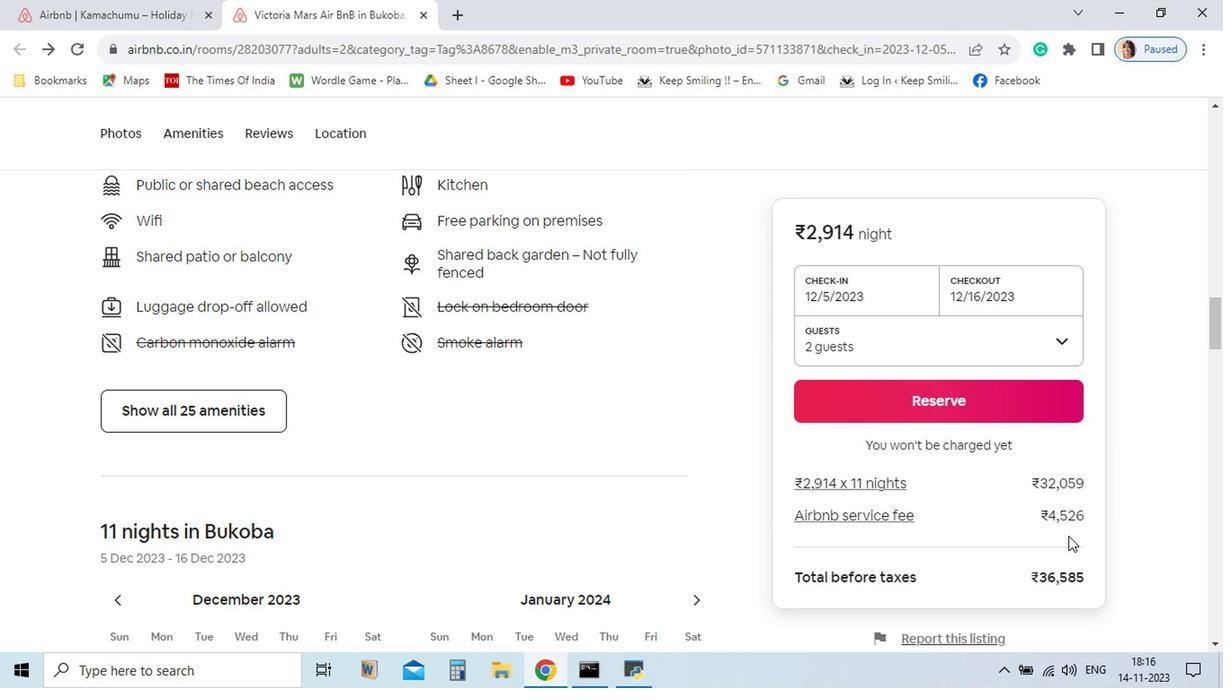 
Action: Mouse scrolled (1003, 579) with delta (0, 0)
Screenshot: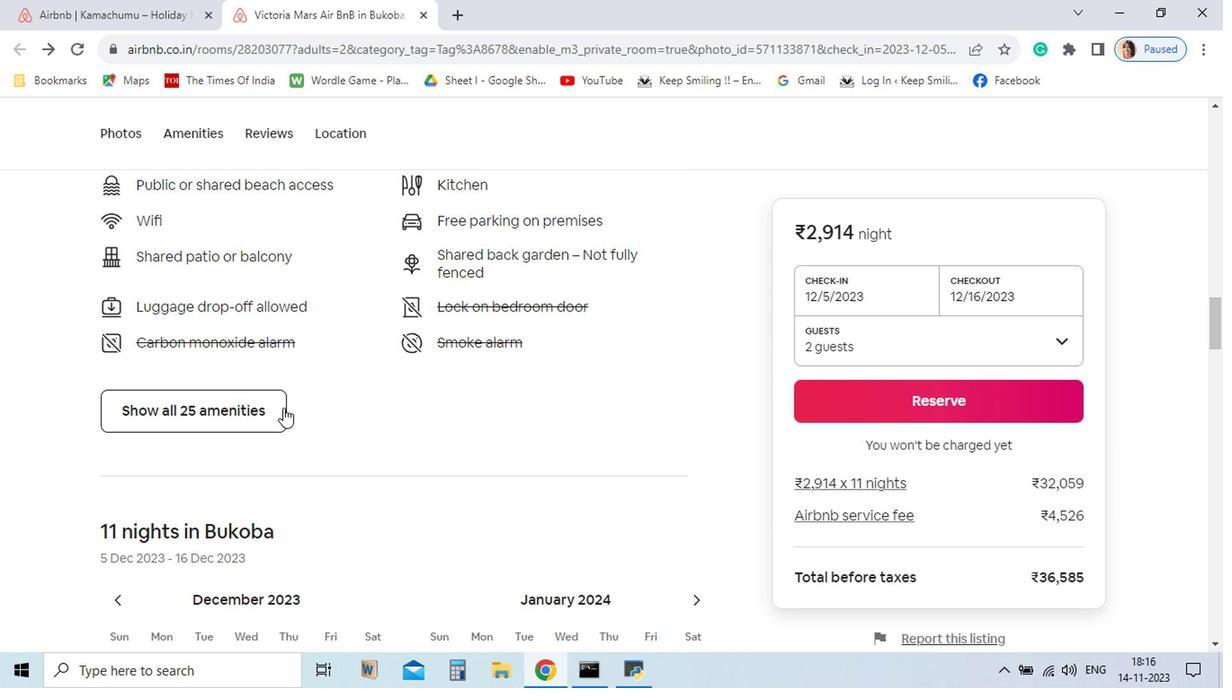 
Action: Mouse moved to (330, 462)
Screenshot: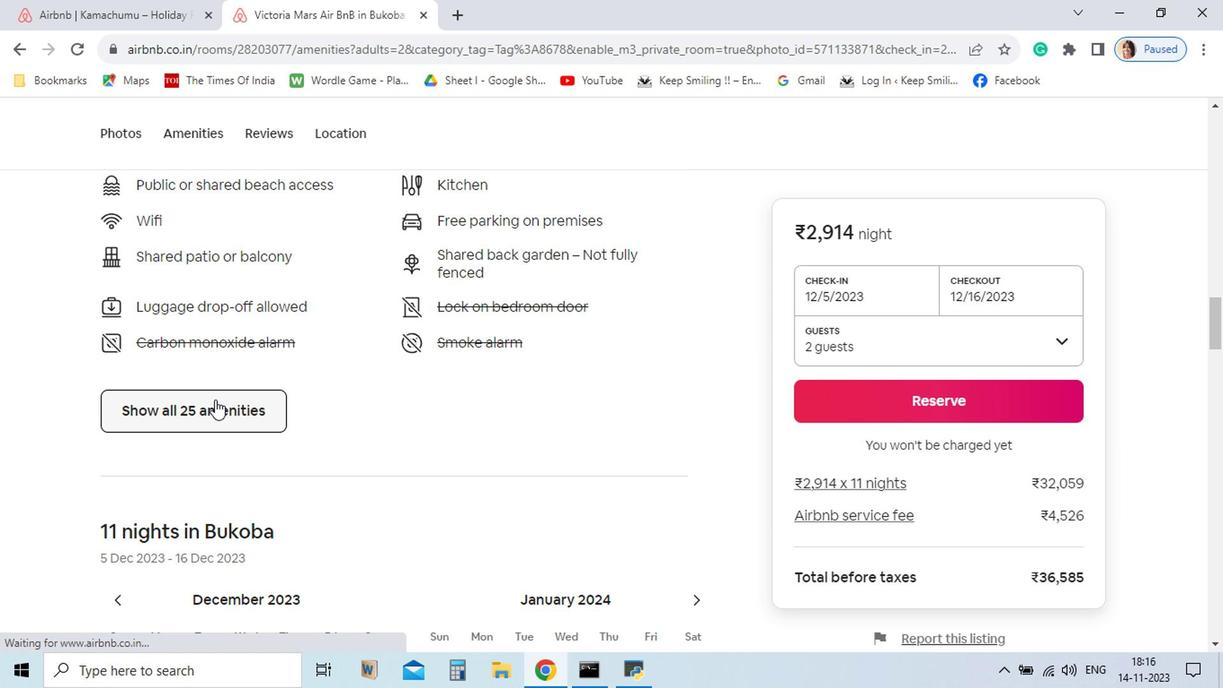 
Action: Mouse pressed left at (330, 462)
Screenshot: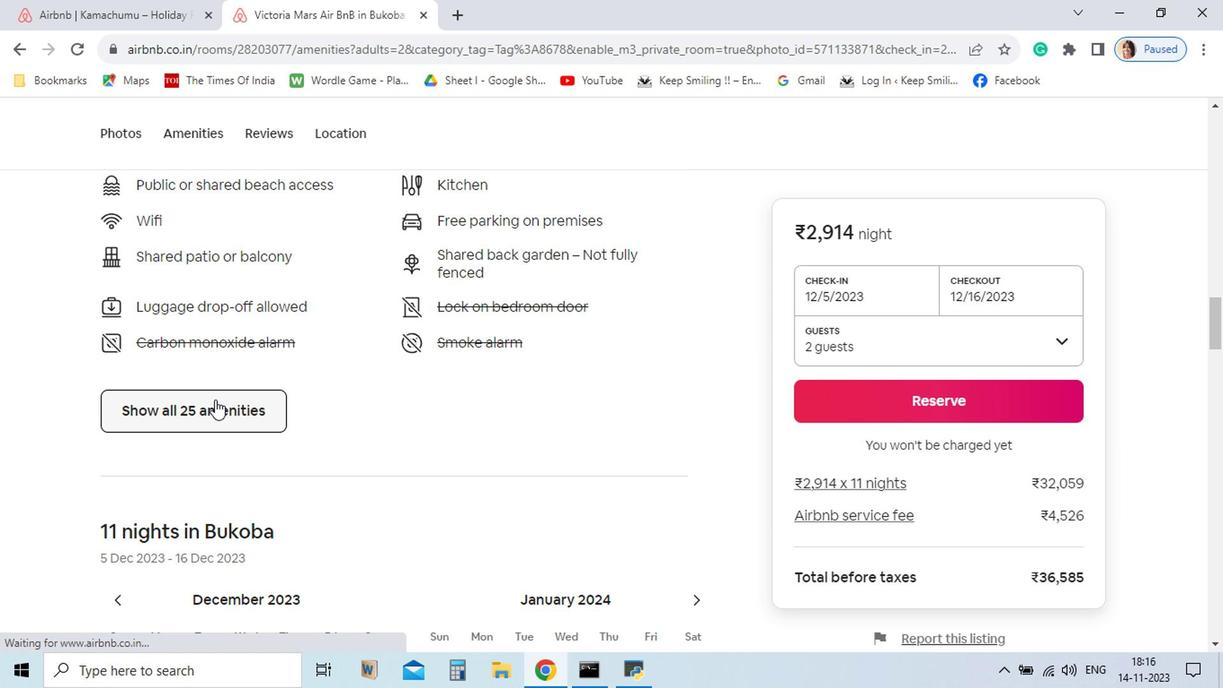 
Action: Mouse moved to (851, 611)
Screenshot: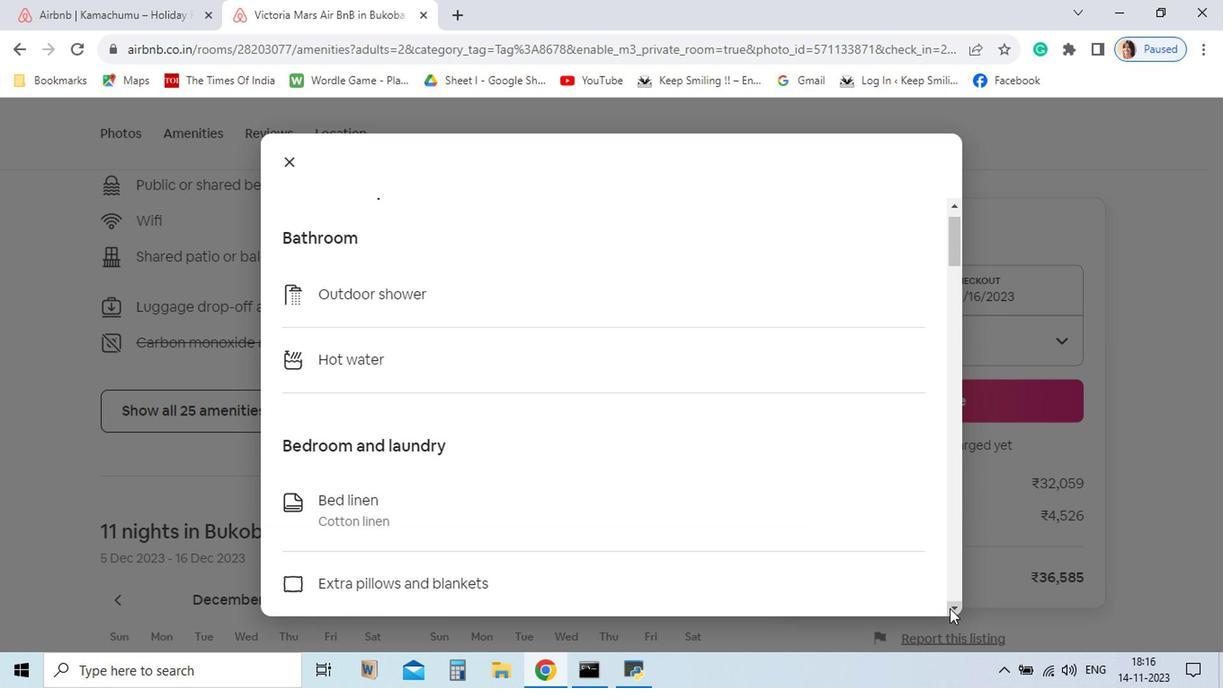 
Action: Mouse pressed left at (851, 611)
Screenshot: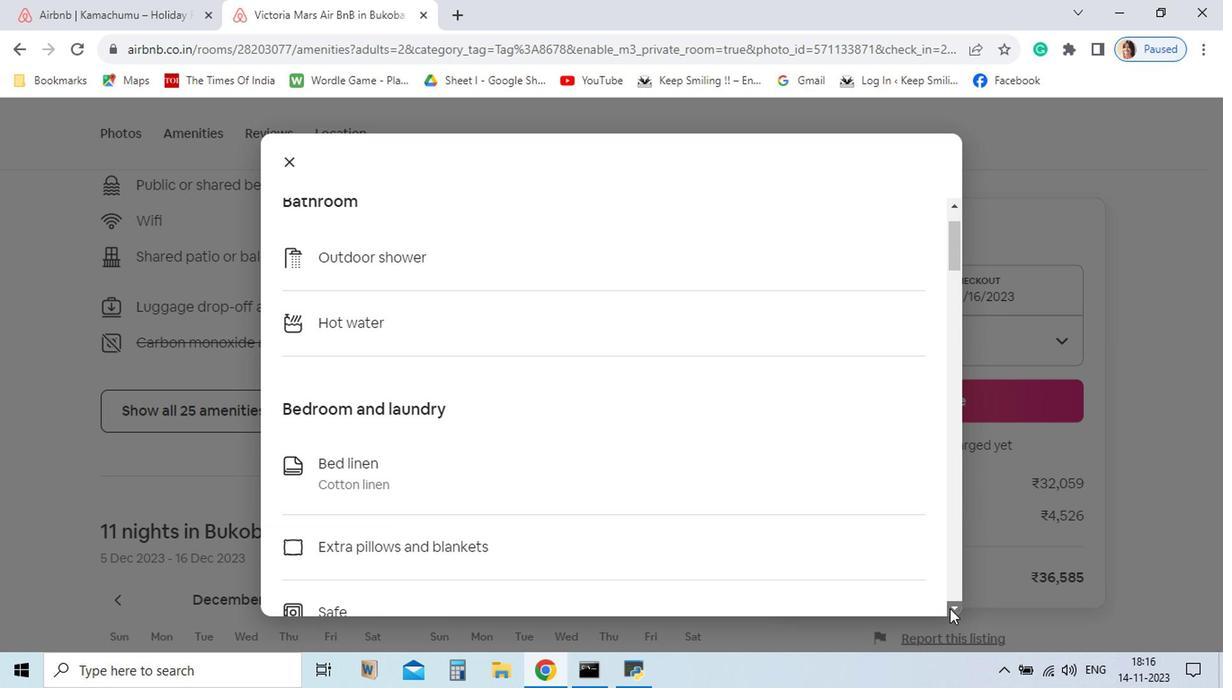 
Action: Mouse pressed left at (851, 611)
Screenshot: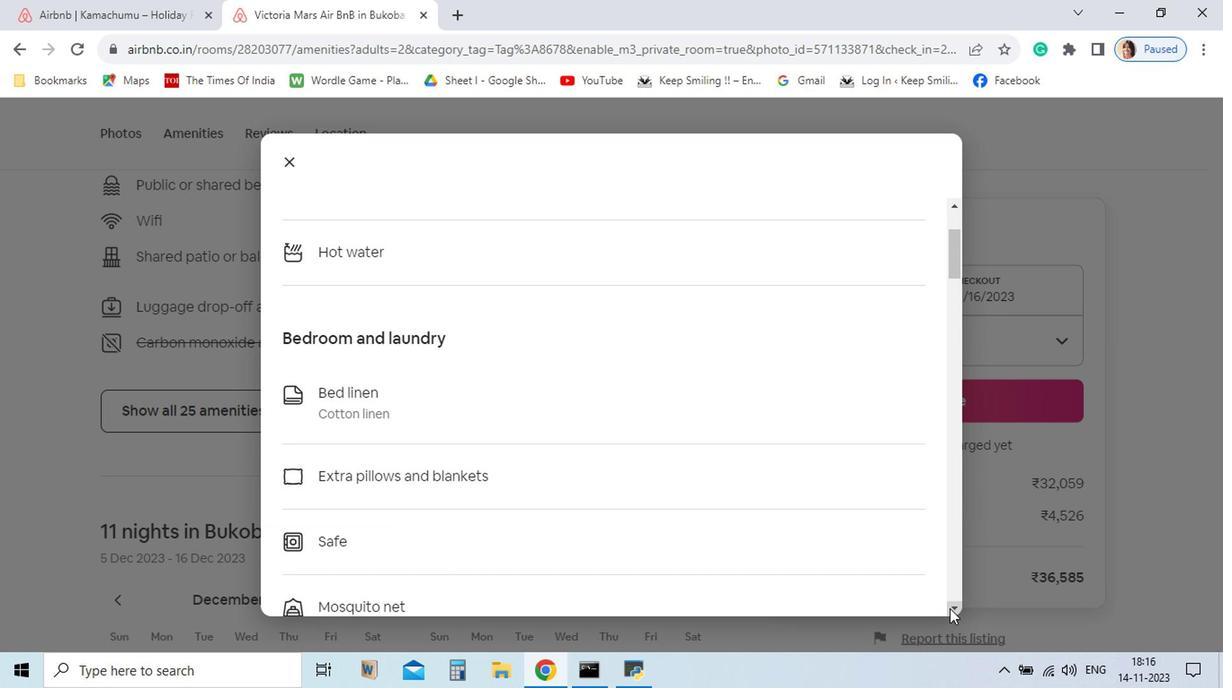 
Action: Mouse pressed left at (851, 611)
Screenshot: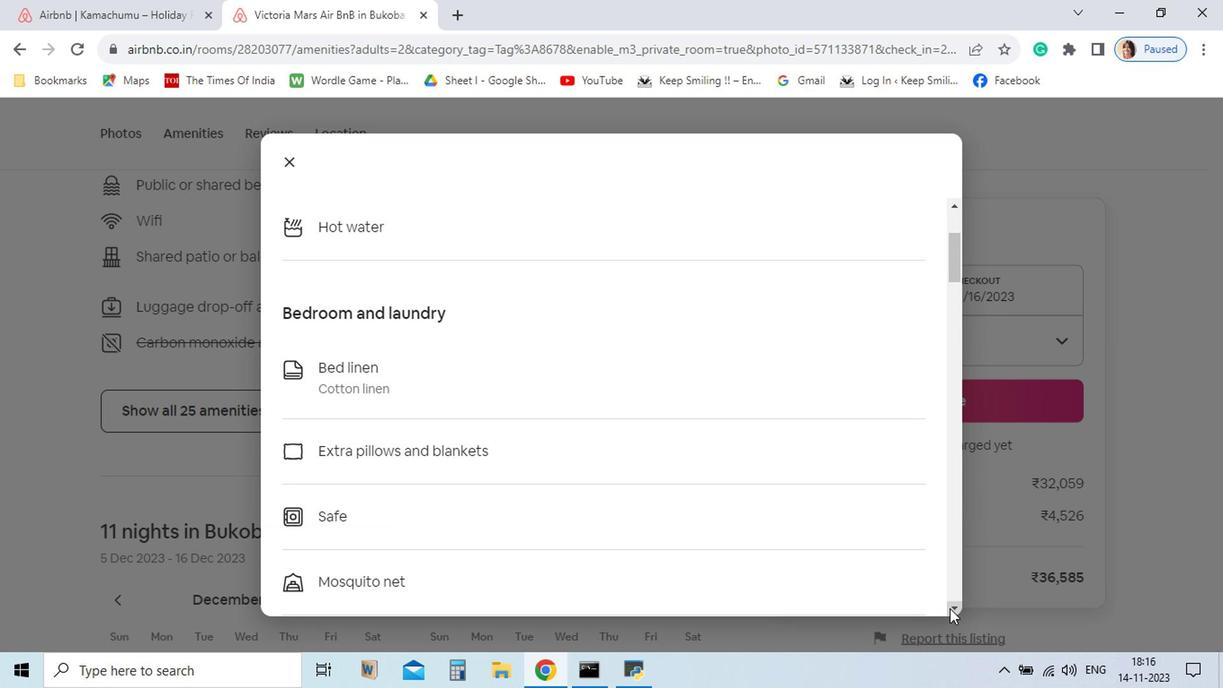 
Action: Mouse pressed left at (851, 611)
Screenshot: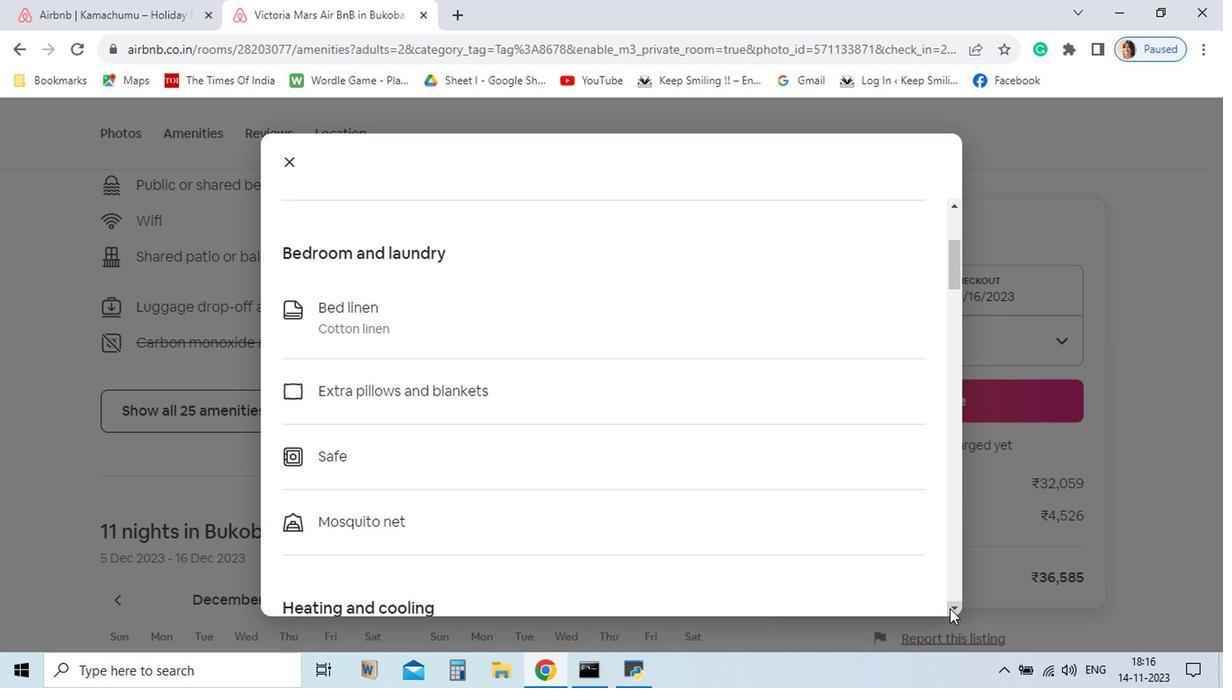 
Action: Mouse pressed left at (851, 611)
Screenshot: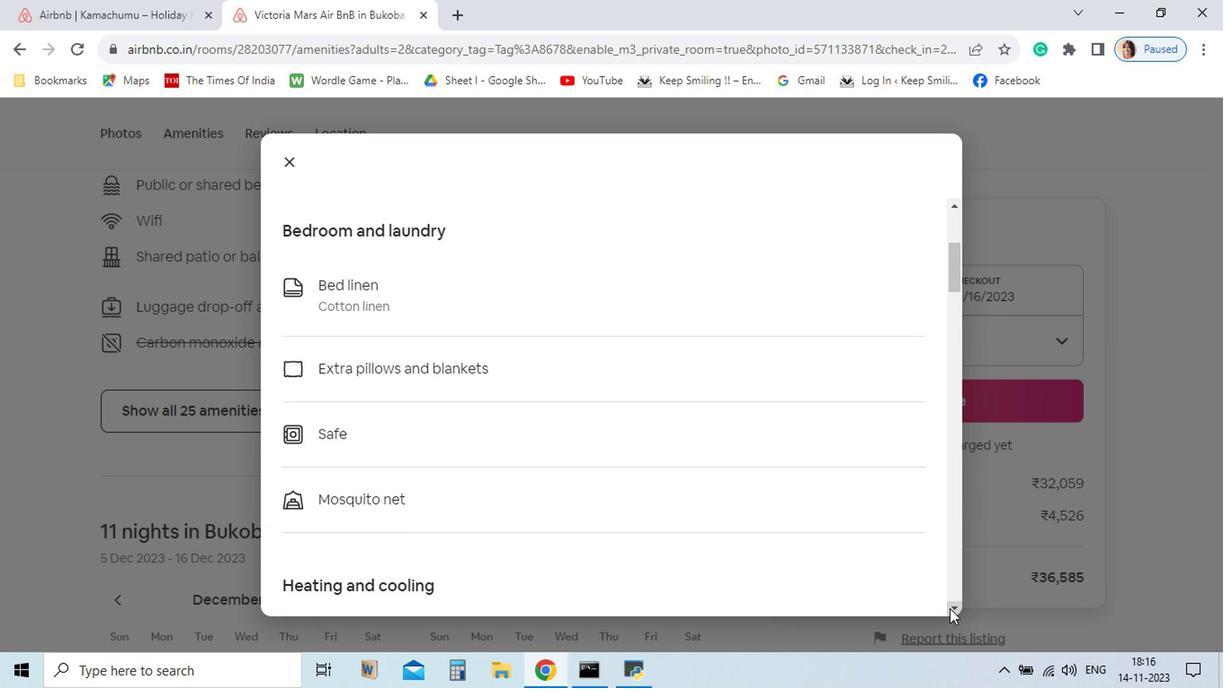
Action: Mouse pressed left at (851, 611)
Screenshot: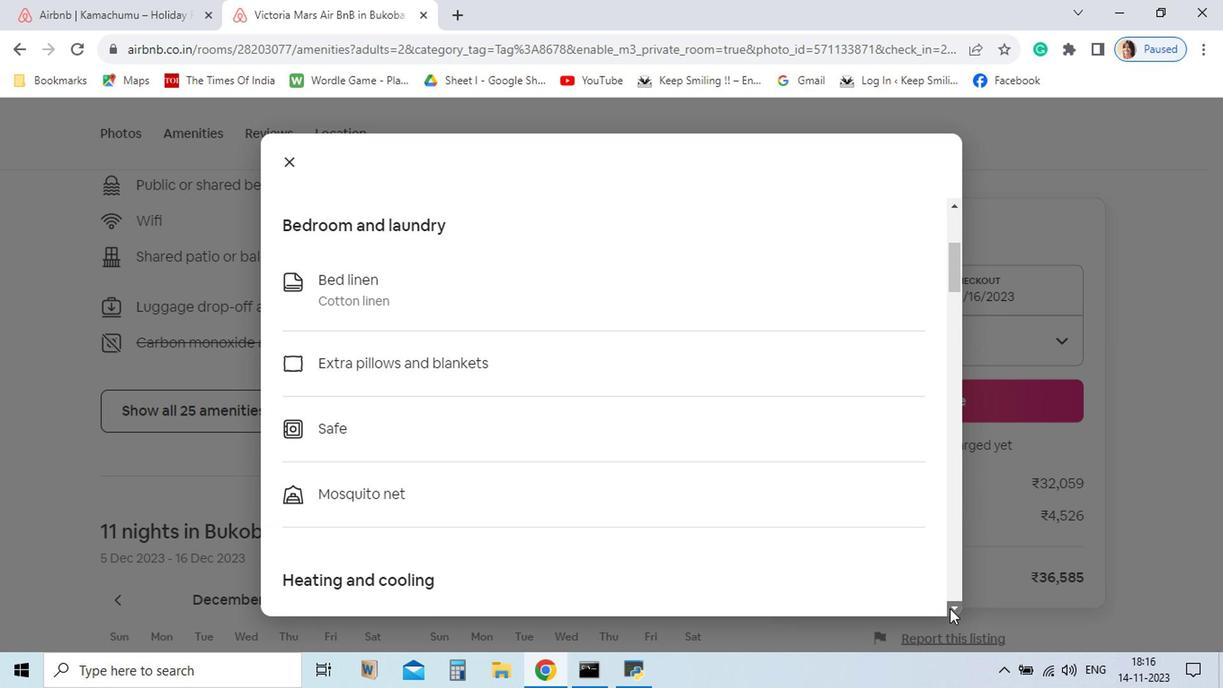 
Action: Mouse pressed left at (851, 611)
Screenshot: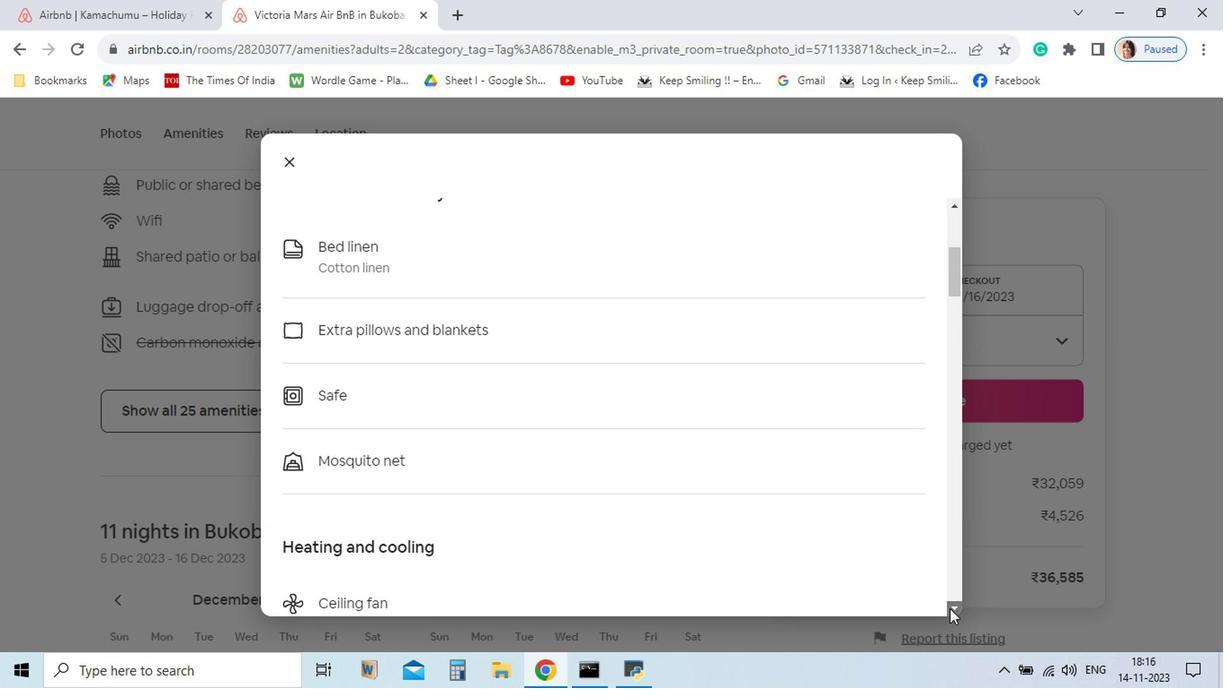 
Action: Mouse pressed left at (851, 611)
Screenshot: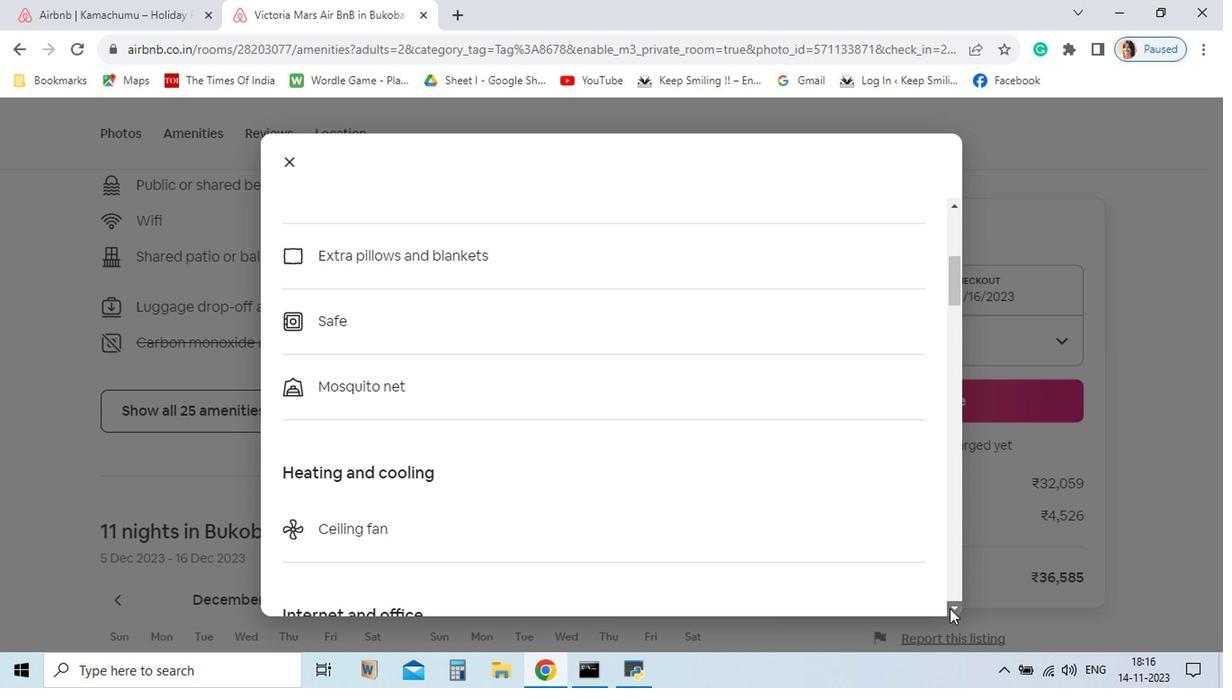 
Action: Mouse pressed left at (851, 611)
Screenshot: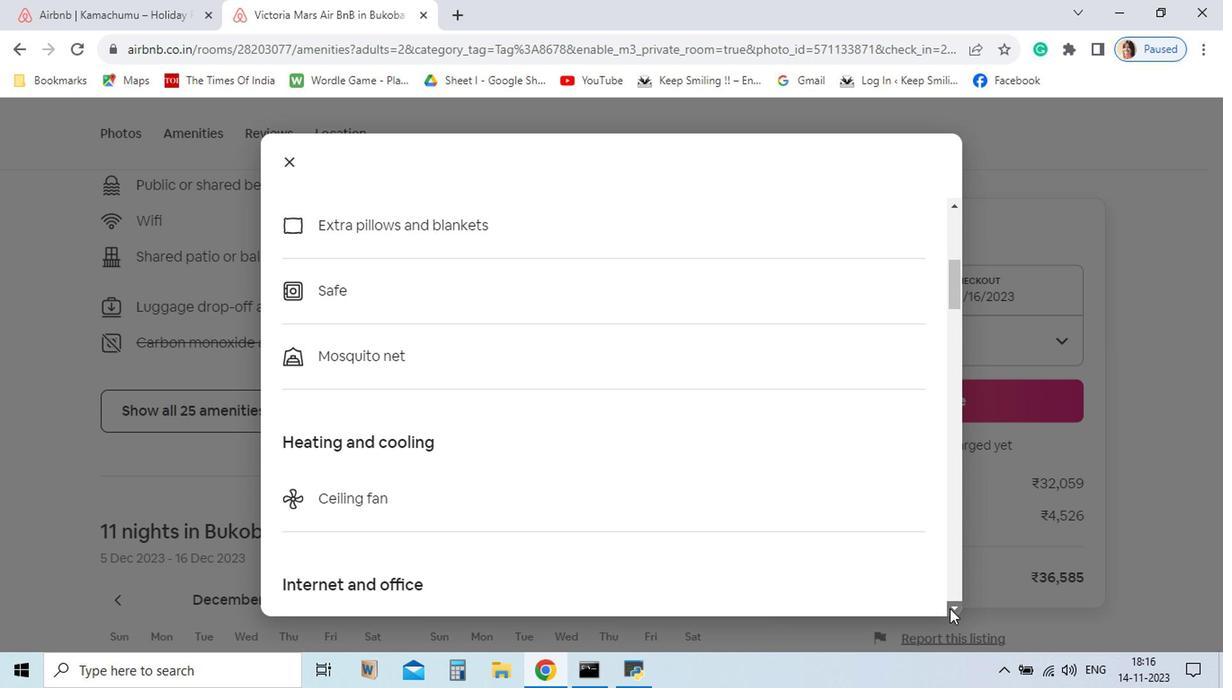 
Action: Mouse pressed left at (851, 611)
Screenshot: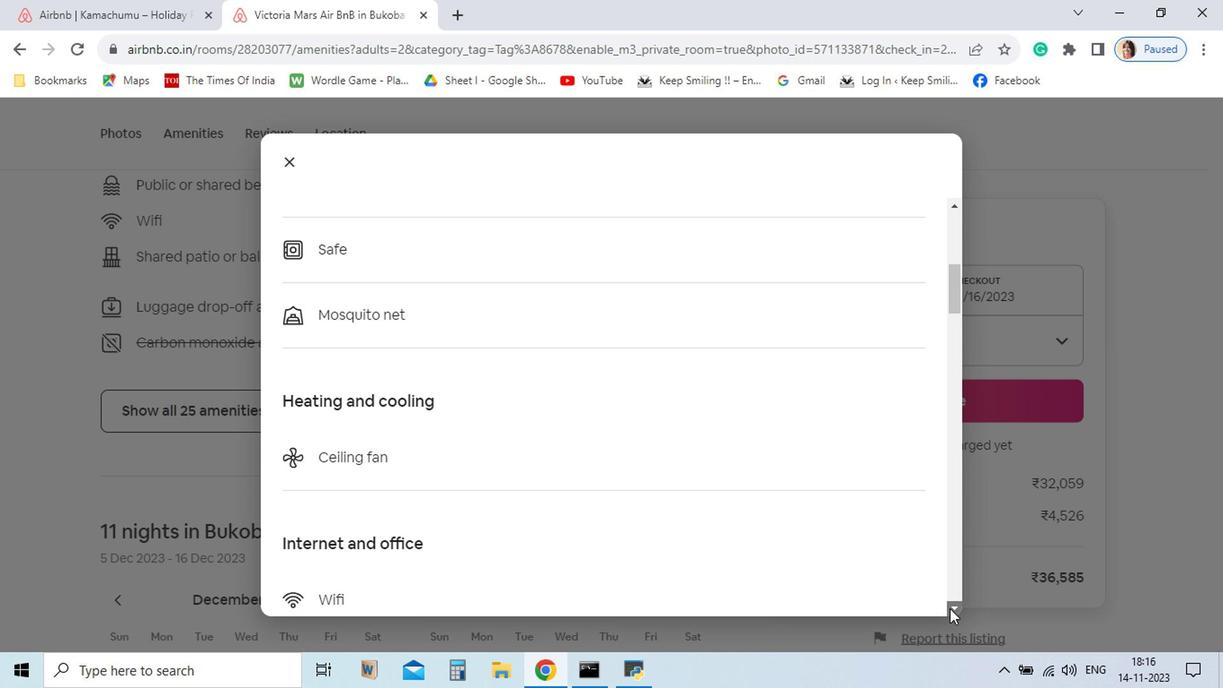 
Action: Mouse pressed left at (851, 611)
Screenshot: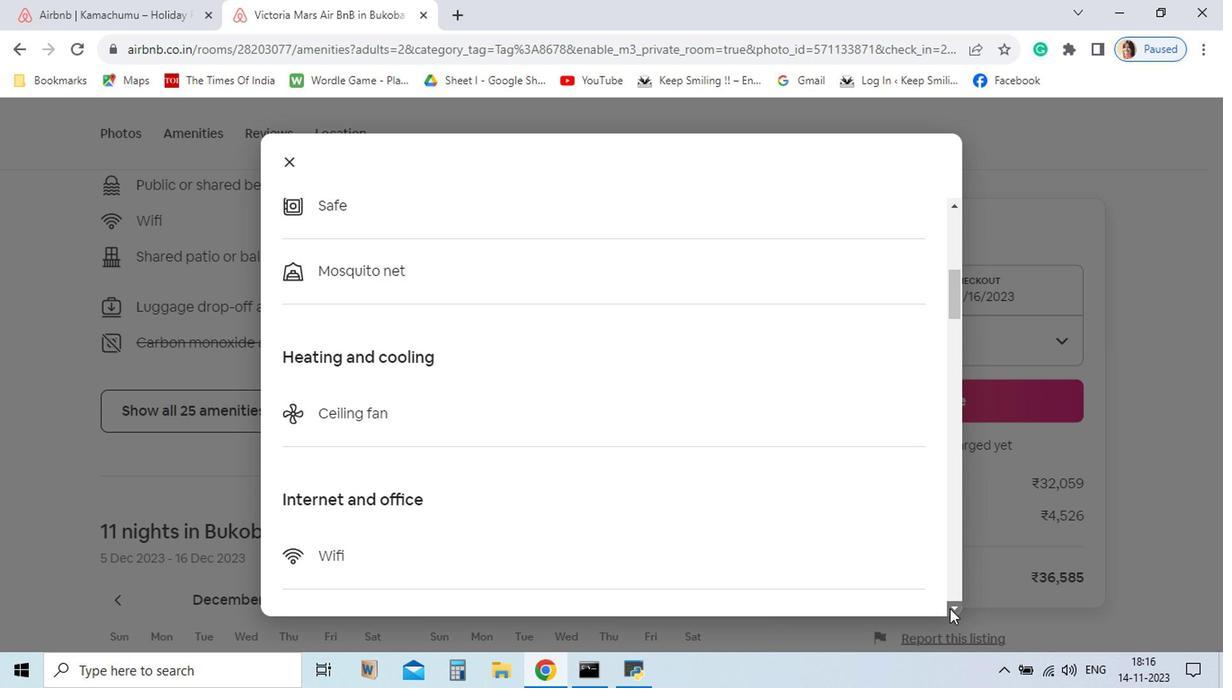 
Action: Mouse pressed left at (851, 611)
Screenshot: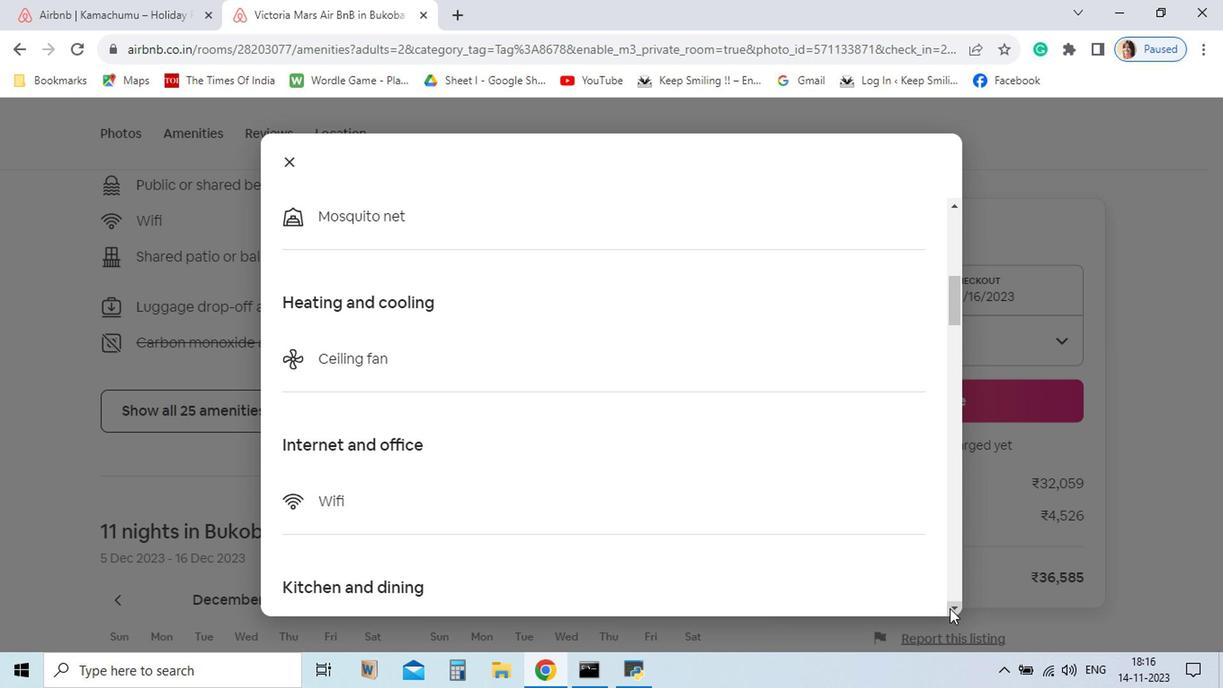 
Action: Mouse pressed left at (851, 611)
Screenshot: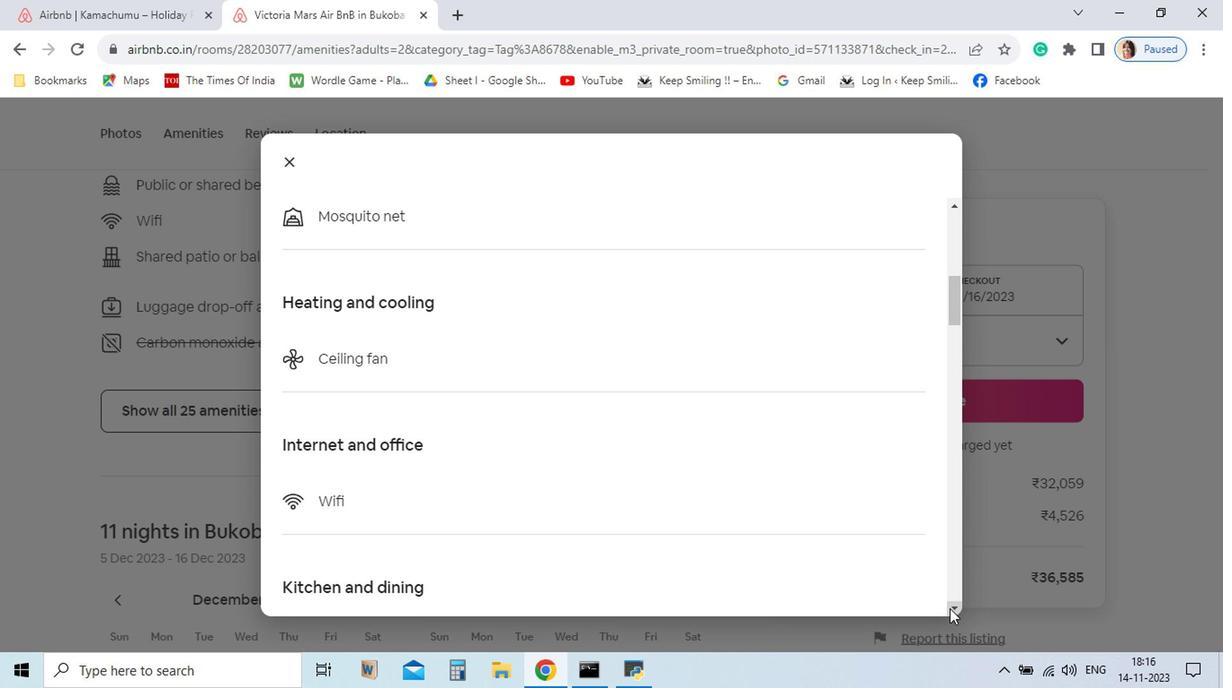 
Action: Mouse pressed left at (851, 611)
Screenshot: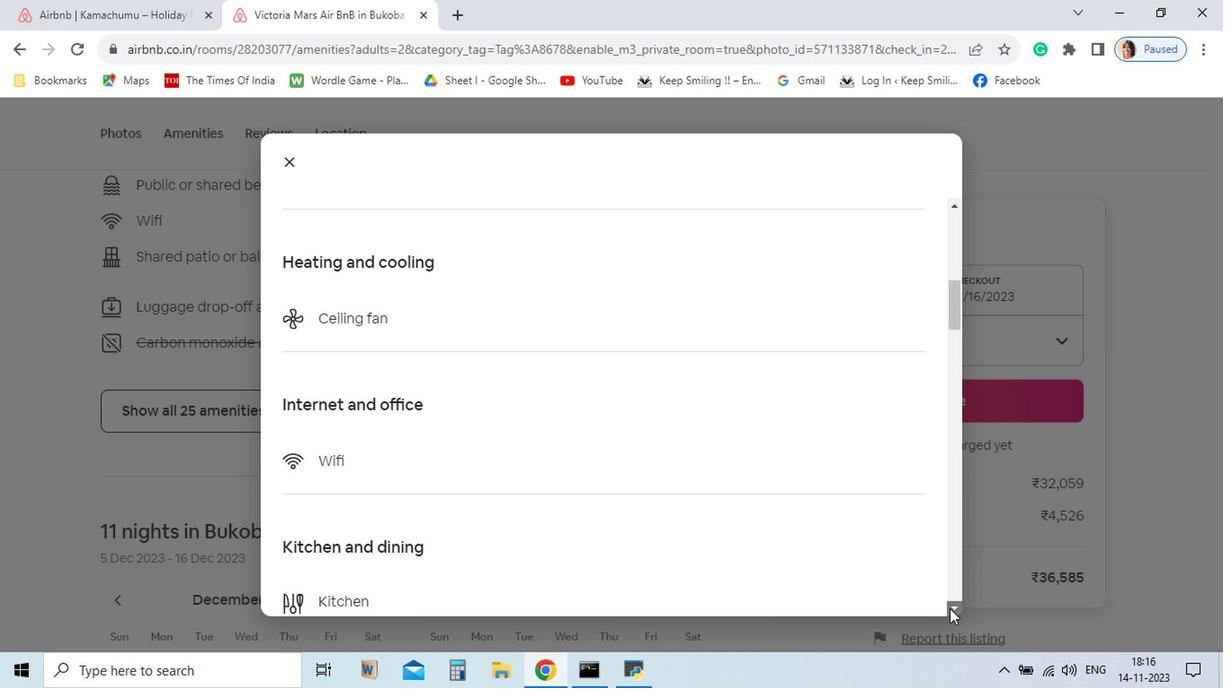 
Action: Mouse pressed left at (851, 611)
Screenshot: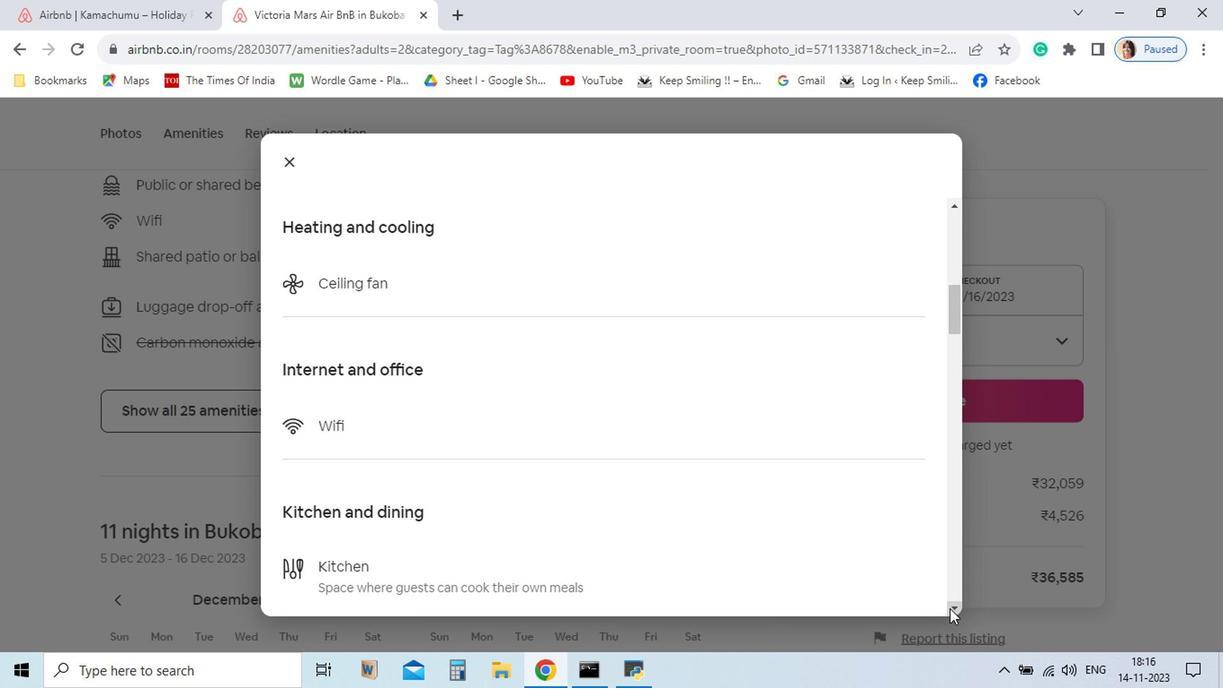 
Action: Mouse pressed left at (851, 611)
Screenshot: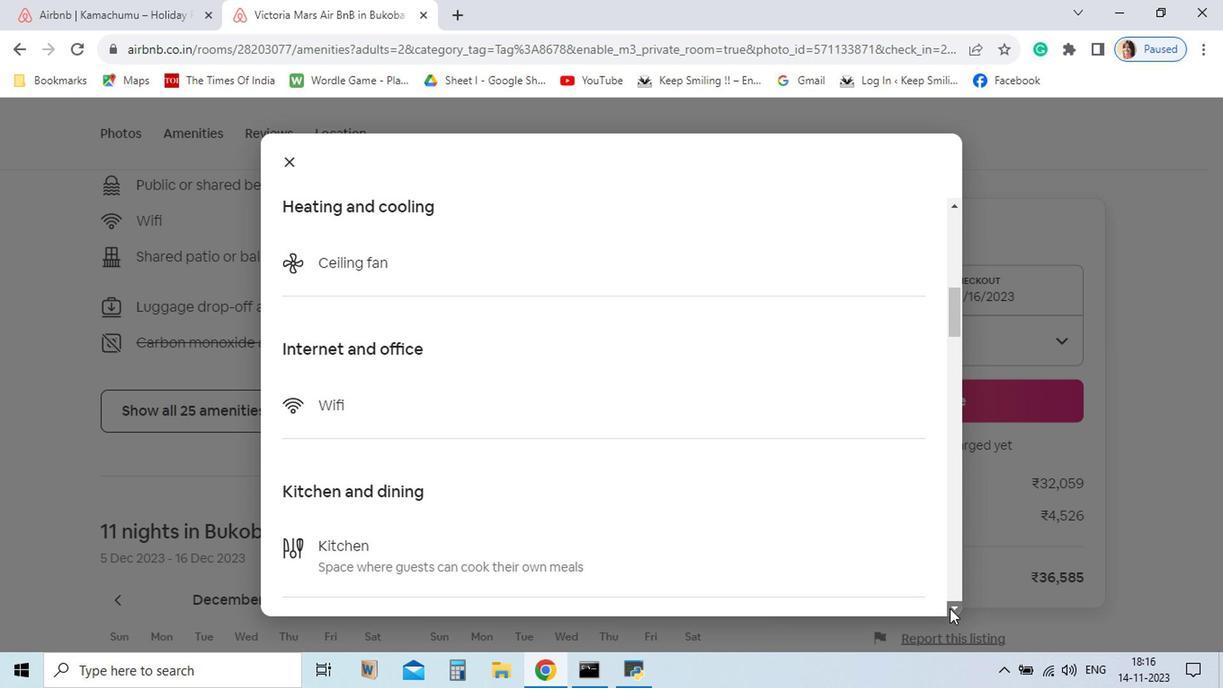 
Action: Mouse pressed left at (851, 611)
Screenshot: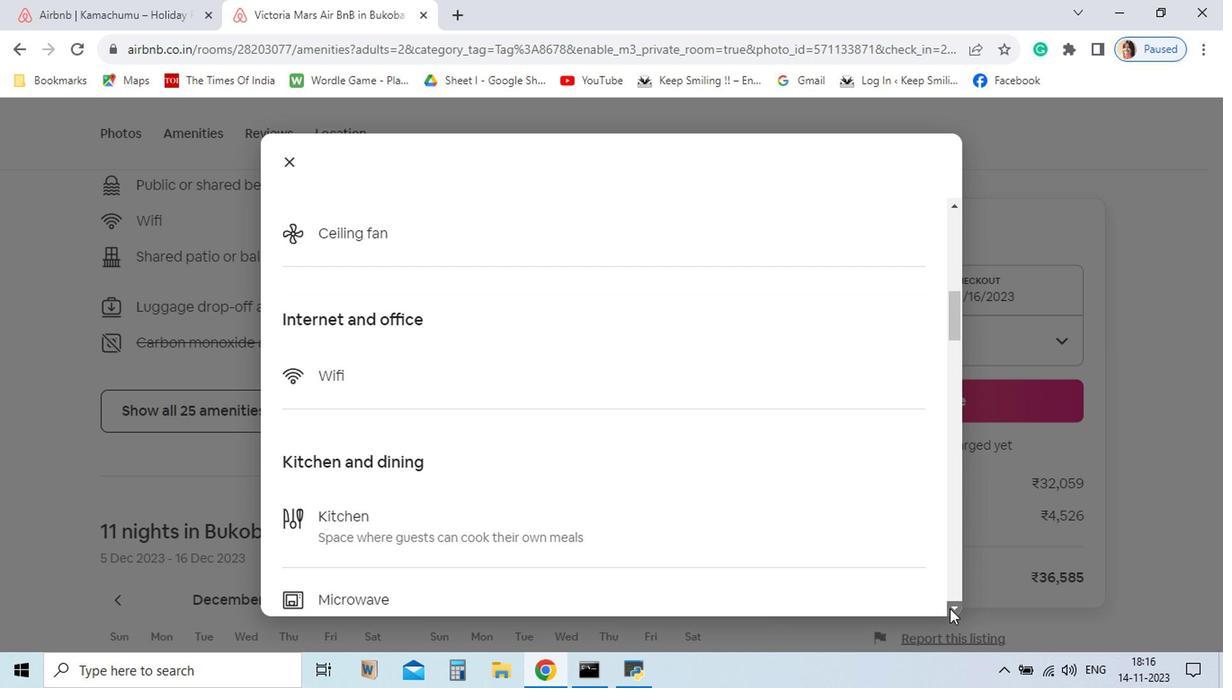 
Action: Mouse pressed left at (851, 611)
Screenshot: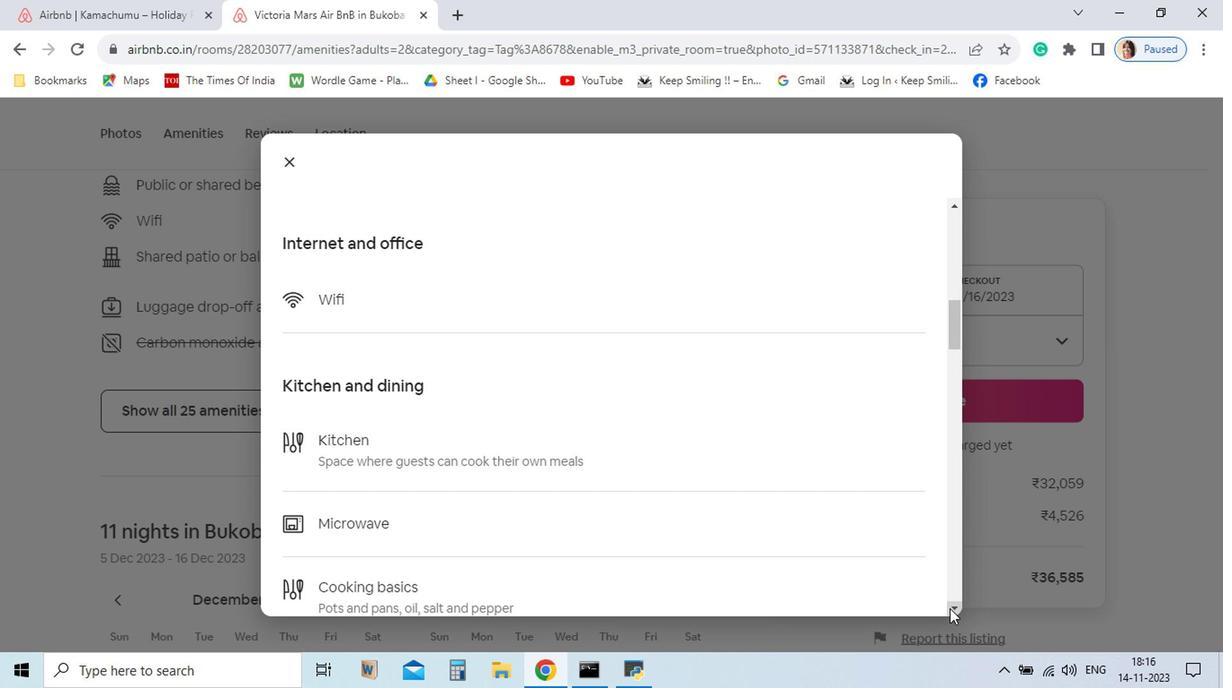 
Action: Mouse pressed left at (851, 611)
Screenshot: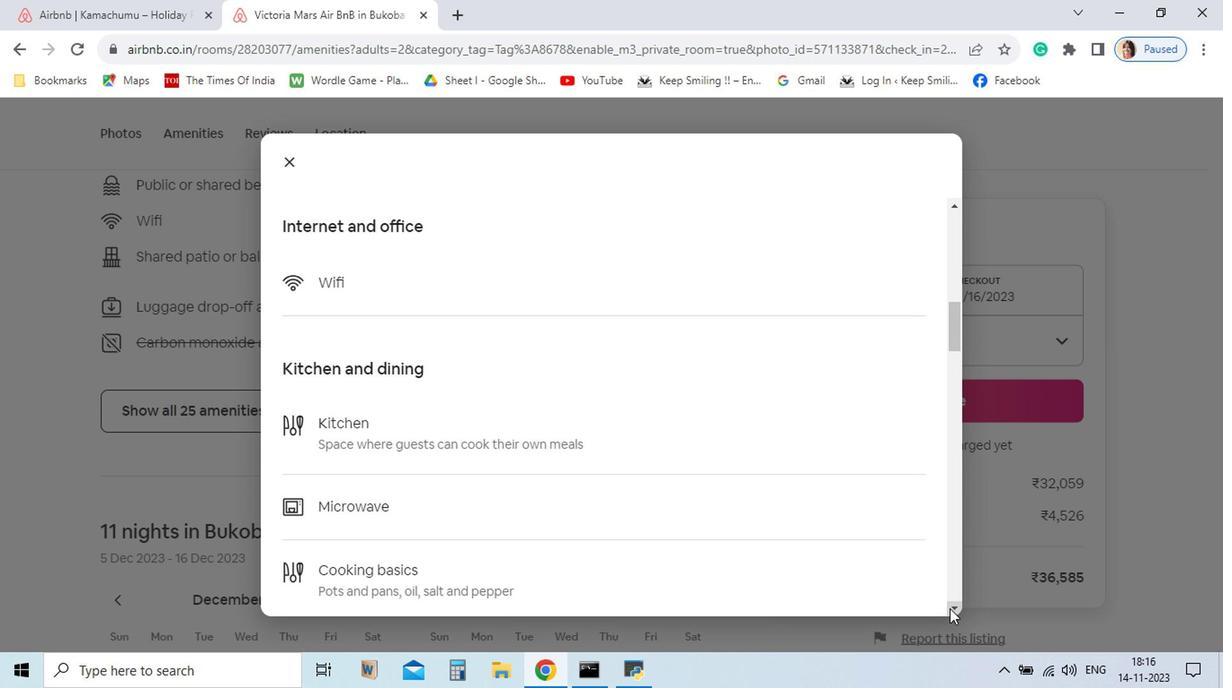 
Action: Mouse pressed left at (851, 611)
Screenshot: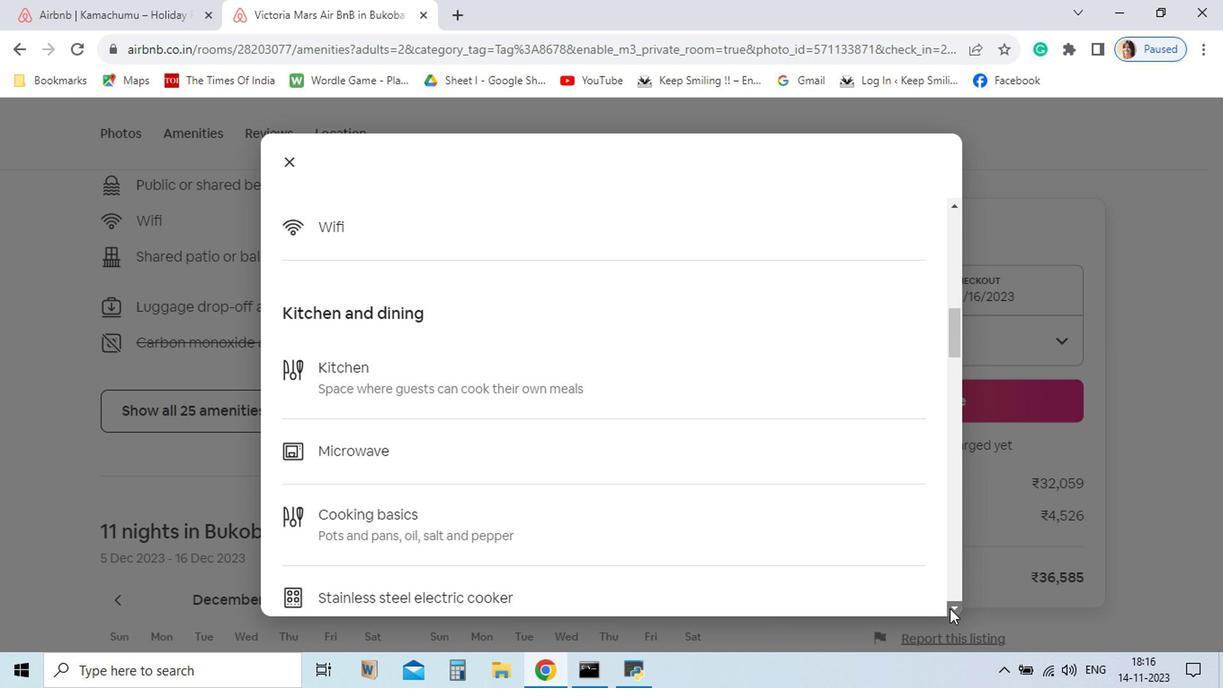
Action: Mouse pressed left at (851, 611)
Screenshot: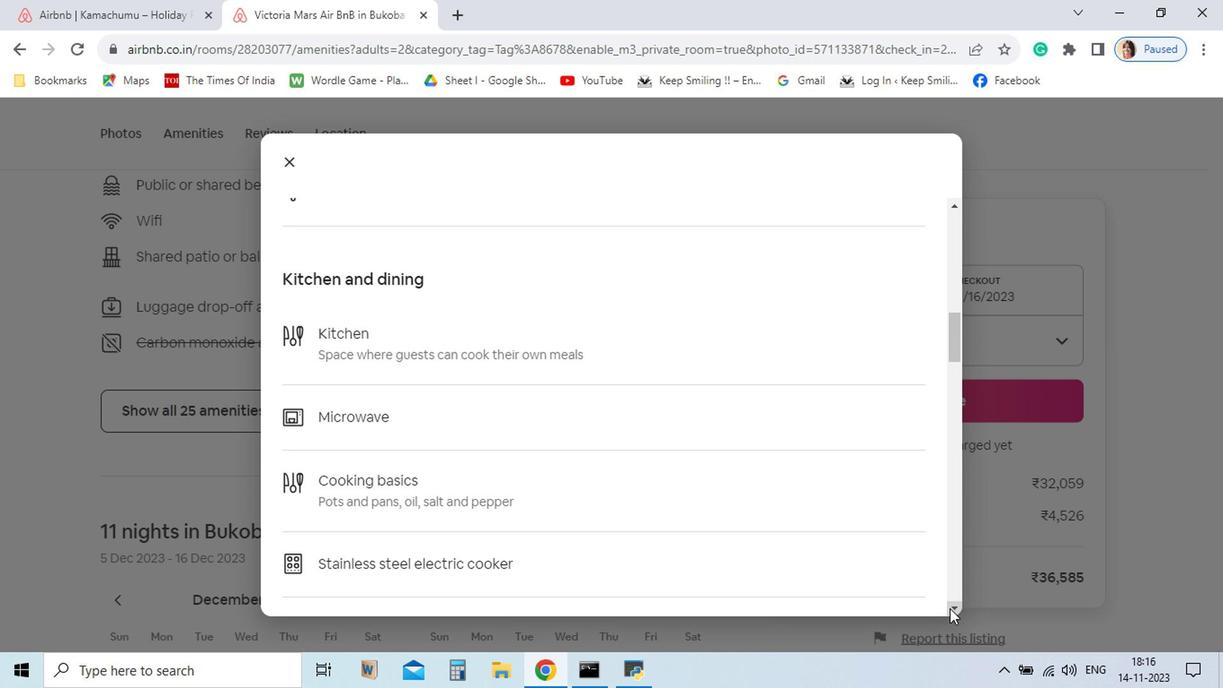 
Action: Mouse pressed left at (851, 611)
Screenshot: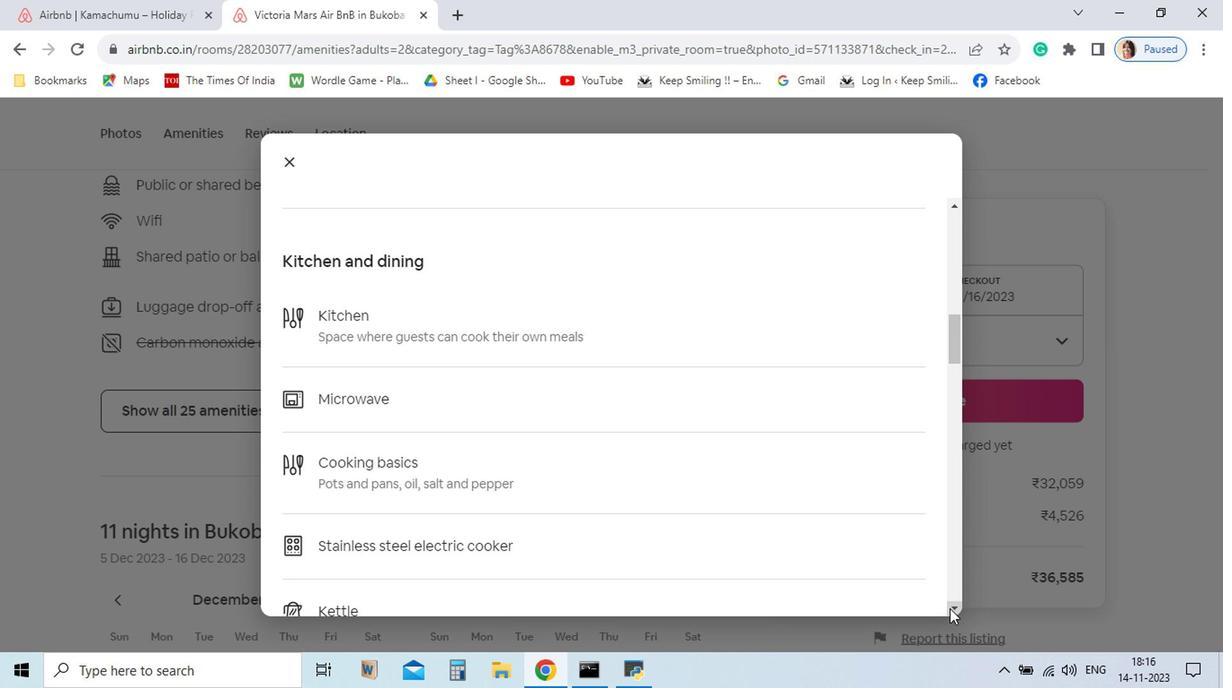 
Action: Mouse pressed left at (851, 611)
Screenshot: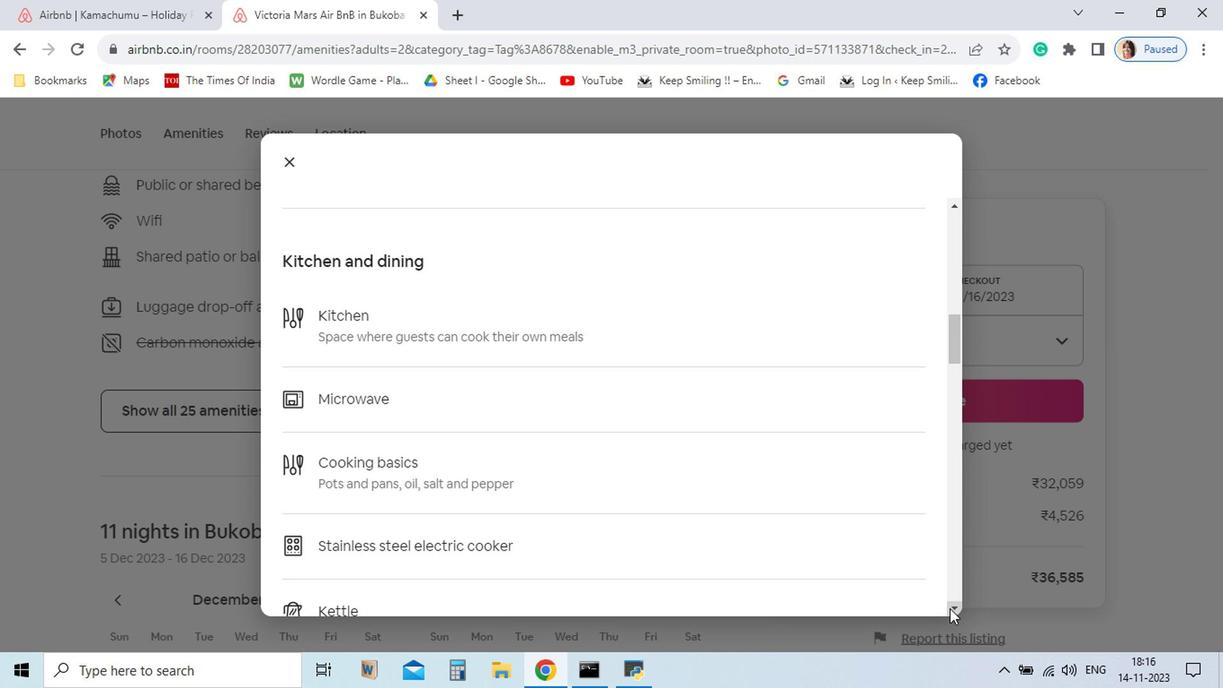 
Action: Mouse pressed left at (851, 611)
Screenshot: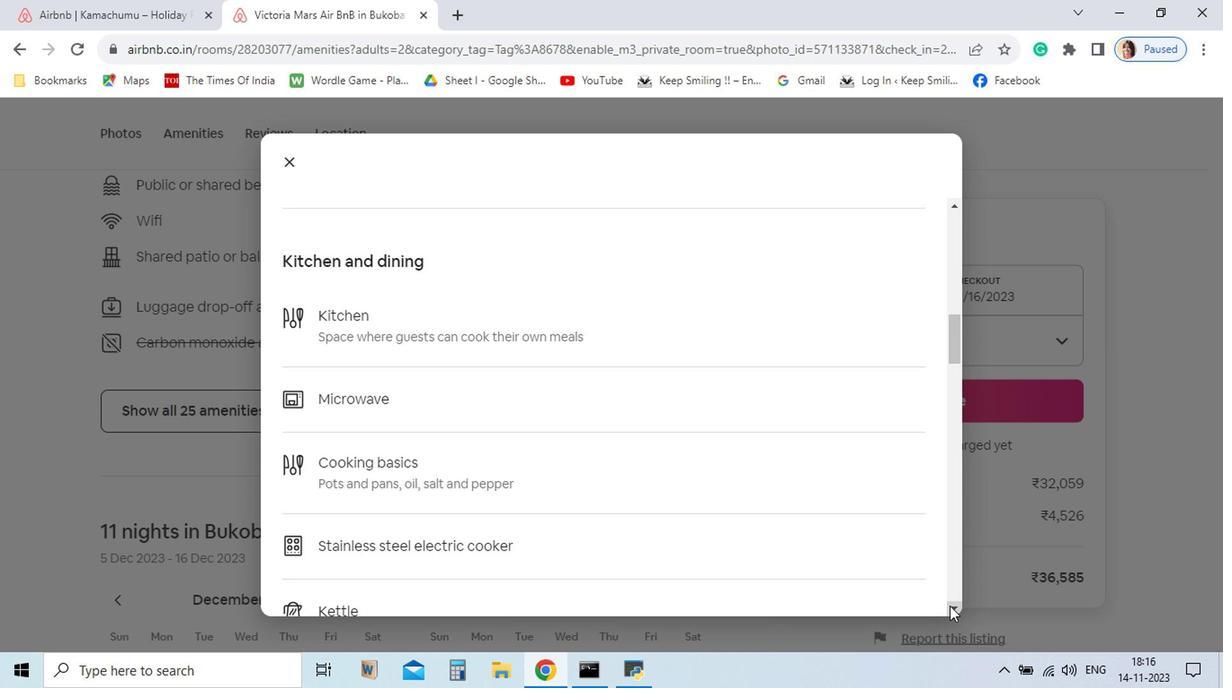 
Action: Mouse moved to (851, 609)
Screenshot: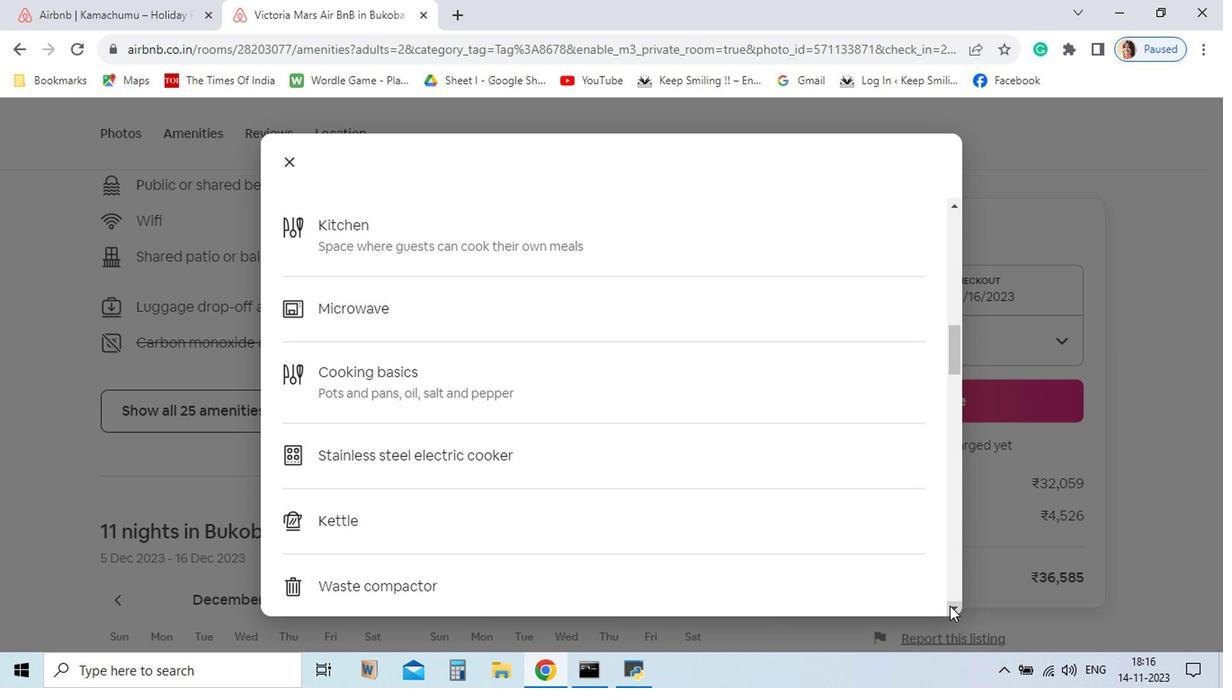 
Action: Mouse pressed left at (851, 609)
Screenshot: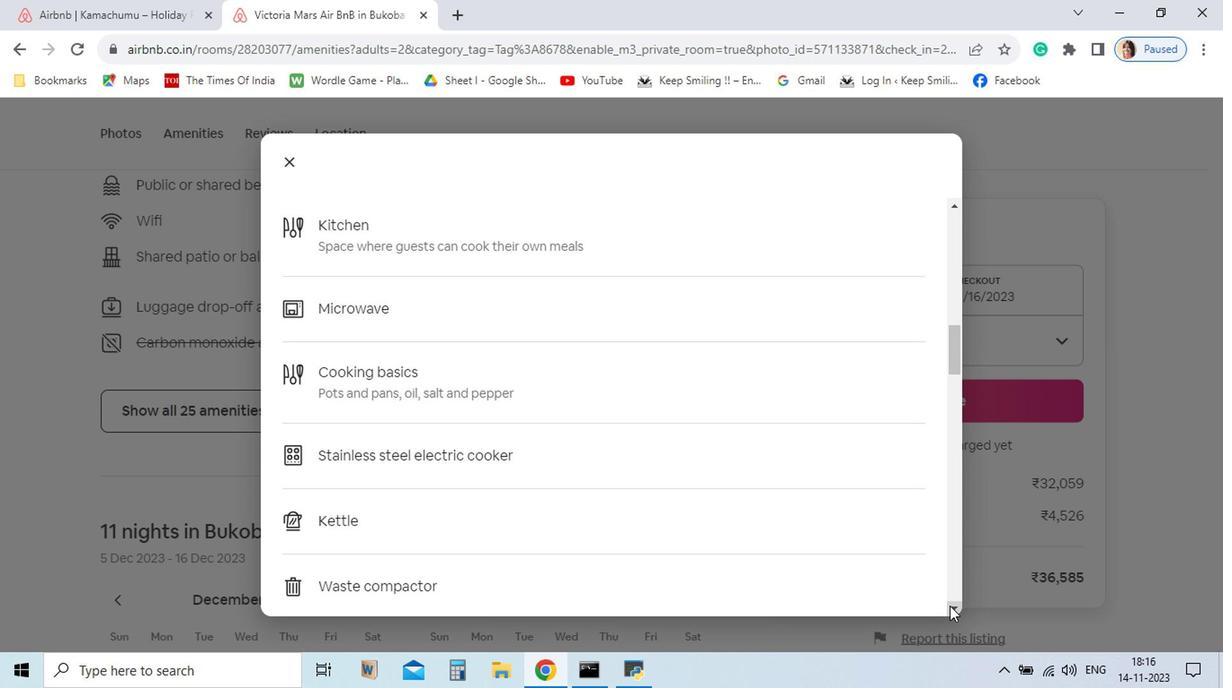 
Action: Mouse pressed left at (851, 609)
Screenshot: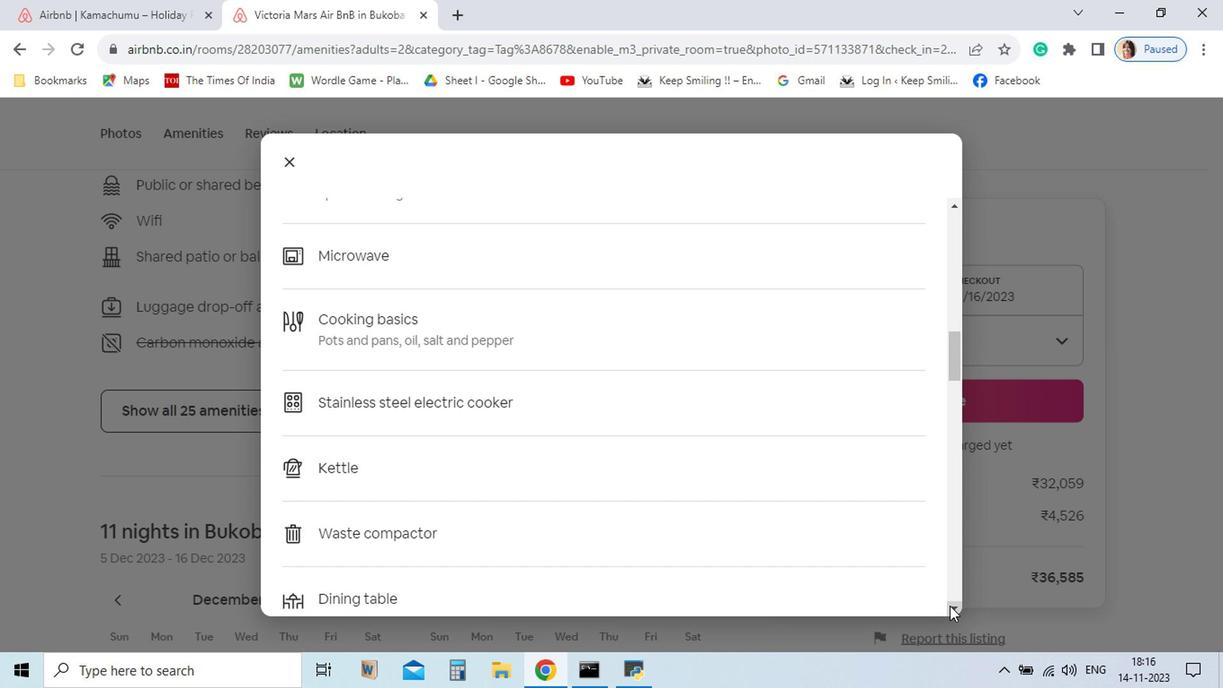
Action: Mouse pressed left at (851, 609)
Screenshot: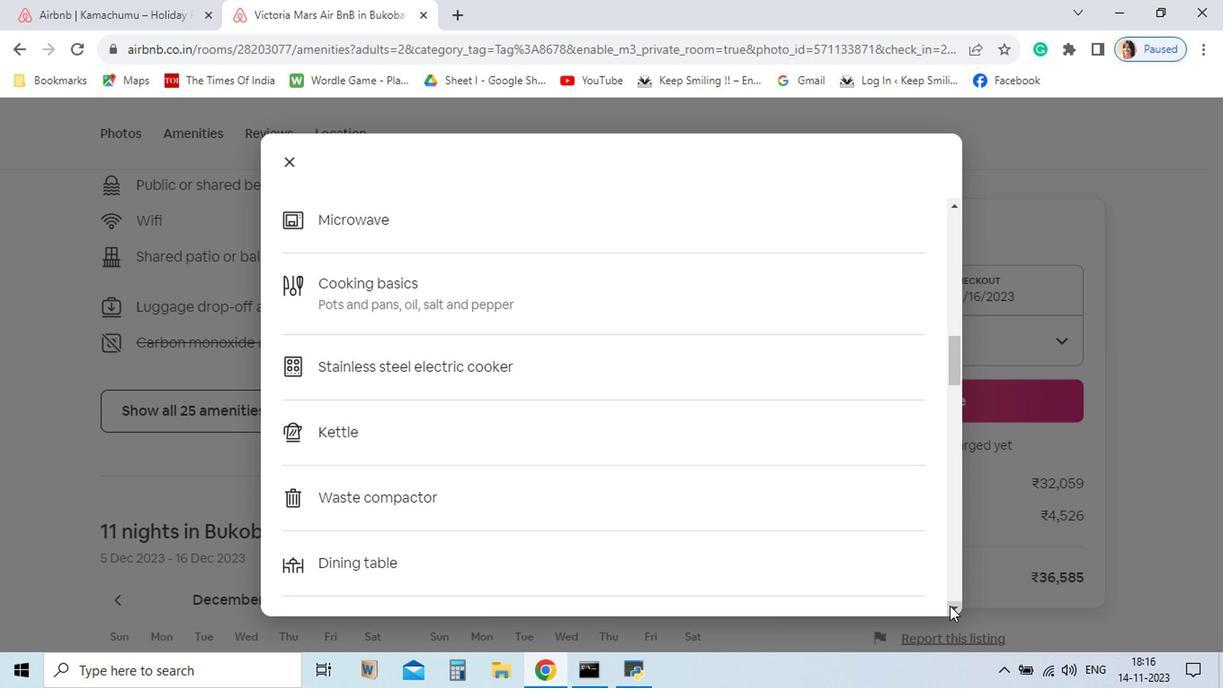 
Action: Mouse pressed left at (851, 609)
Screenshot: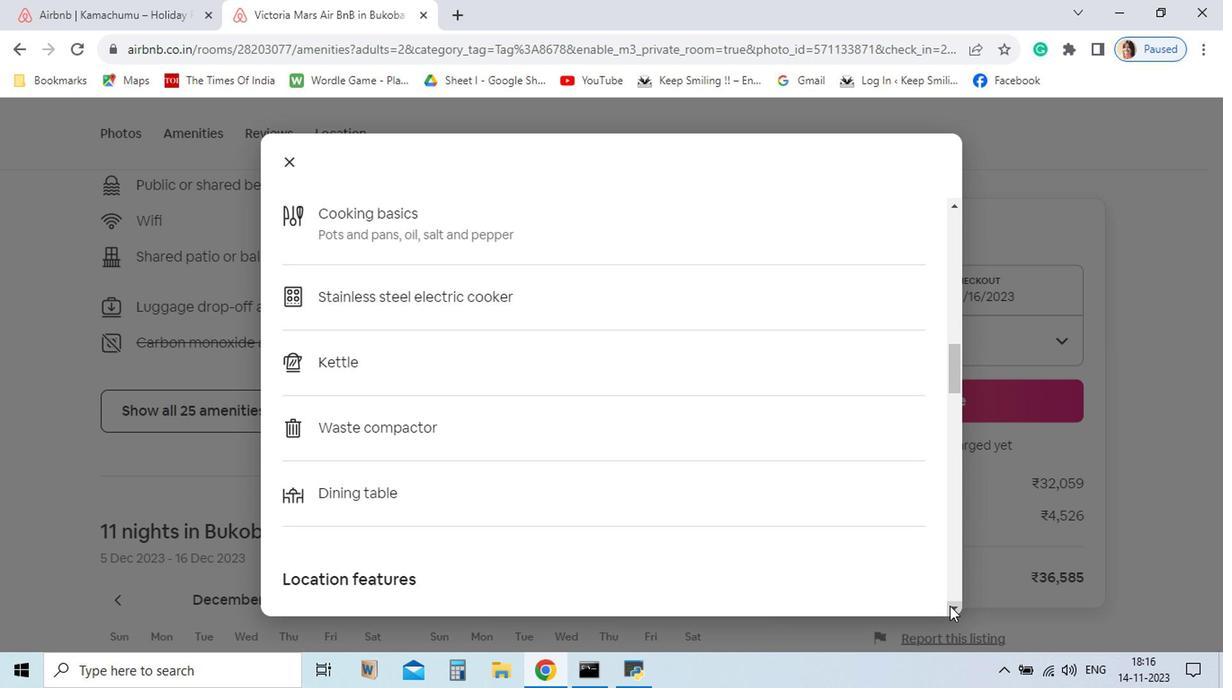 
Action: Mouse pressed left at (851, 609)
Screenshot: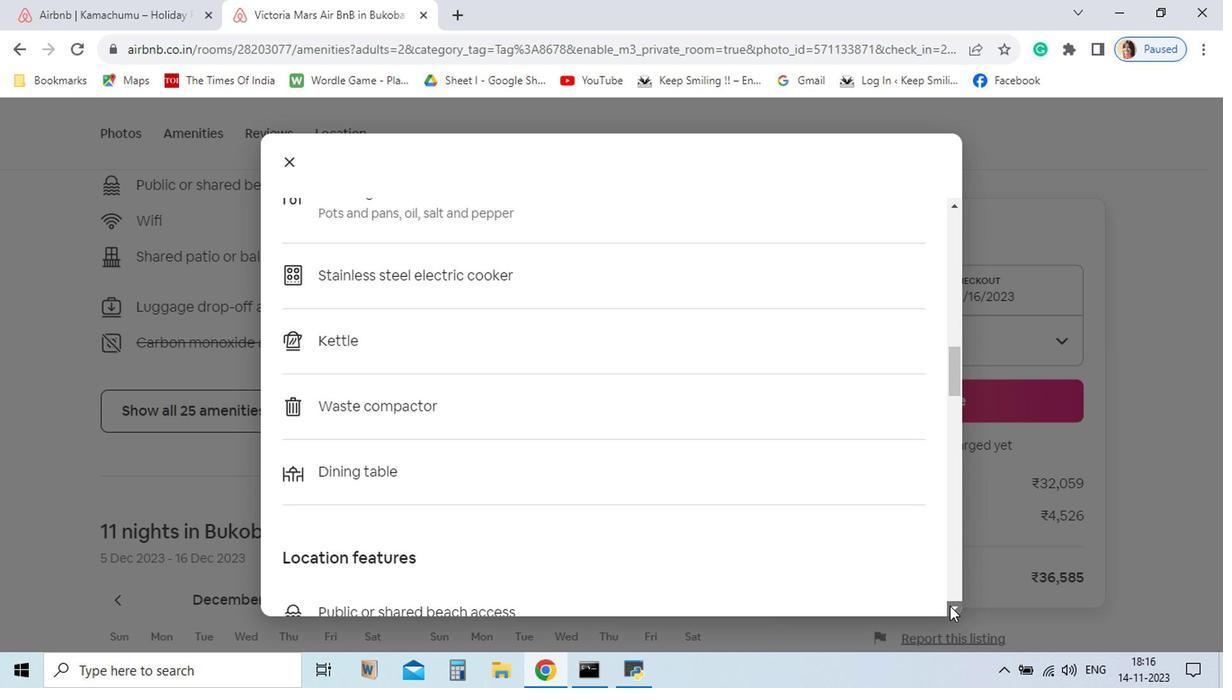 
Action: Mouse pressed left at (851, 609)
Screenshot: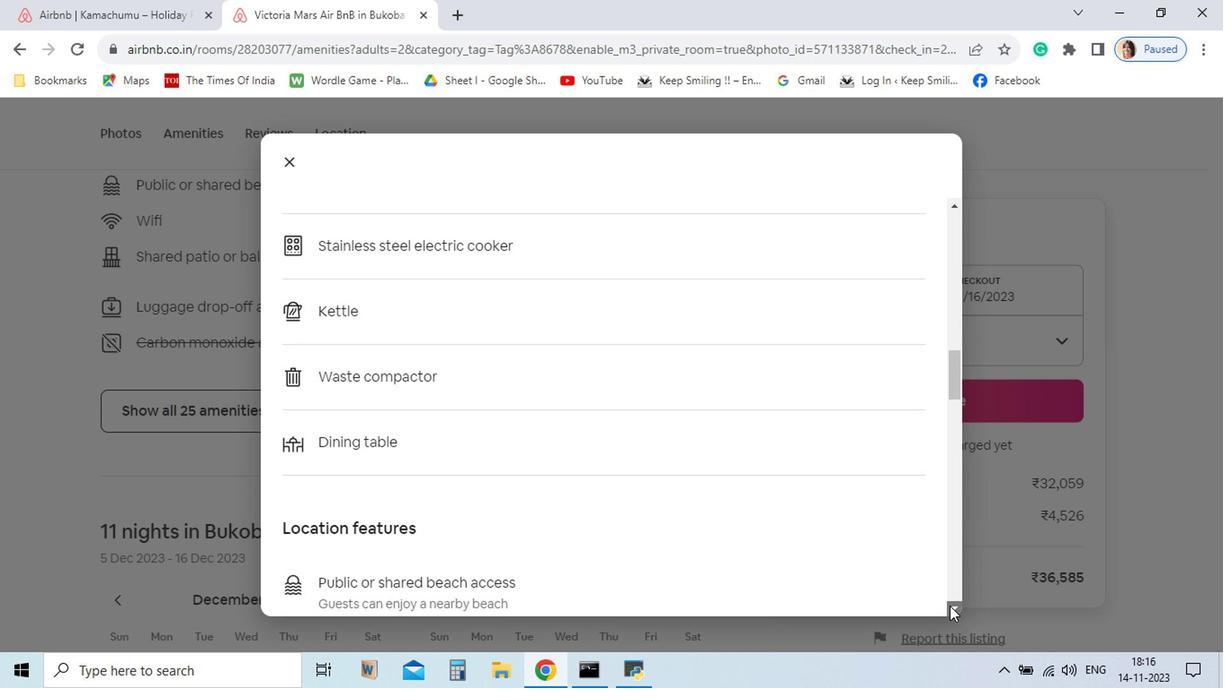 
Action: Mouse pressed left at (851, 609)
Screenshot: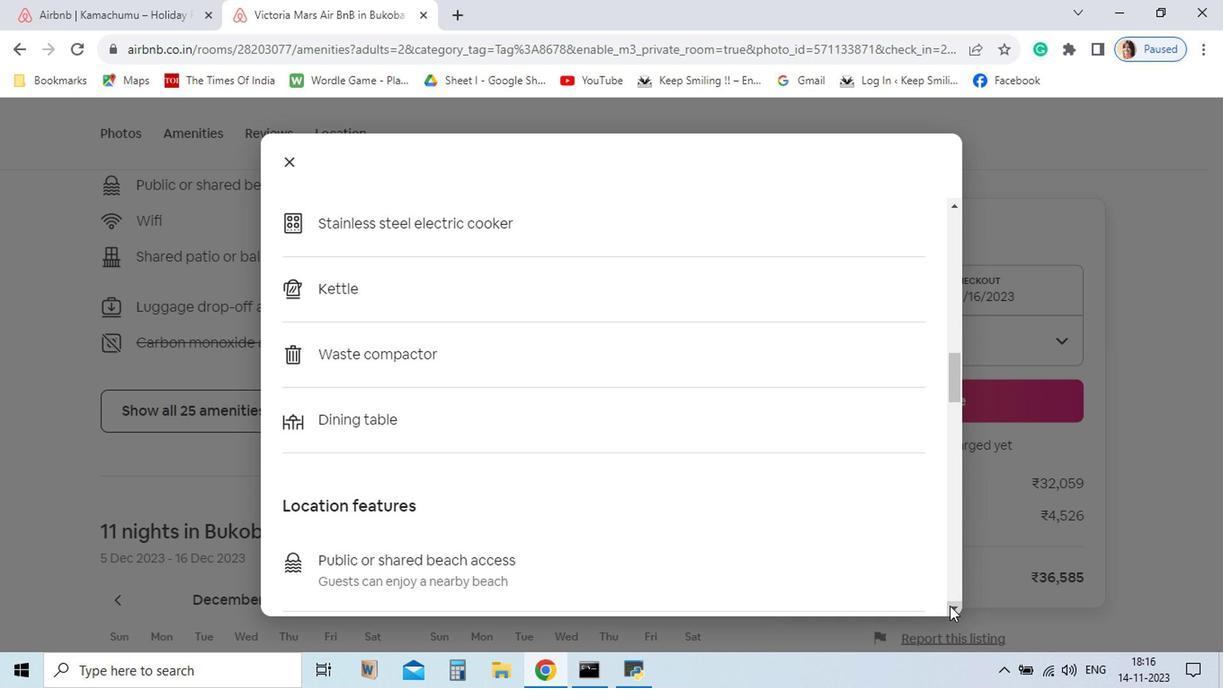 
Action: Mouse pressed left at (851, 609)
Screenshot: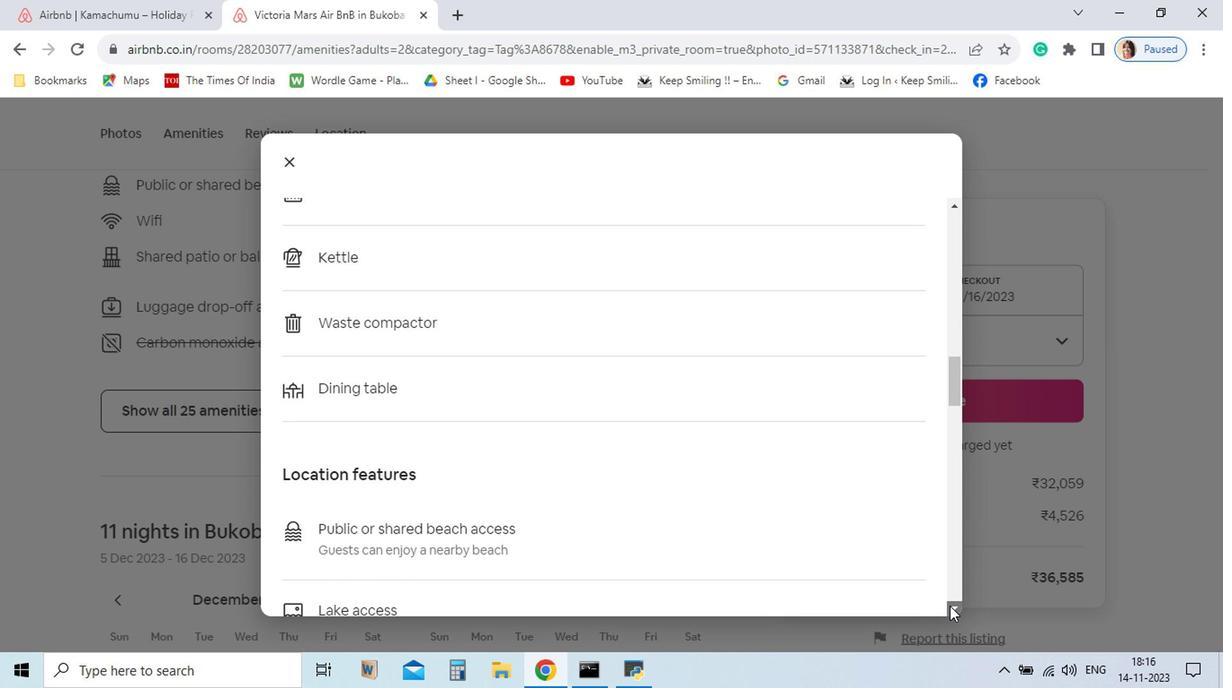 
Action: Mouse pressed left at (851, 609)
Screenshot: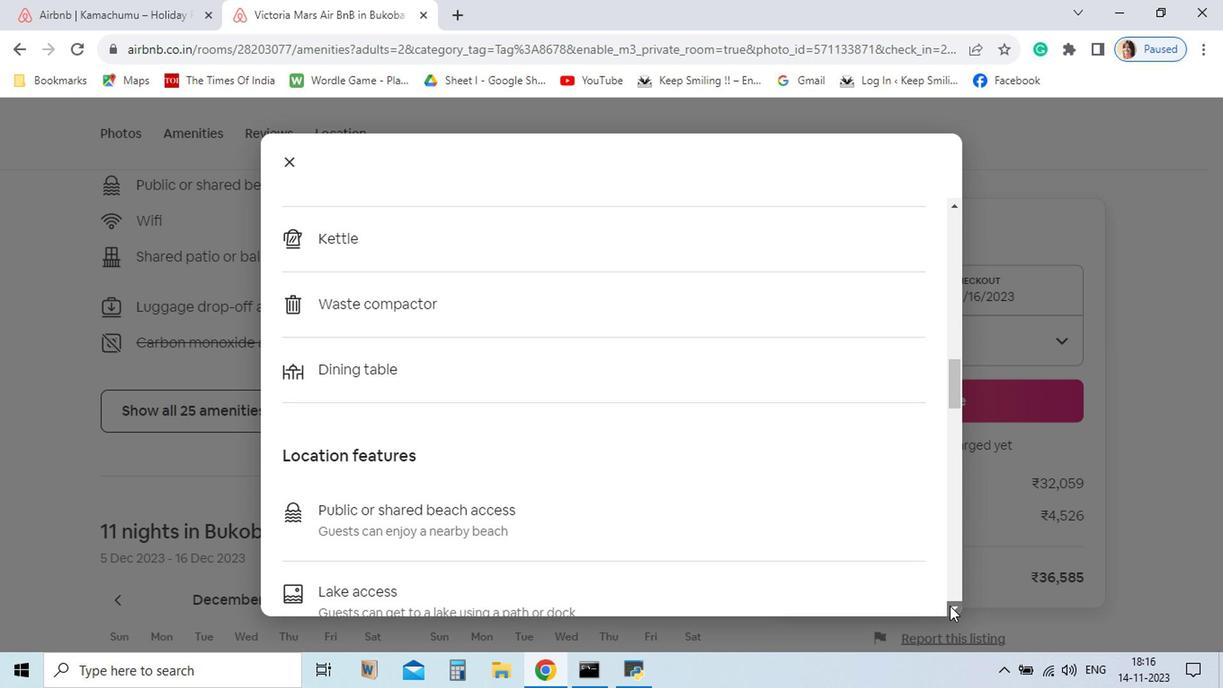 
Action: Mouse pressed left at (851, 609)
Screenshot: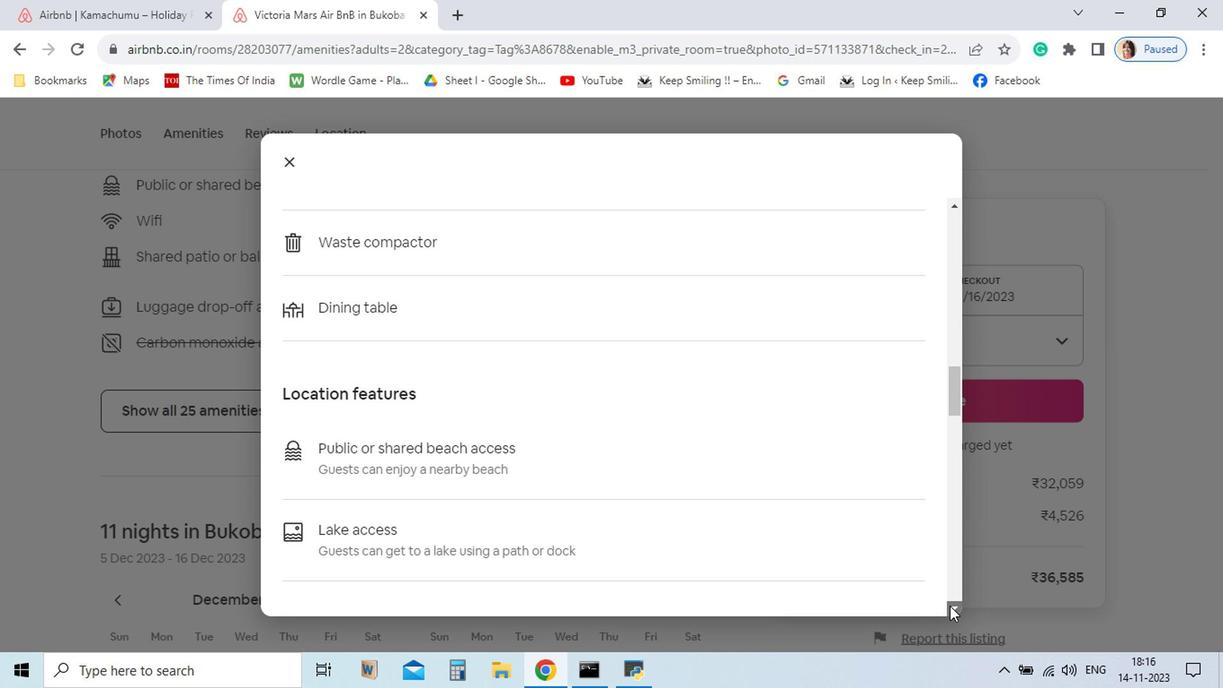 
Action: Mouse pressed left at (851, 609)
Screenshot: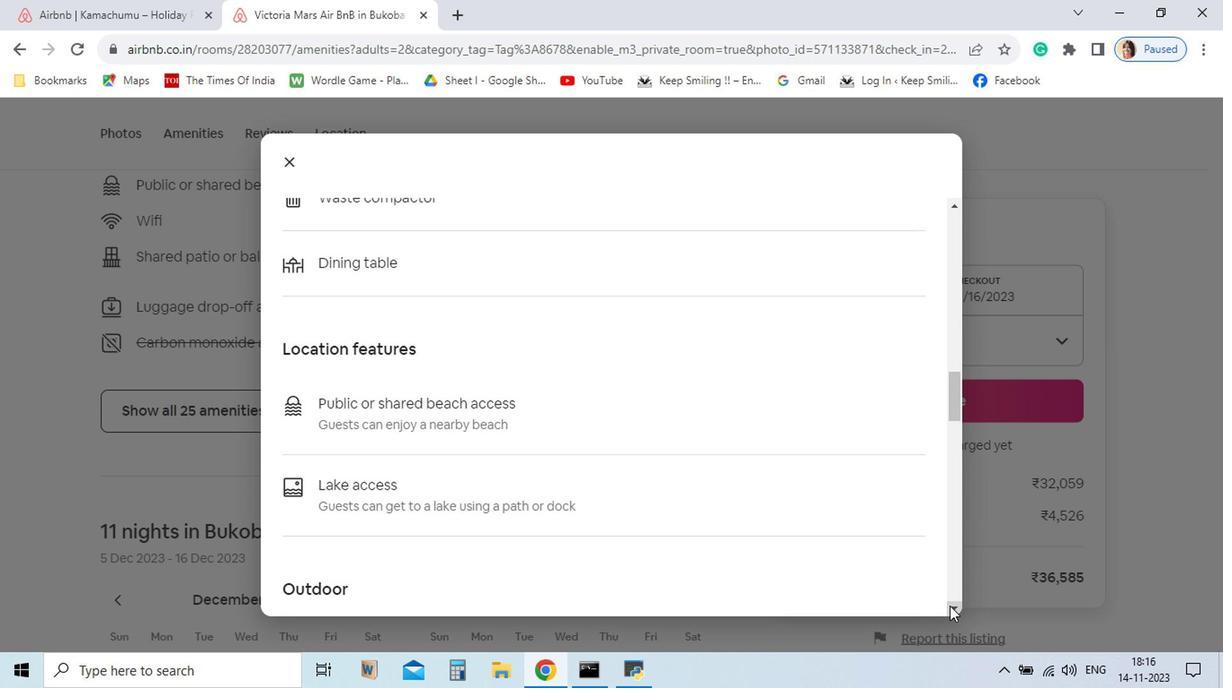 
Action: Mouse pressed left at (851, 609)
Screenshot: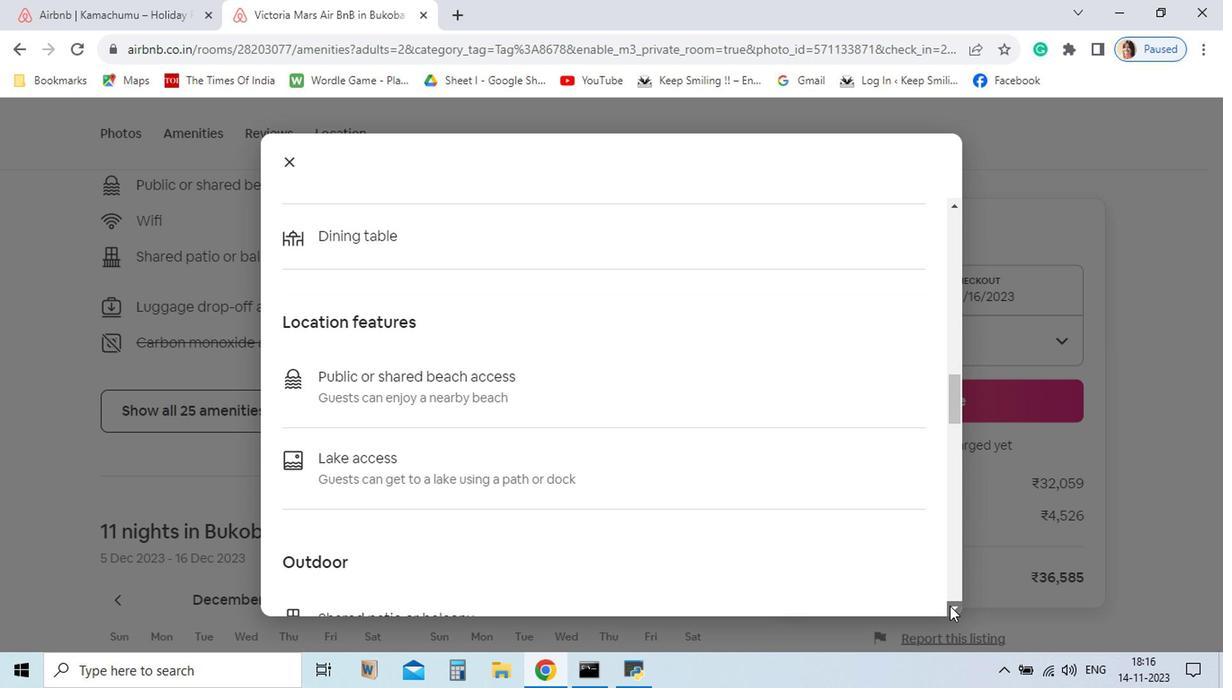 
Action: Mouse pressed left at (851, 609)
Screenshot: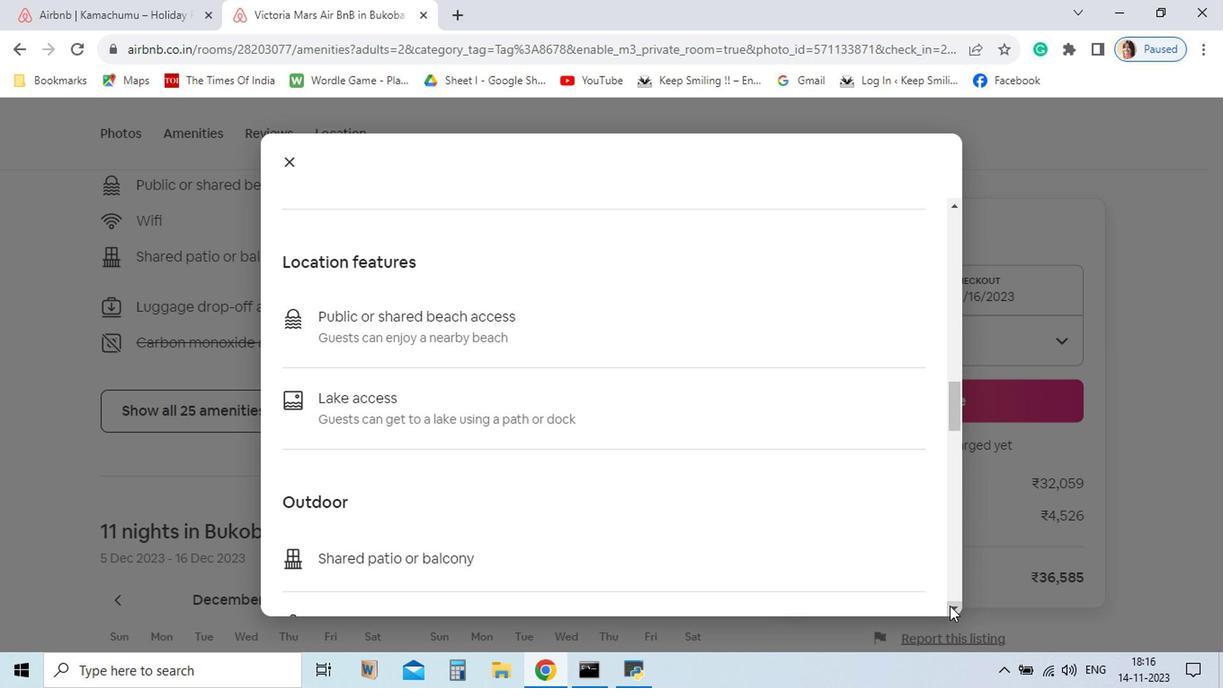 
Action: Mouse pressed left at (851, 609)
Screenshot: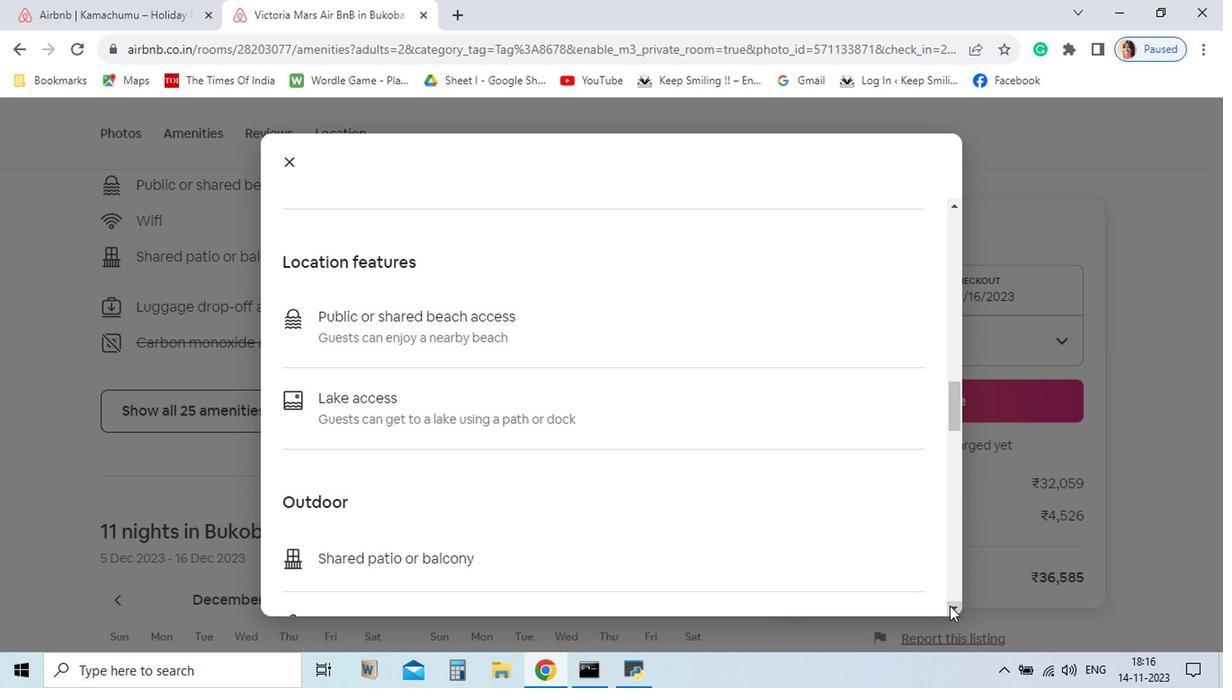 
Action: Mouse pressed left at (851, 609)
Screenshot: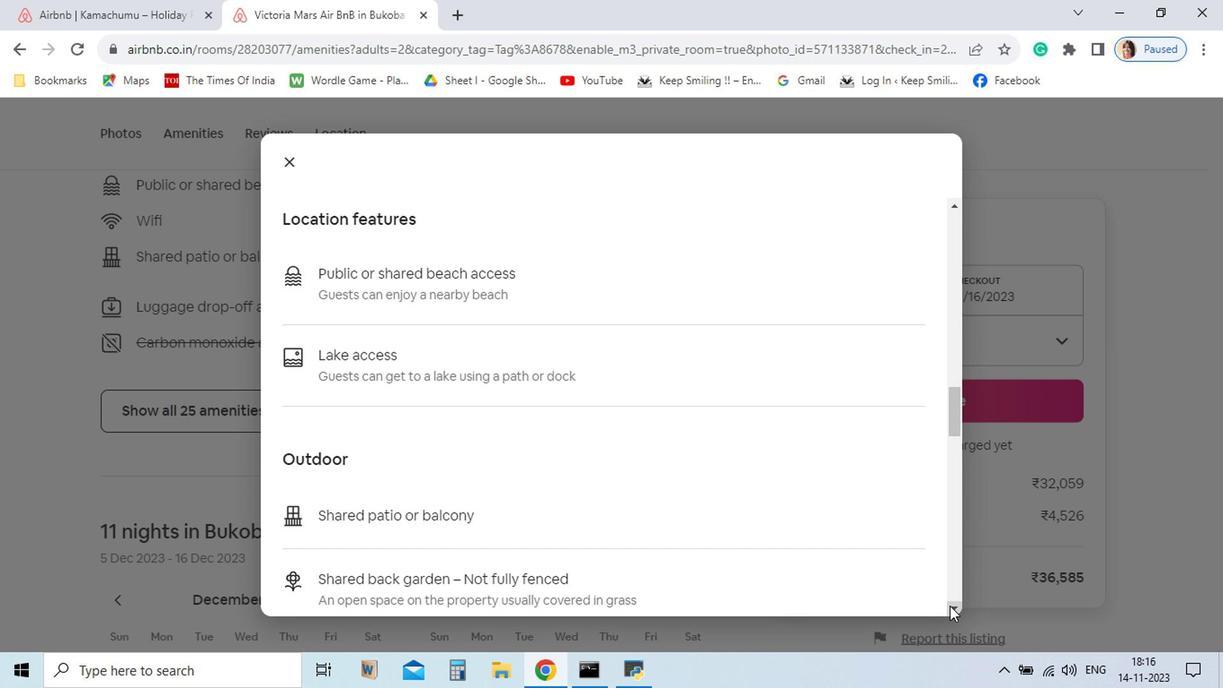 
Action: Mouse pressed left at (851, 609)
Screenshot: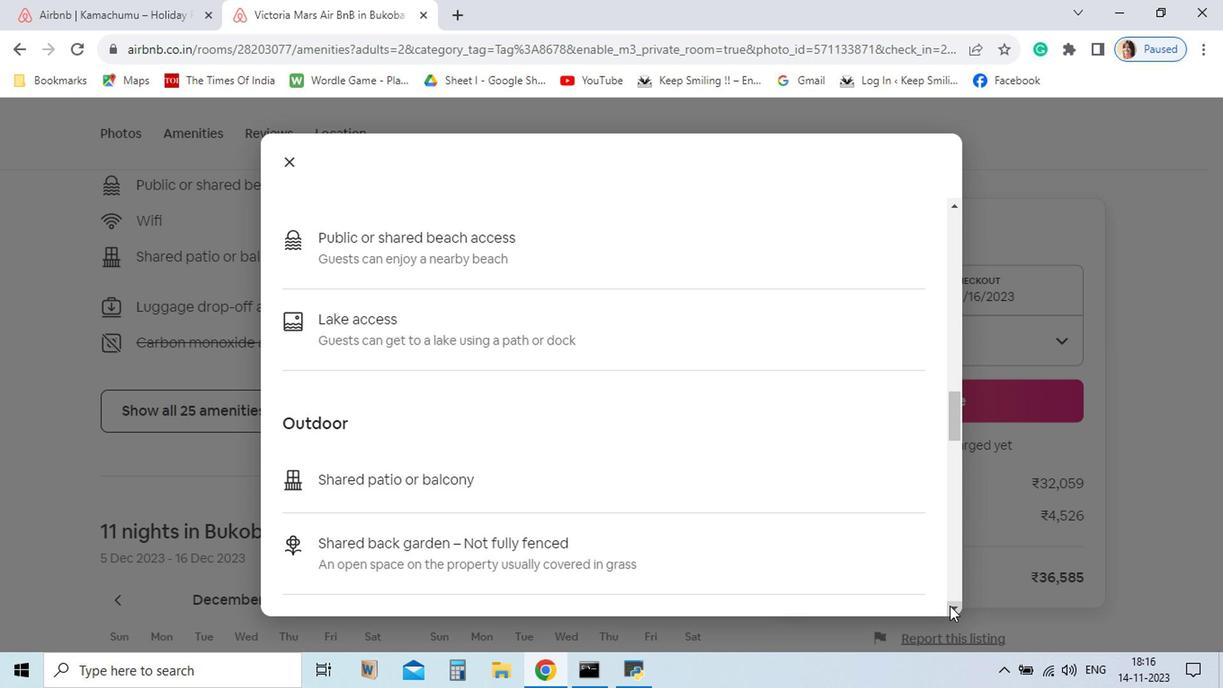 
Action: Mouse pressed left at (851, 609)
Screenshot: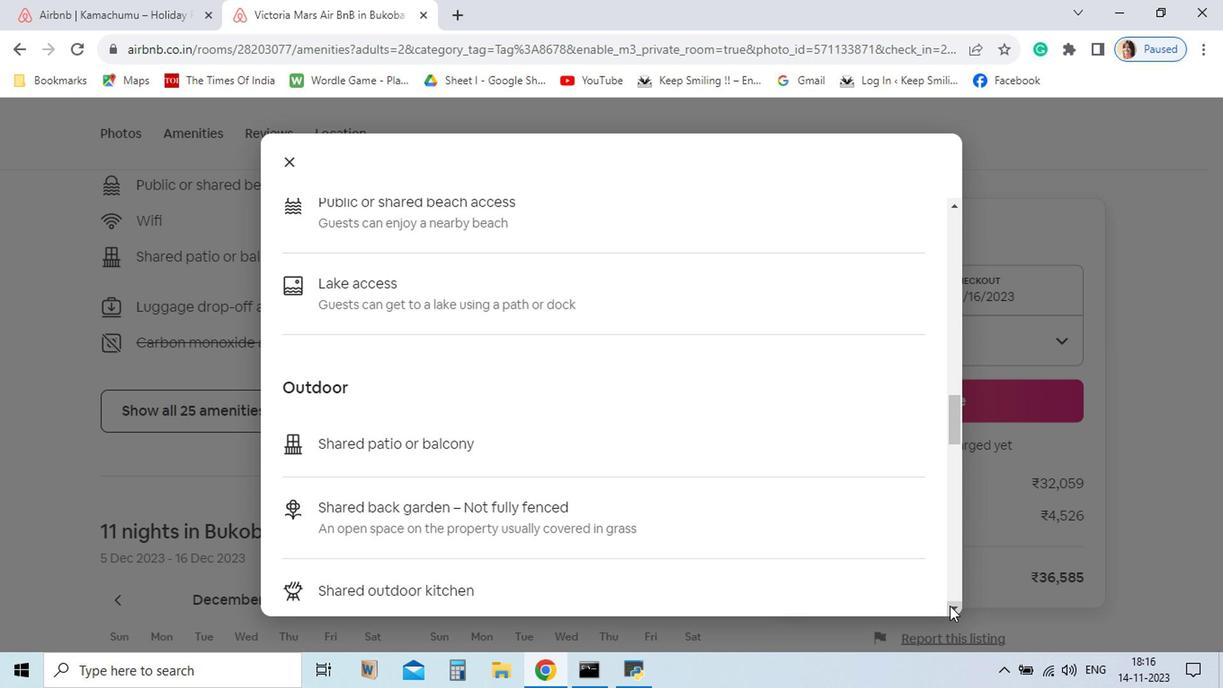 
Action: Mouse pressed left at (851, 609)
Screenshot: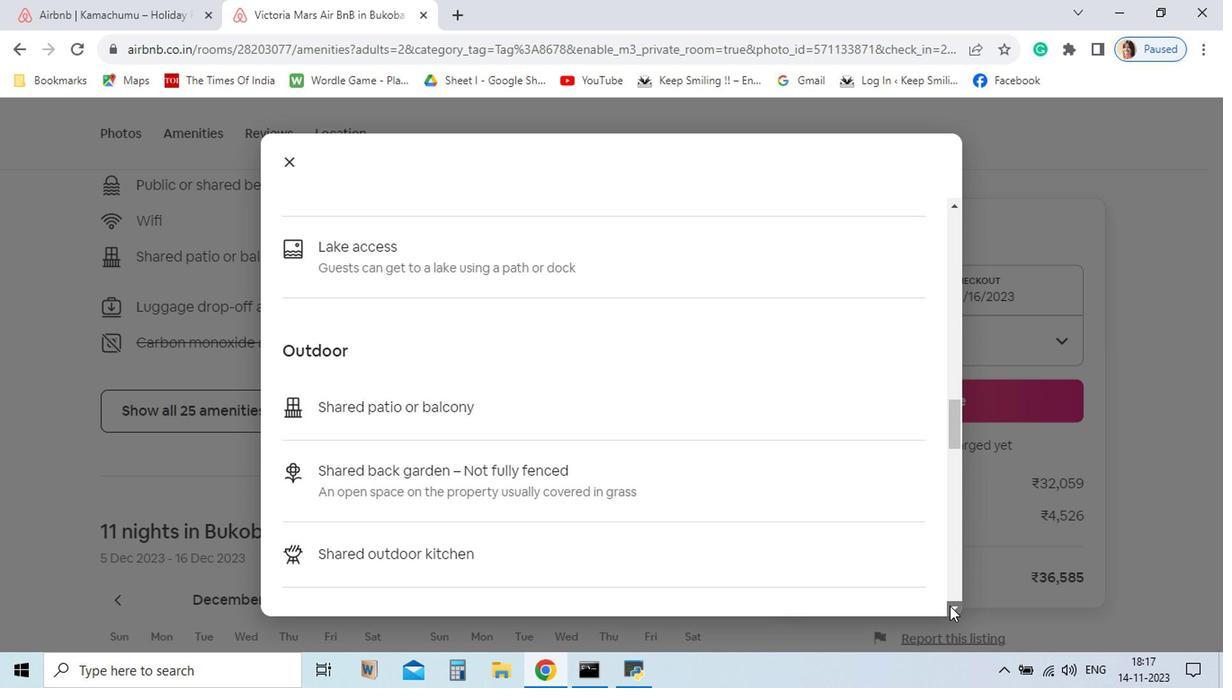
Action: Mouse pressed left at (851, 609)
Screenshot: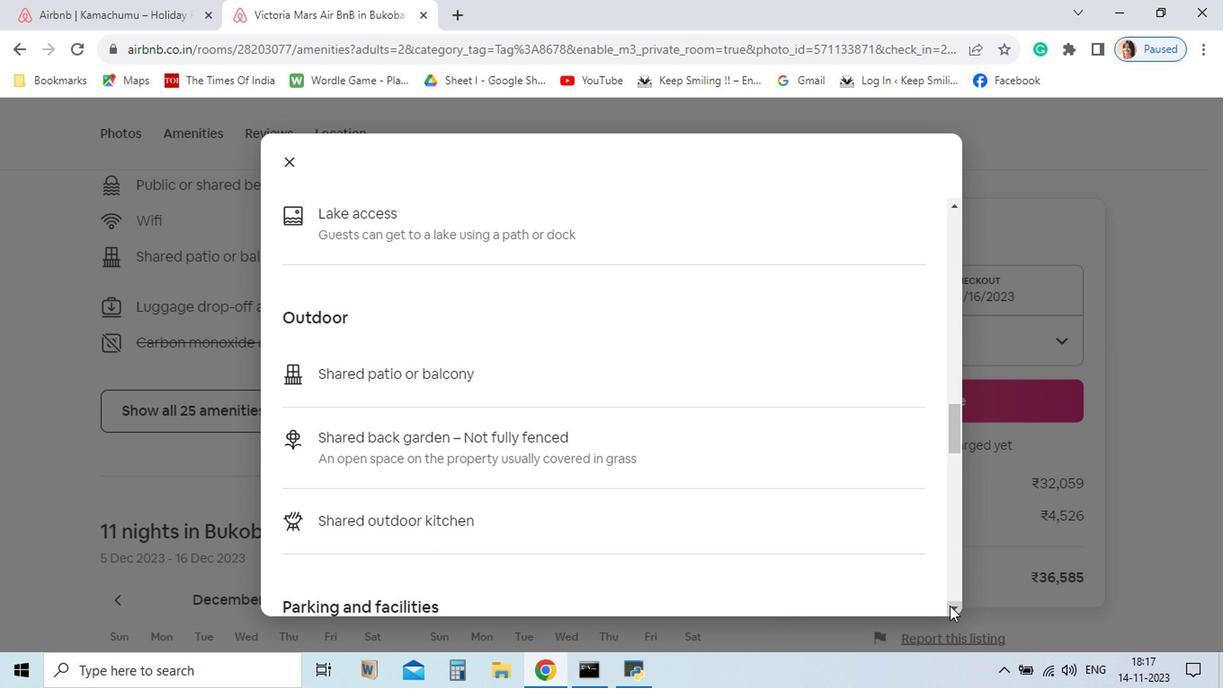 
Action: Mouse pressed left at (851, 609)
Screenshot: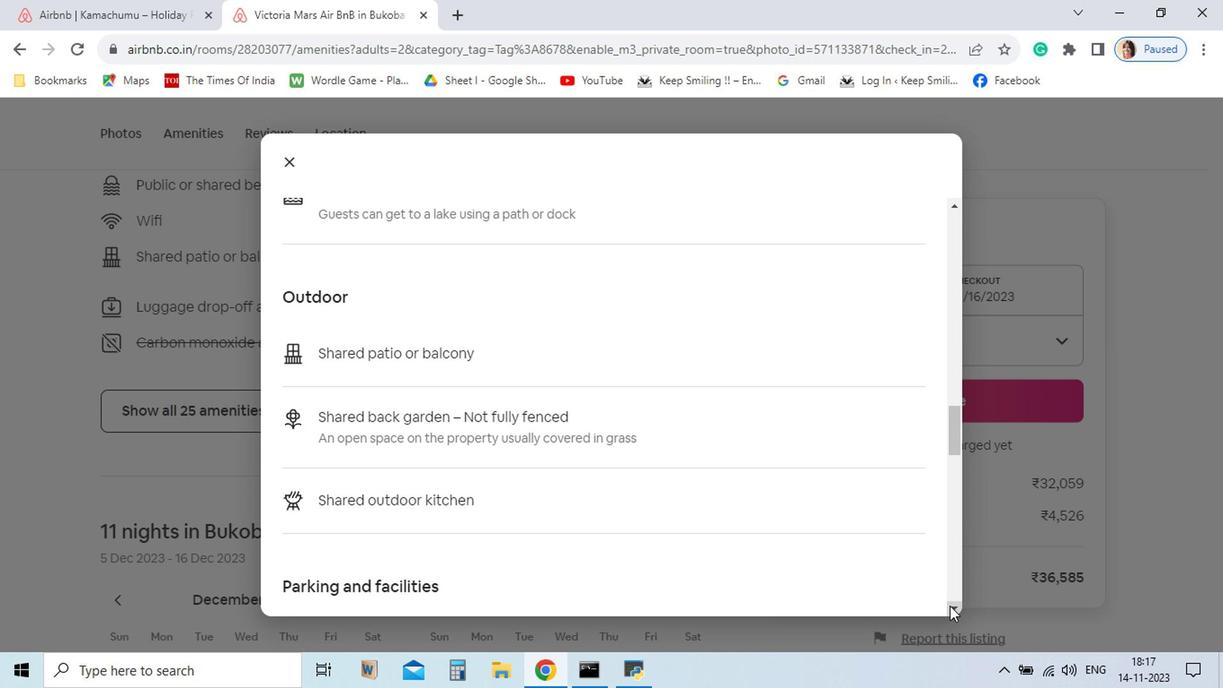 
Action: Mouse pressed left at (851, 609)
Screenshot: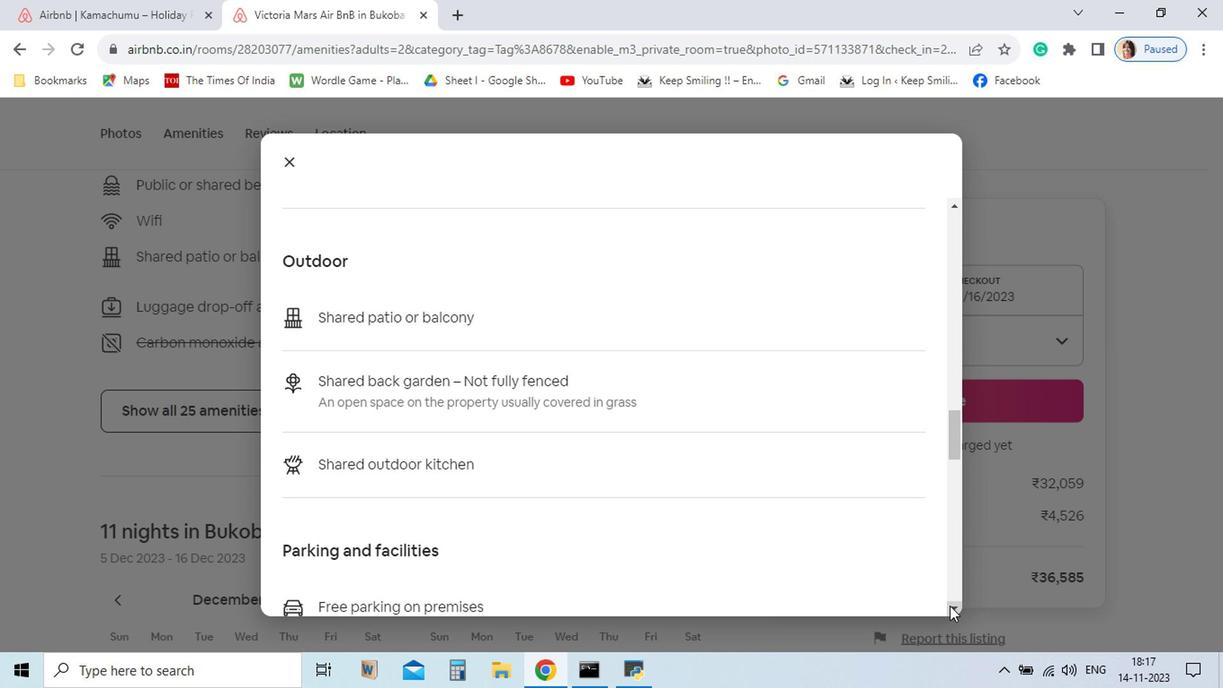 
Action: Mouse pressed left at (851, 609)
Screenshot: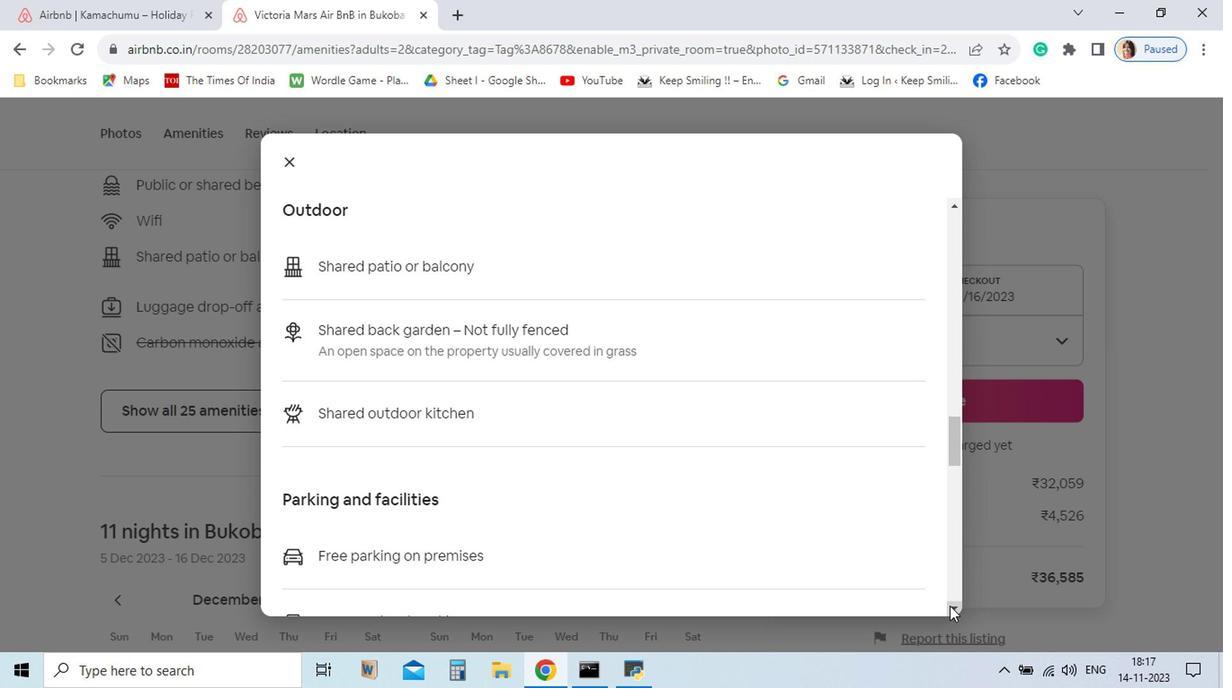 
Action: Mouse pressed left at (851, 609)
Screenshot: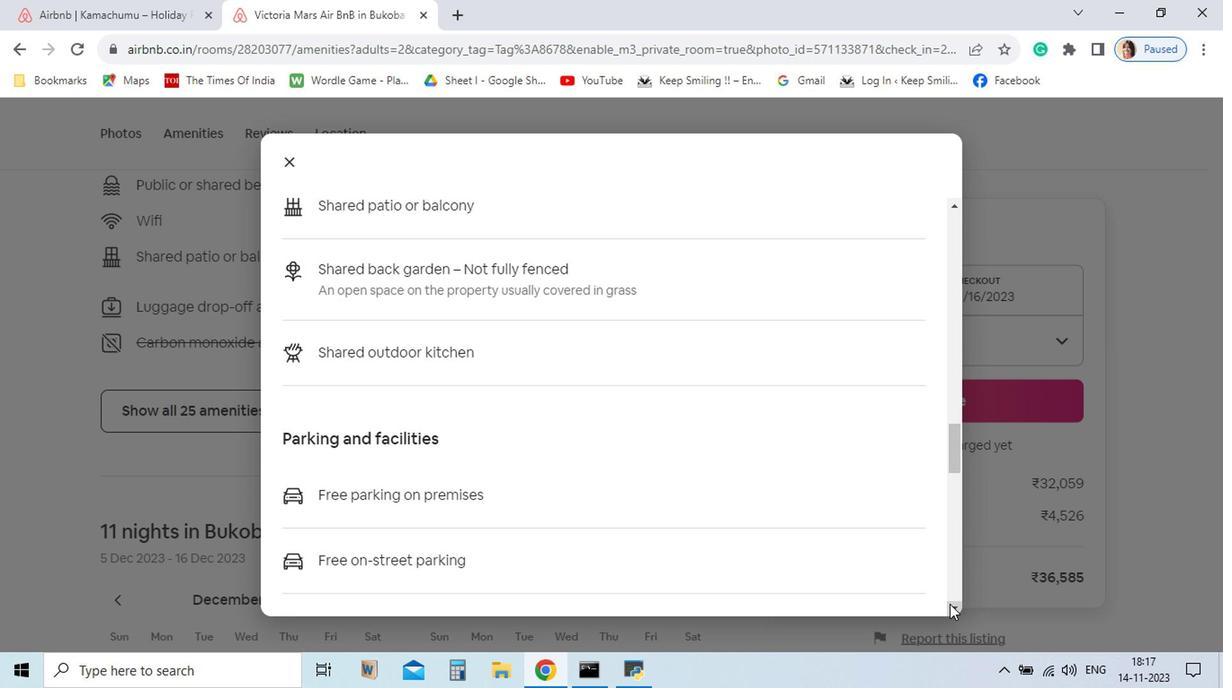 
Action: Mouse pressed left at (851, 609)
Screenshot: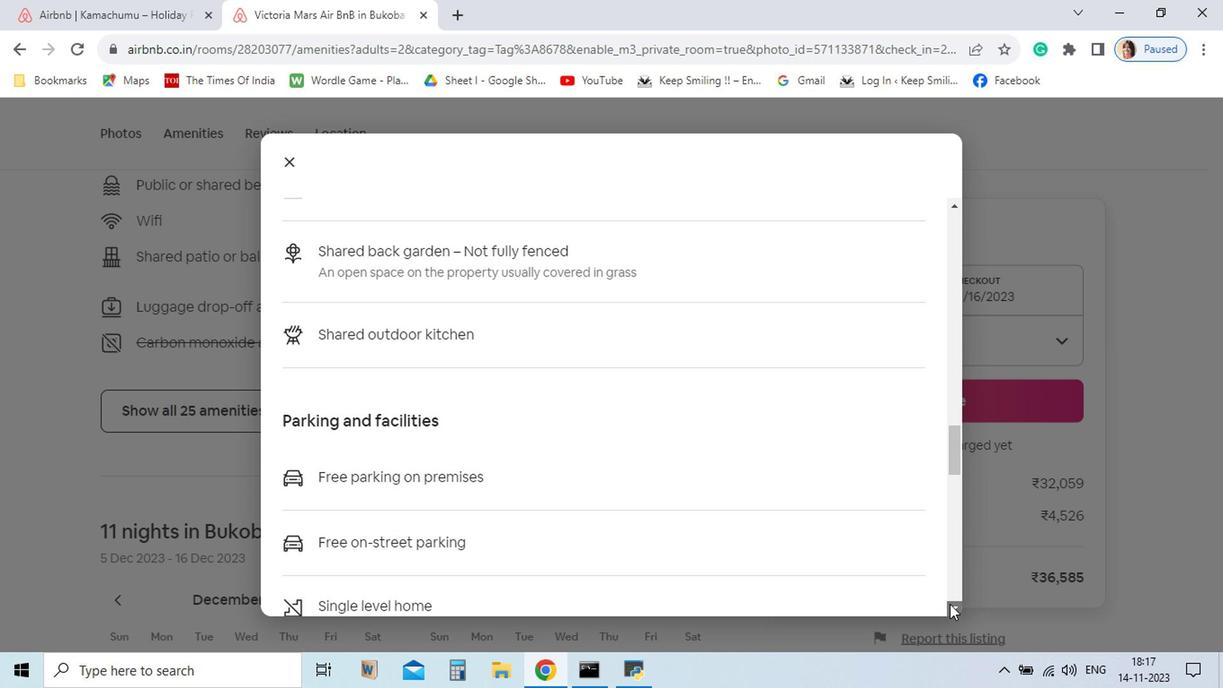 
Action: Mouse pressed left at (851, 609)
Screenshot: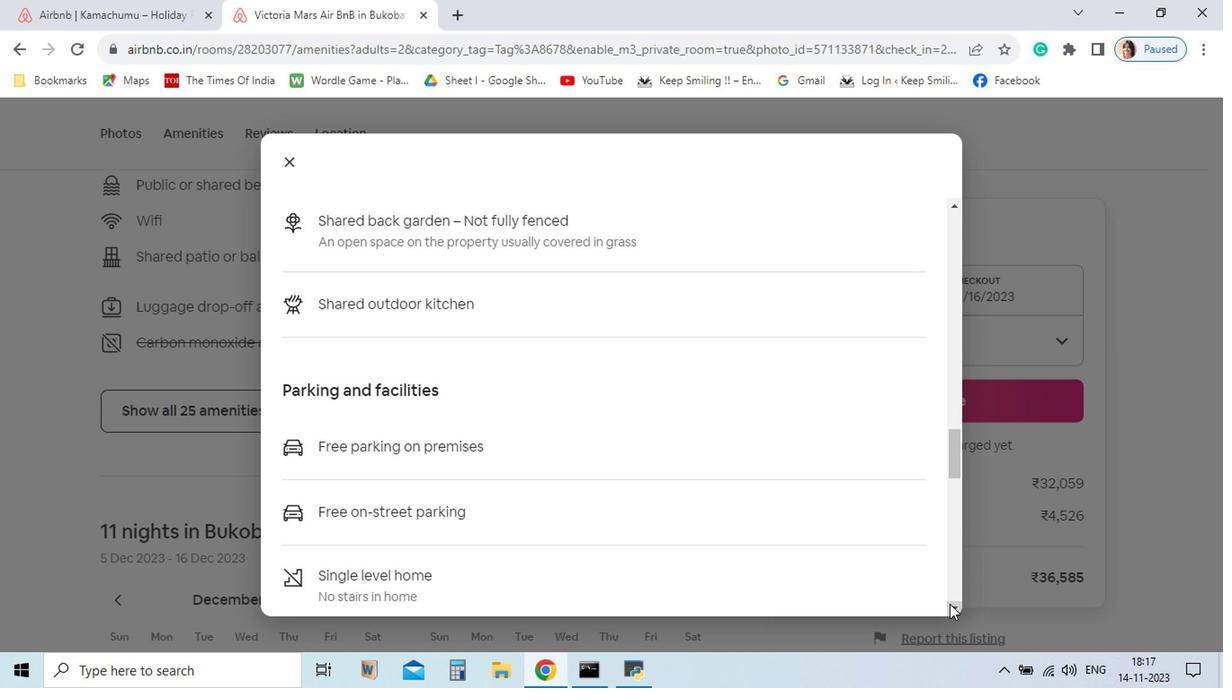 
Action: Mouse pressed left at (851, 609)
Screenshot: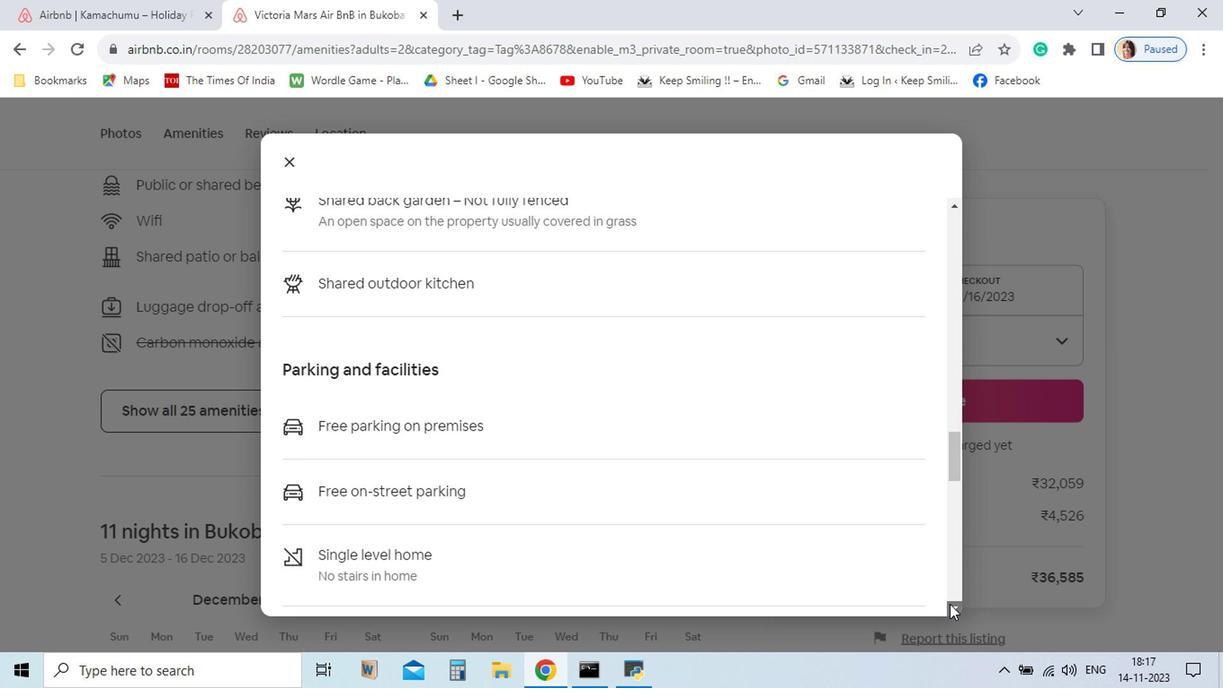 
Action: Mouse moved to (851, 607)
Screenshot: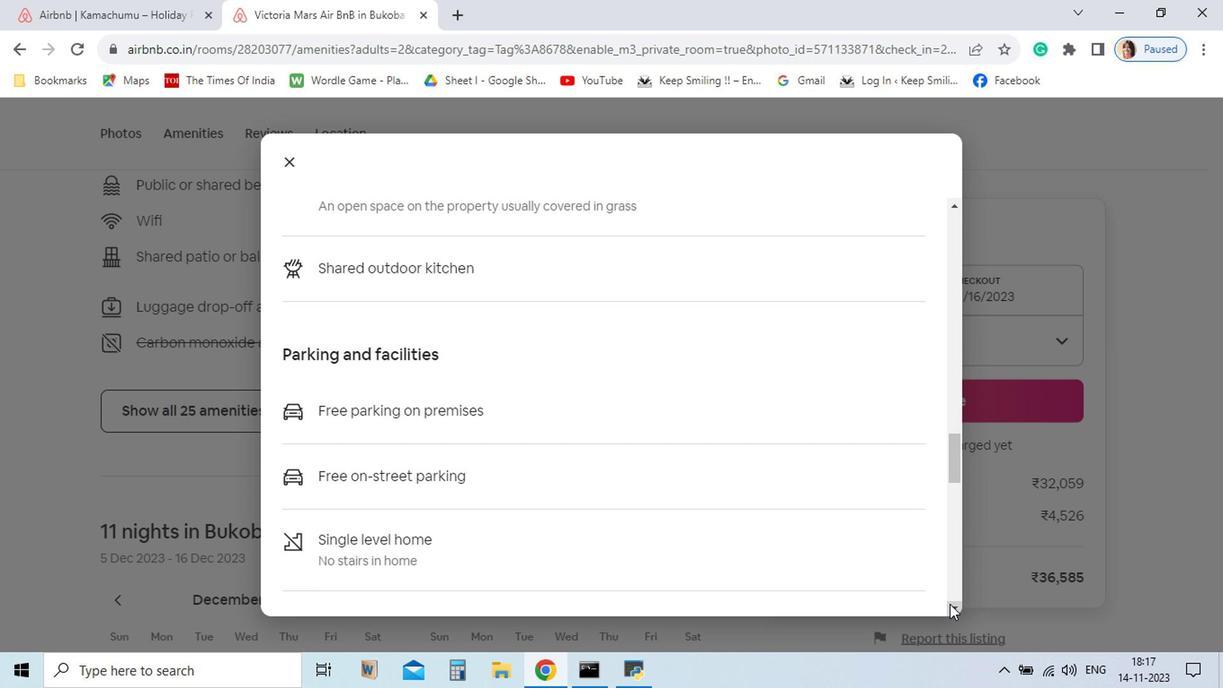 
Action: Mouse pressed left at (851, 607)
Screenshot: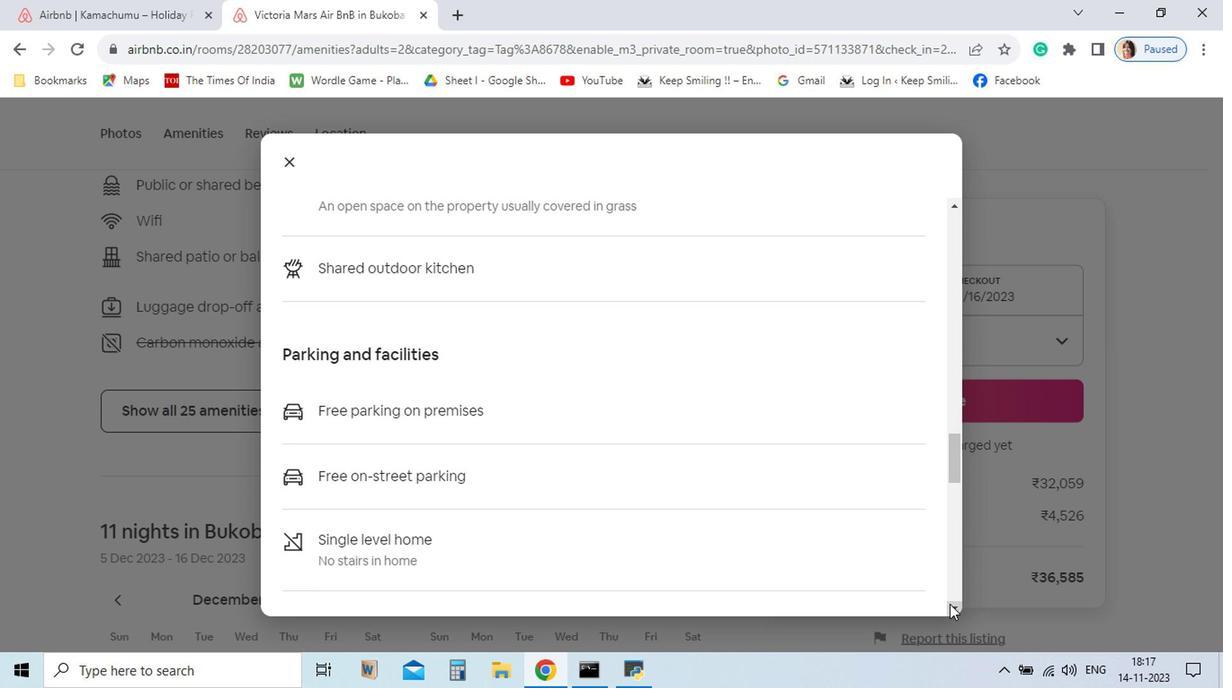 
Action: Mouse pressed left at (851, 607)
Screenshot: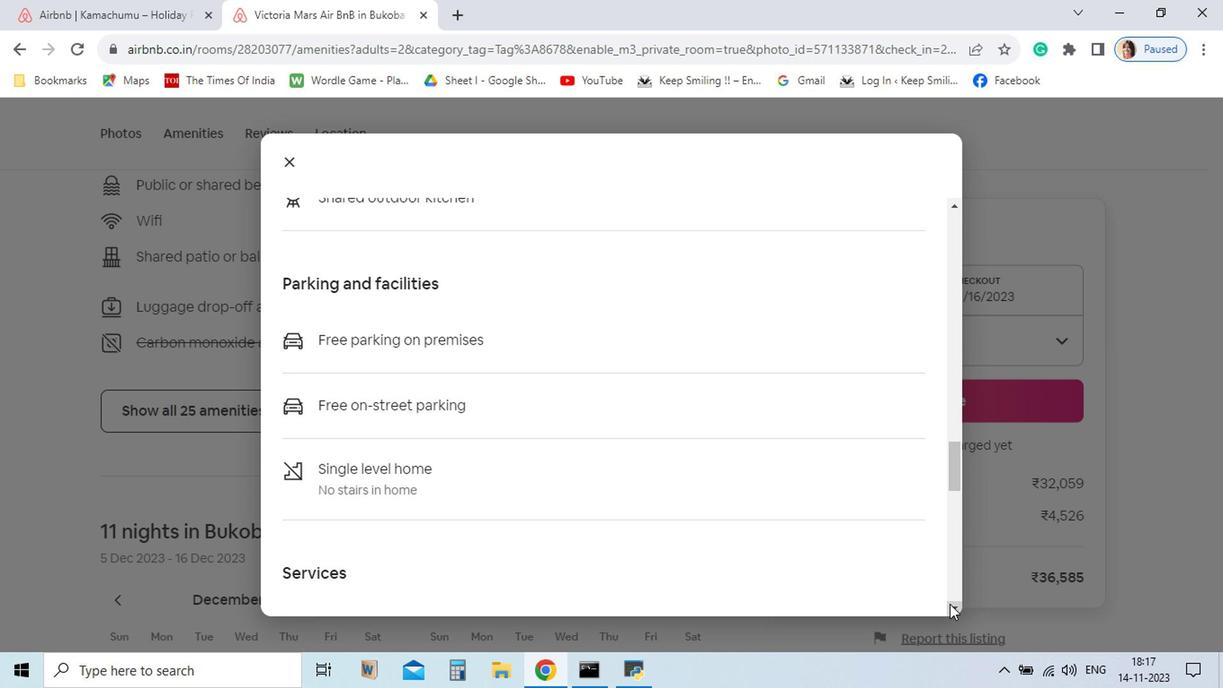 
Action: Mouse pressed left at (851, 607)
Screenshot: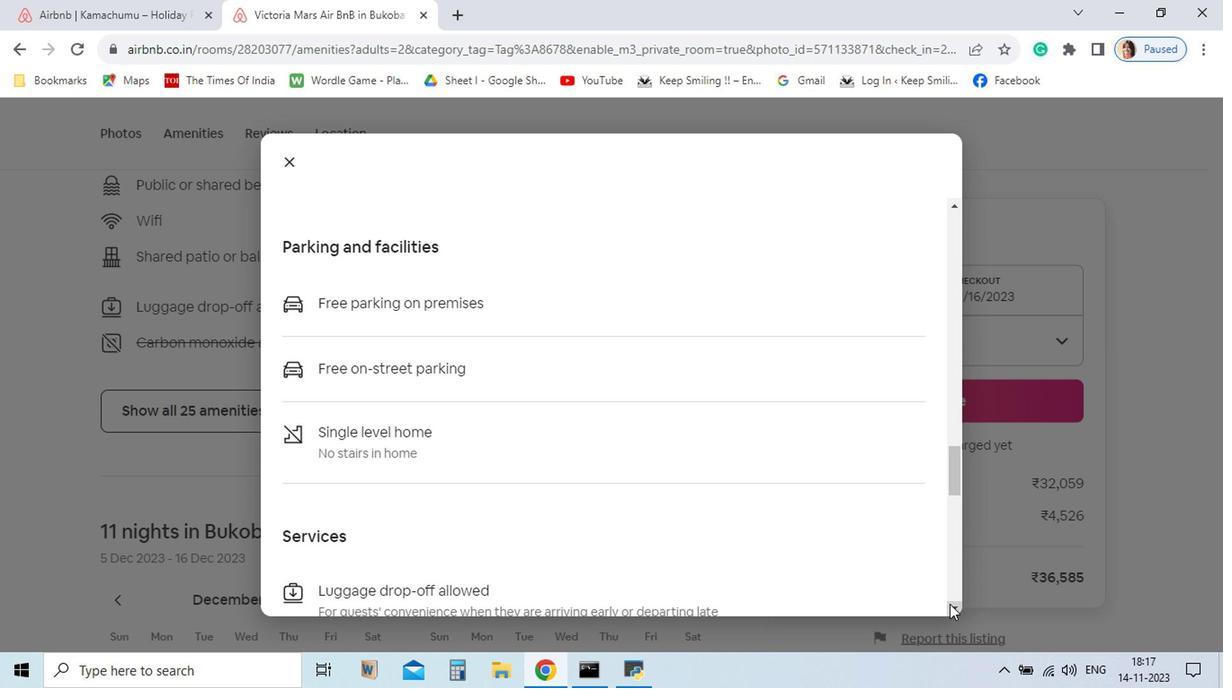 
Action: Mouse pressed left at (851, 607)
Screenshot: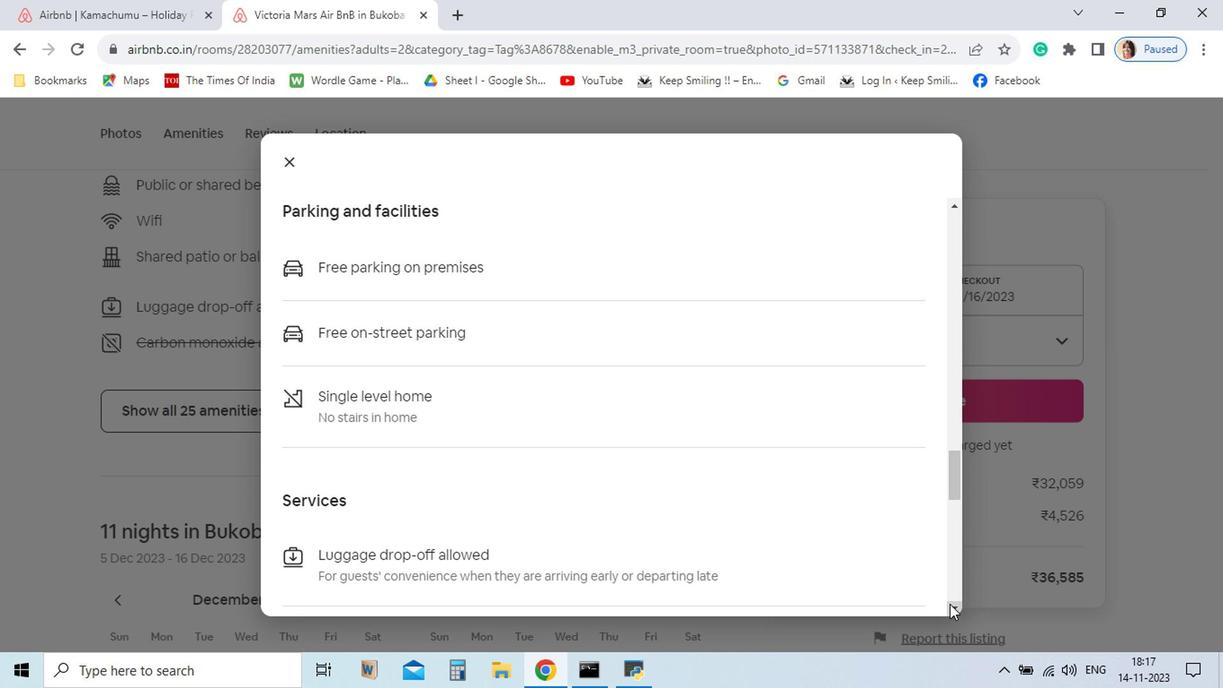 
Action: Mouse pressed left at (851, 607)
Screenshot: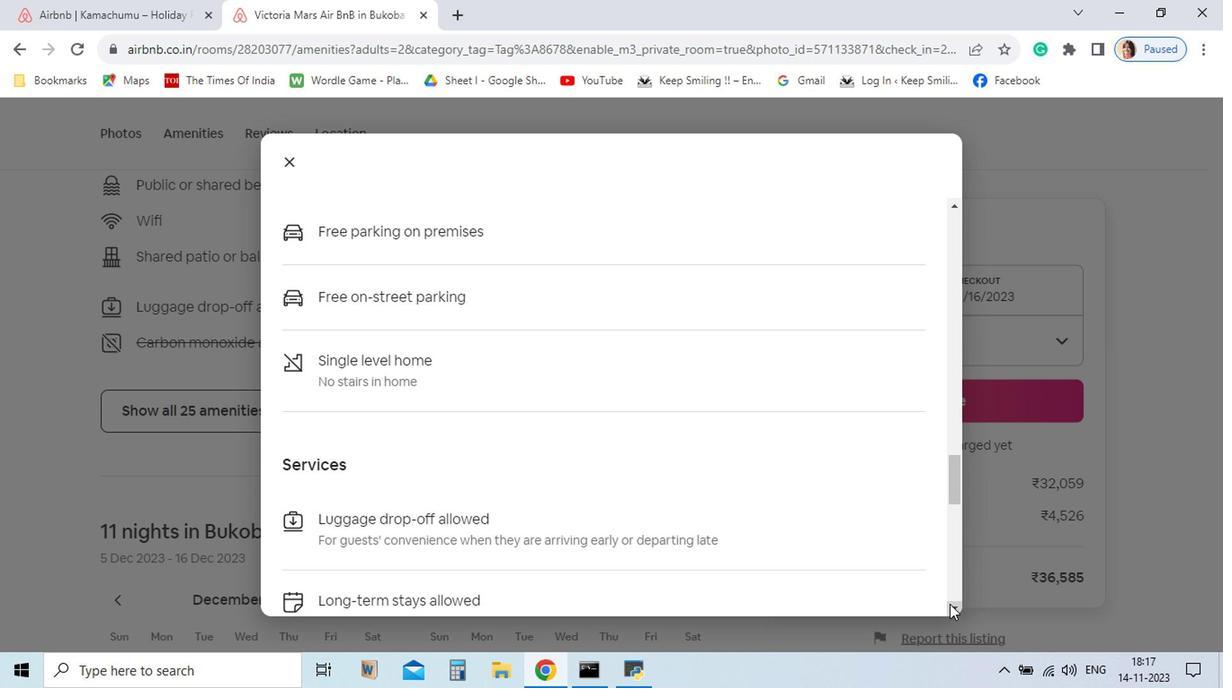 
Action: Mouse pressed left at (851, 607)
Screenshot: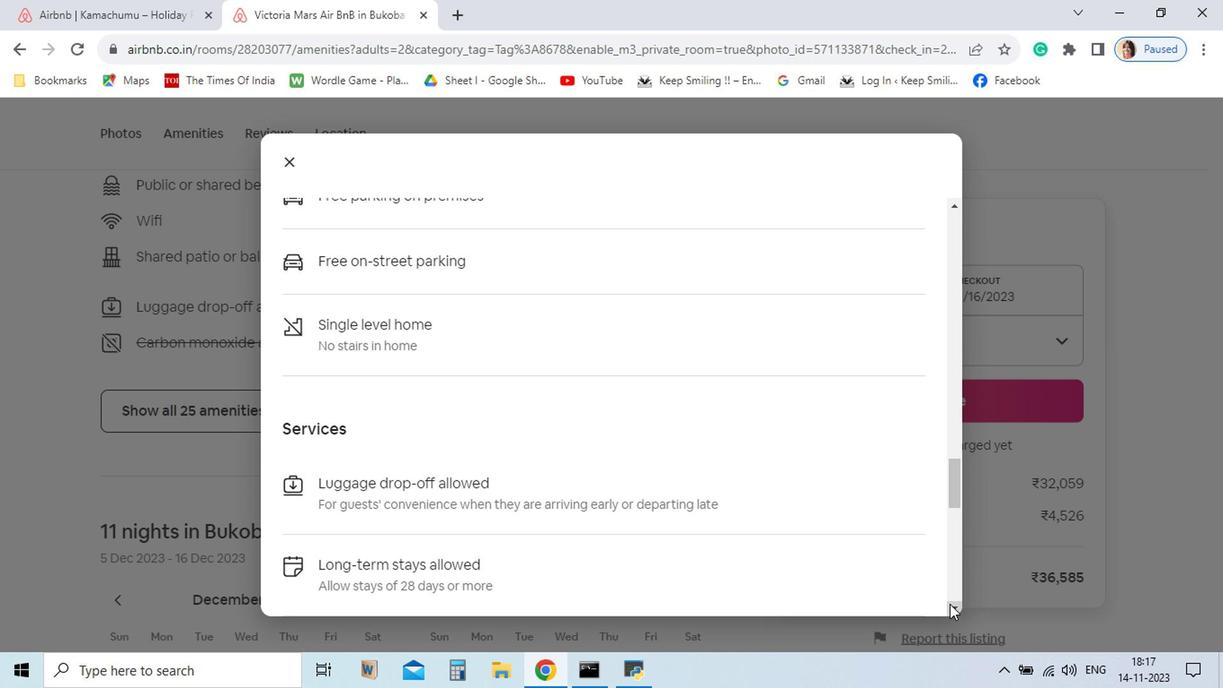 
Action: Mouse pressed left at (851, 607)
Screenshot: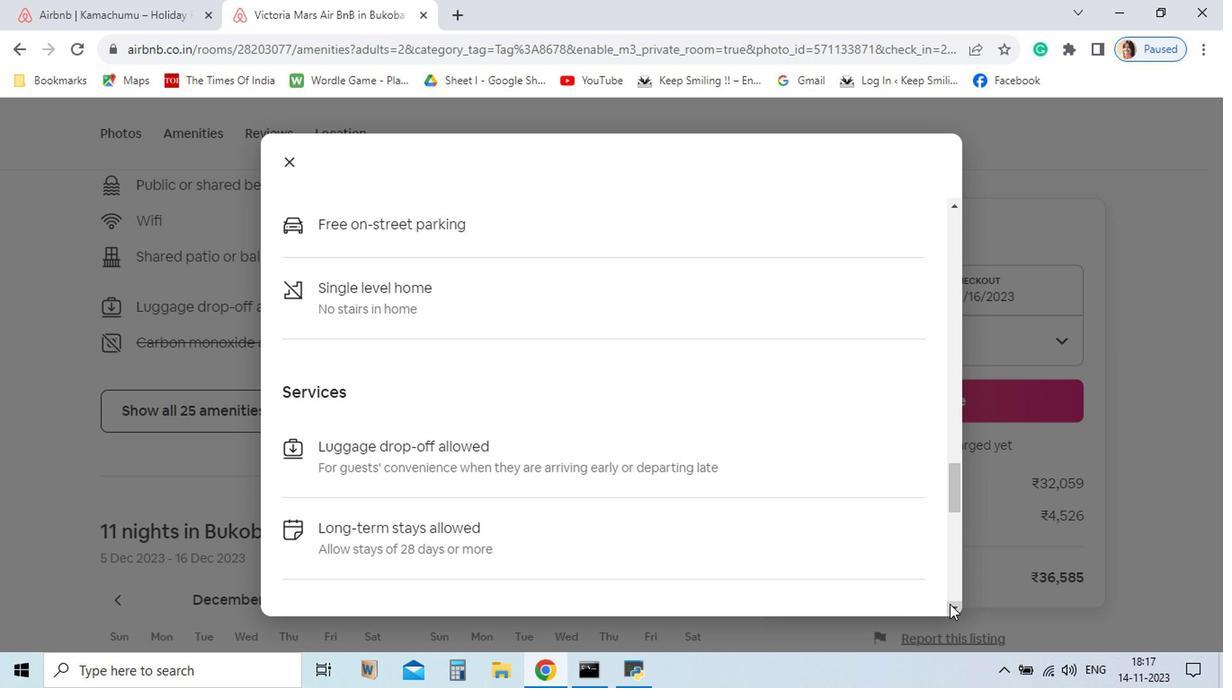 
Action: Mouse pressed left at (851, 607)
Screenshot: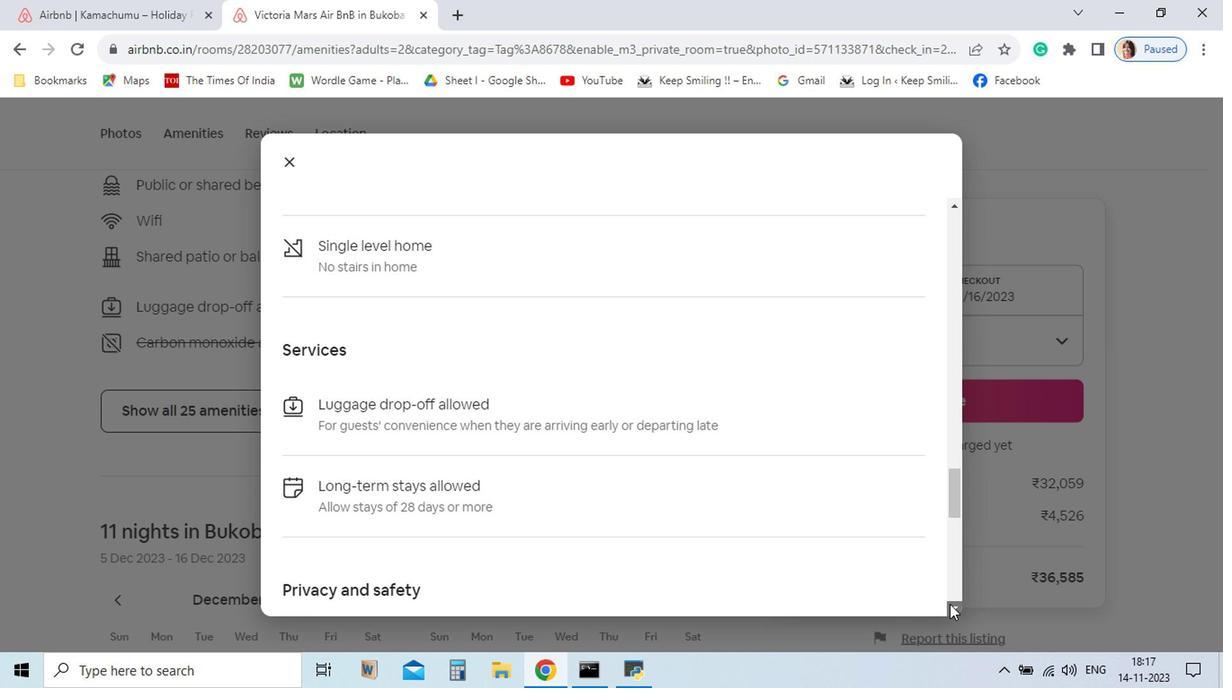 
Action: Mouse pressed left at (851, 607)
Screenshot: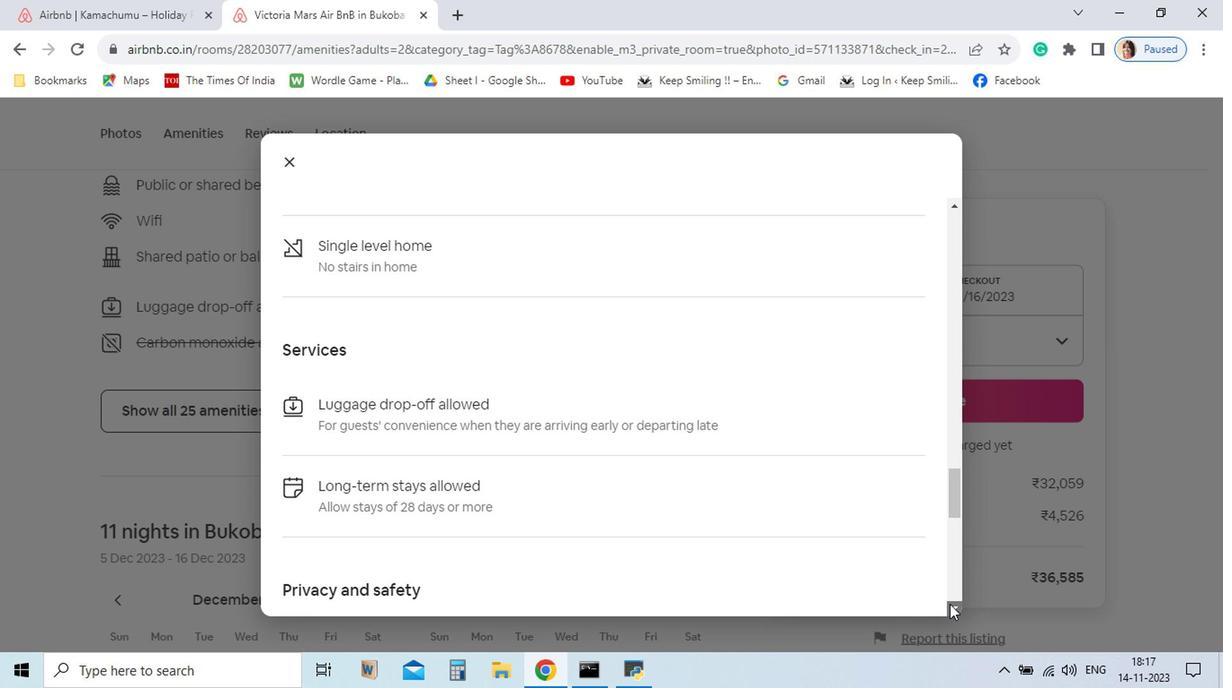 
Action: Mouse pressed left at (851, 607)
Screenshot: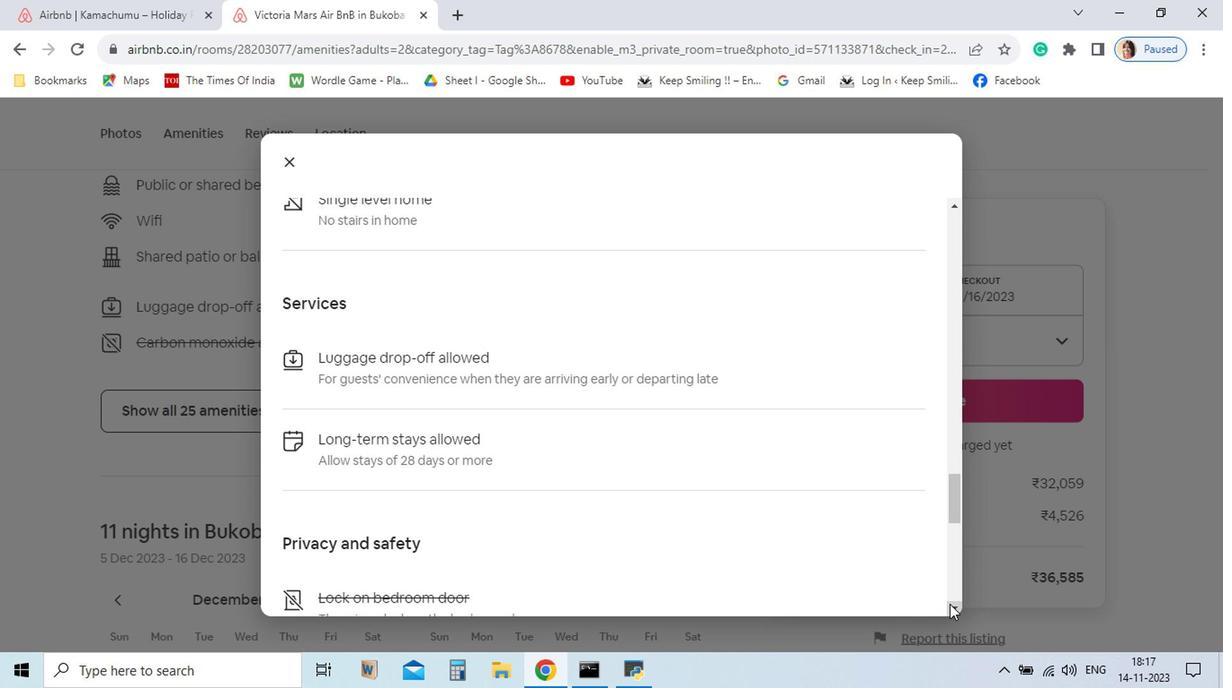 
Action: Mouse pressed left at (851, 607)
Screenshot: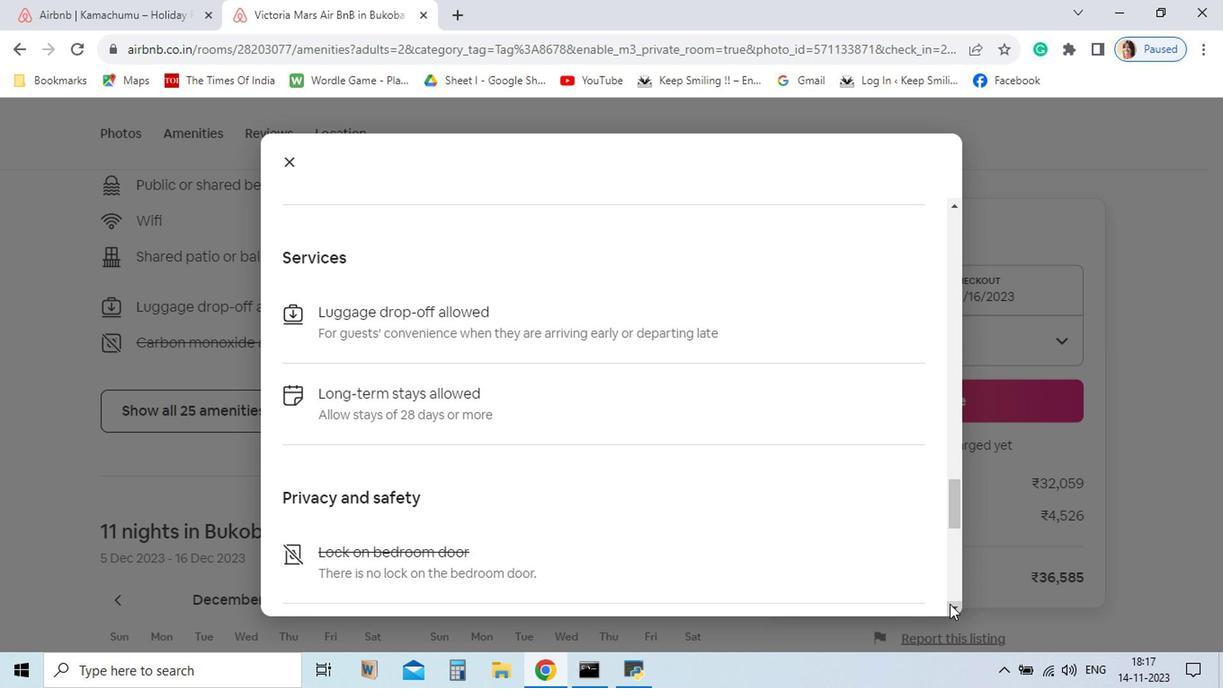 
Action: Mouse pressed left at (851, 607)
Screenshot: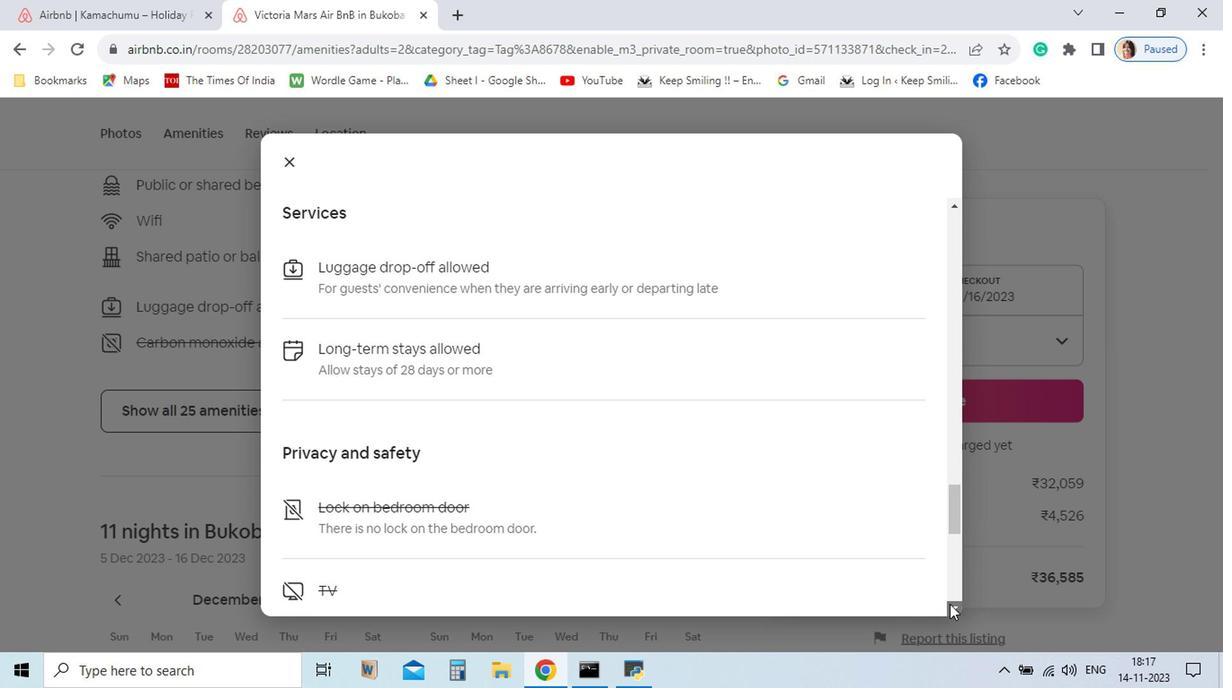 
Action: Mouse pressed left at (851, 607)
Screenshot: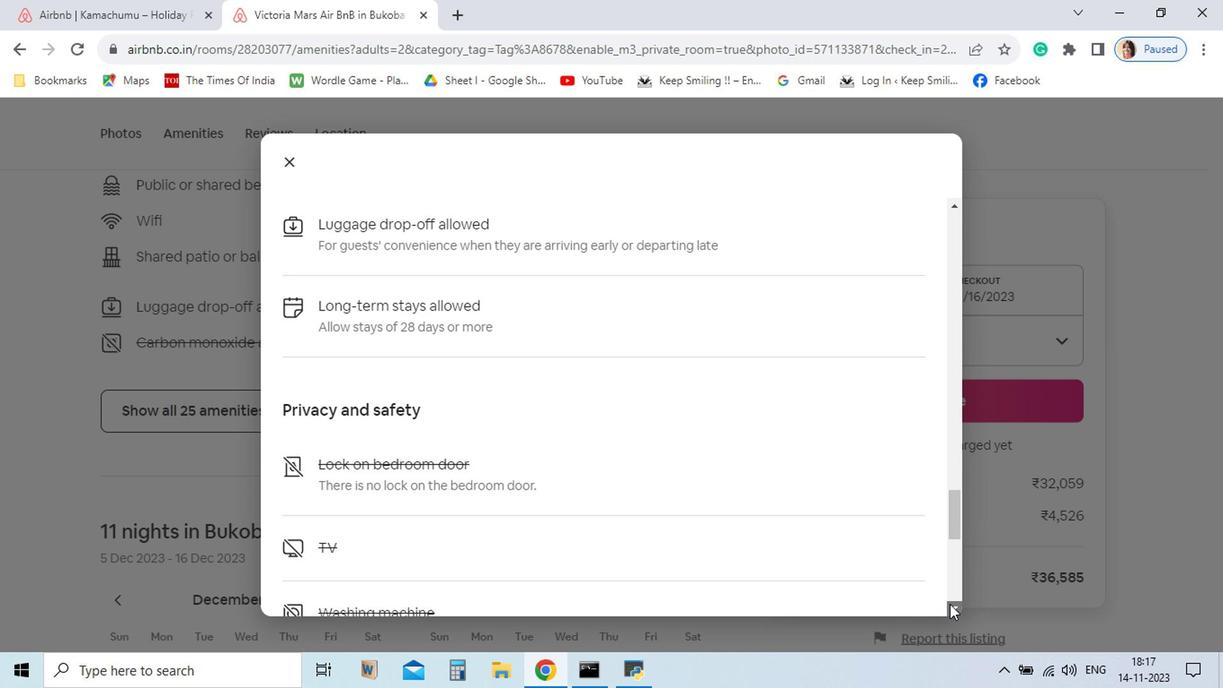 
Action: Mouse pressed left at (851, 607)
Screenshot: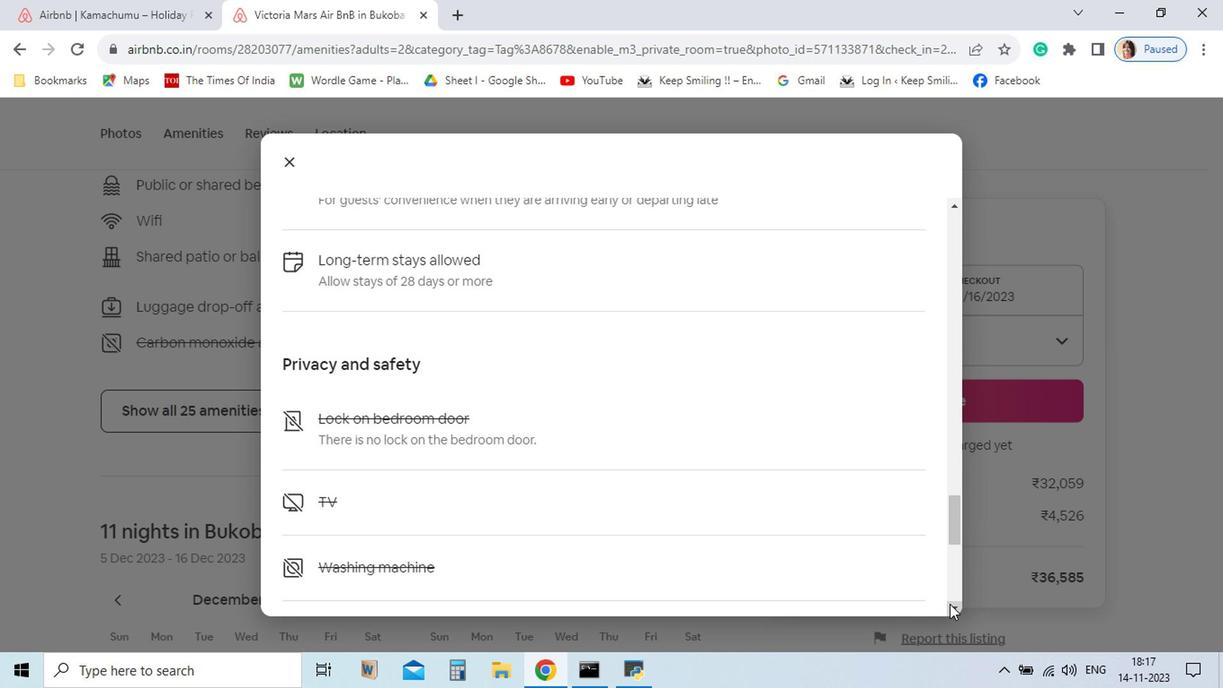 
Action: Mouse pressed left at (851, 607)
Screenshot: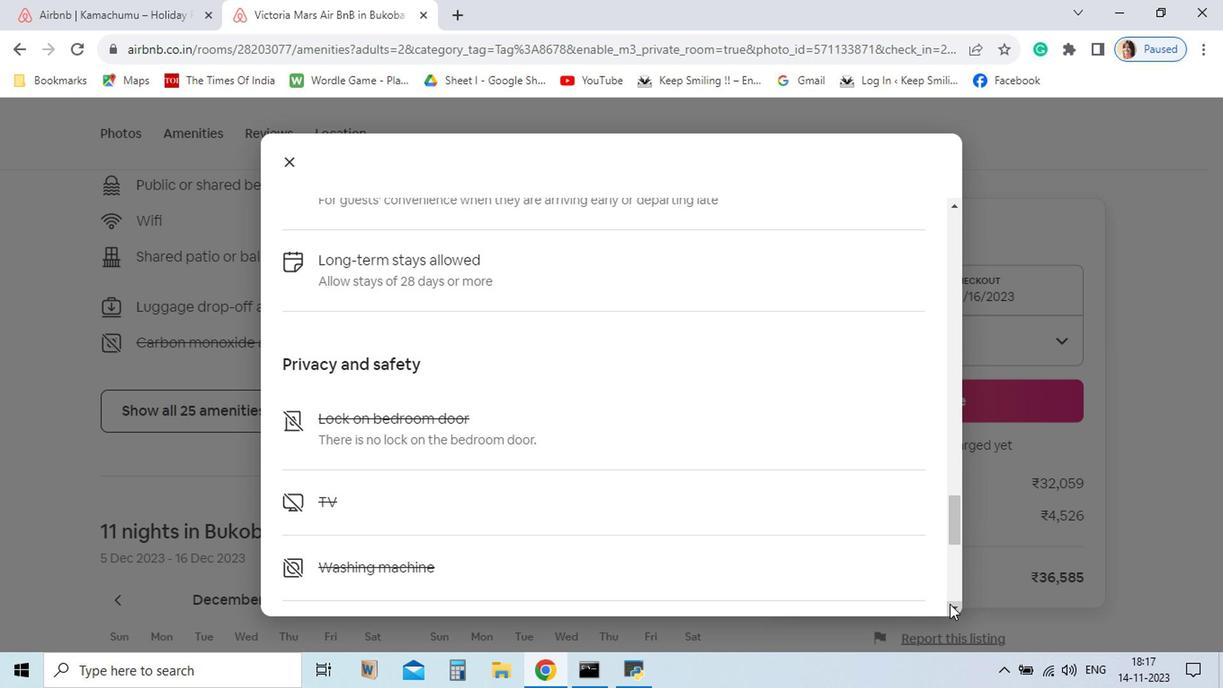 
Action: Mouse pressed left at (851, 607)
Screenshot: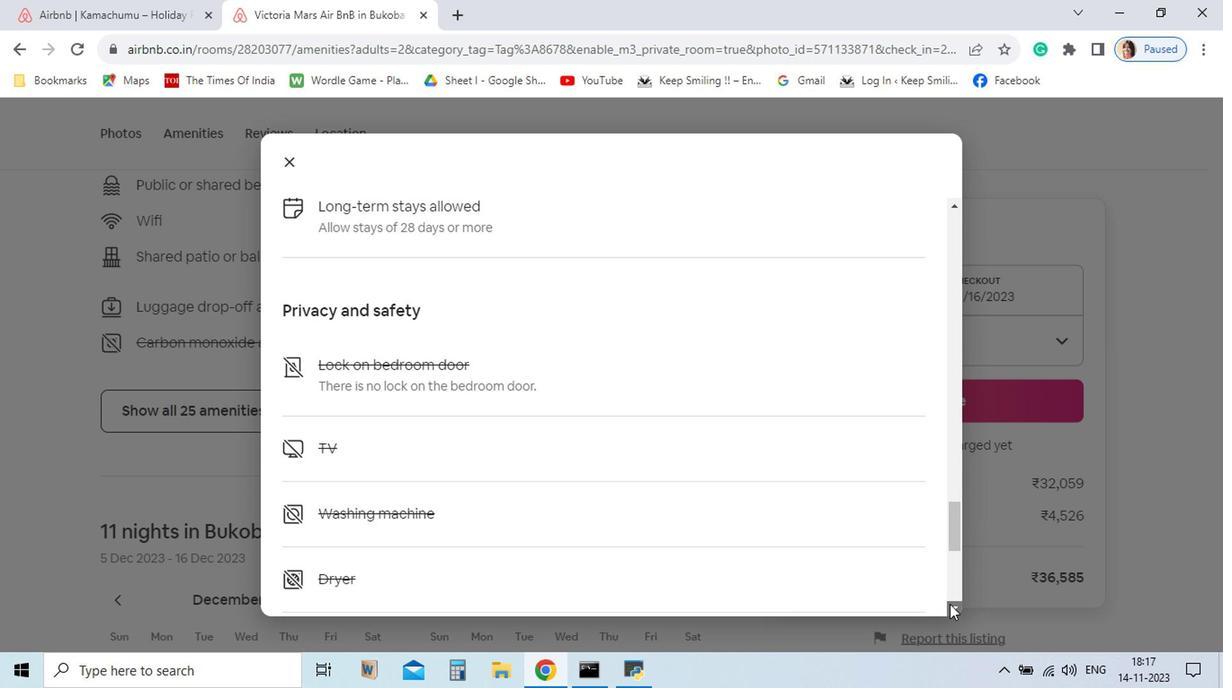 
Action: Mouse pressed left at (851, 607)
Screenshot: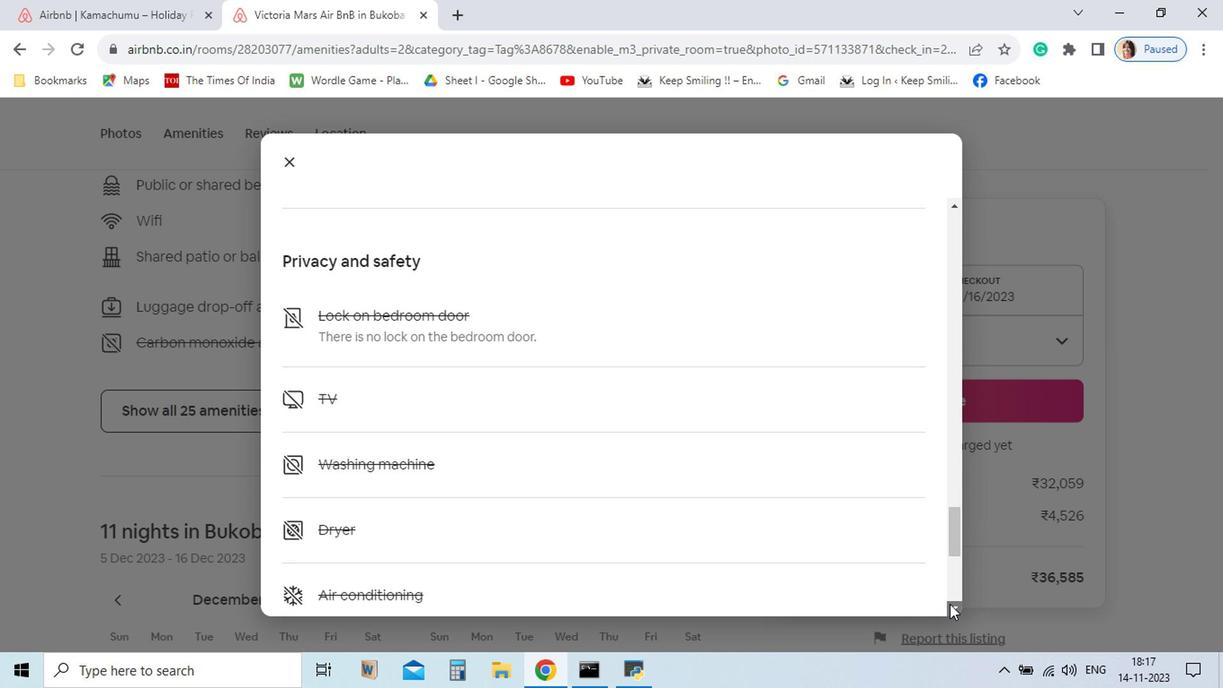 
Action: Mouse pressed left at (851, 607)
Screenshot: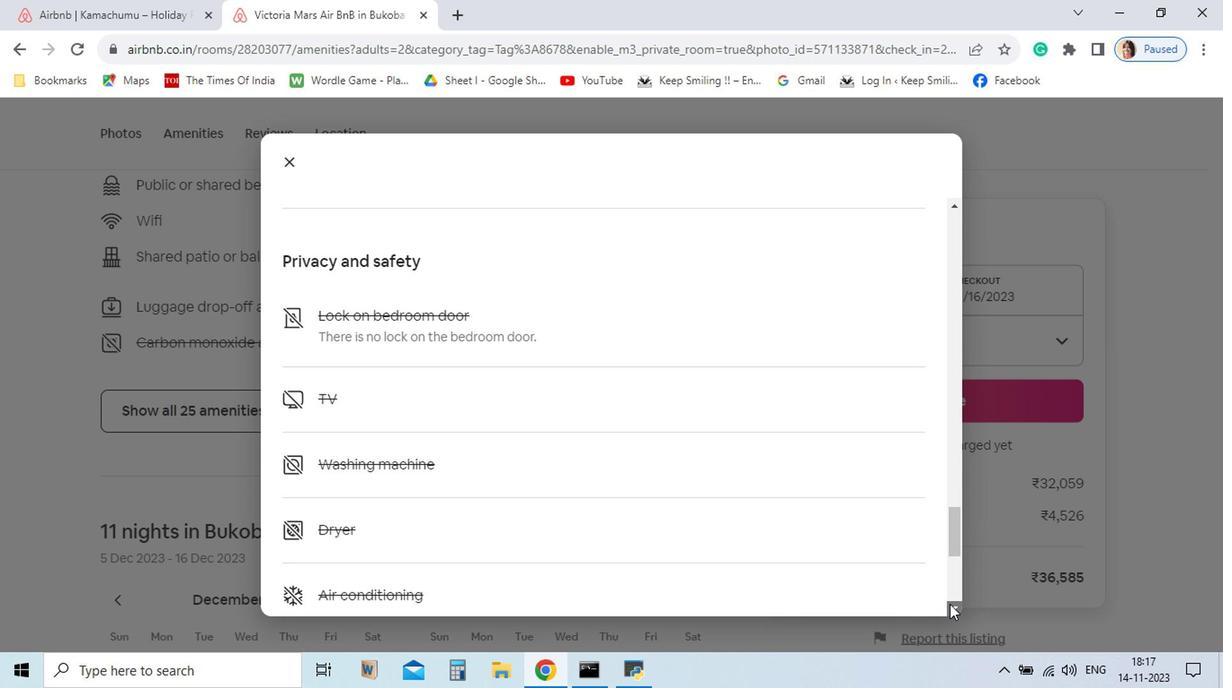 
Action: Mouse pressed left at (851, 607)
Screenshot: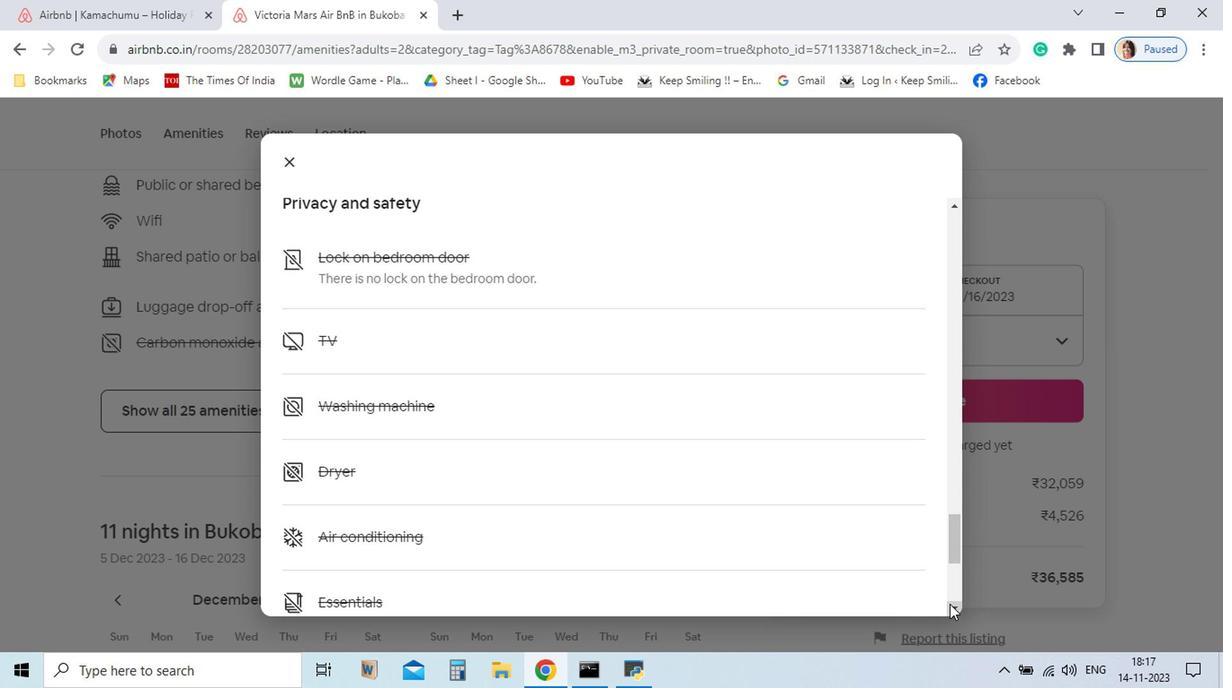 
Action: Mouse pressed left at (851, 607)
Screenshot: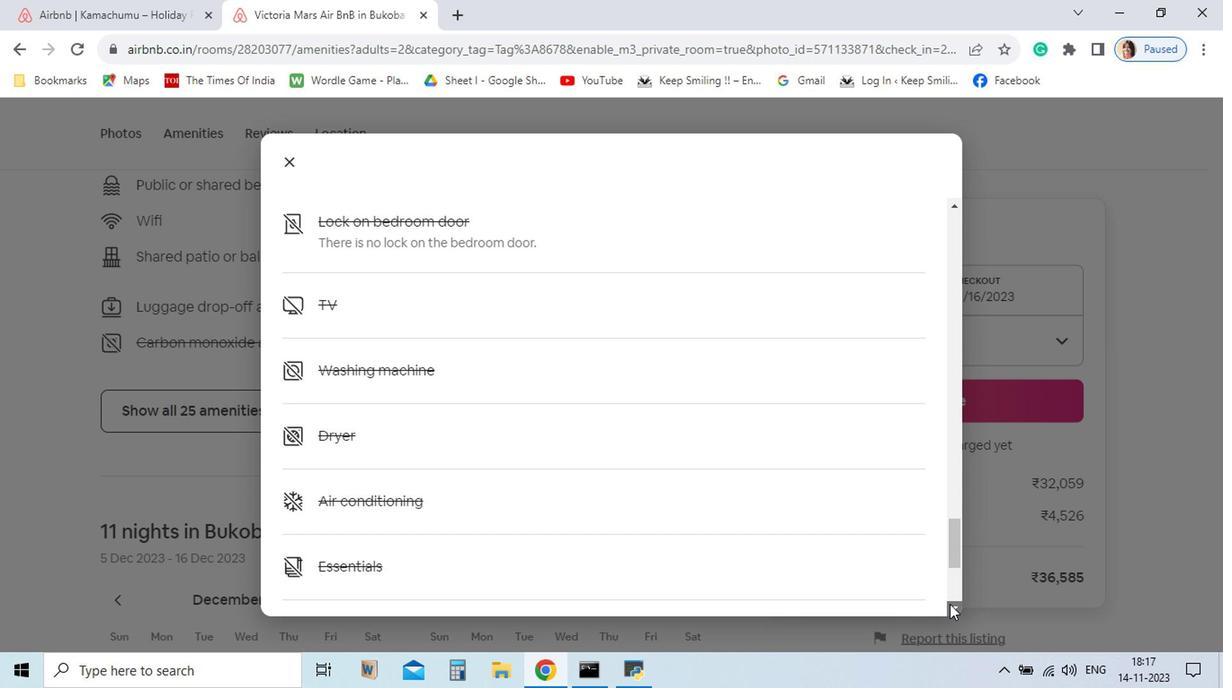 
Action: Mouse pressed left at (851, 607)
Screenshot: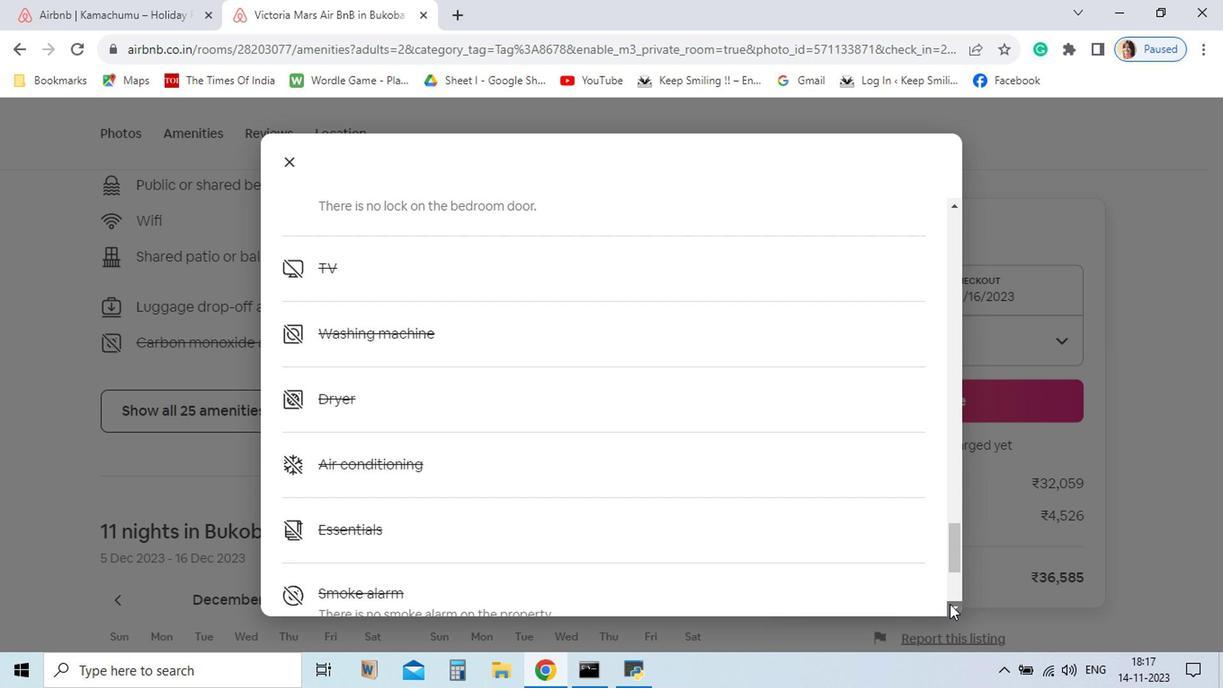 
Action: Mouse pressed left at (851, 607)
Screenshot: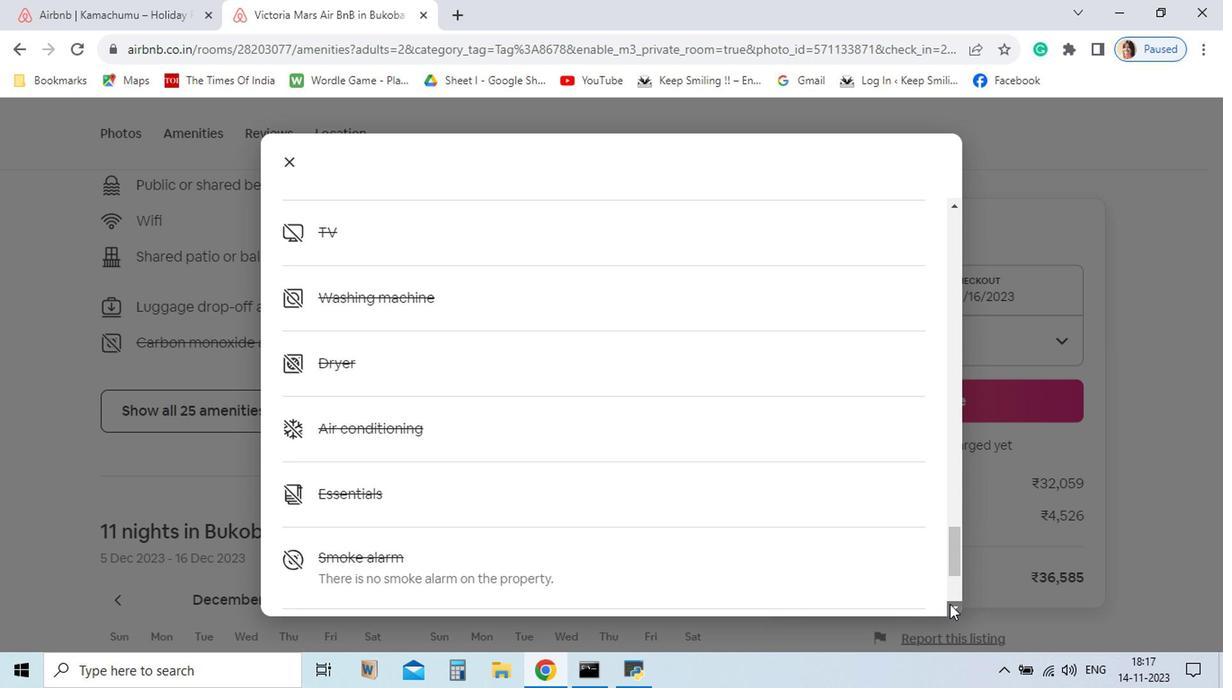 
Action: Mouse pressed left at (851, 607)
Screenshot: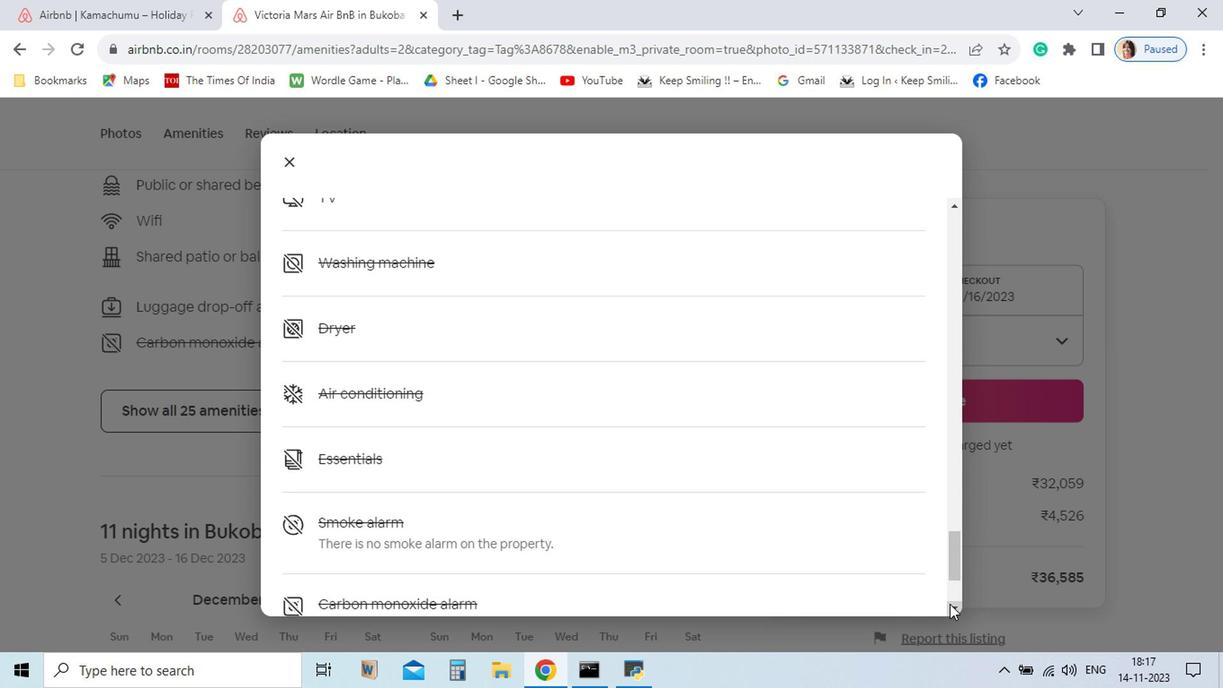 
Action: Mouse pressed left at (851, 607)
Screenshot: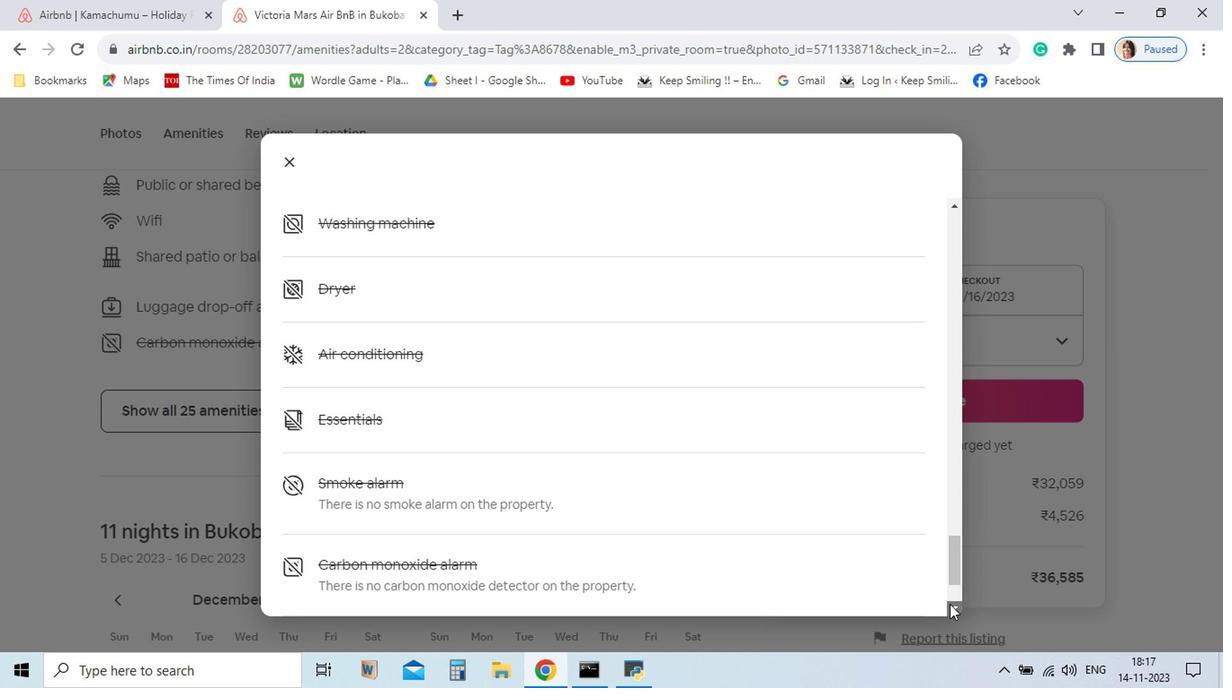
Action: Mouse pressed left at (851, 607)
Screenshot: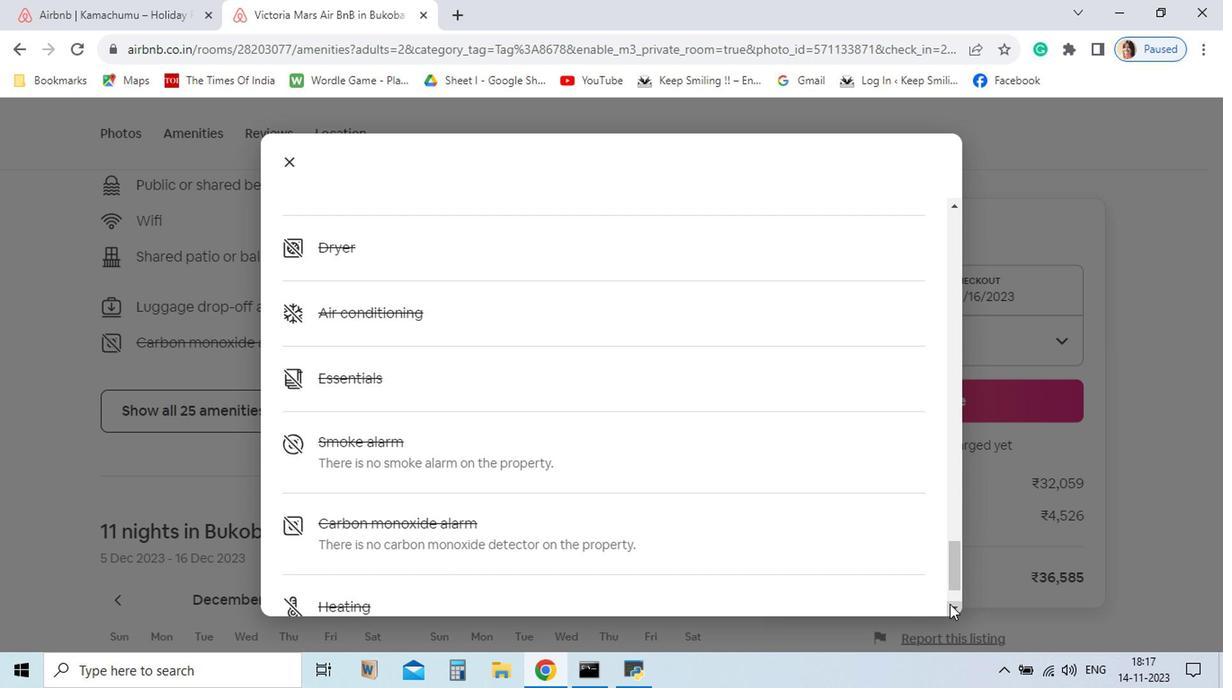
Action: Mouse pressed left at (851, 607)
Screenshot: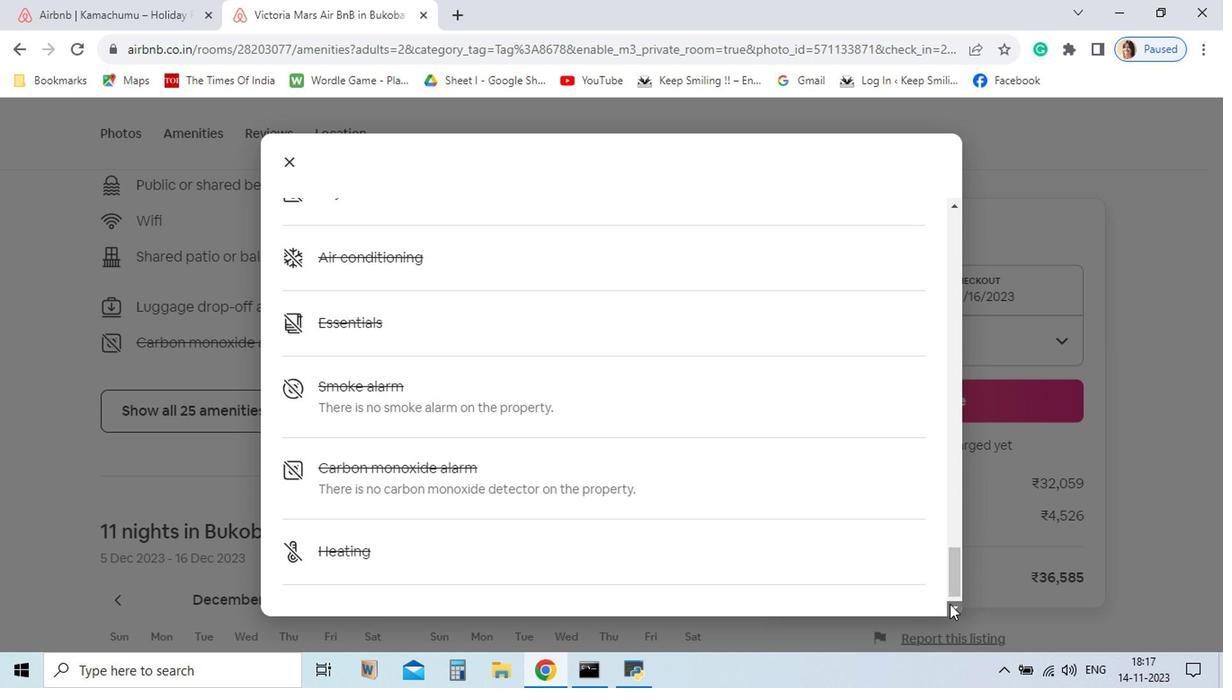 
Action: Mouse pressed left at (851, 607)
Screenshot: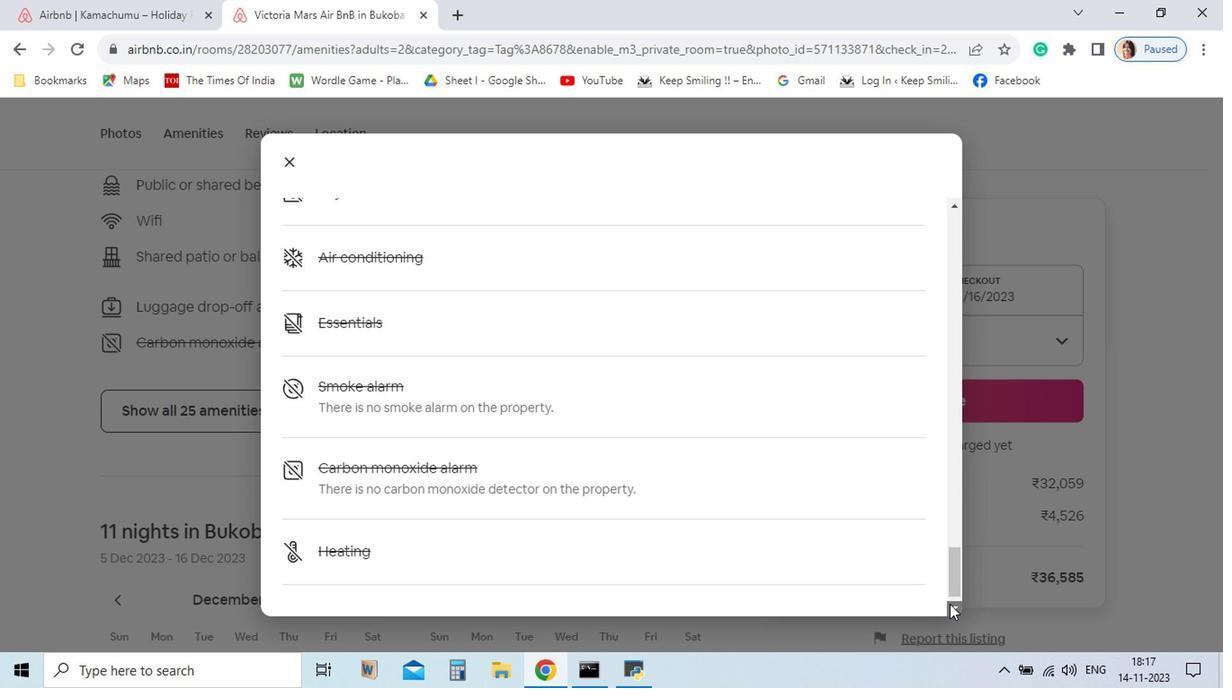 
Action: Mouse pressed left at (851, 607)
Screenshot: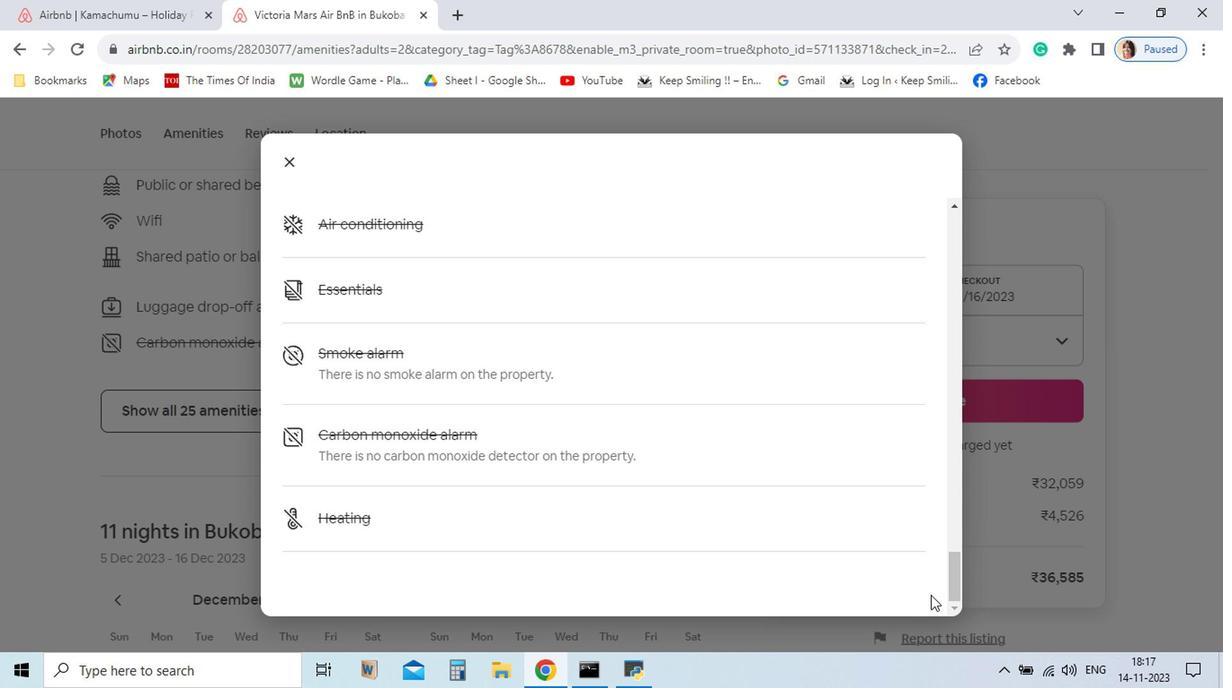
Action: Mouse pressed left at (851, 607)
